 Task: Add an event  with title  Webinar: Digital Marketing Strategies, date '2023/11/01' & Select Event type as  Collective. Add location for the event as  987 Market Street, Financial District, San Francisco, USA and add a description: This webinar is designed to provide participants with valuable insights into effective digital marketing strategies. It covers a wide range of topics, including search engine optimization (SEO), social media marketing, content marketing, email marketing, paid advertising, and more.Create an event link  http-webinardigitalmarketingstrategiescom & Select the event color as  Blue. , logged in from the account softage.1@softage.netand send the event invitation to softage.6@softage.net and softage.7@softage.net
Action: Mouse moved to (986, 288)
Screenshot: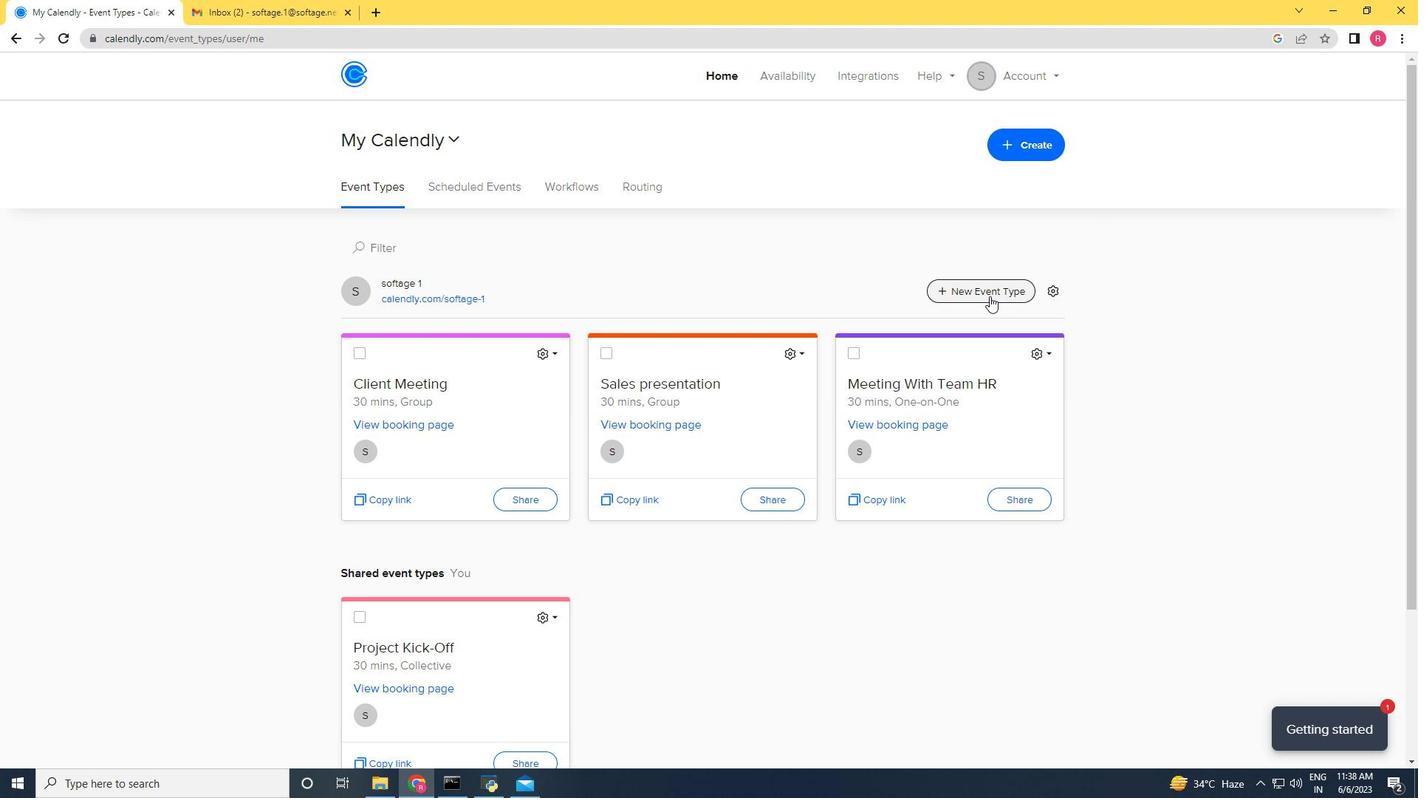 
Action: Mouse pressed left at (986, 288)
Screenshot: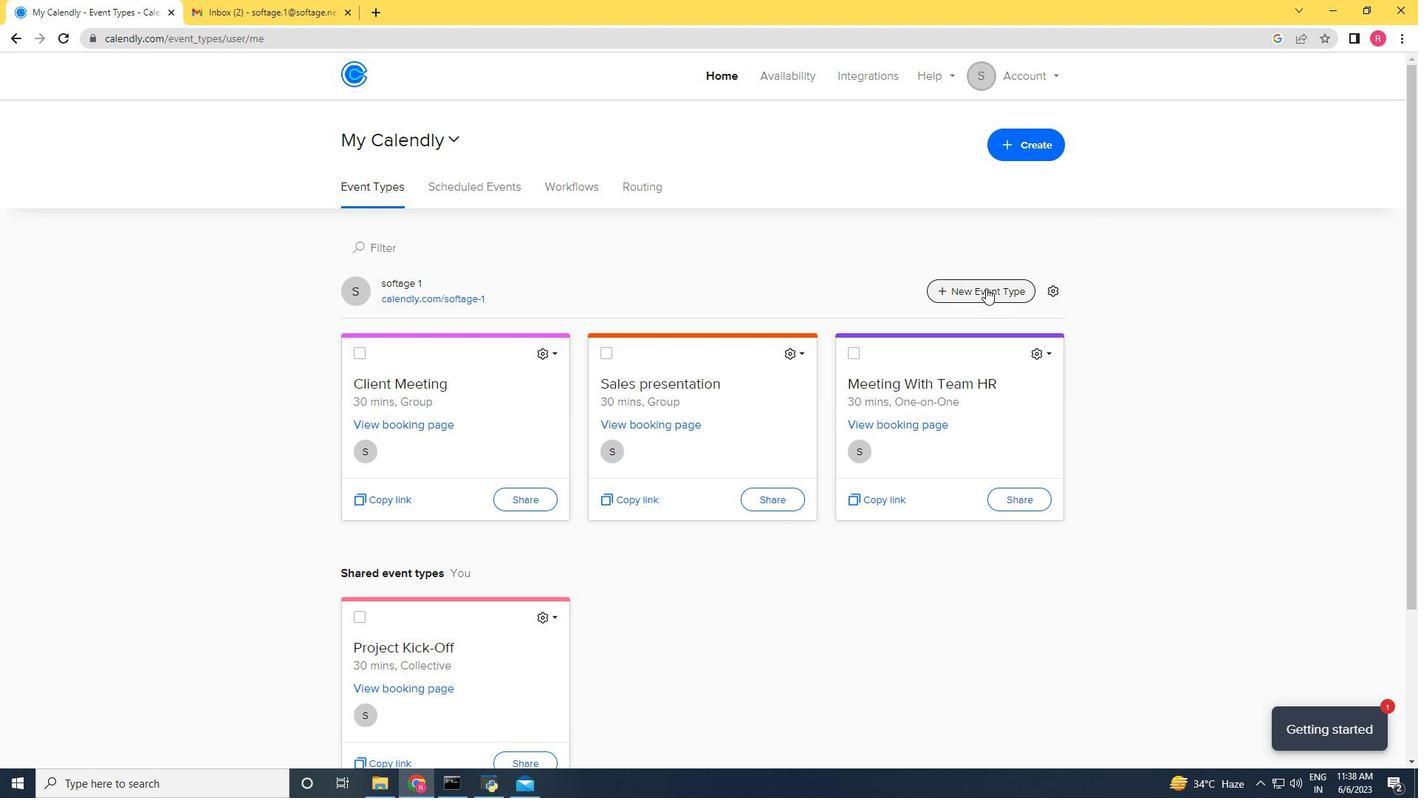 
Action: Mouse moved to (677, 447)
Screenshot: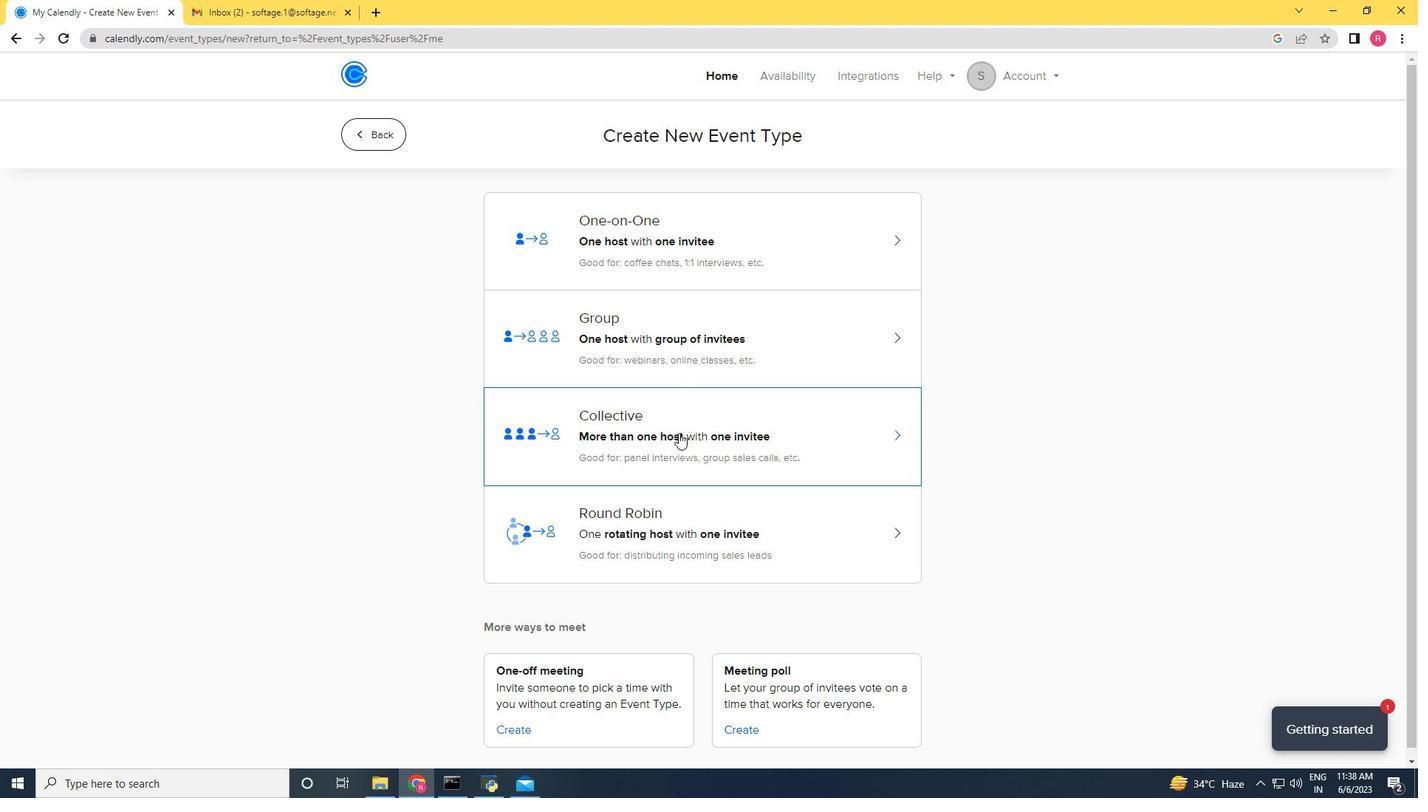 
Action: Mouse pressed left at (677, 447)
Screenshot: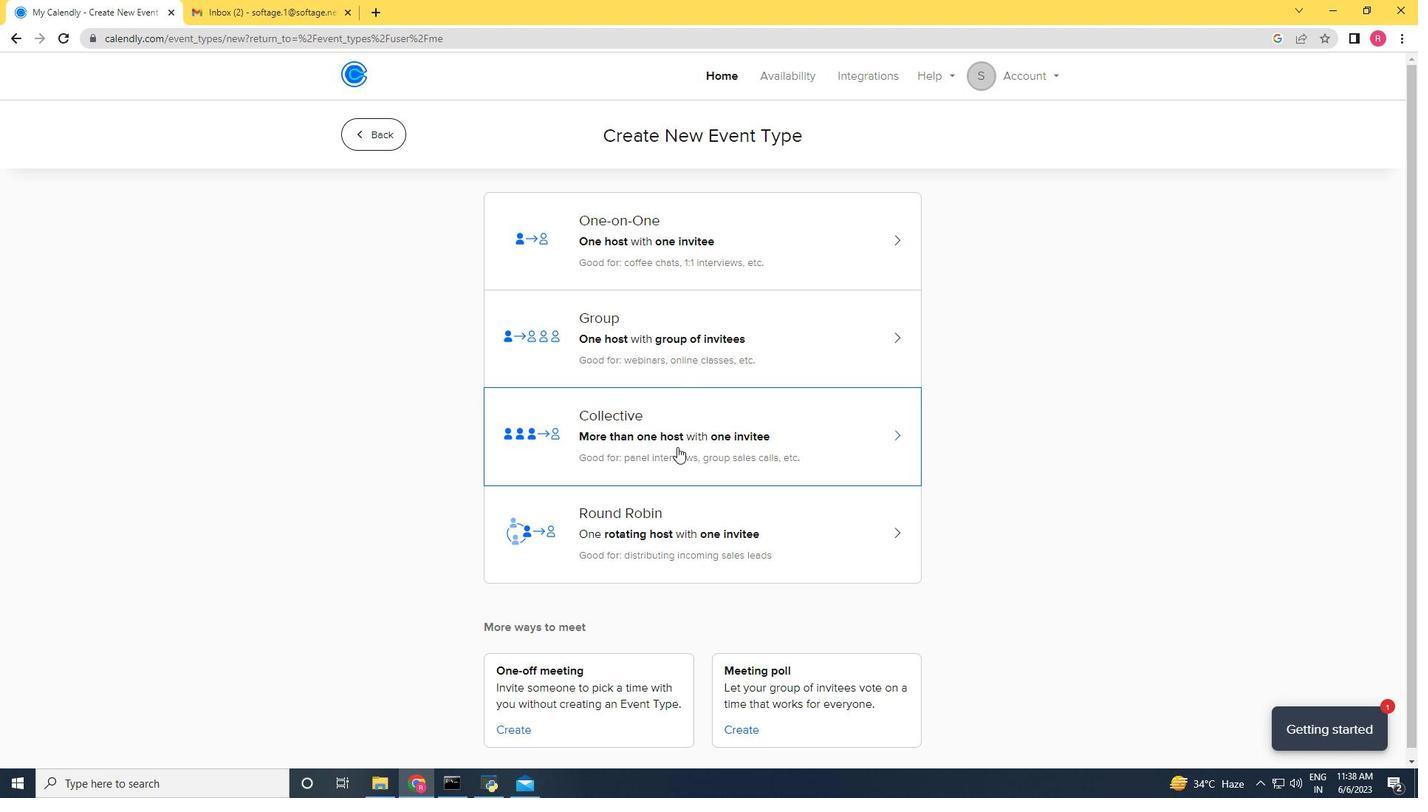 
Action: Mouse moved to (657, 245)
Screenshot: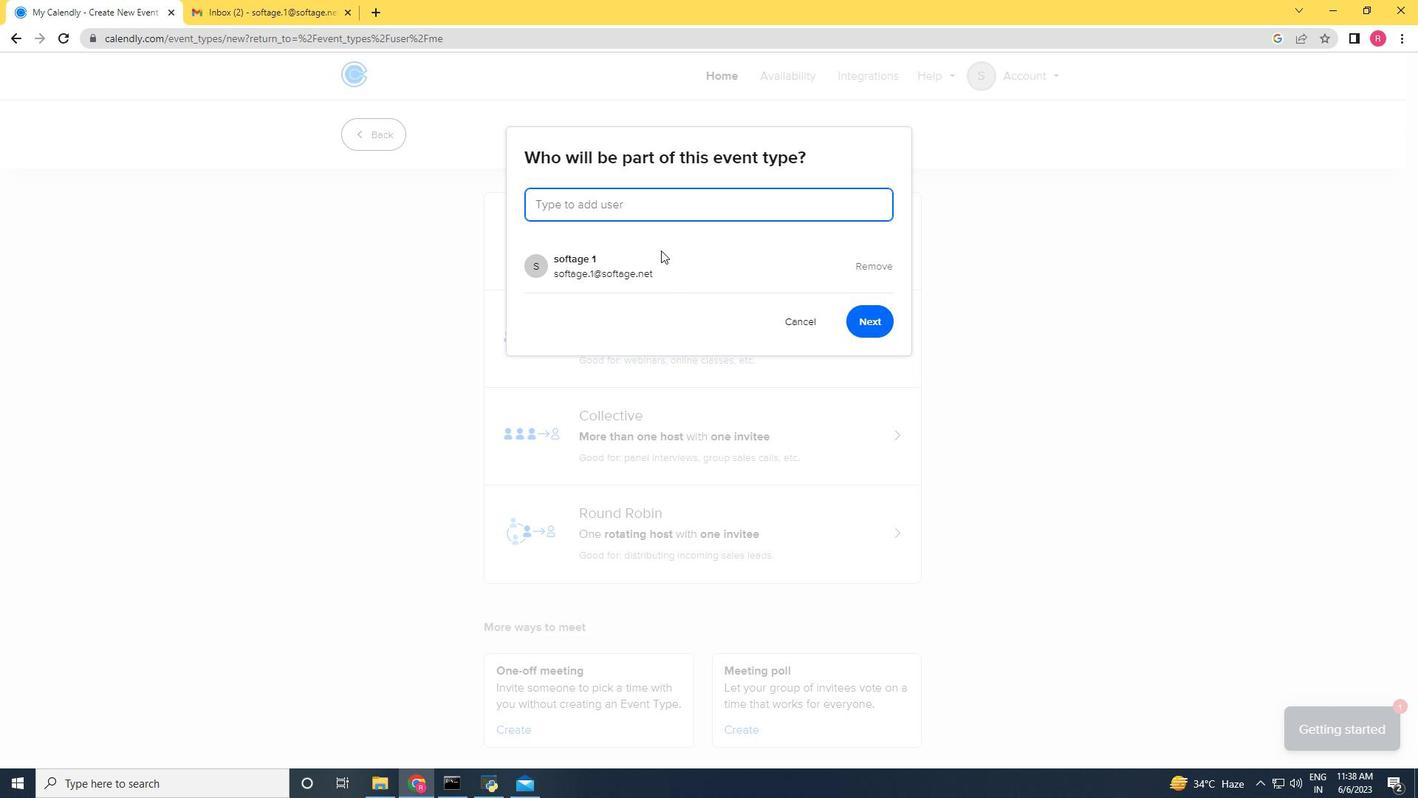 
Action: Key pressed softage.6
Screenshot: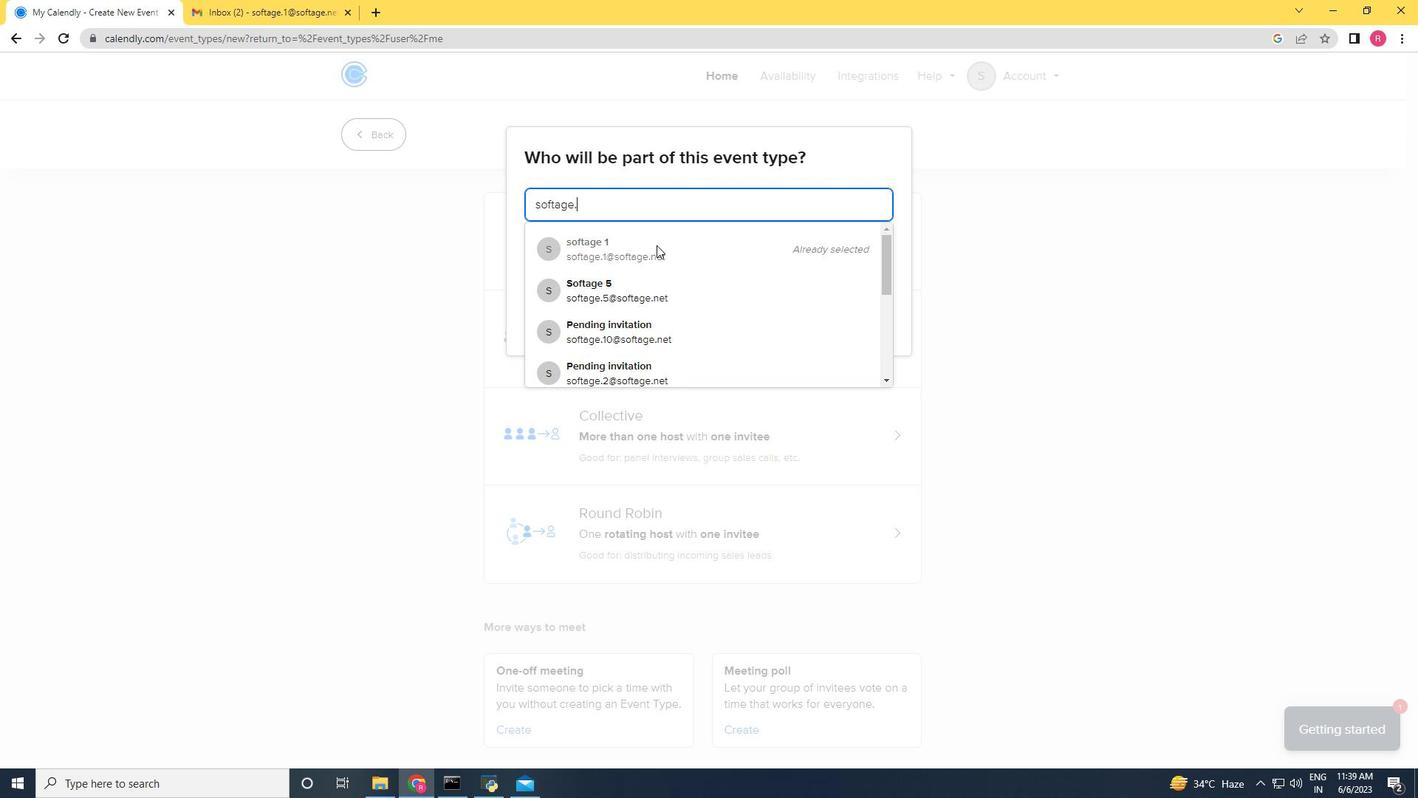 
Action: Mouse moved to (659, 246)
Screenshot: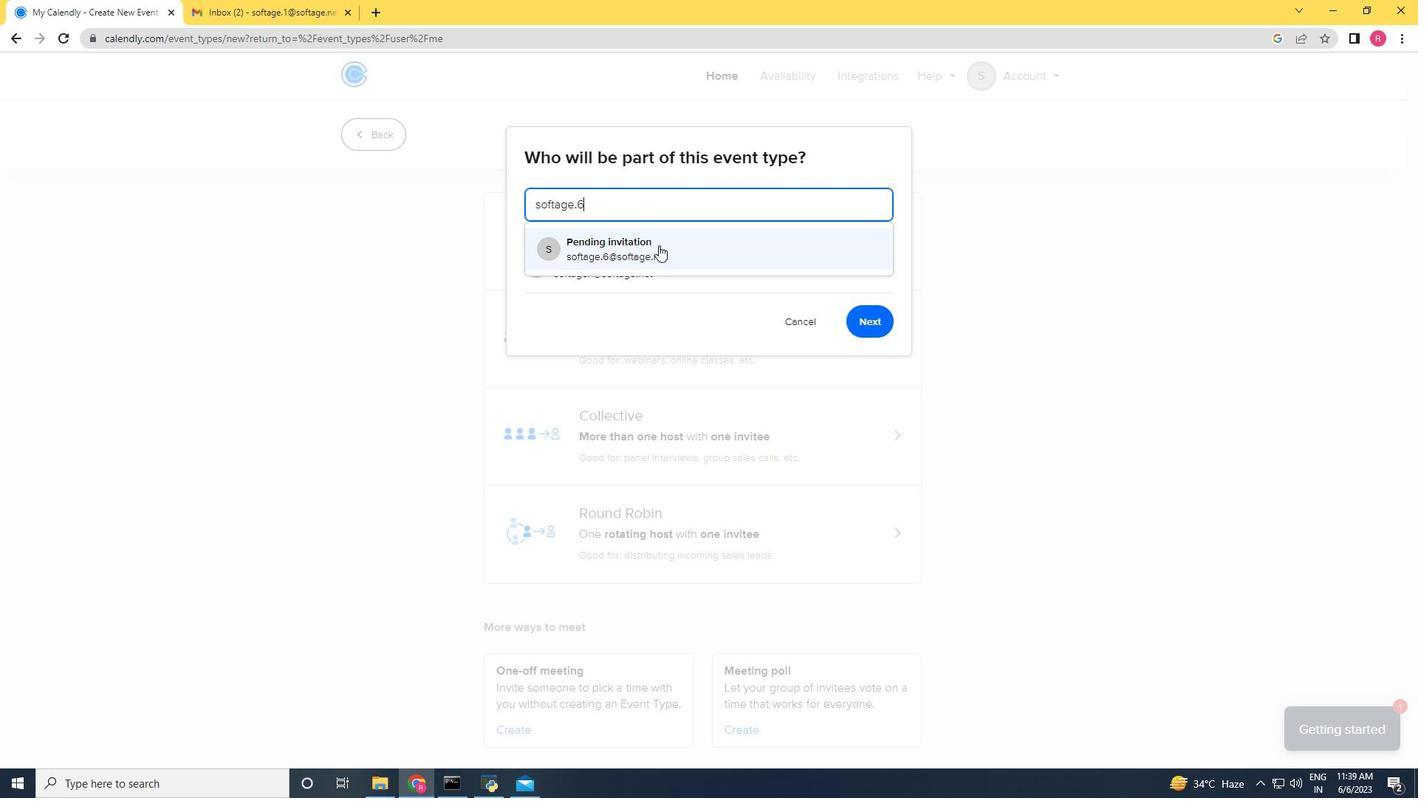 
Action: Mouse pressed left at (659, 246)
Screenshot: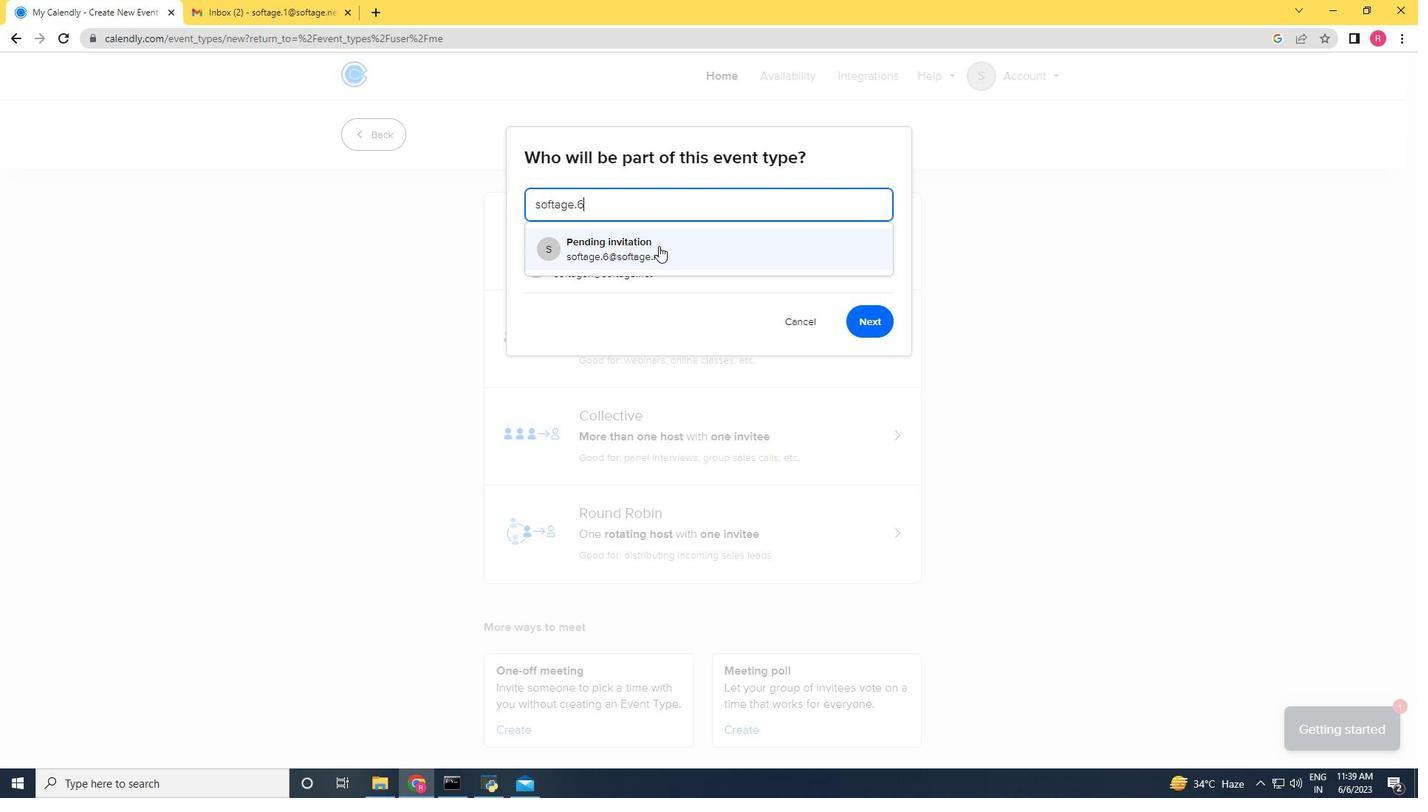 
Action: Mouse moved to (760, 357)
Screenshot: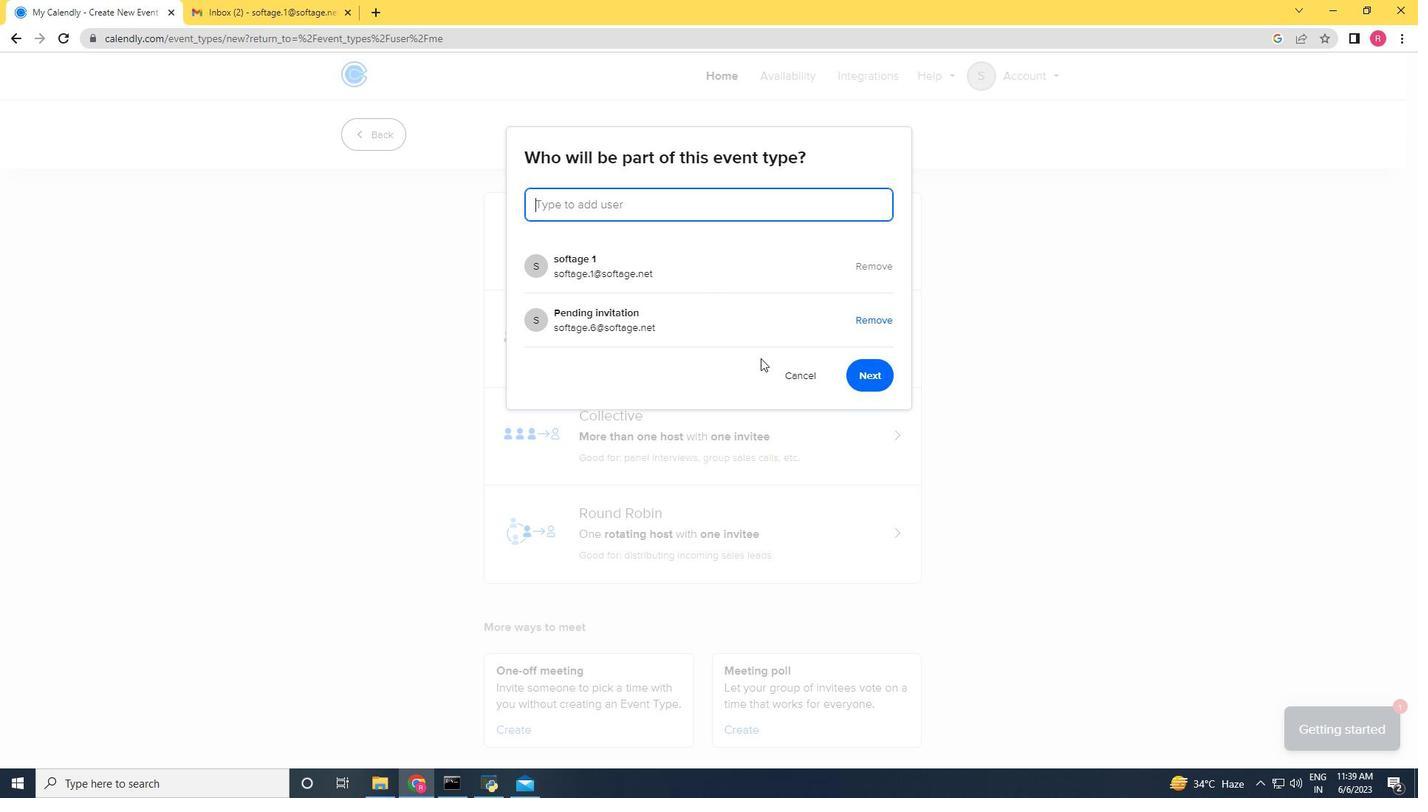
Action: Key pressed softage.7
Screenshot: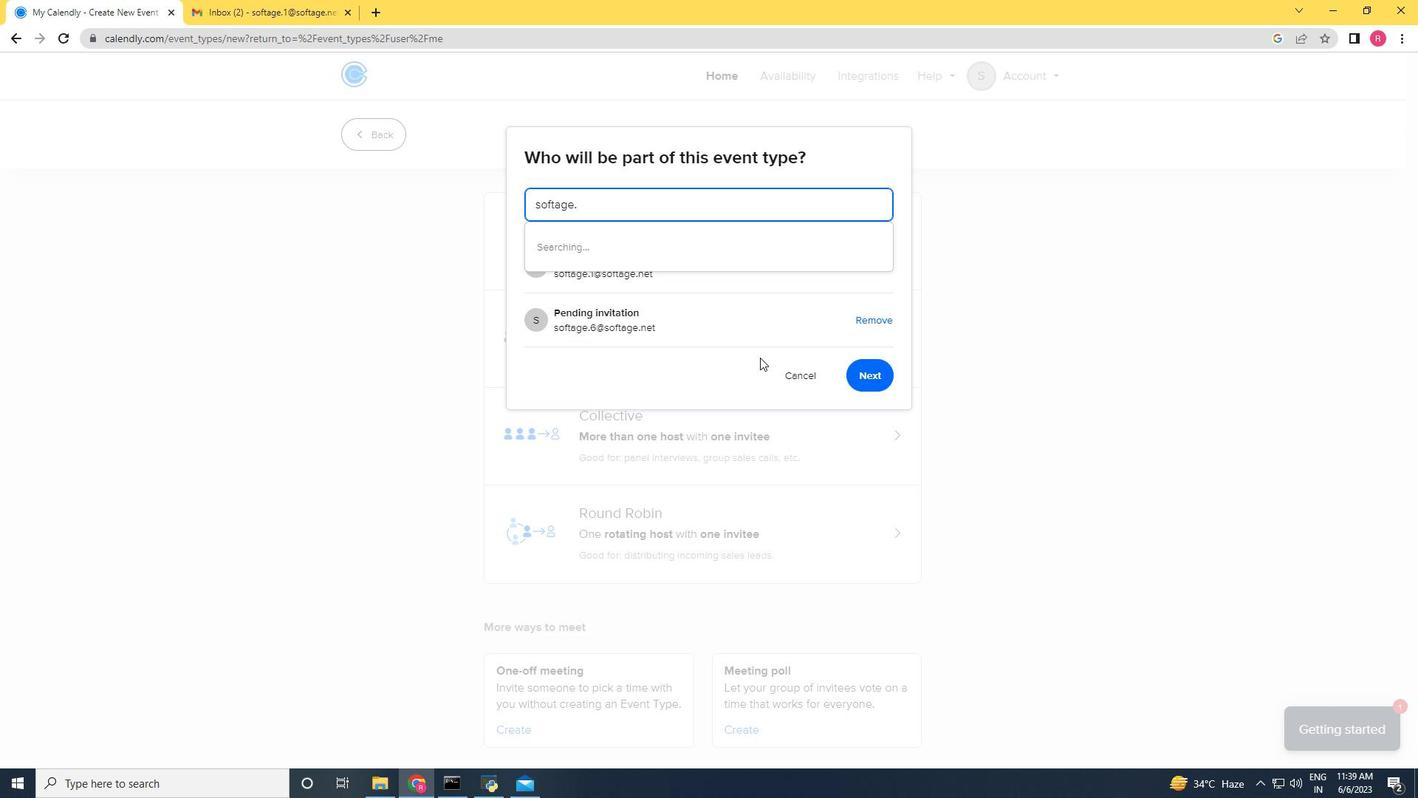 
Action: Mouse moved to (662, 262)
Screenshot: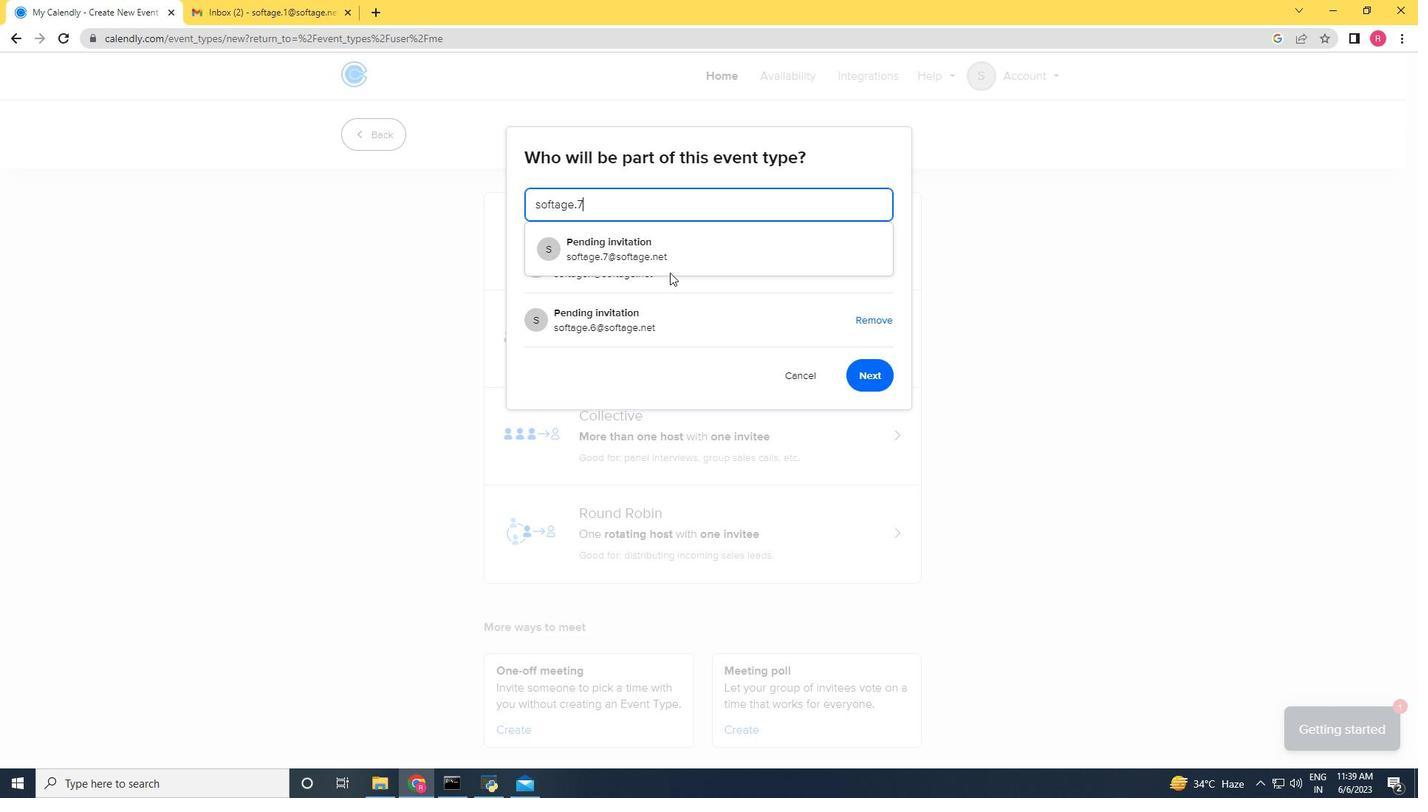 
Action: Mouse pressed left at (662, 262)
Screenshot: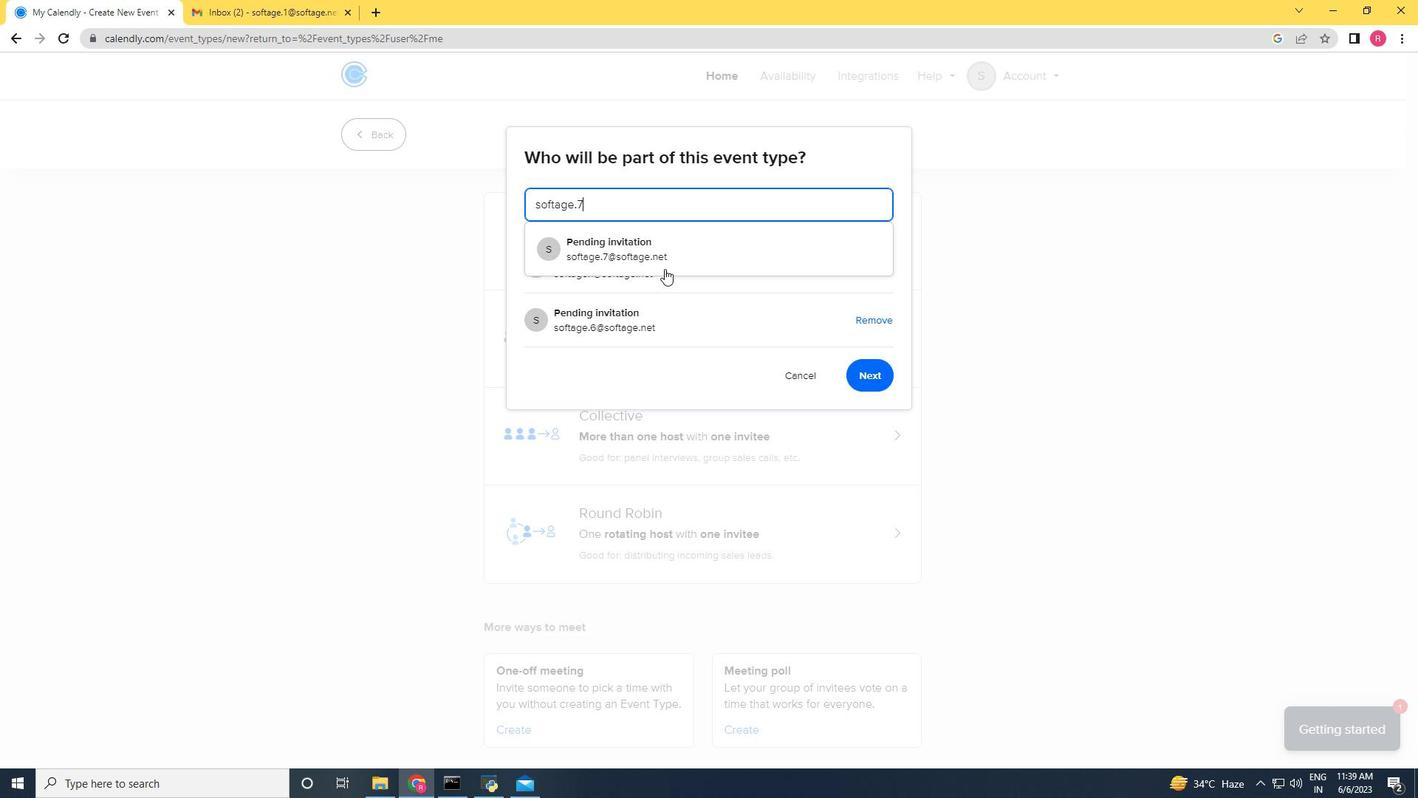 
Action: Mouse moved to (864, 433)
Screenshot: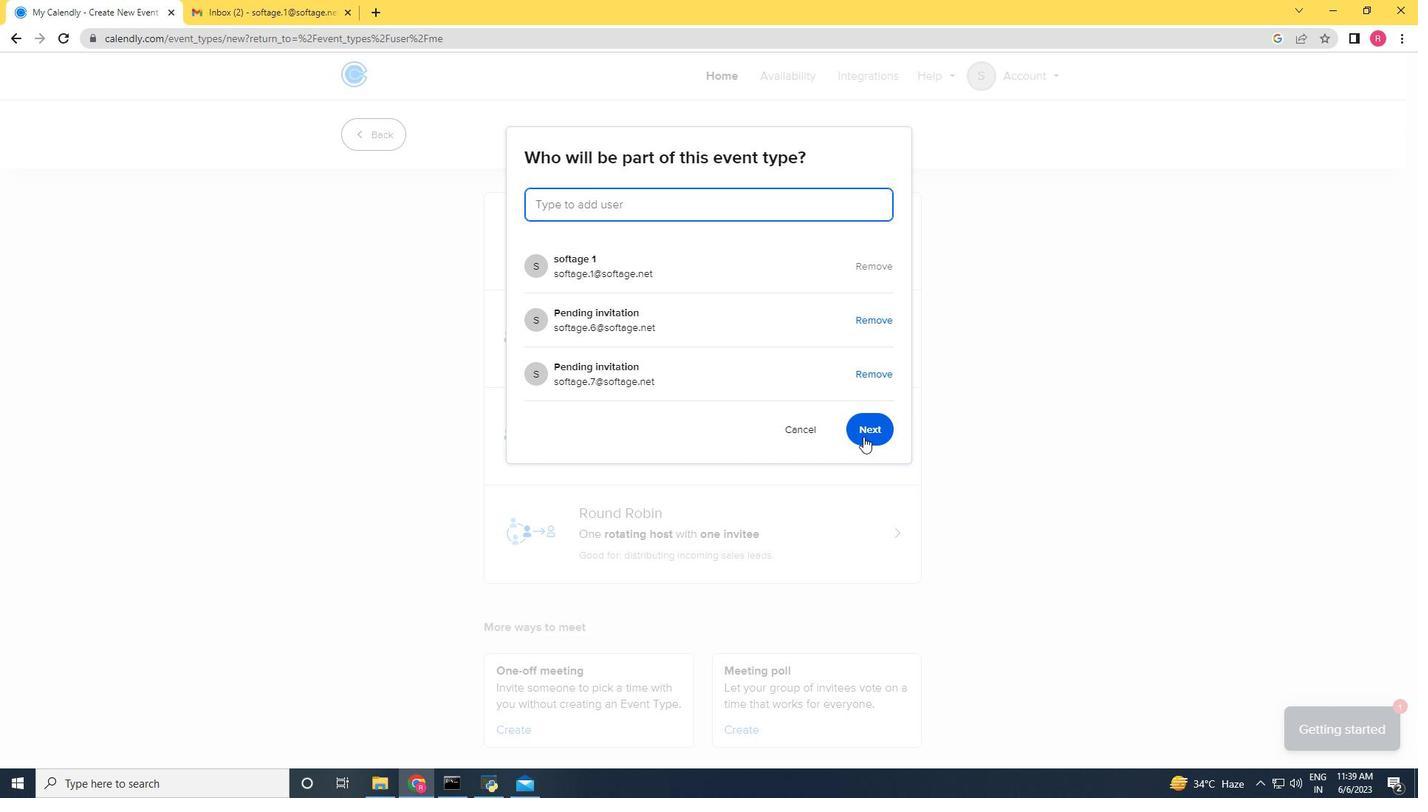 
Action: Mouse pressed left at (864, 433)
Screenshot: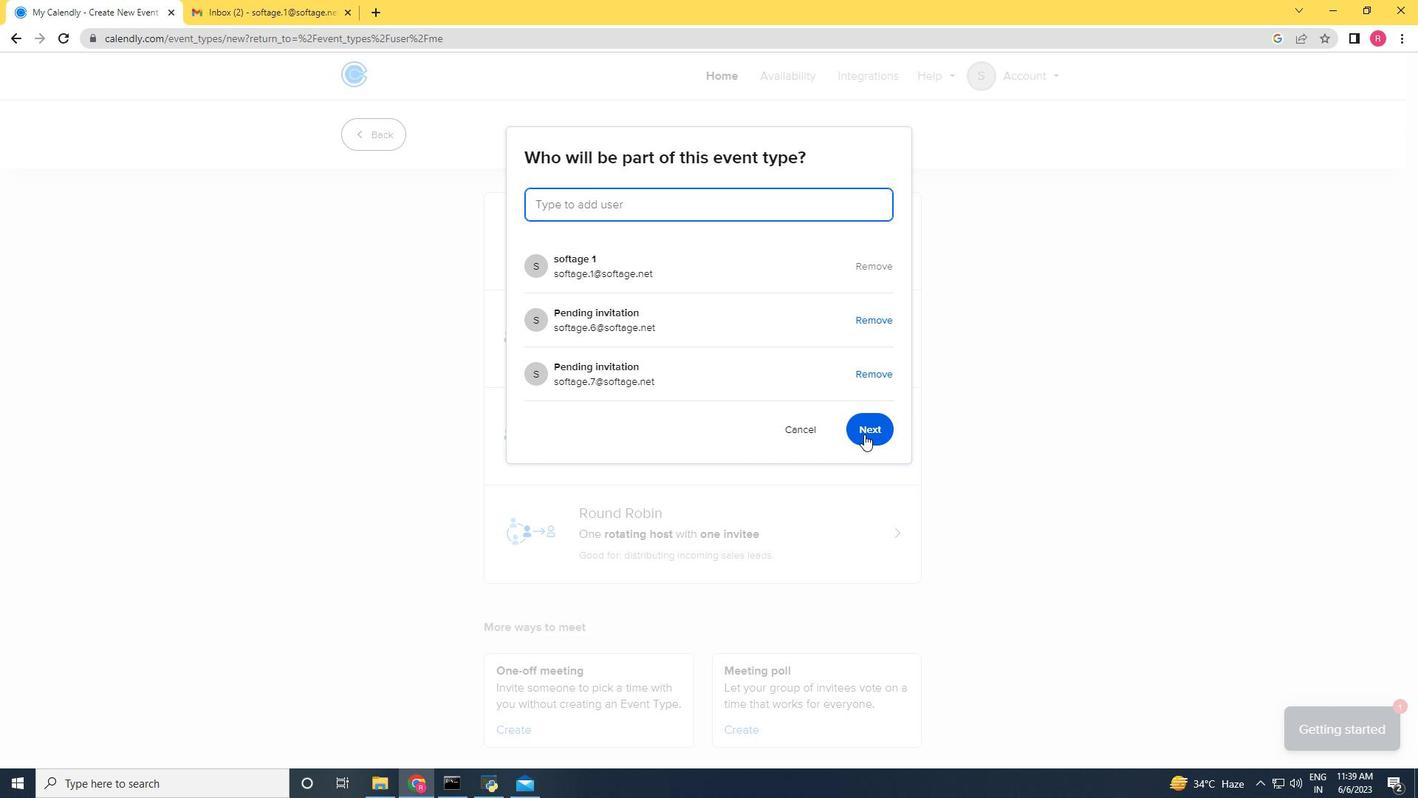 
Action: Mouse moved to (794, 384)
Screenshot: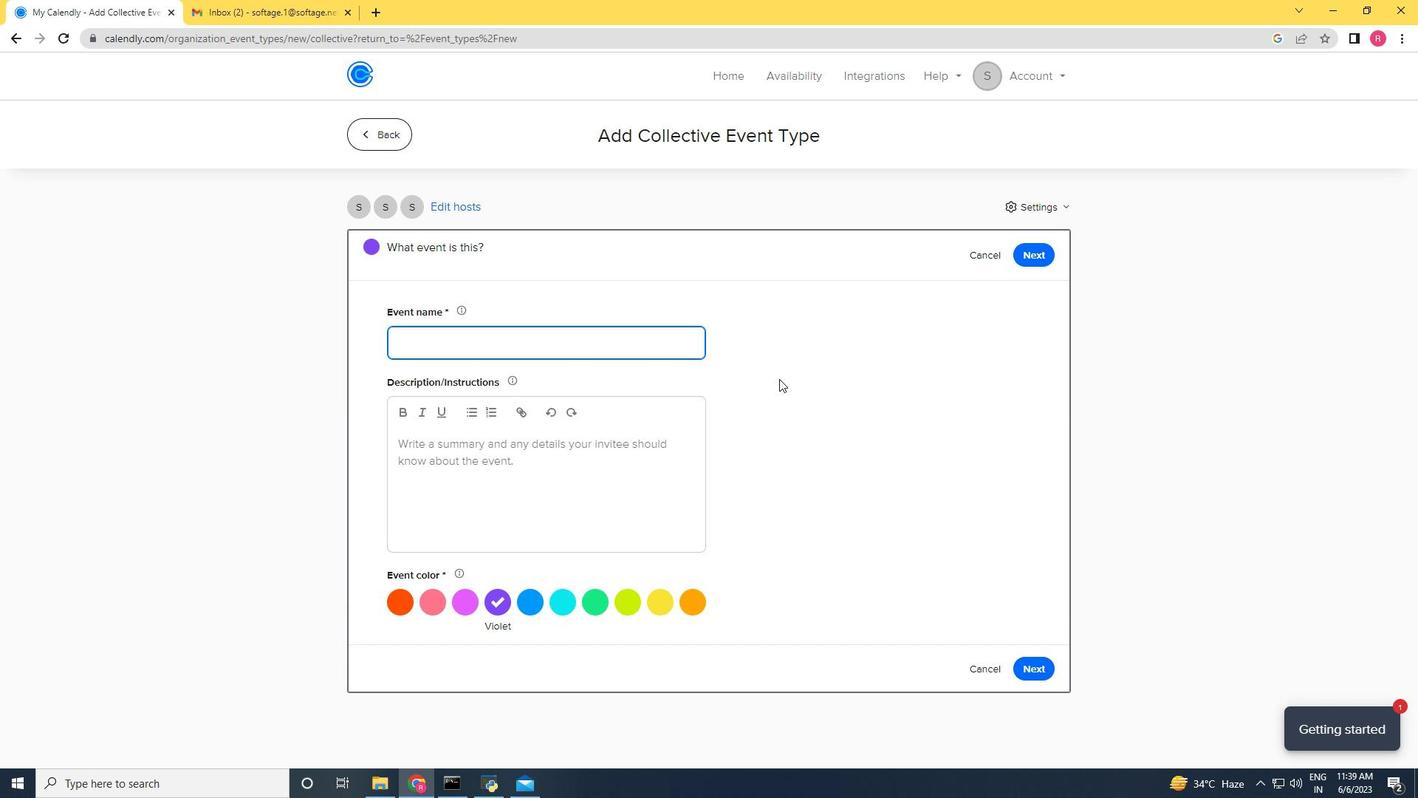 
Action: Key pressed <Key.shift><Key.shift><Key.shift><Key.shift><Key.shift><Key.shift><Key.shift><Key.shift><Key.shift><Key.shift><Key.shift><Key.shift><Key.shift><Key.shift>D<Key.backspace><Key.shift>Webinar;<Key.backspace><Key.shift_r>:<Key.space><Key.shift>Digital<Key.space><Key.shift>Markey<Key.backspace>ting<Key.space><Key.shift>Strategies
Screenshot: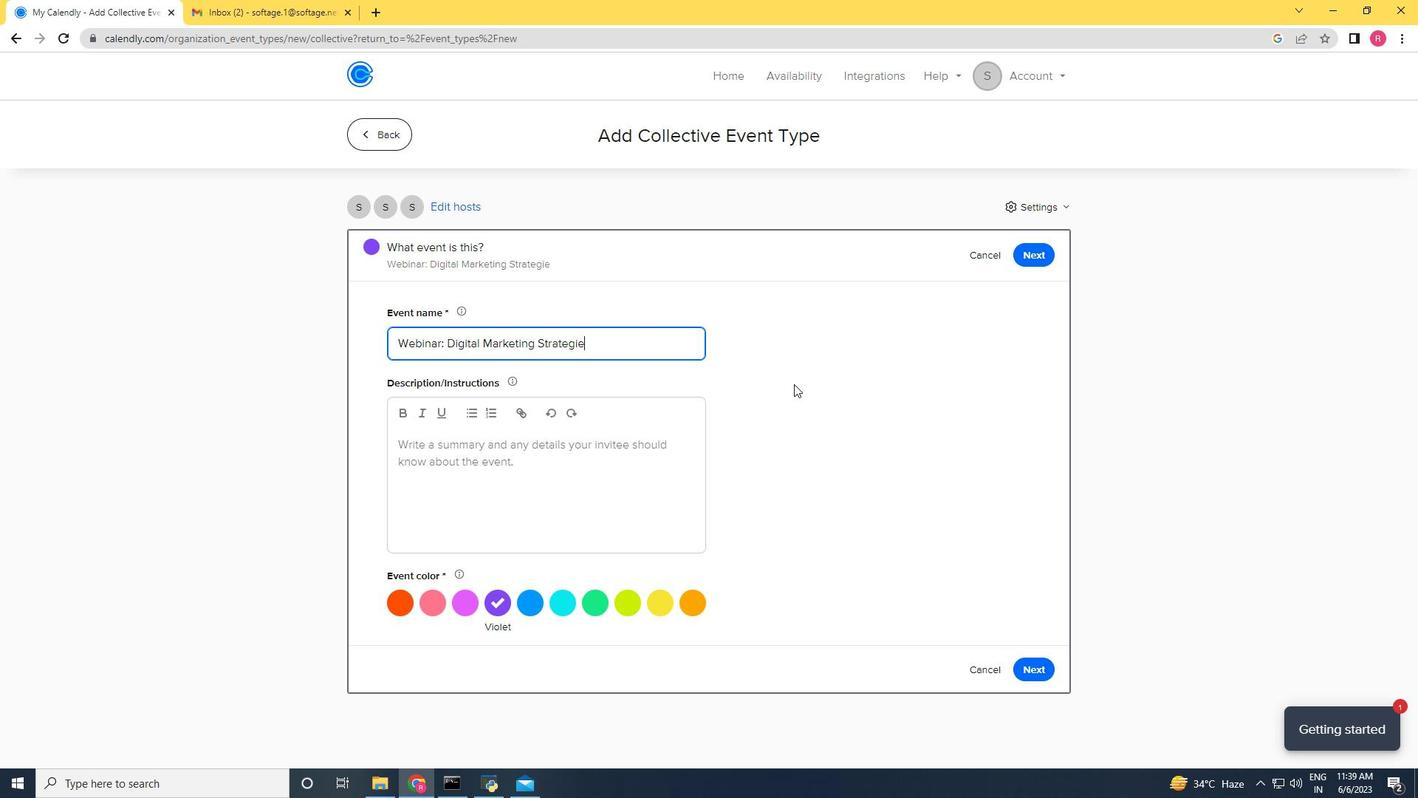 
Action: Mouse moved to (565, 478)
Screenshot: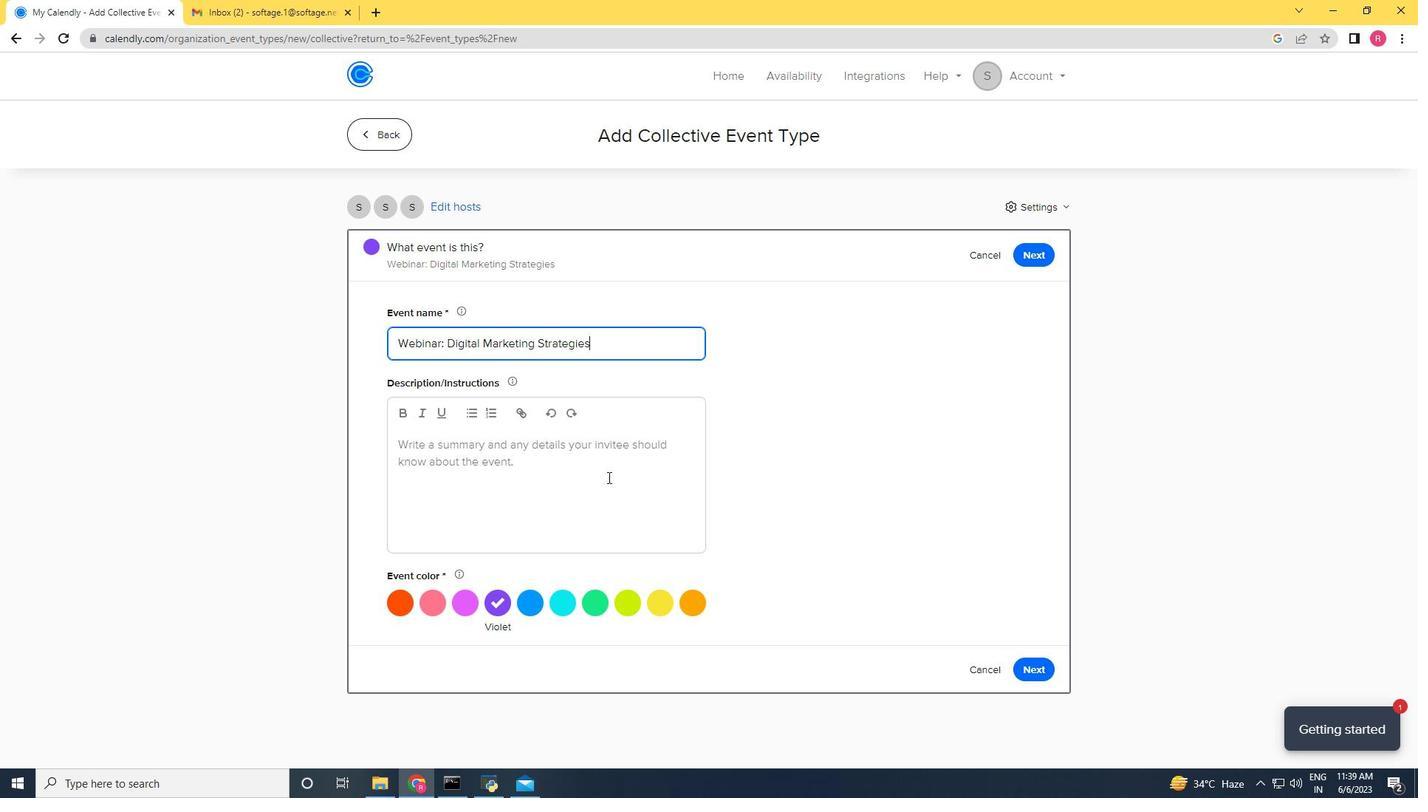 
Action: Mouse pressed left at (565, 478)
Screenshot: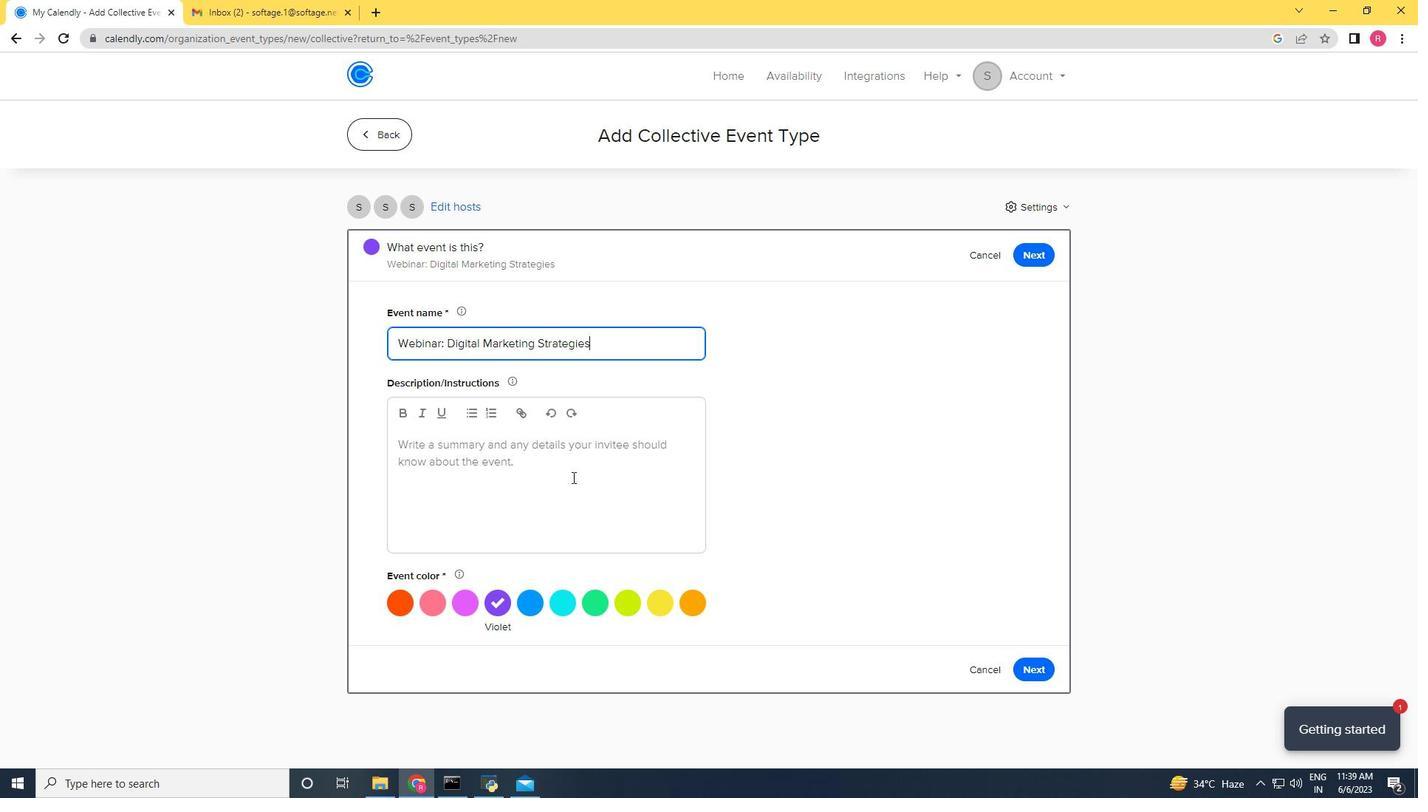 
Action: Key pressed <Key.shift>This<Key.space>webinar<Key.space>u<Key.backspace>is<Key.space>designed<Key.space>to<Key.space>provide<Key.space>partipants<Key.space><Key.backspace><Key.backspace><Key.backspace><Key.backspace><Key.backspace><Key.backspace><Key.backspace><Key.backspace><Key.backspace><Key.backspace>articipant<Key.space>with<Key.space>valuable<Key.space>insight<Key.space>into<Key.space>effective<Key.space>digital<Key.space>marketing<Key.space>strategies<Key.space><Key.backspace>.<Key.space><Key.shift>IT<Key.space><Key.backspace><Key.backspace>t<Key.space>cover<Key.space>a<Key.space>wide<Key.space>rn<Key.backspace>and<Key.backspace>ge<Key.space>of<Key.space>topics,<Key.space>includin
Screenshot: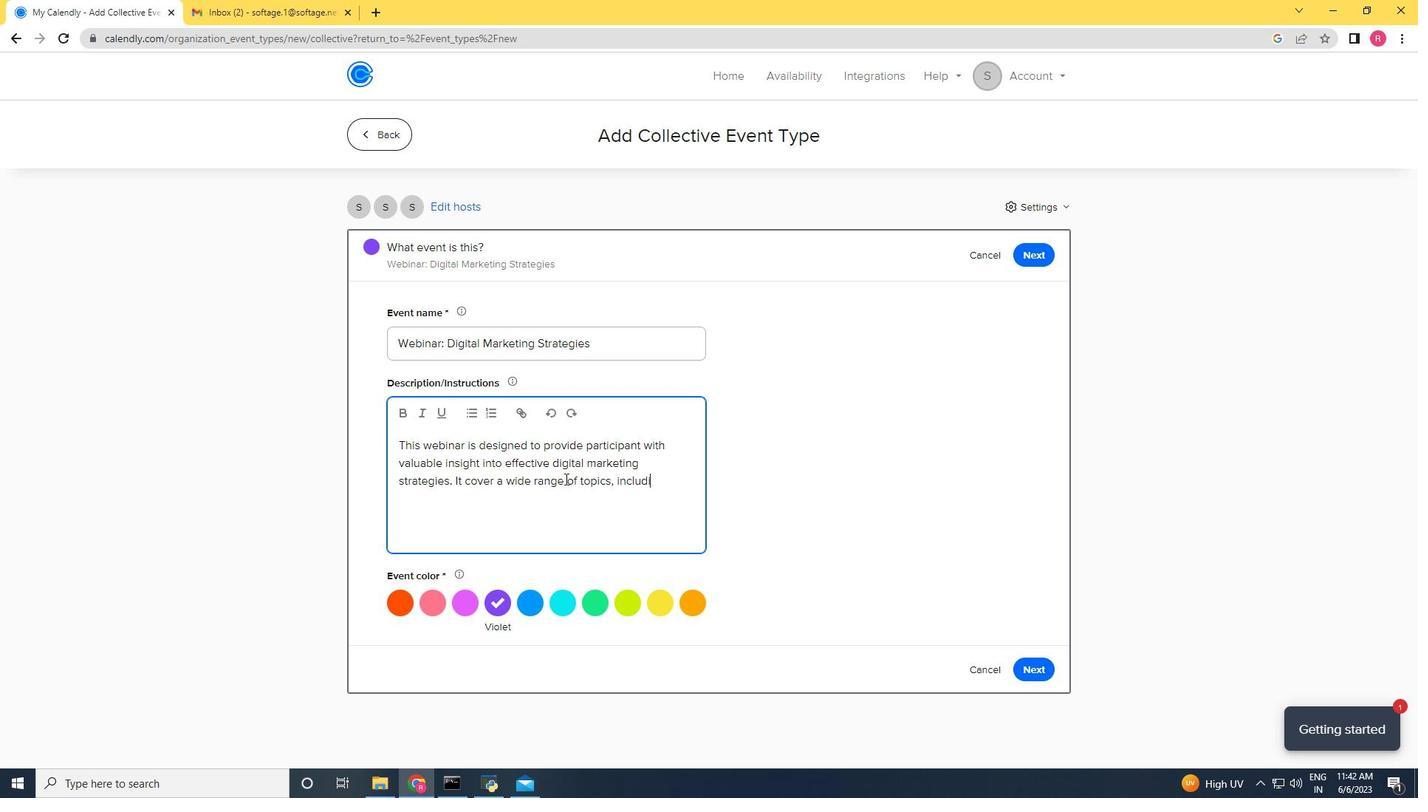 
Action: Mouse moved to (565, 478)
Screenshot: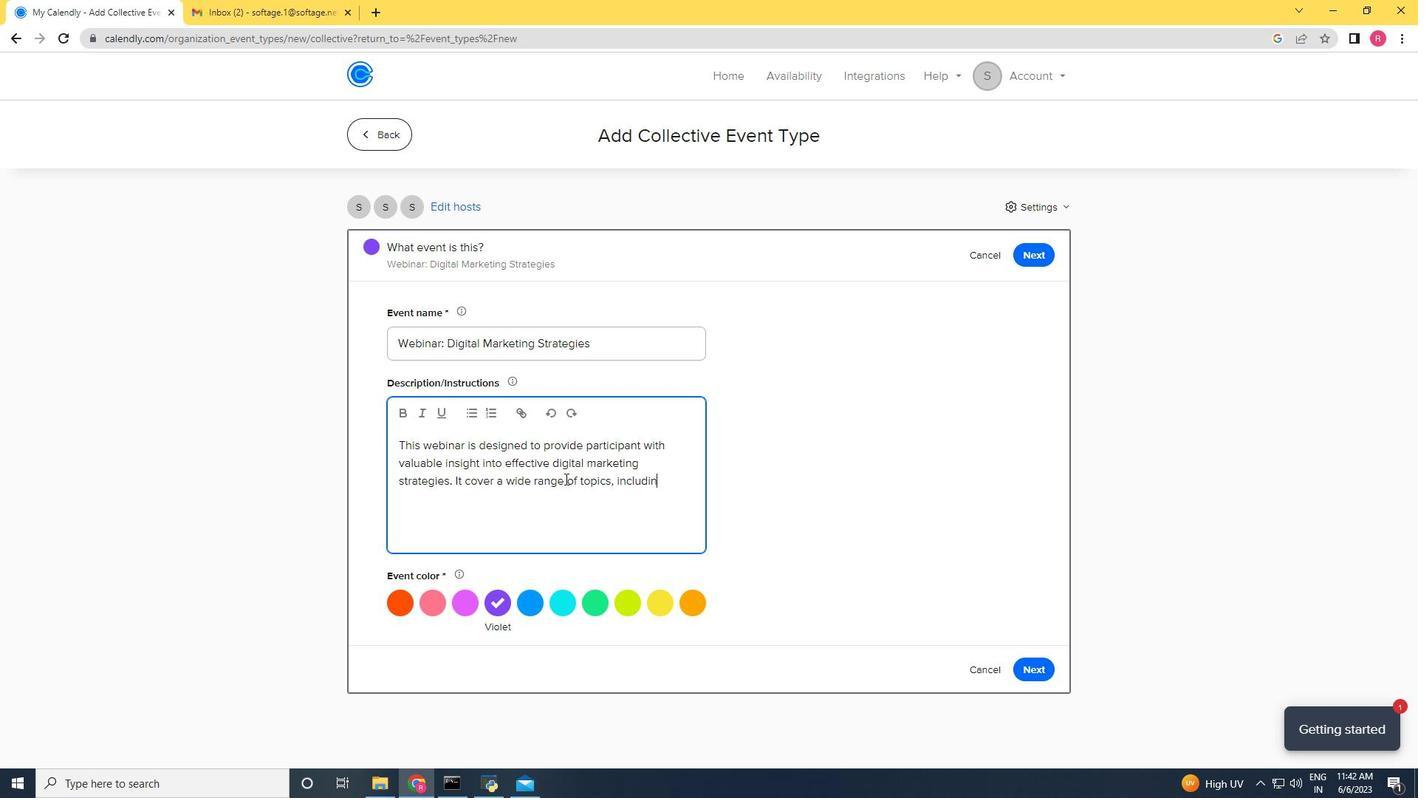 
Action: Key pressed g
Screenshot: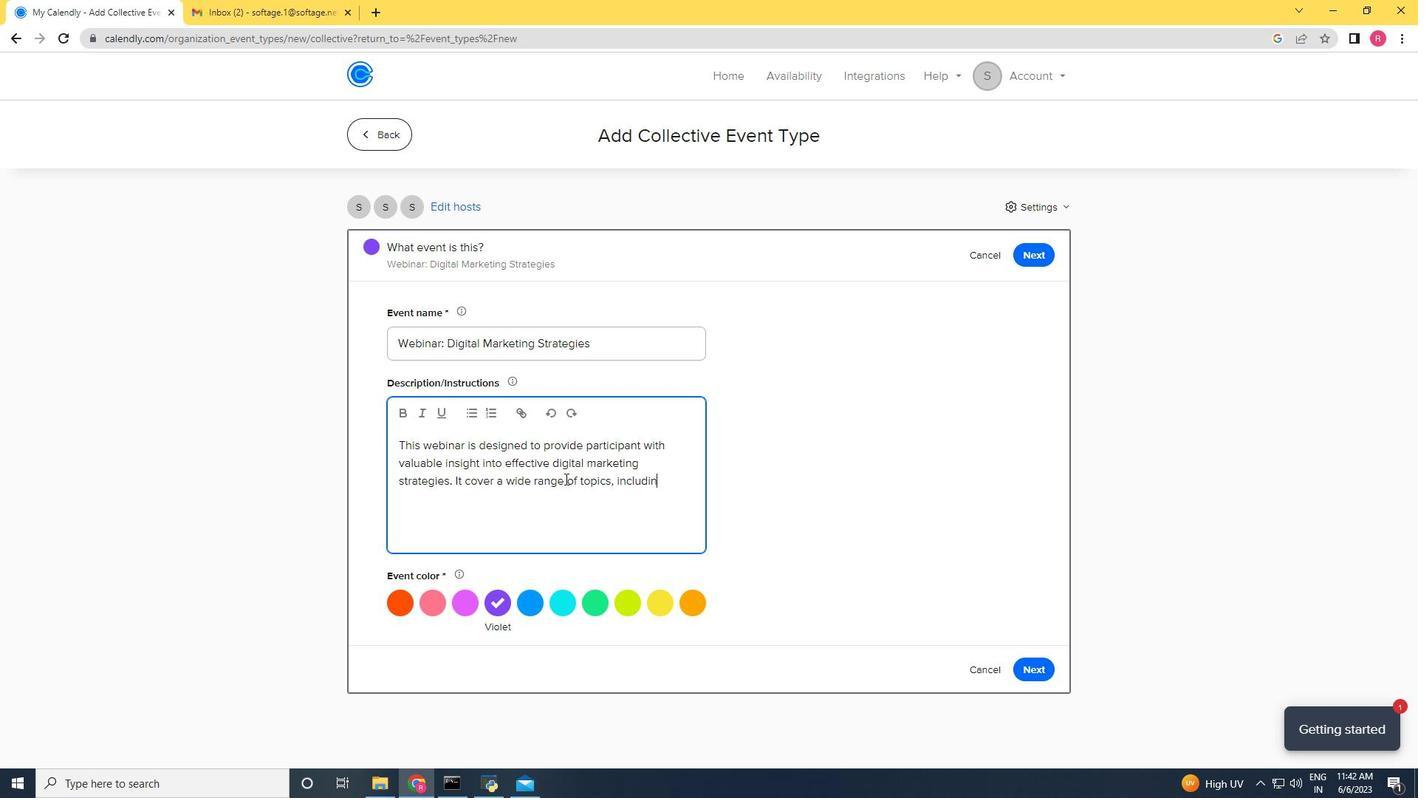 
Action: Mouse moved to (567, 478)
Screenshot: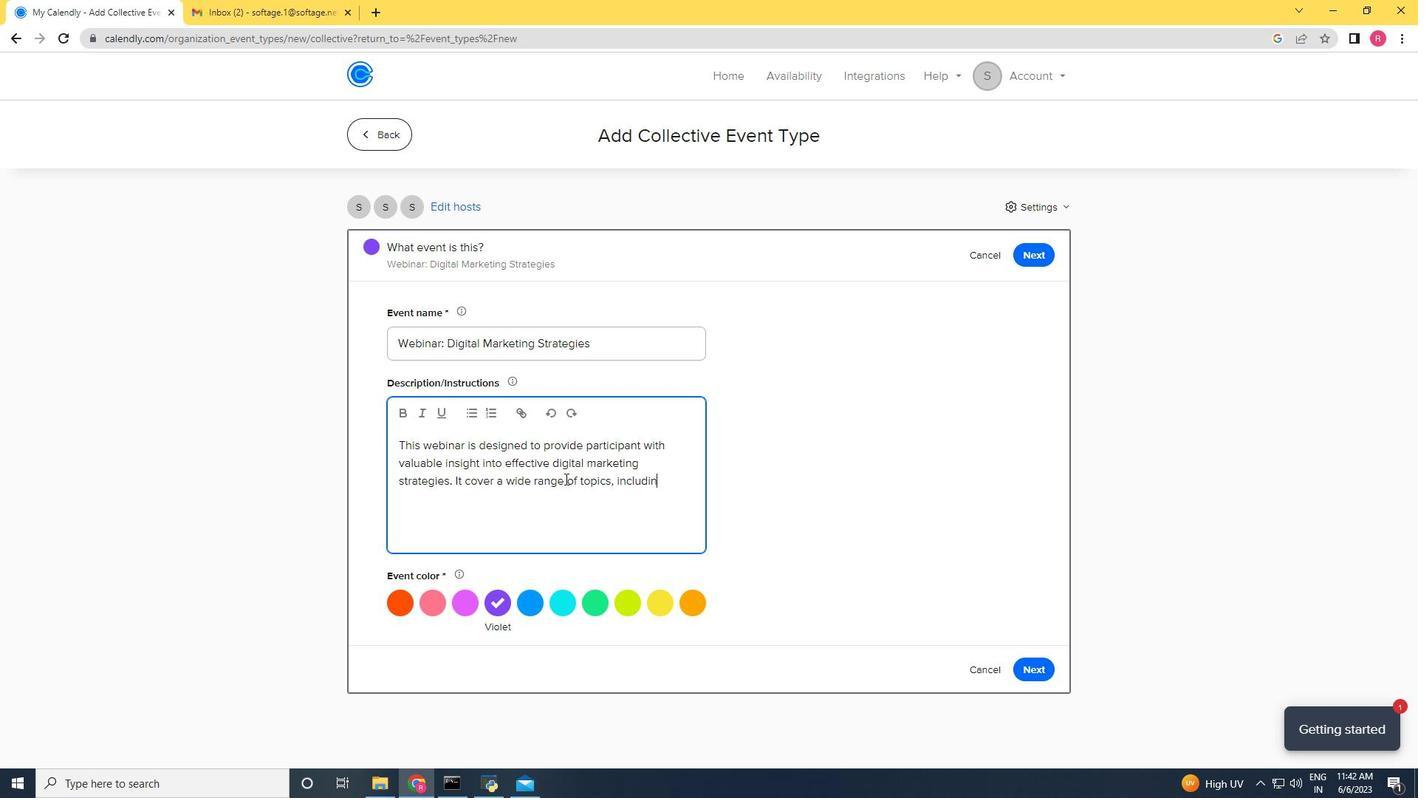 
Action: Key pressed <Key.space>searc
Screenshot: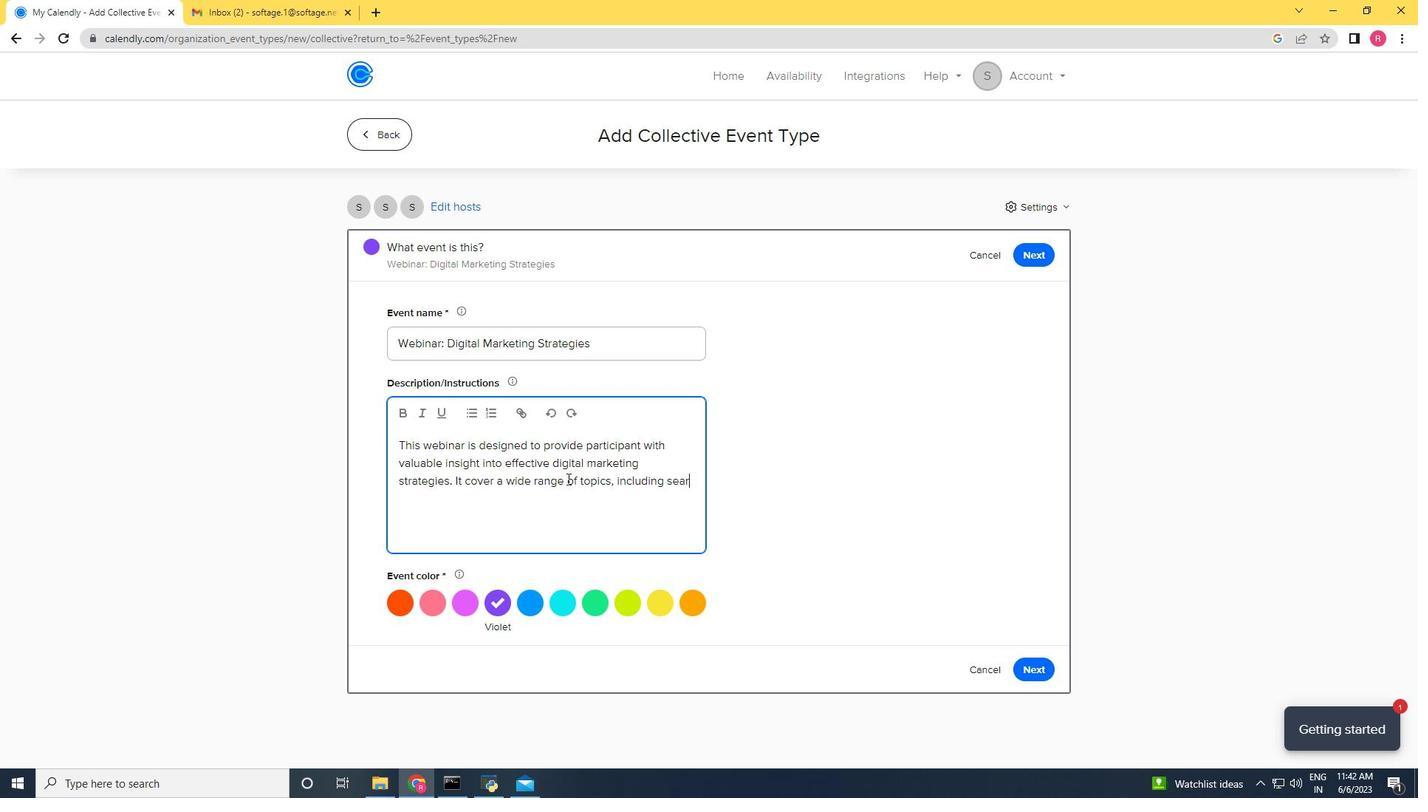 
Action: Mouse moved to (573, 478)
Screenshot: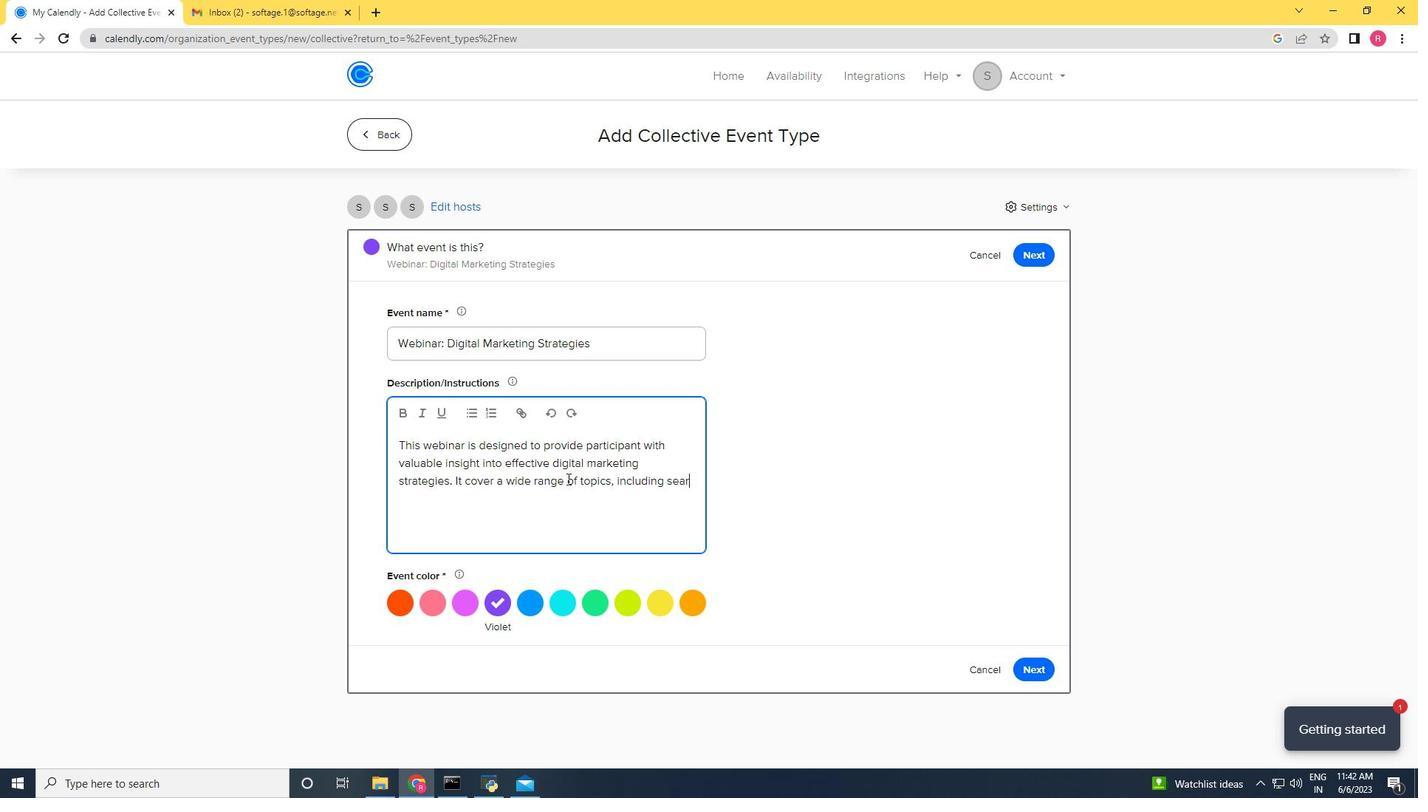 
Action: Key pressed h<Key.space>engine<Key.space>optimization<Key.space><Key.shift_r>(SEO)<Key.space><Key.backspace>,<Key.space>socil<Key.backspace>al<Key.space>media<Key.space>marketing<Key.space>,<Key.space>co
Screenshot: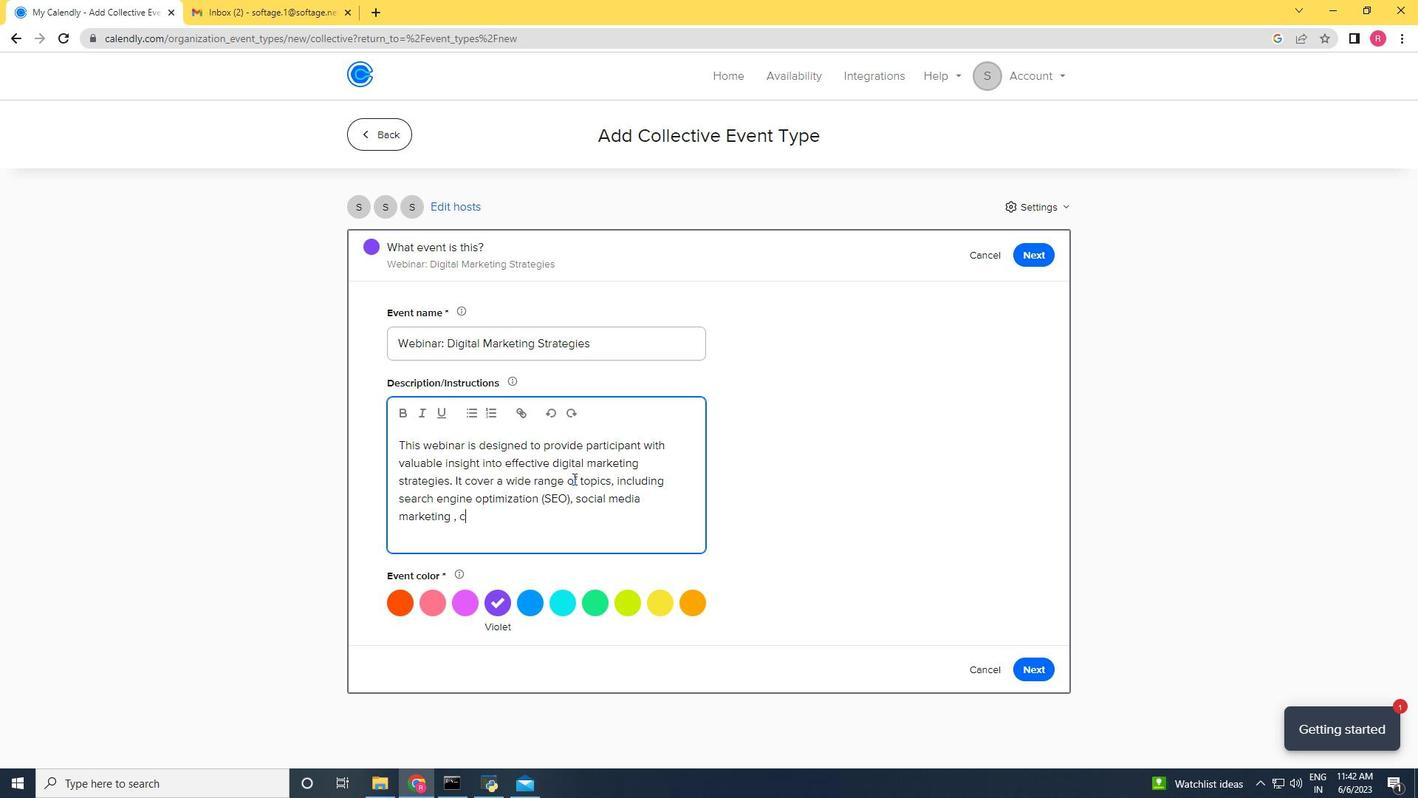 
Action: Mouse moved to (578, 478)
Screenshot: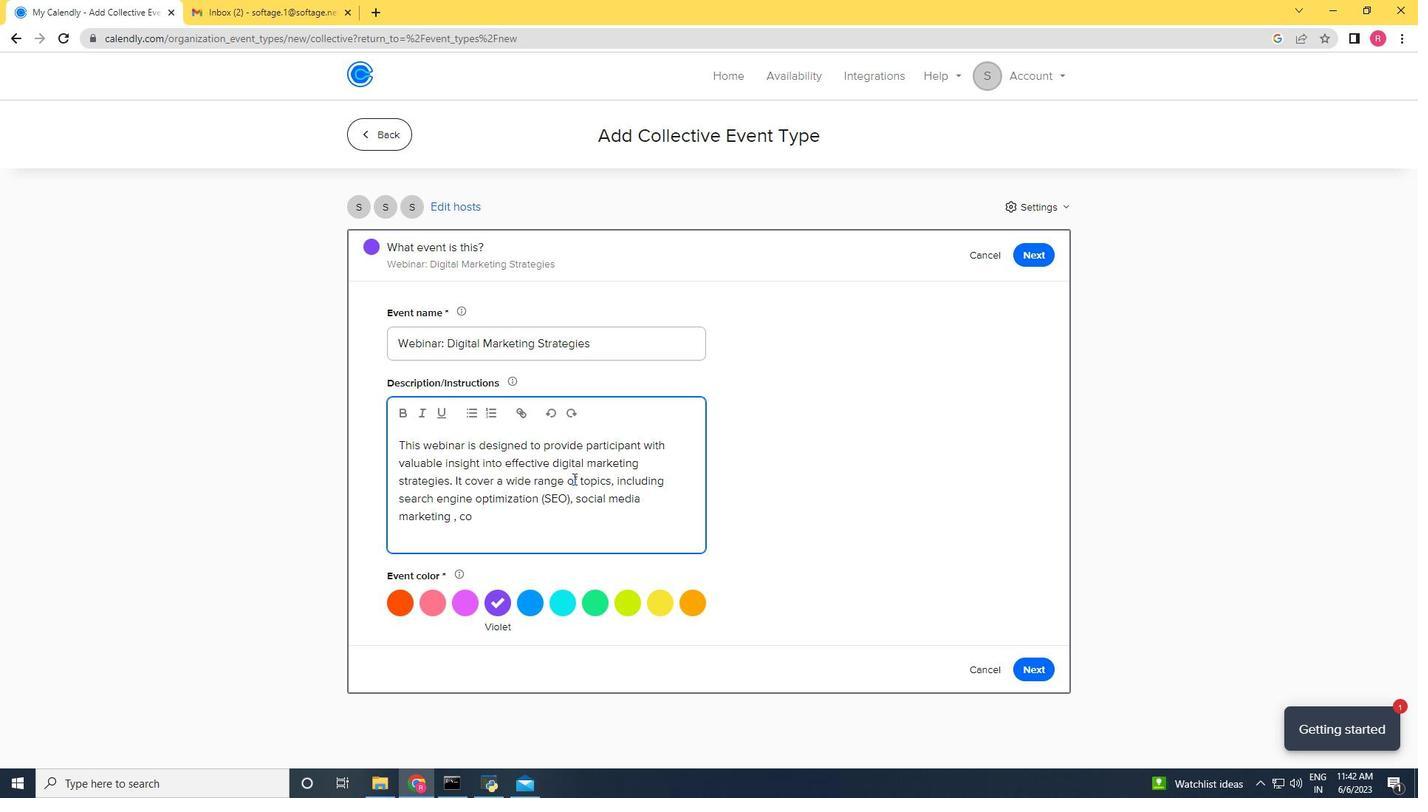 
Action: Key pressed n
Screenshot: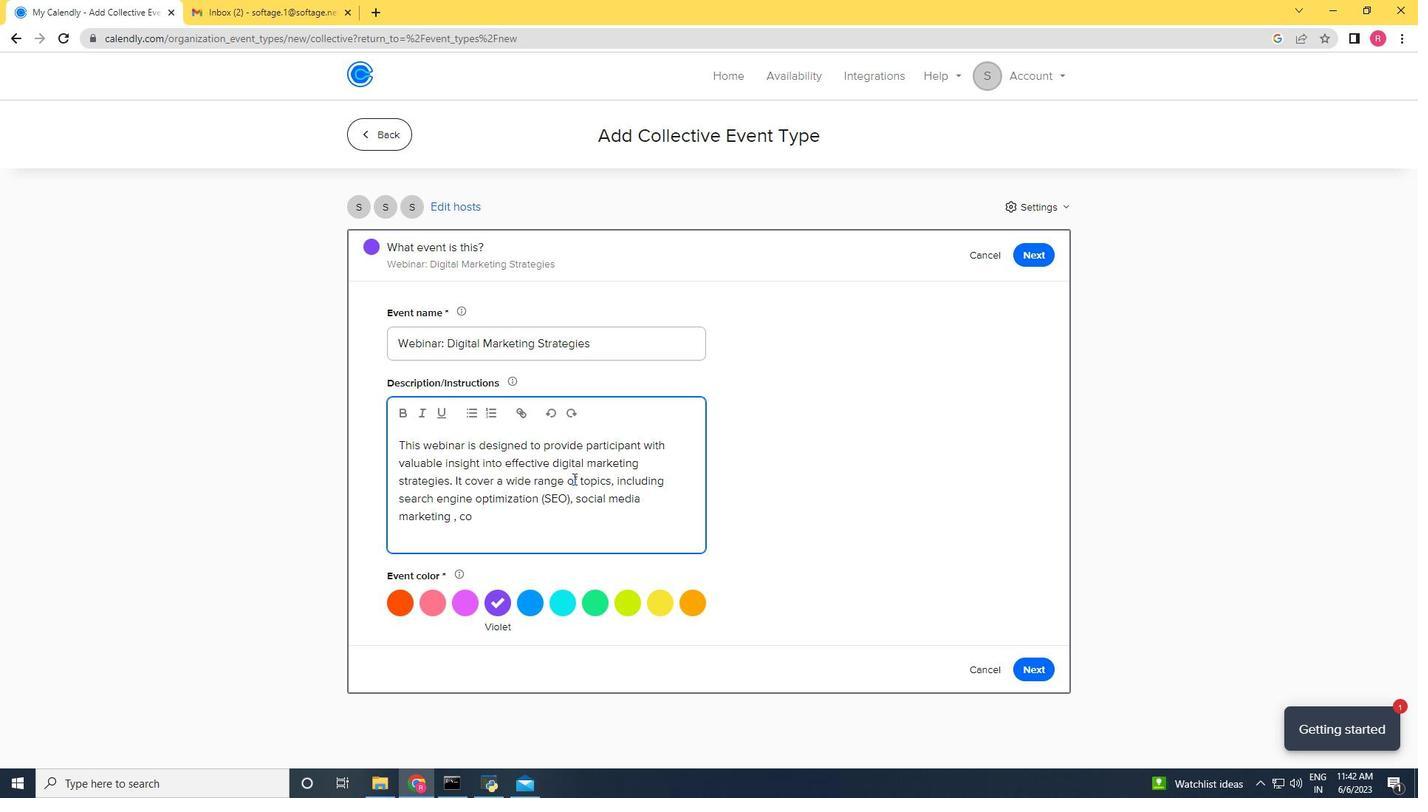 
Action: Mouse moved to (580, 477)
Screenshot: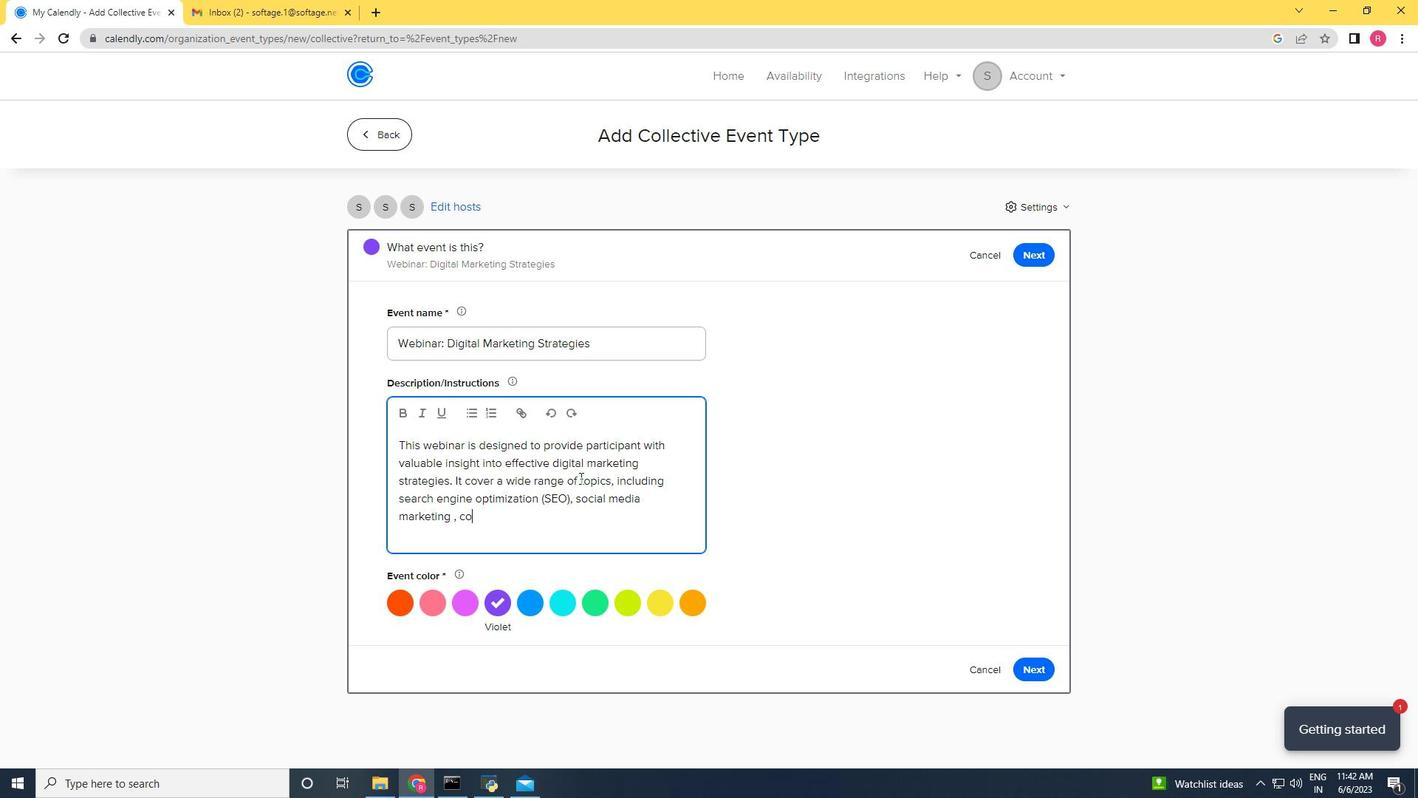 
Action: Key pressed tent<Key.space>marketing<Key.space>,<Key.space>mail
Screenshot: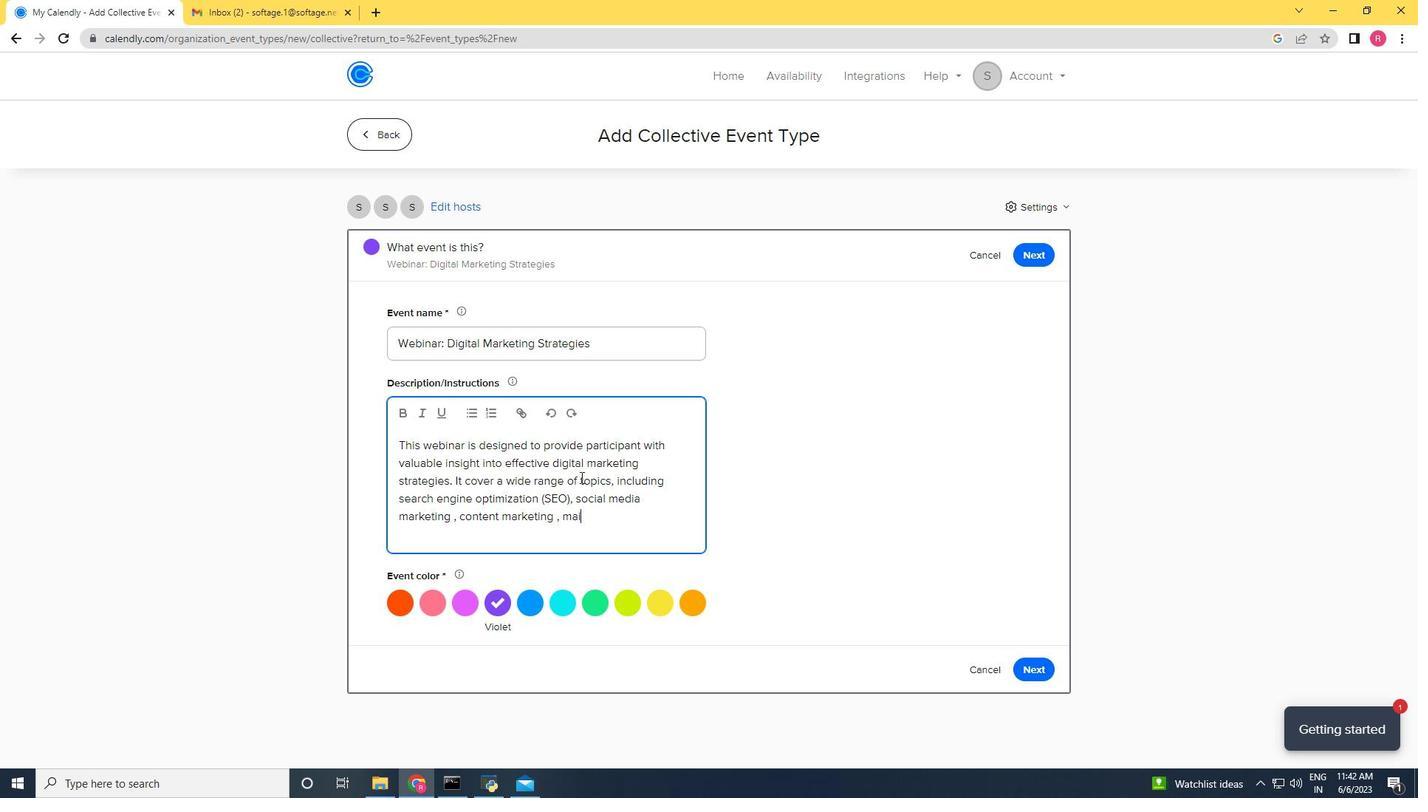 
Action: Mouse moved to (583, 476)
Screenshot: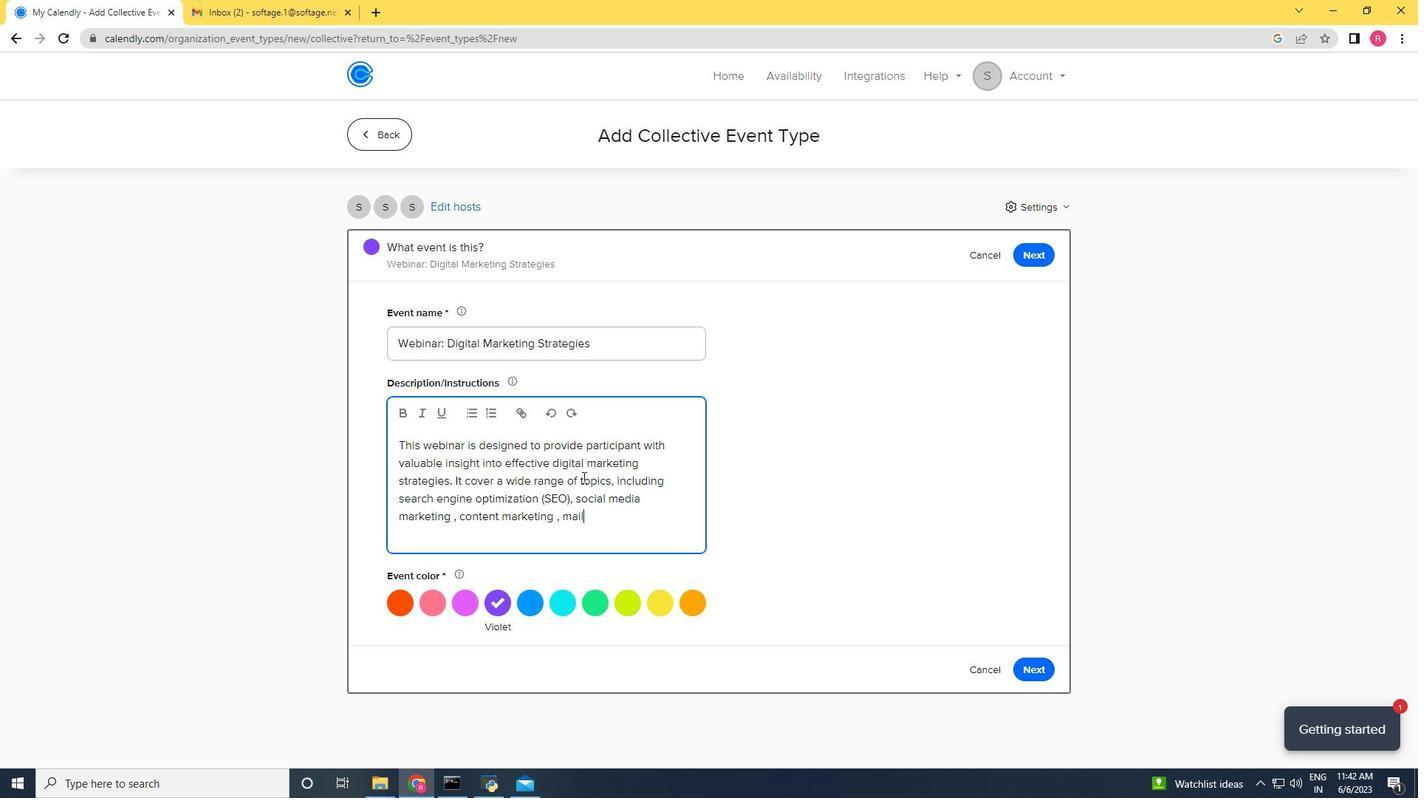 
Action: Key pressed <Key.space>
Screenshot: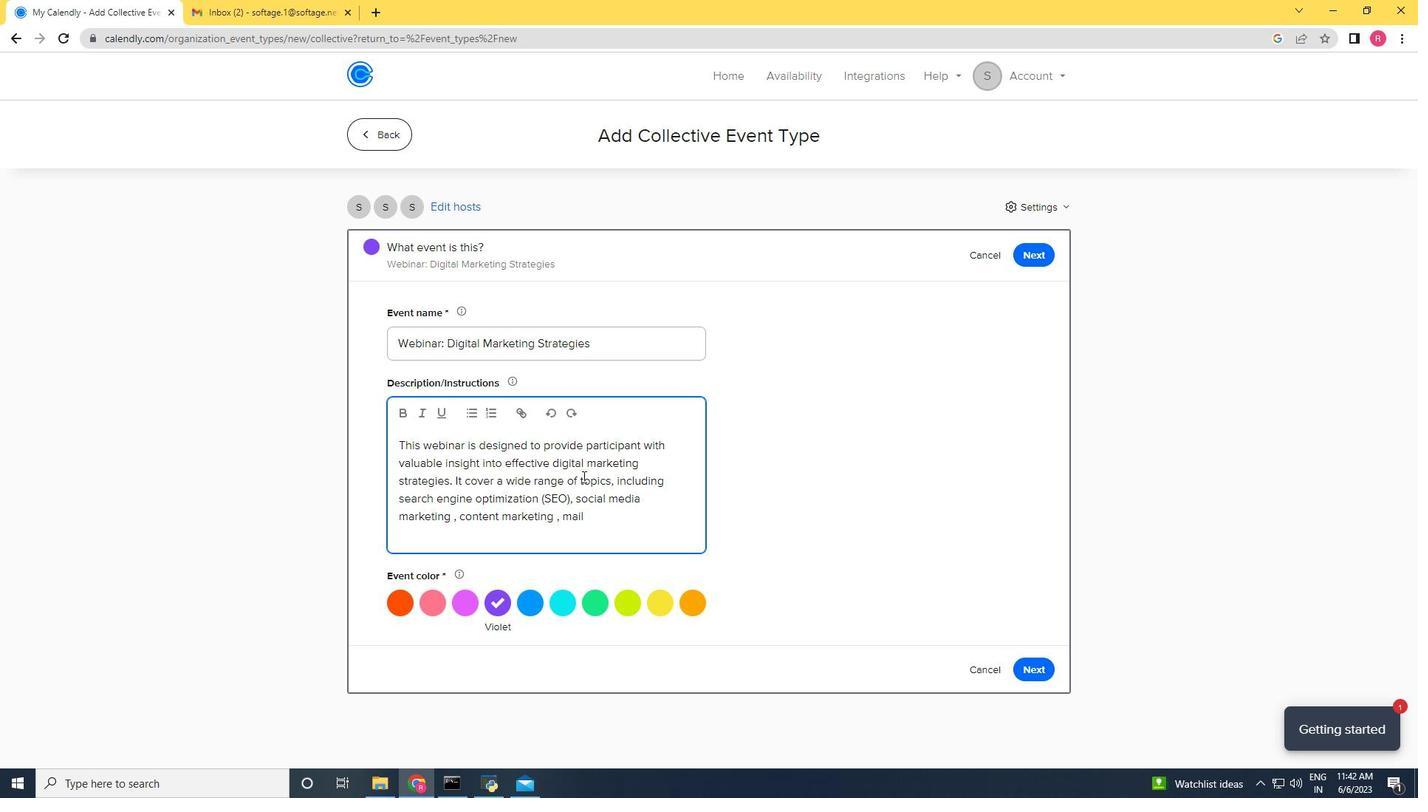 
Action: Mouse moved to (583, 476)
Screenshot: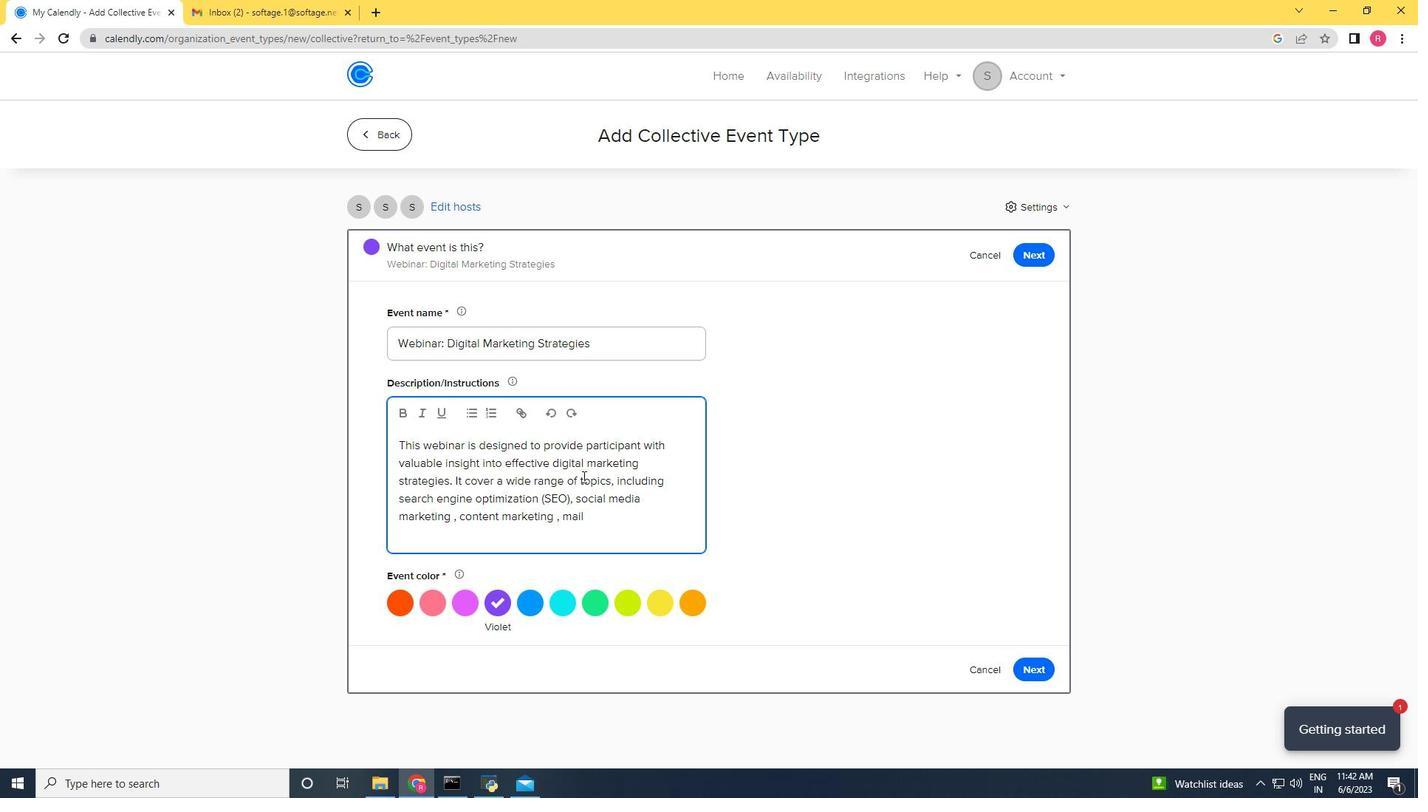 
Action: Key pressed <Key.backspace><Key.backspace><Key.backspace><Key.backspace><Key.backspace>em
Screenshot: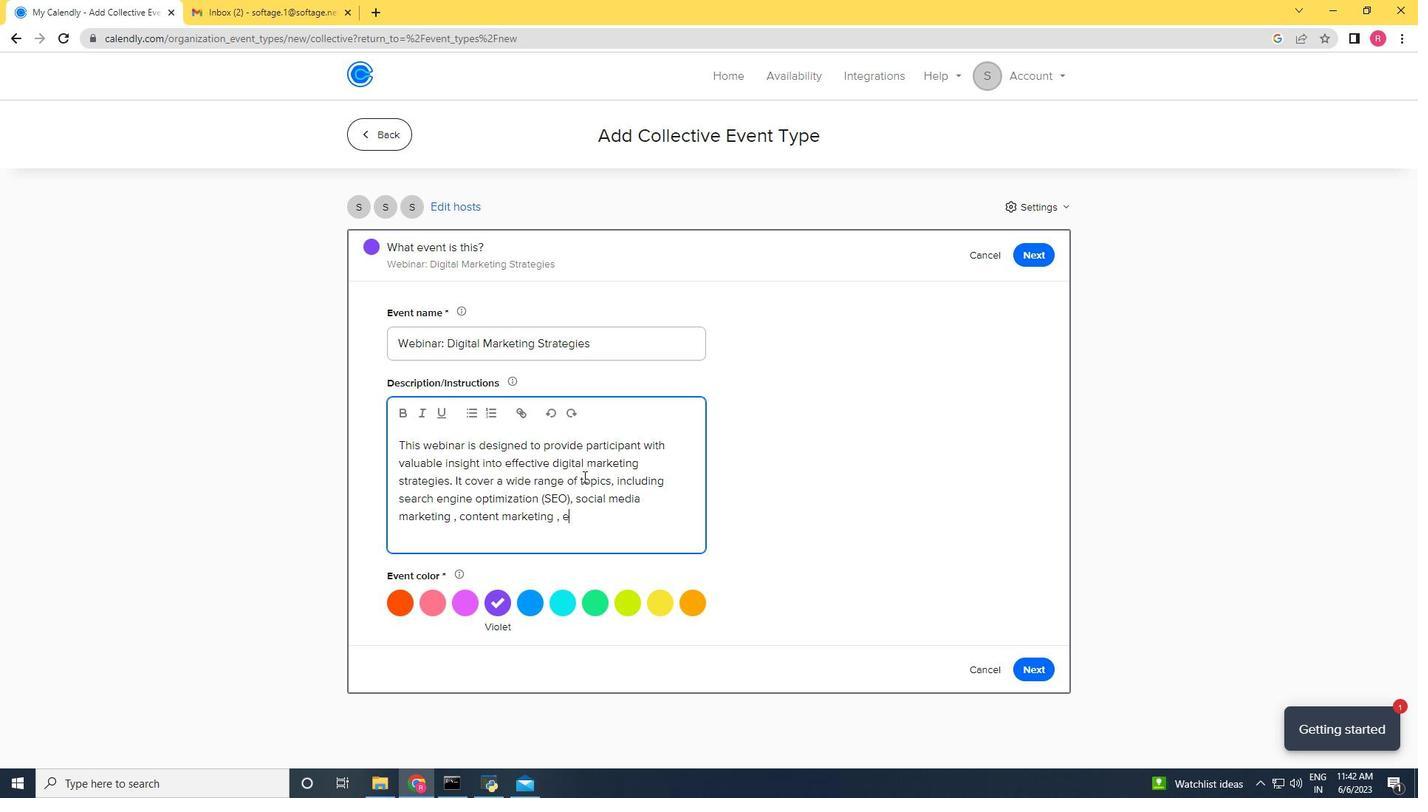 
Action: Mouse moved to (584, 476)
Screenshot: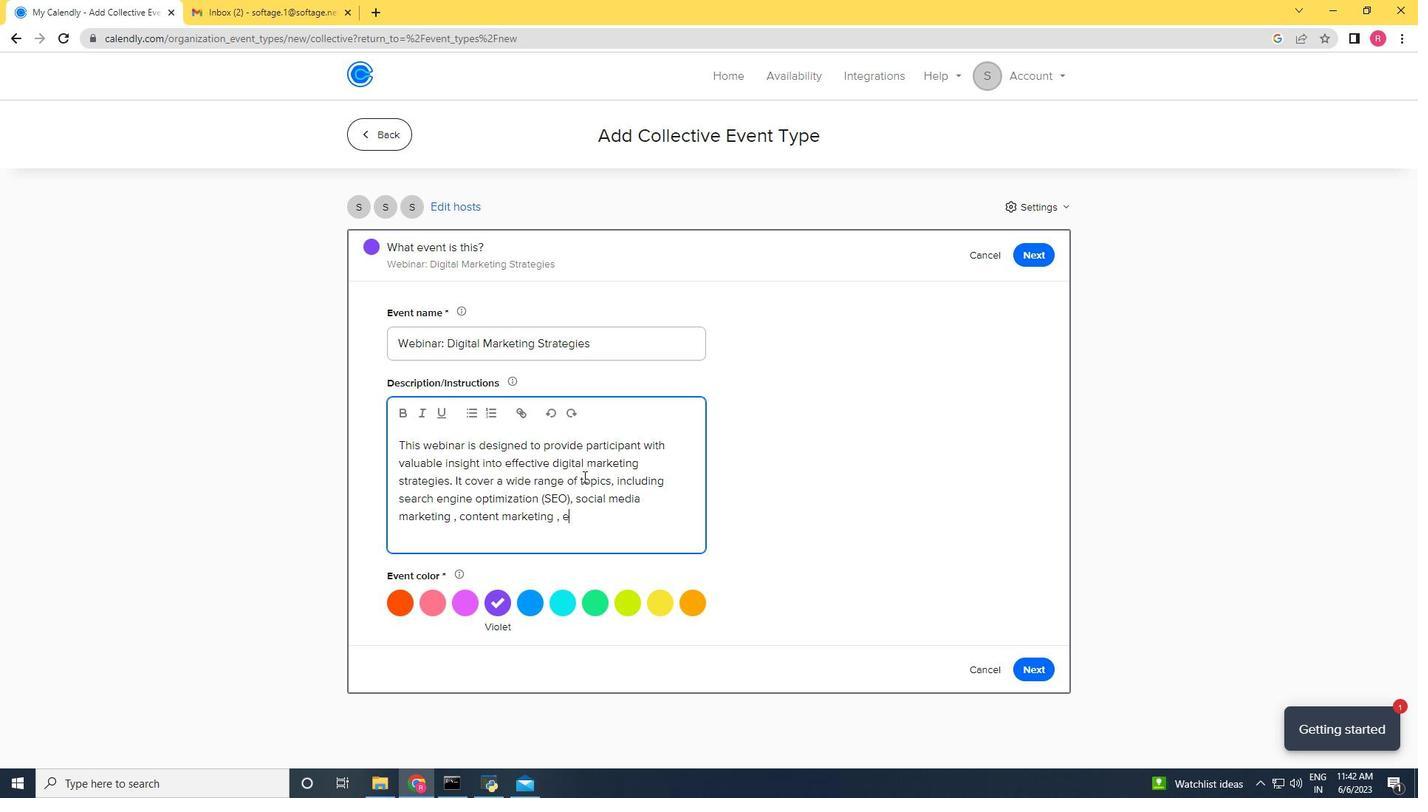 
Action: Key pressed ail
Screenshot: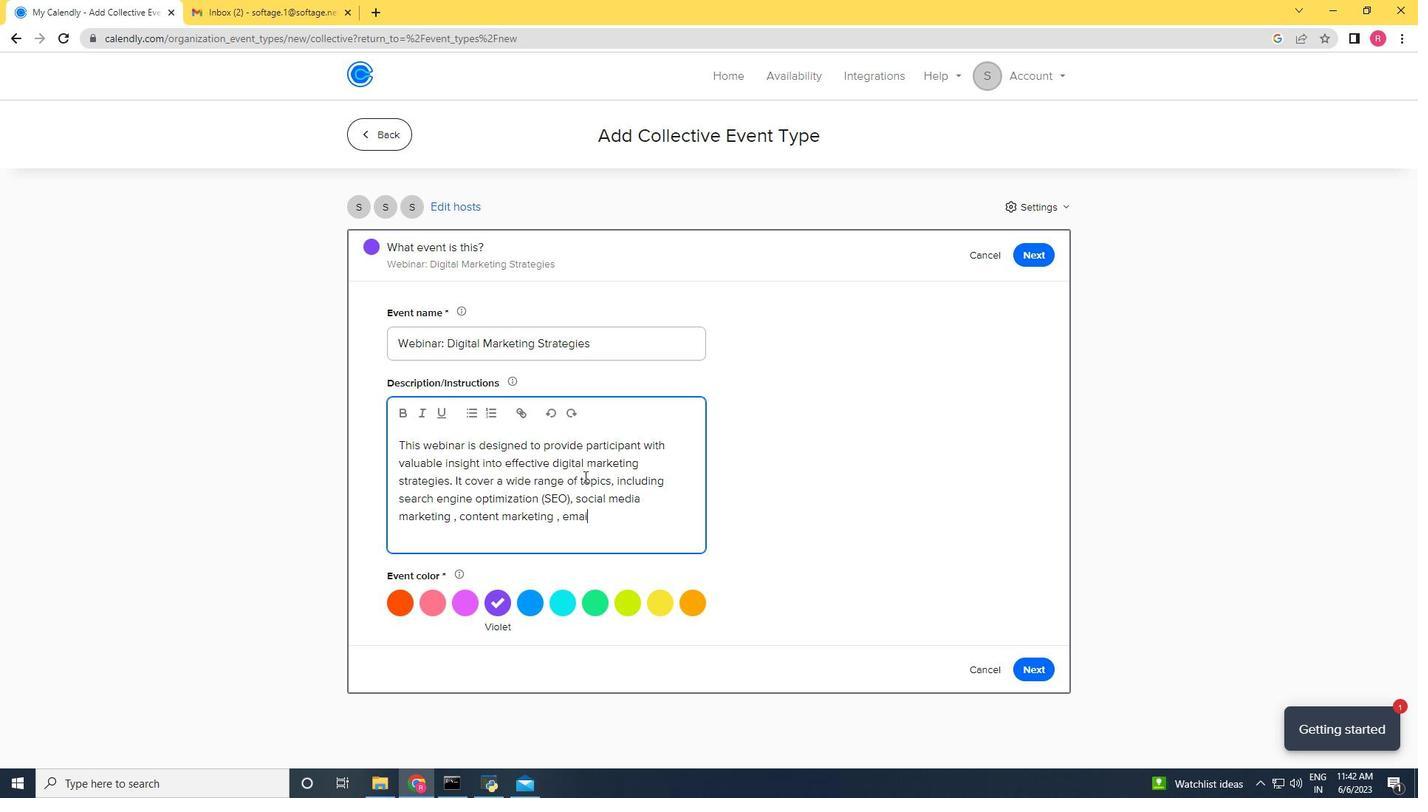 
Action: Mouse moved to (585, 476)
Screenshot: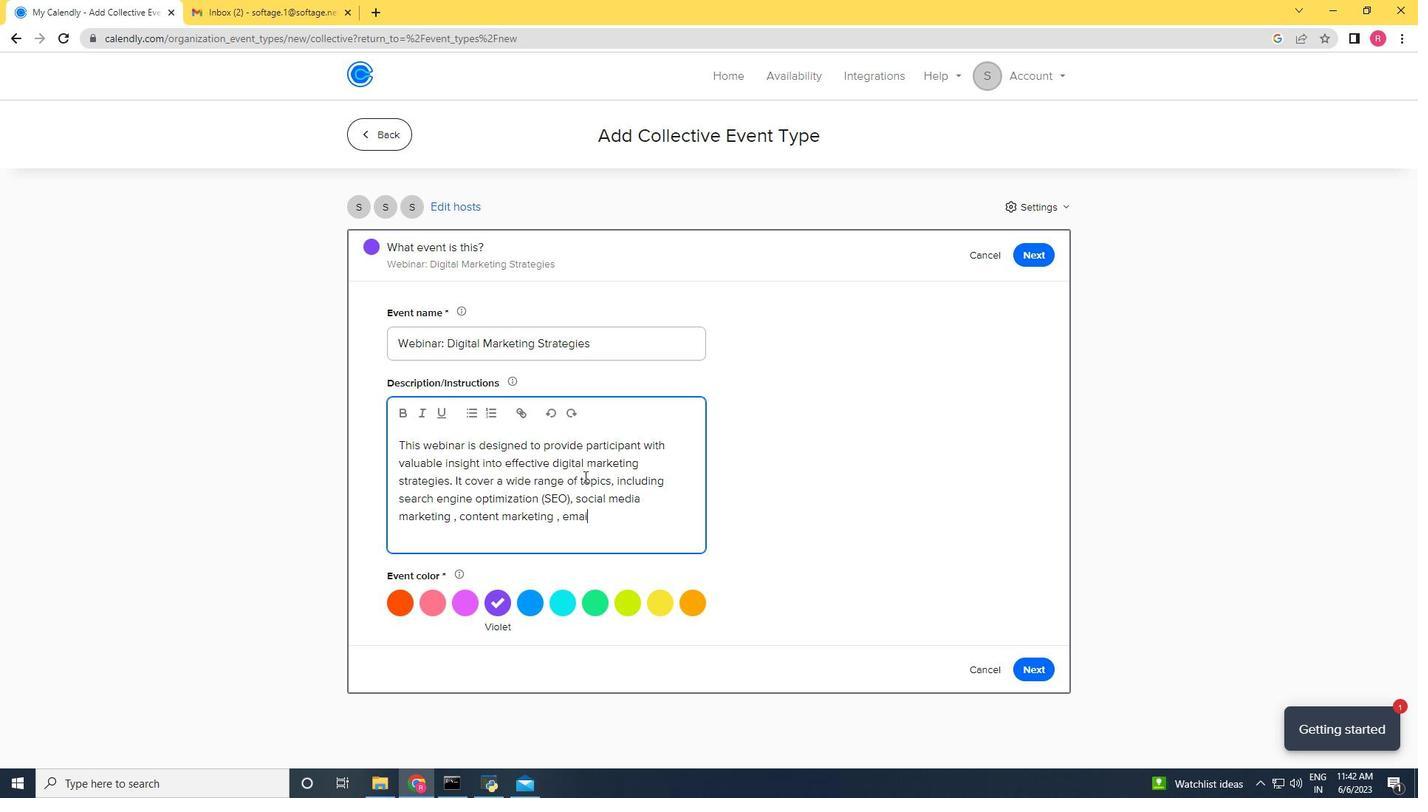 
Action: Key pressed <Key.space>
Screenshot: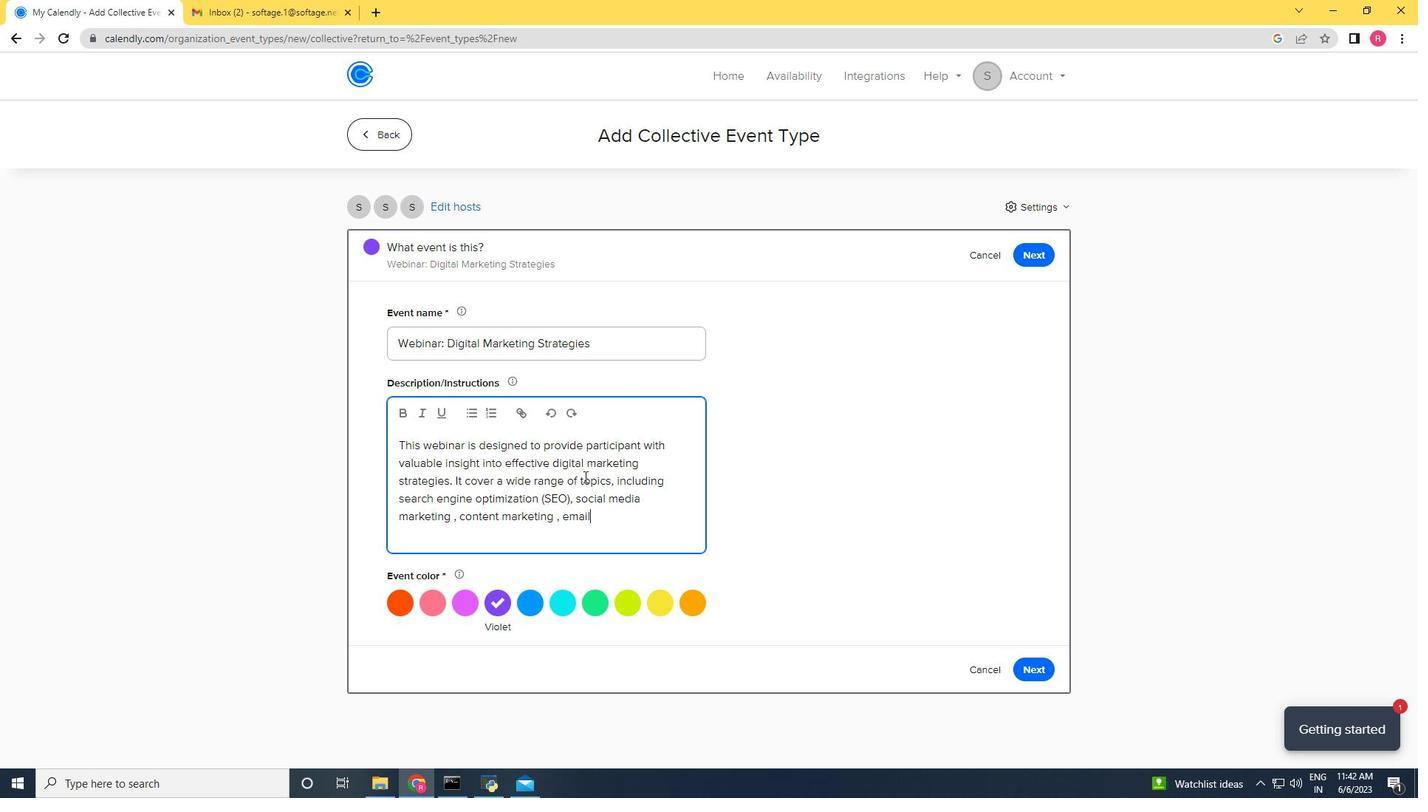 
Action: Mouse moved to (587, 476)
Screenshot: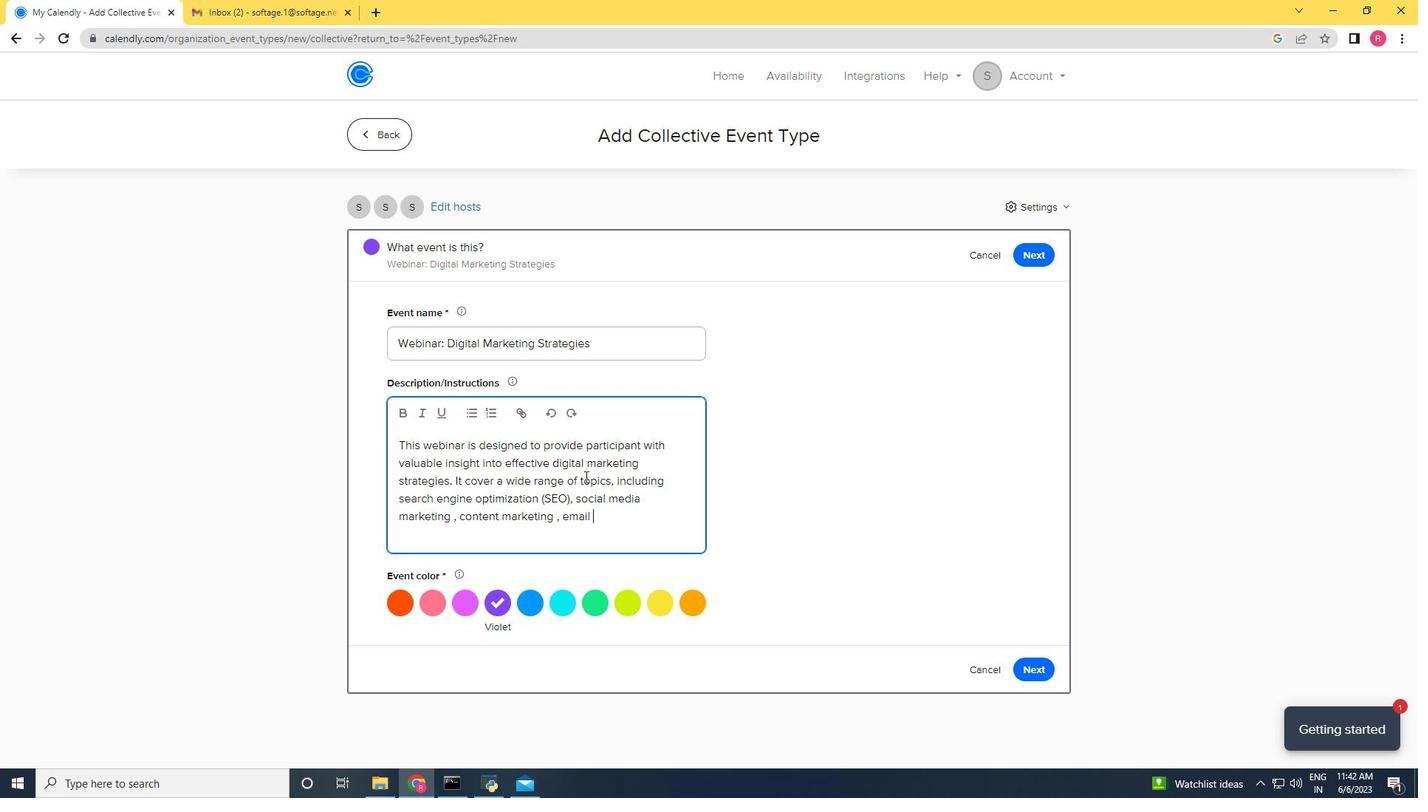
Action: Key pressed ma
Screenshot: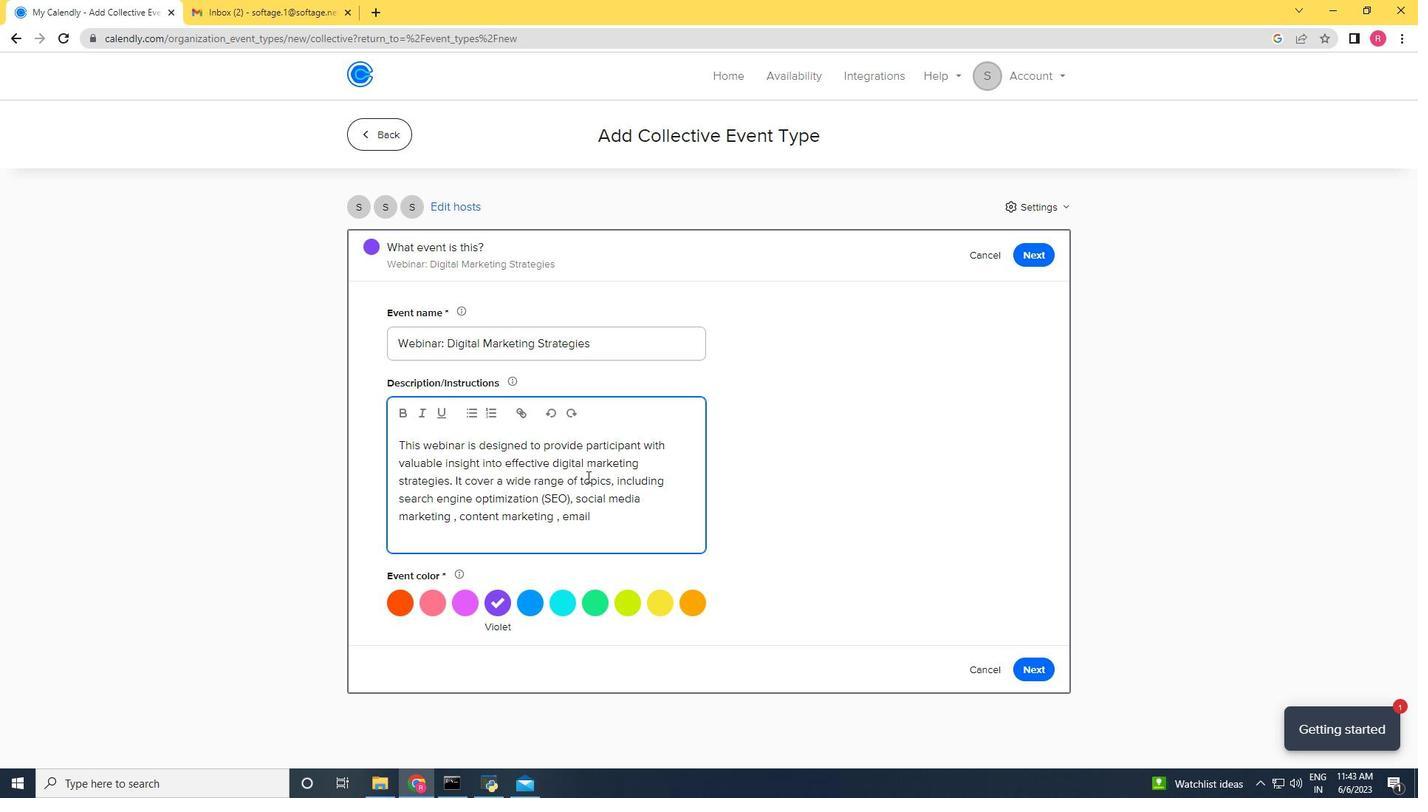 
Action: Mouse moved to (587, 476)
Screenshot: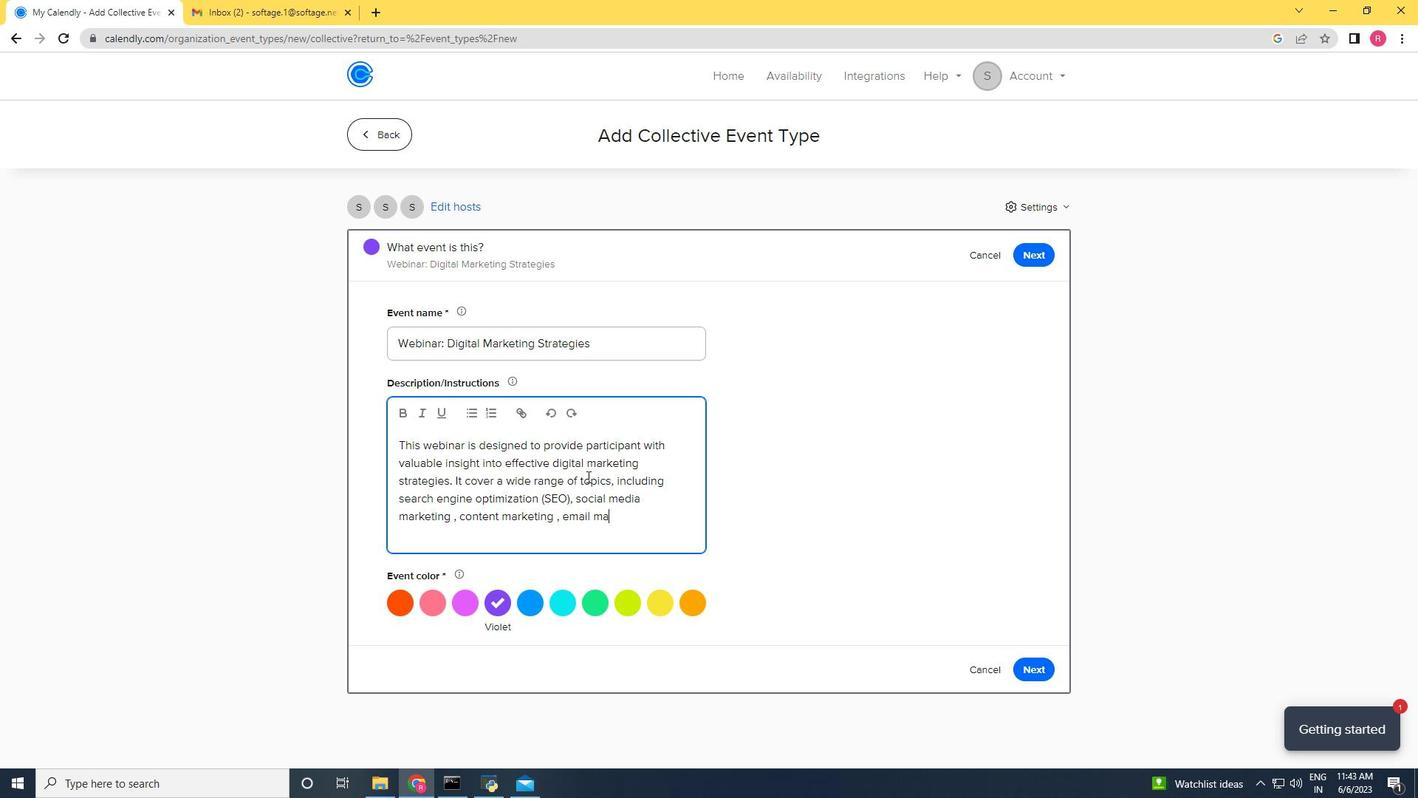 
Action: Key pressed rketing.<Key.backspace>
Screenshot: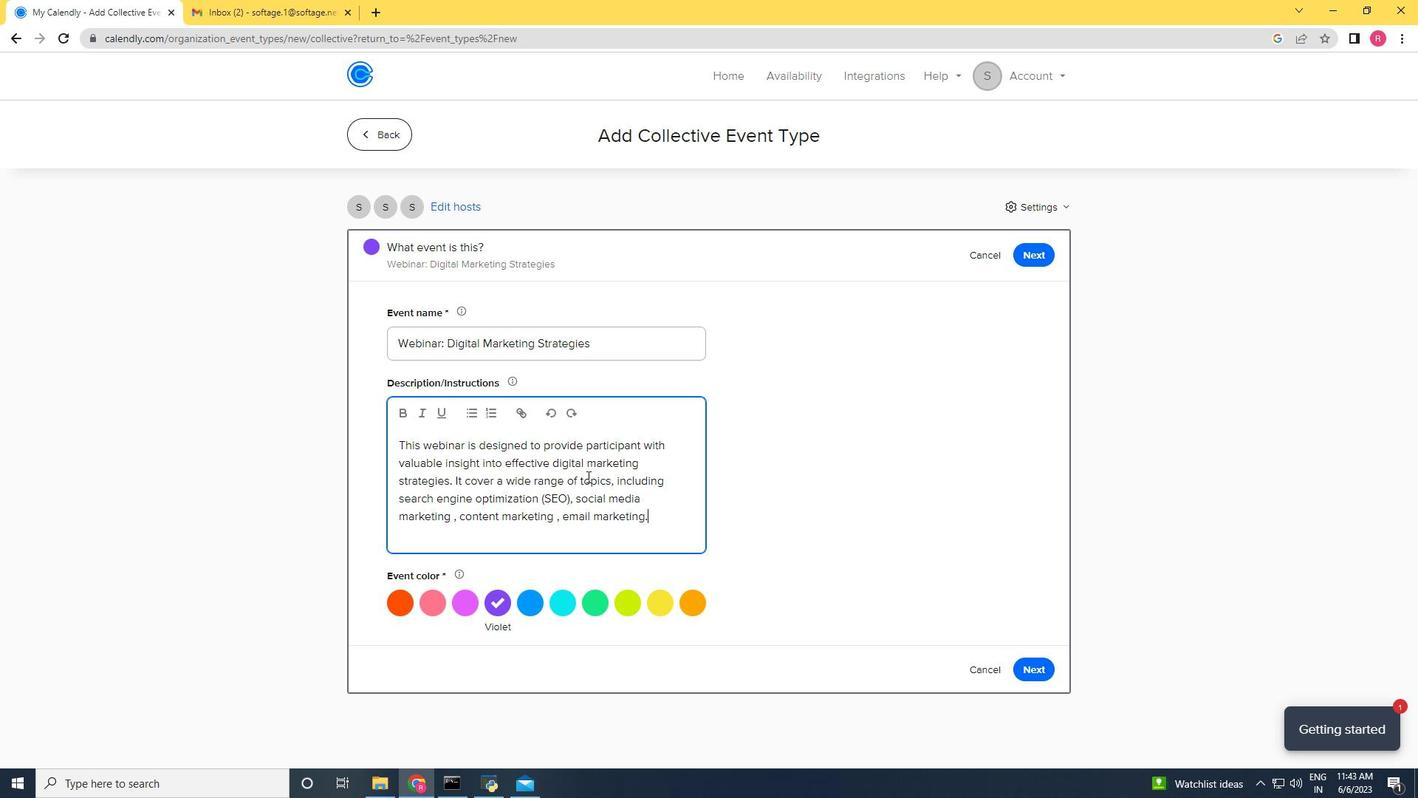 
Action: Mouse moved to (589, 475)
Screenshot: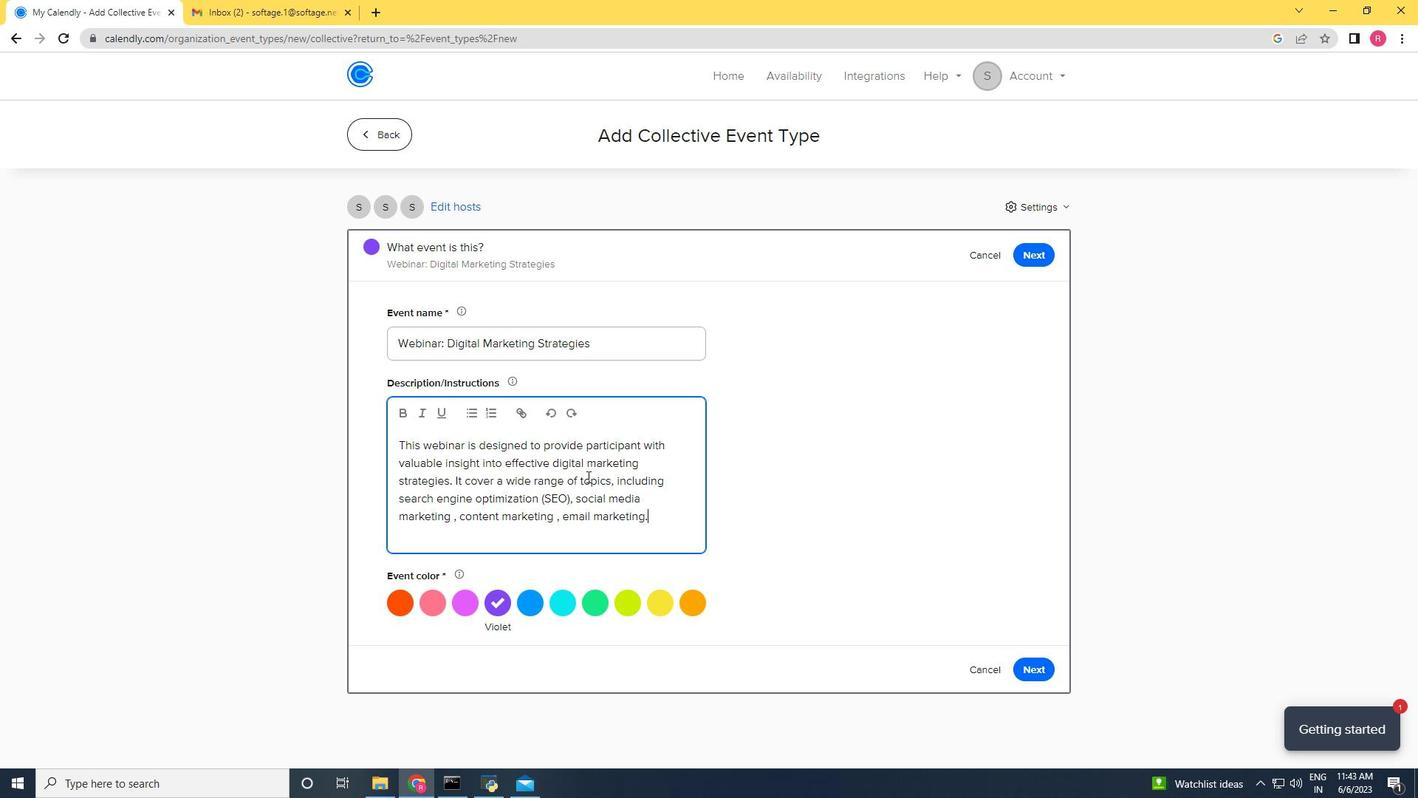 
Action: Key pressed ,<Key.space>
Screenshot: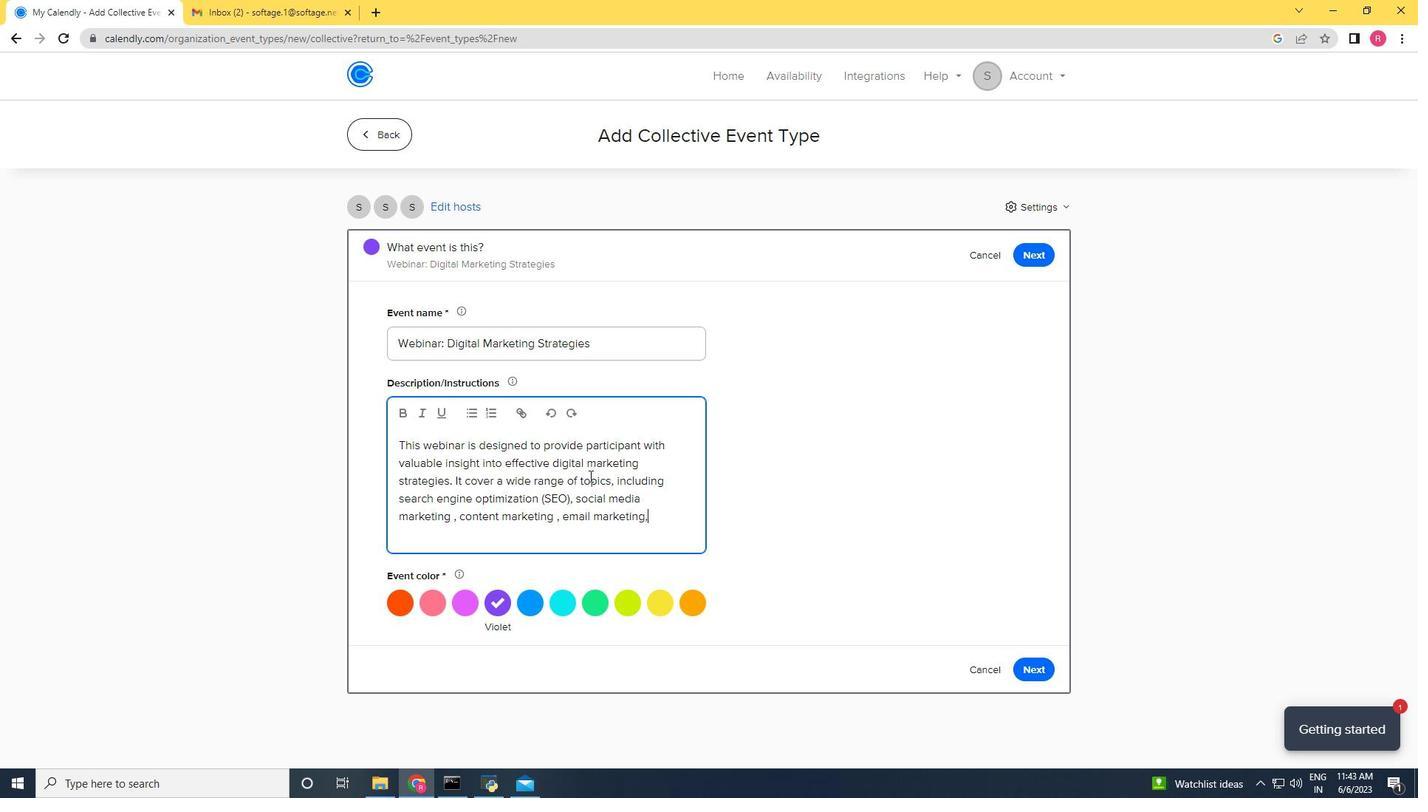 
Action: Mouse moved to (634, 468)
Screenshot: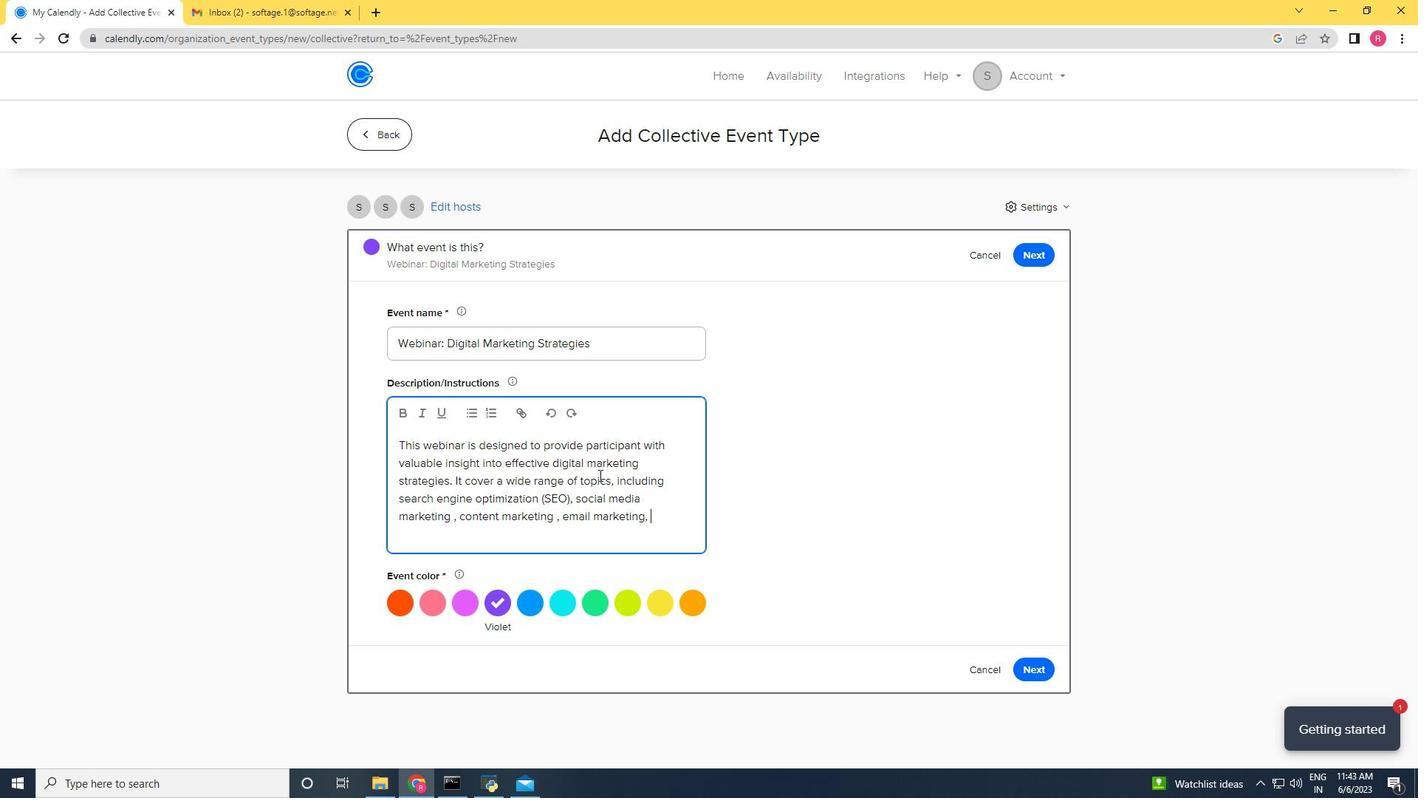 
Action: Key pressed p
Screenshot: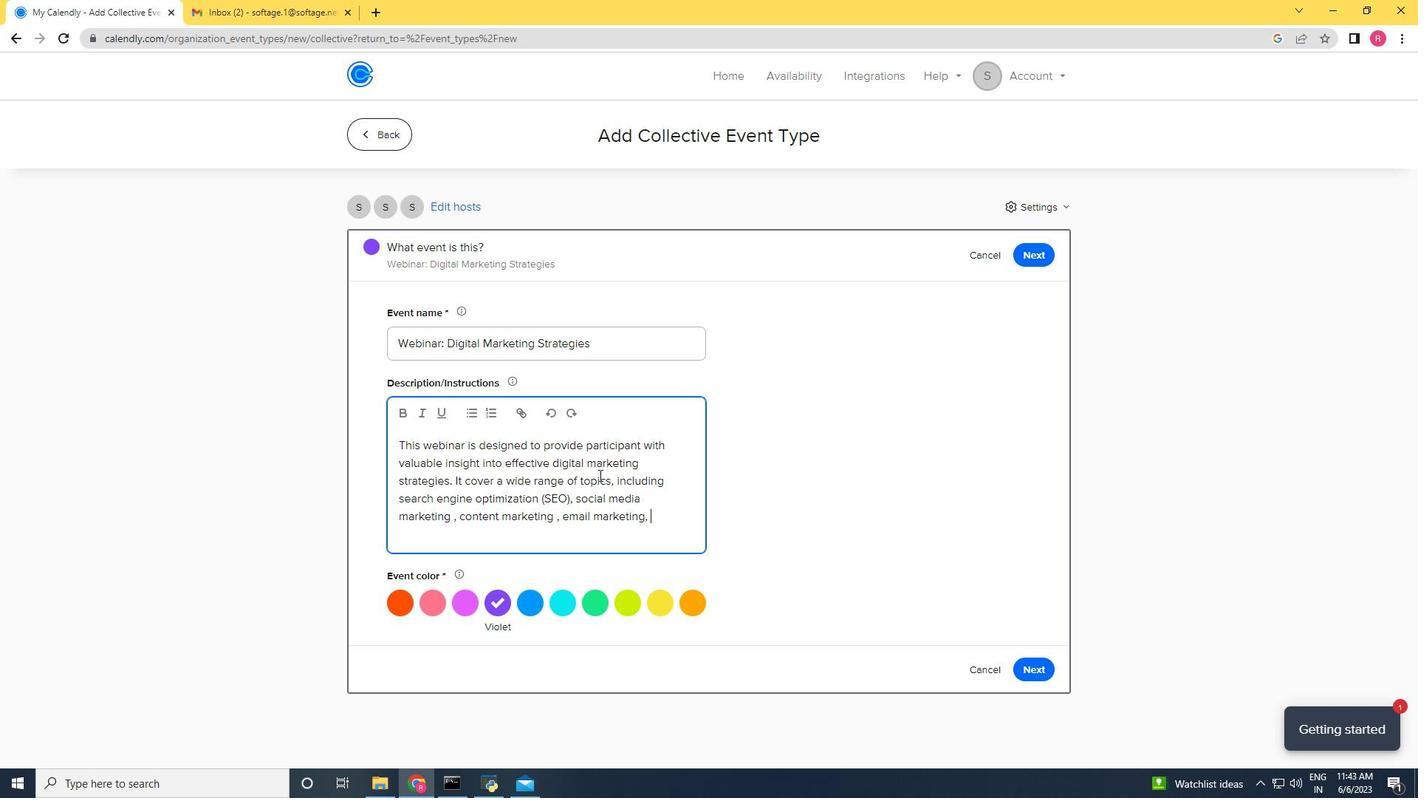 
Action: Mouse moved to (640, 467)
Screenshot: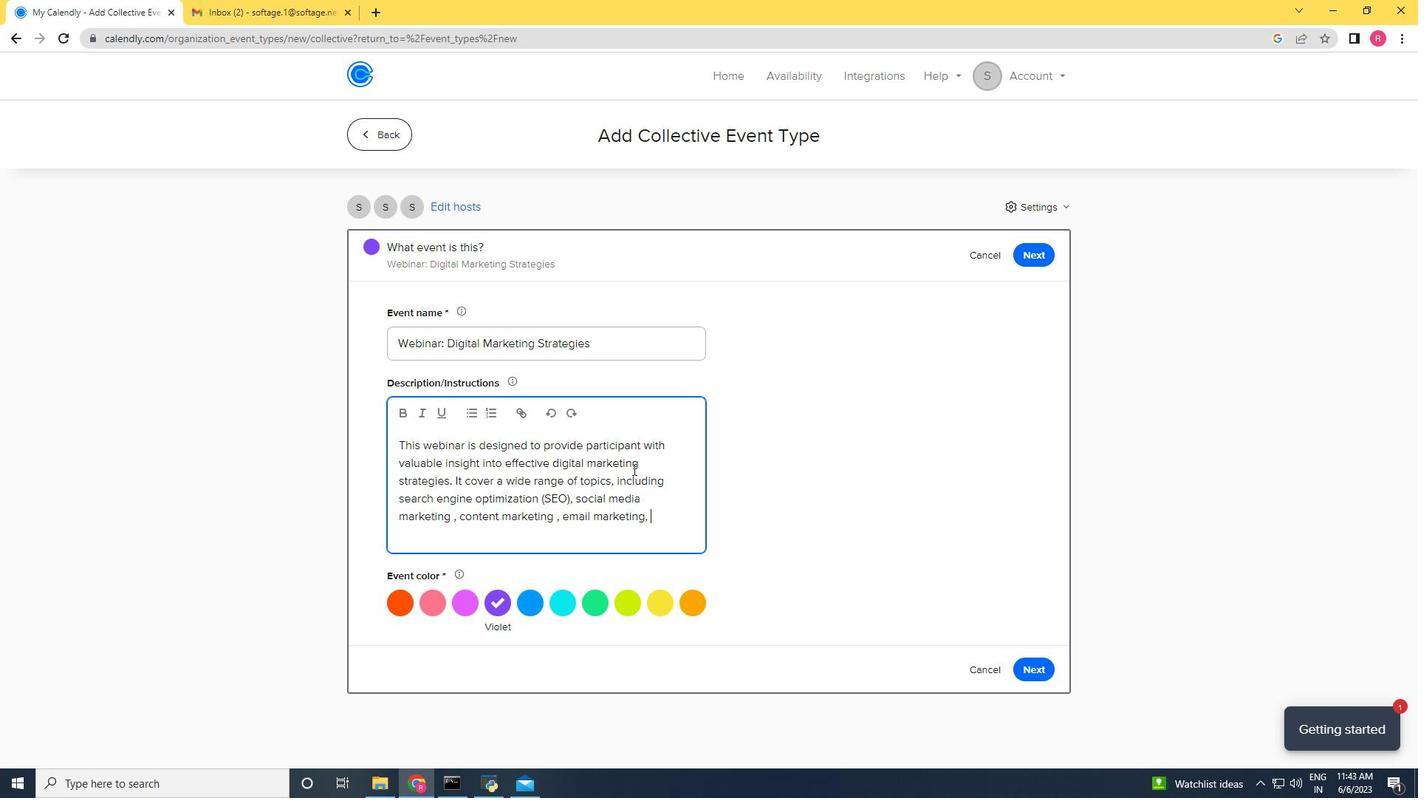 
Action: Key pressed a
Screenshot: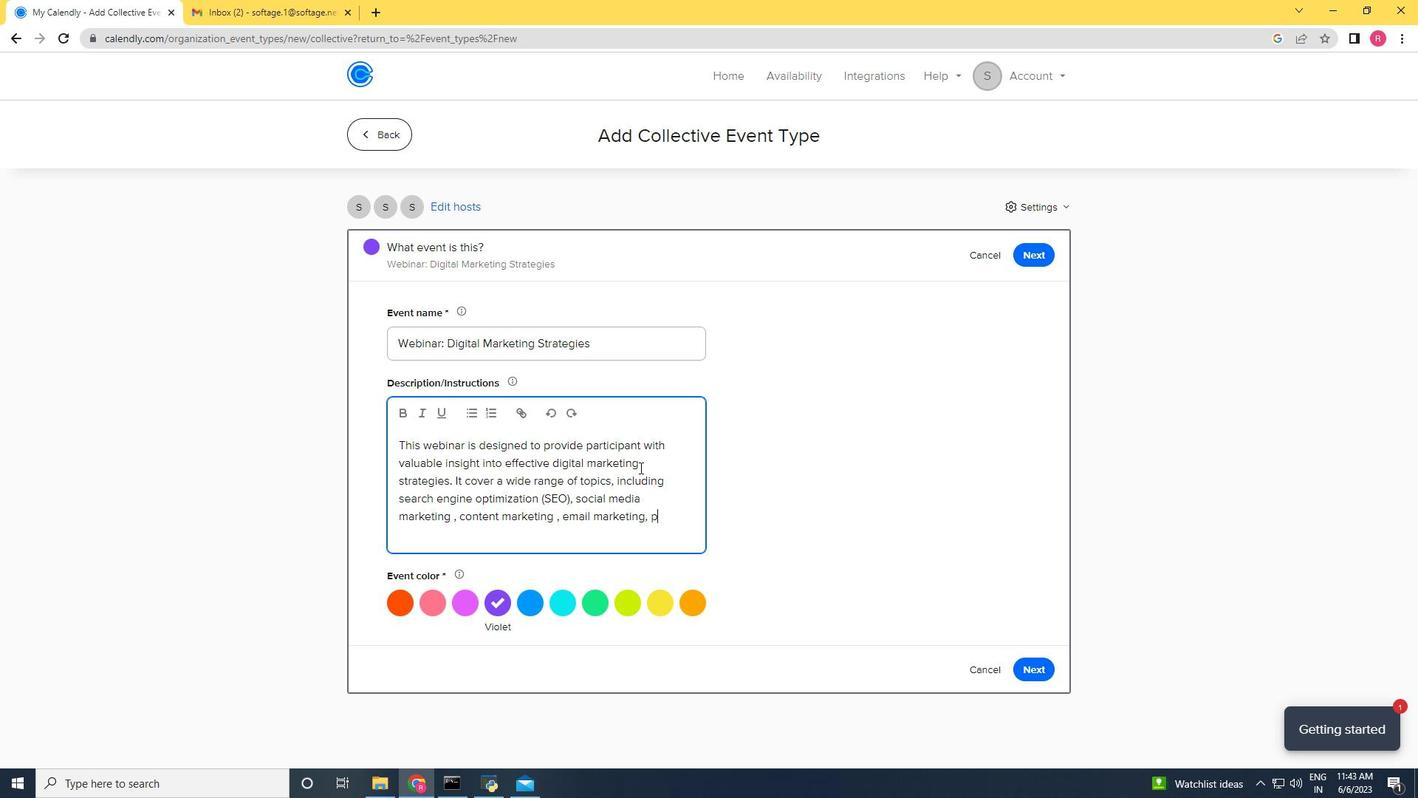 
Action: Mouse moved to (642, 467)
Screenshot: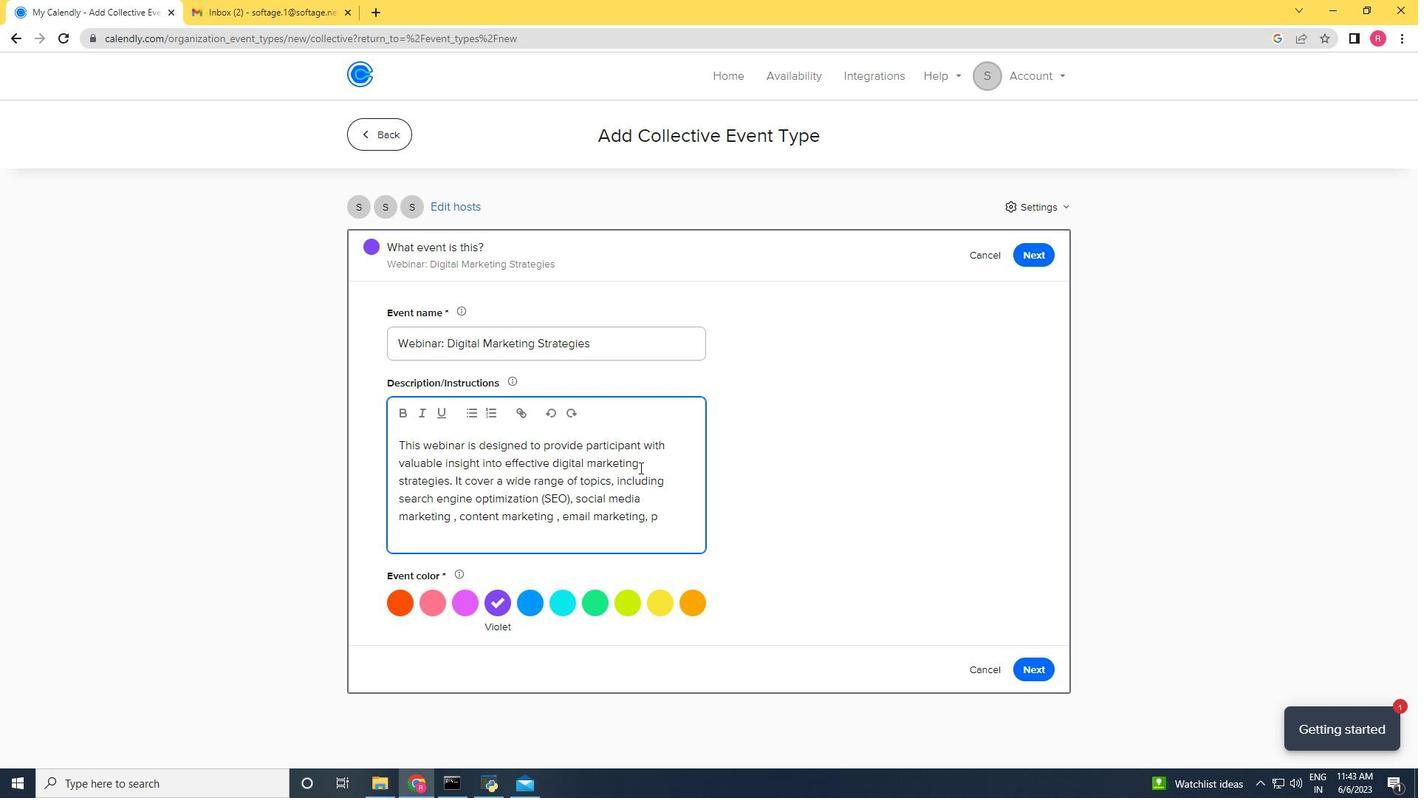 
Action: Key pressed id<Key.space>advertising,<Key.space>and<Key.space>more
Screenshot: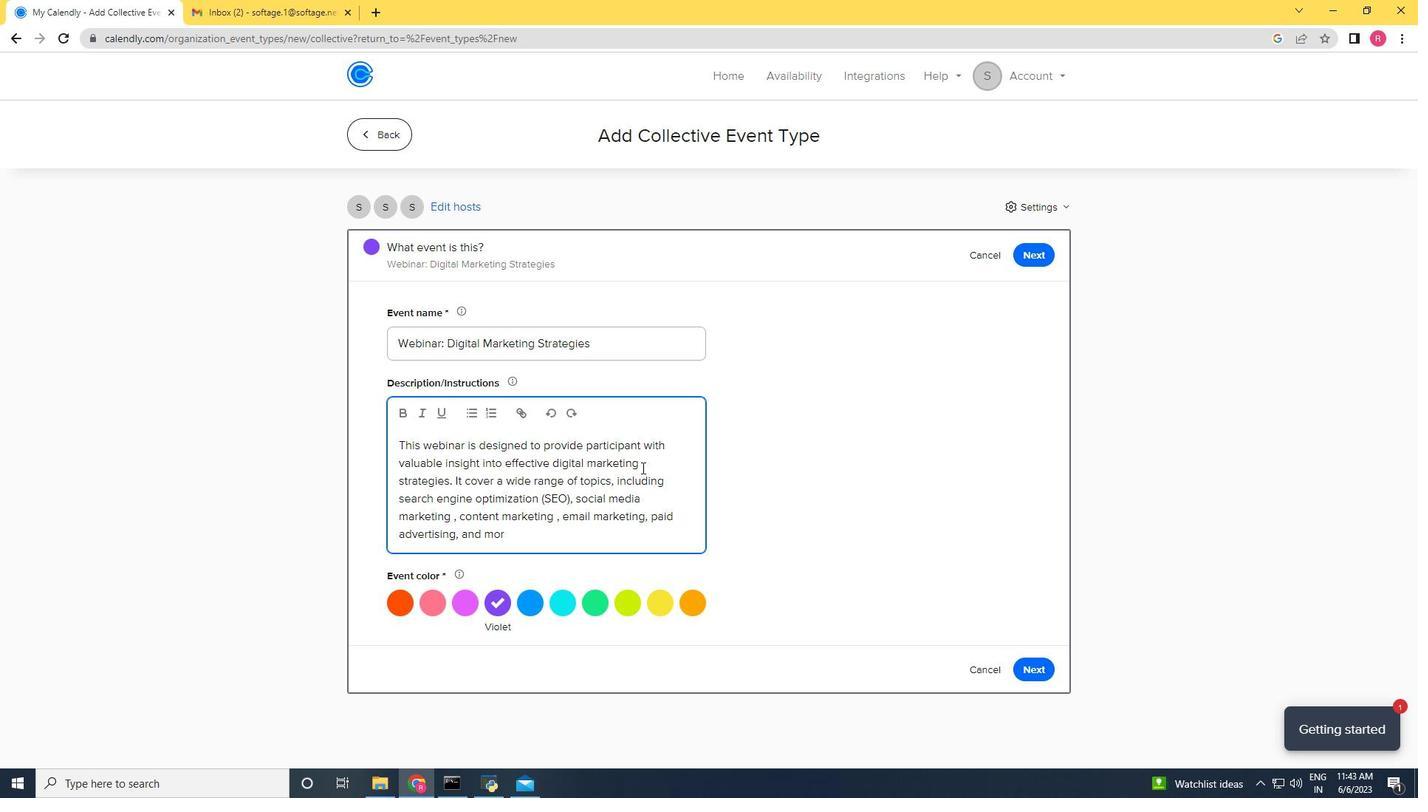 
Action: Mouse moved to (645, 467)
Screenshot: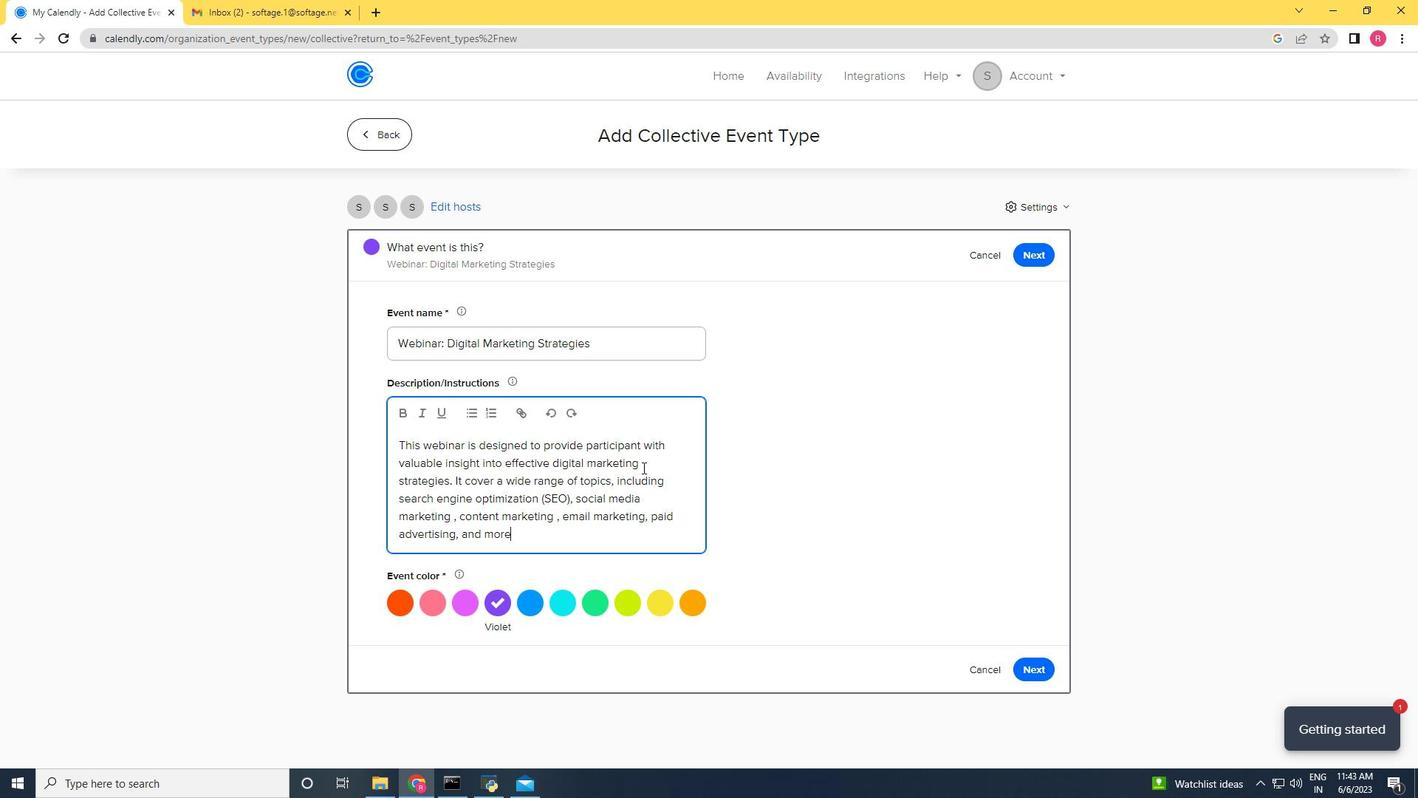 
Action: Key pressed .
Screenshot: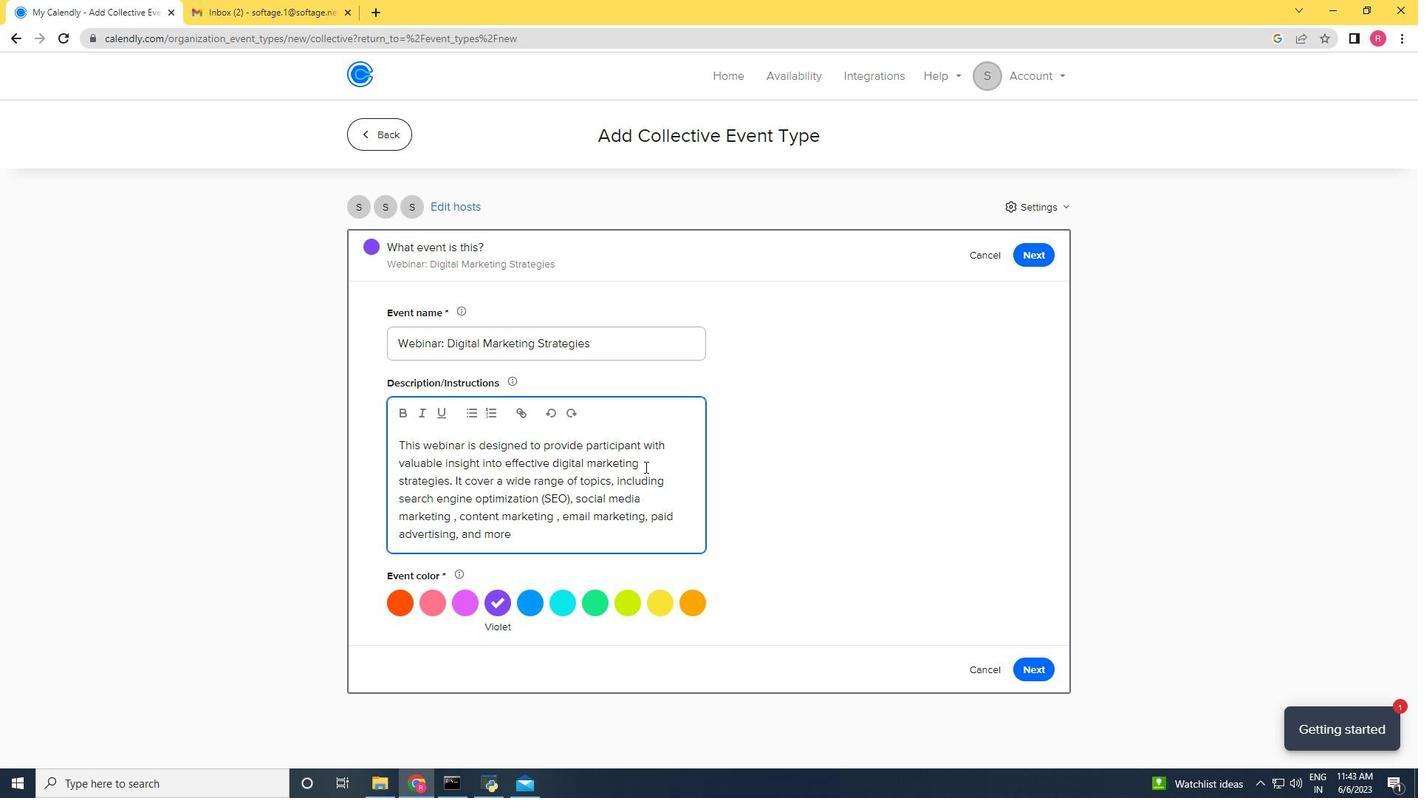 
Action: Mouse moved to (659, 540)
Screenshot: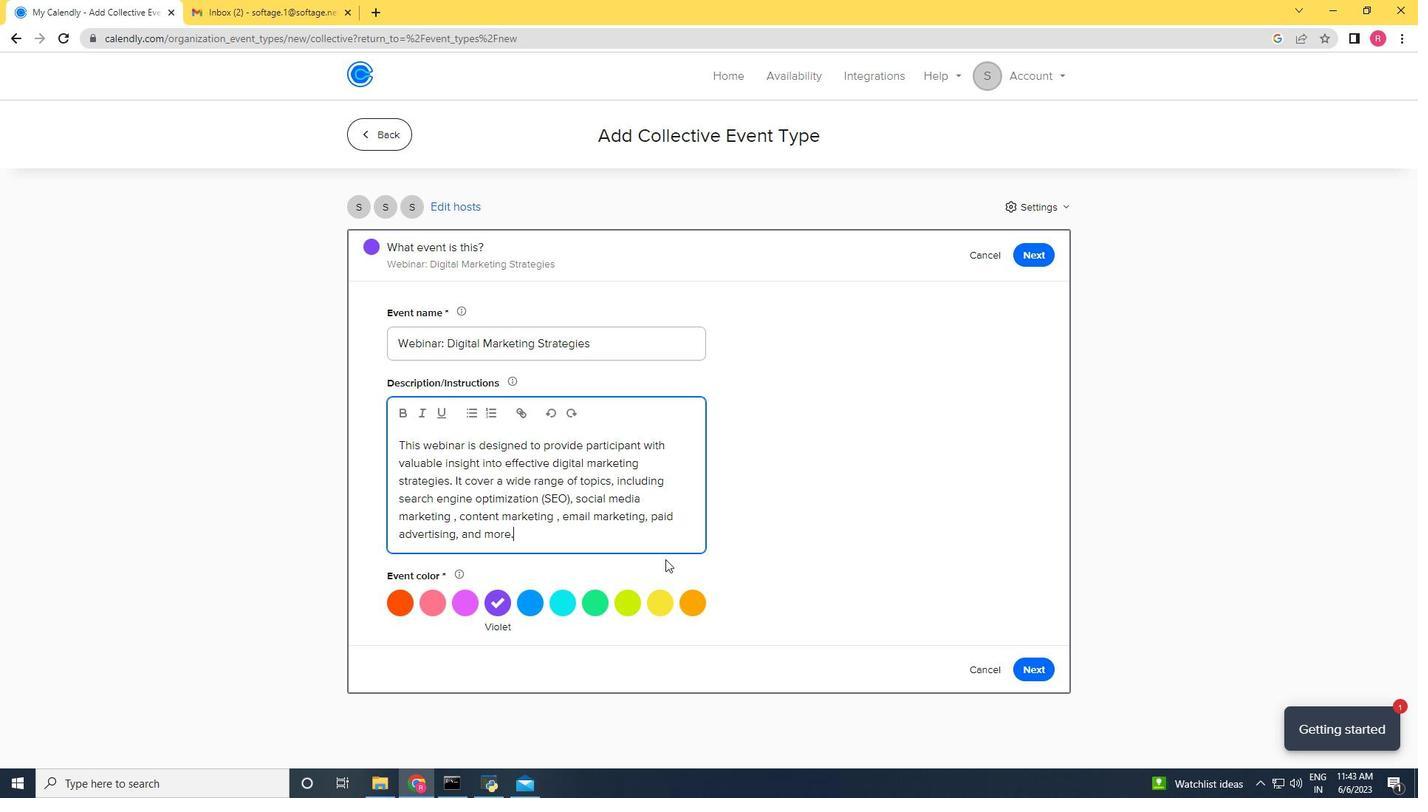 
Action: Mouse scrolled (659, 539) with delta (0, 0)
Screenshot: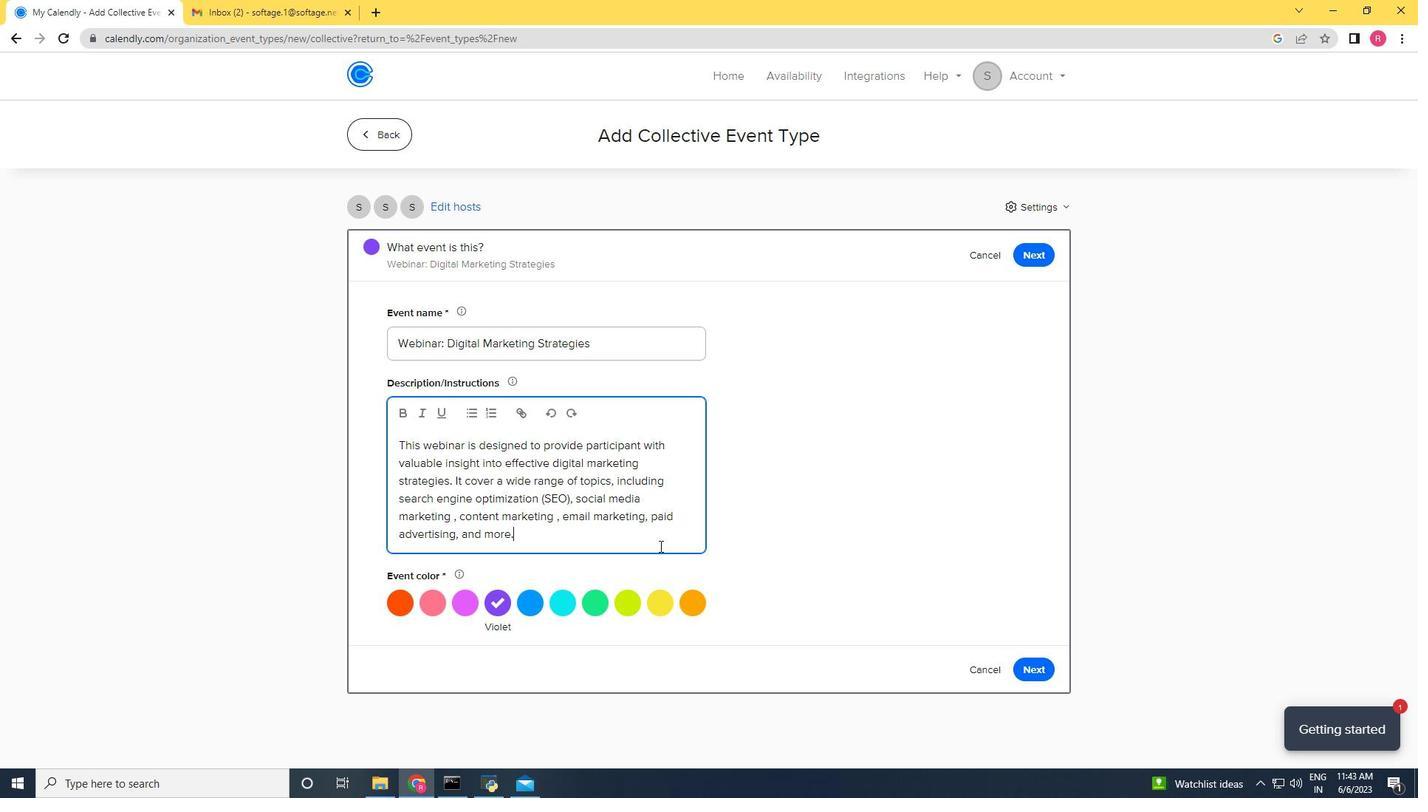 
Action: Mouse scrolled (659, 539) with delta (0, 0)
Screenshot: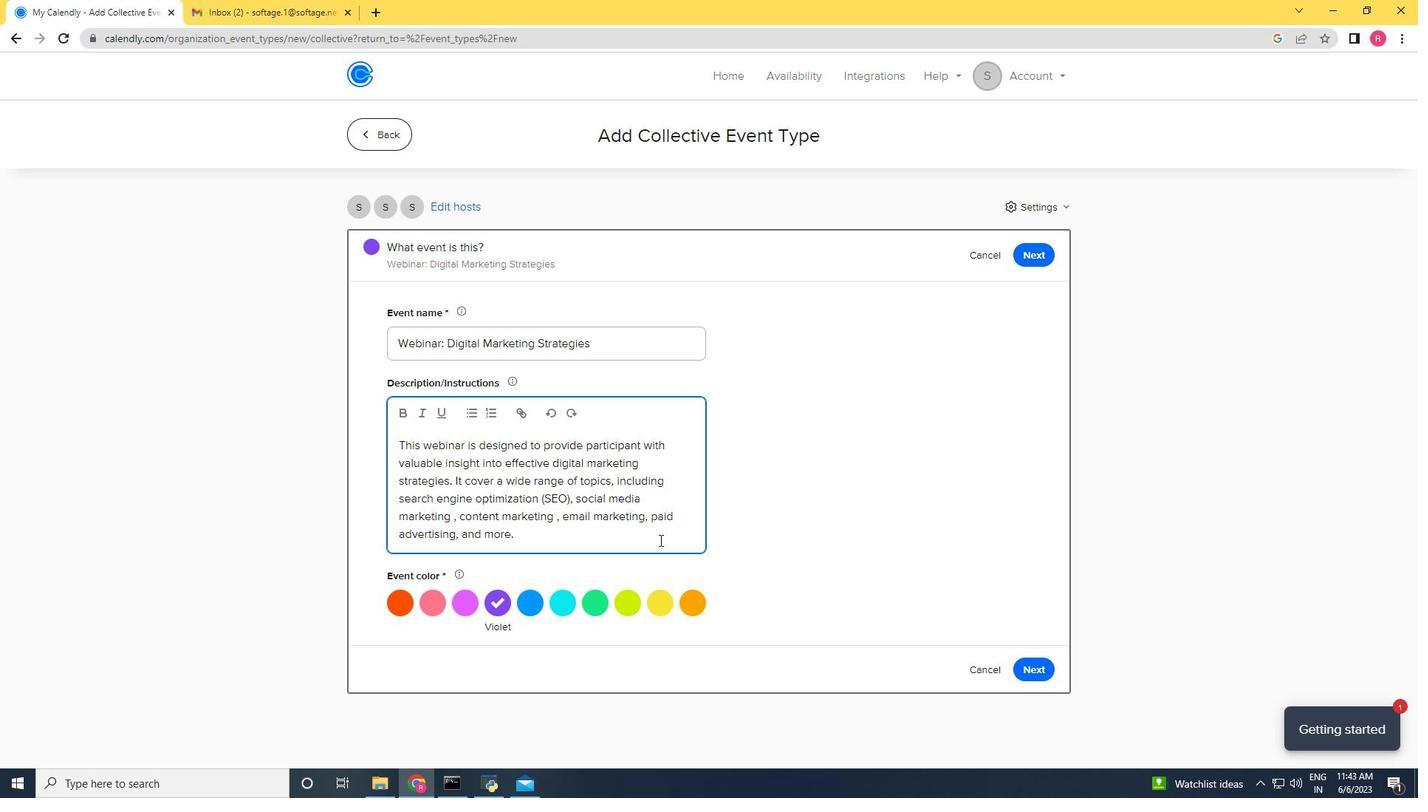 
Action: Mouse moved to (529, 598)
Screenshot: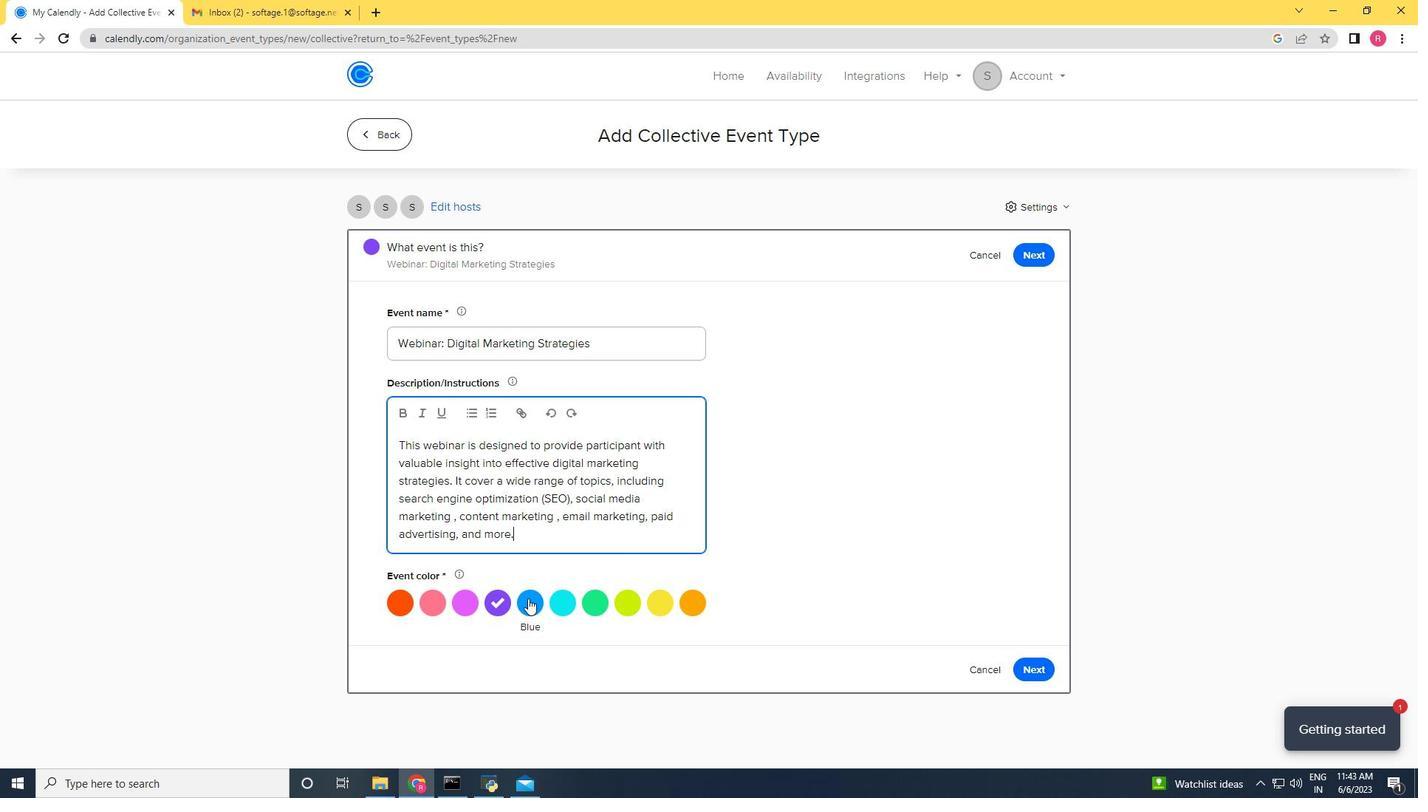 
Action: Mouse pressed left at (529, 598)
Screenshot: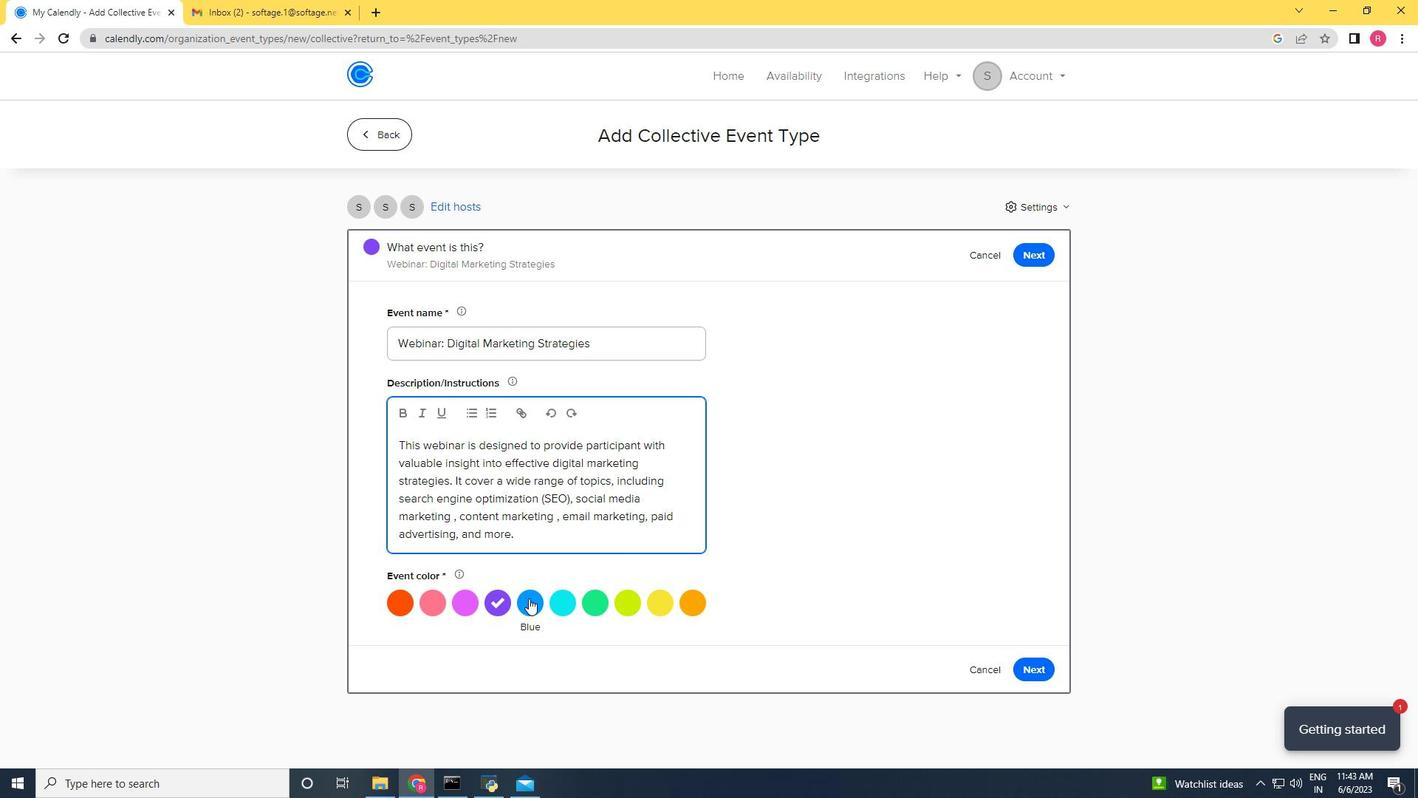 
Action: Mouse moved to (1036, 676)
Screenshot: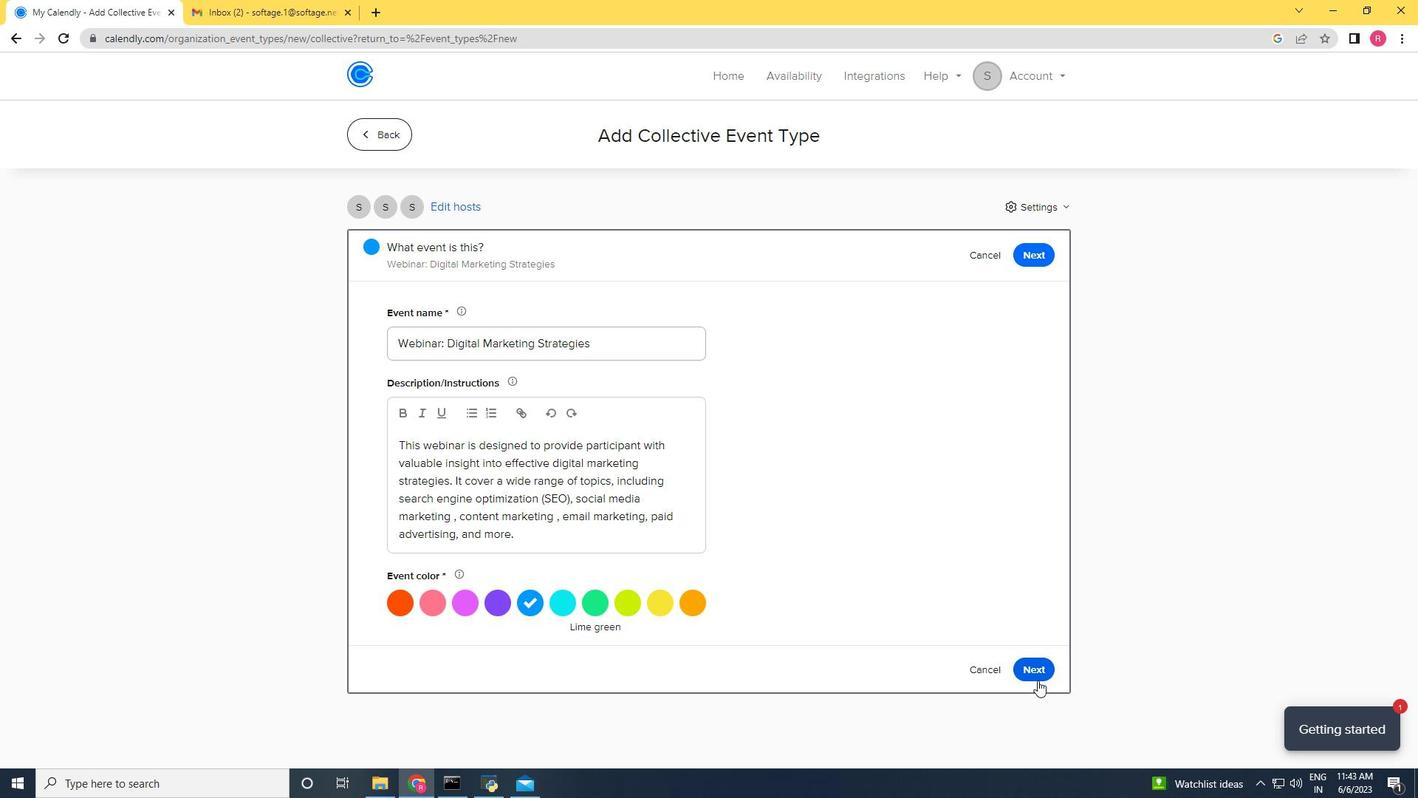 
Action: Mouse pressed left at (1036, 676)
Screenshot: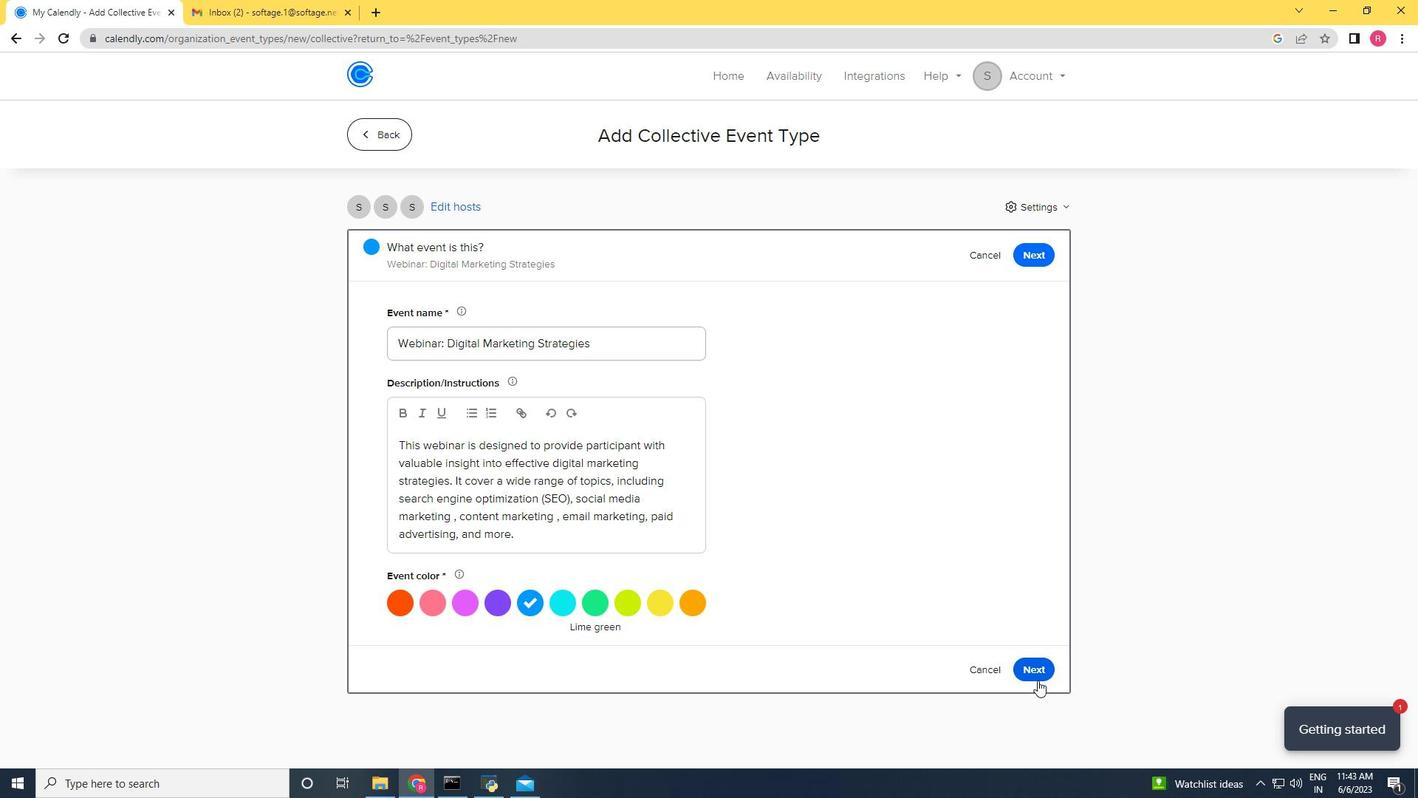 
Action: Mouse moved to (545, 433)
Screenshot: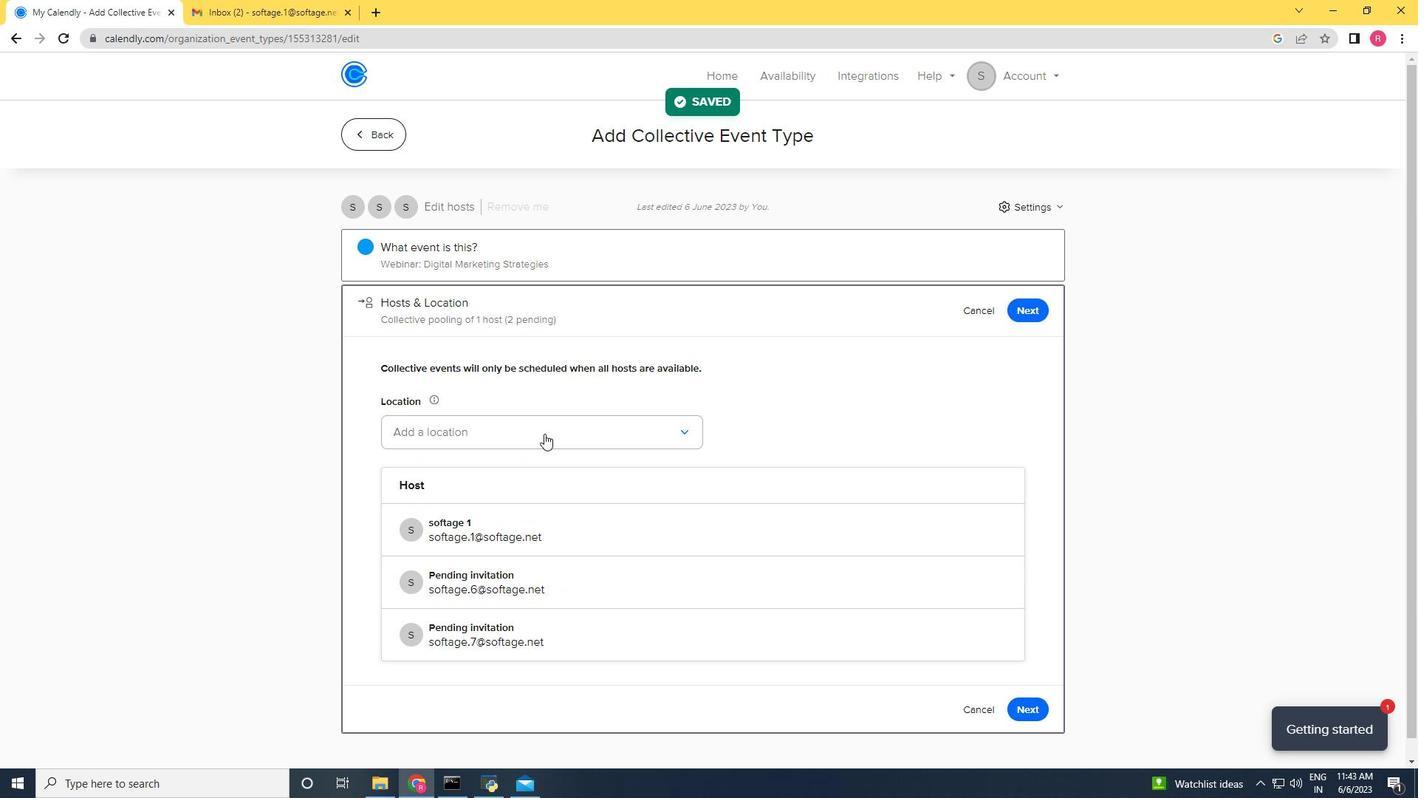 
Action: Mouse pressed left at (545, 433)
Screenshot: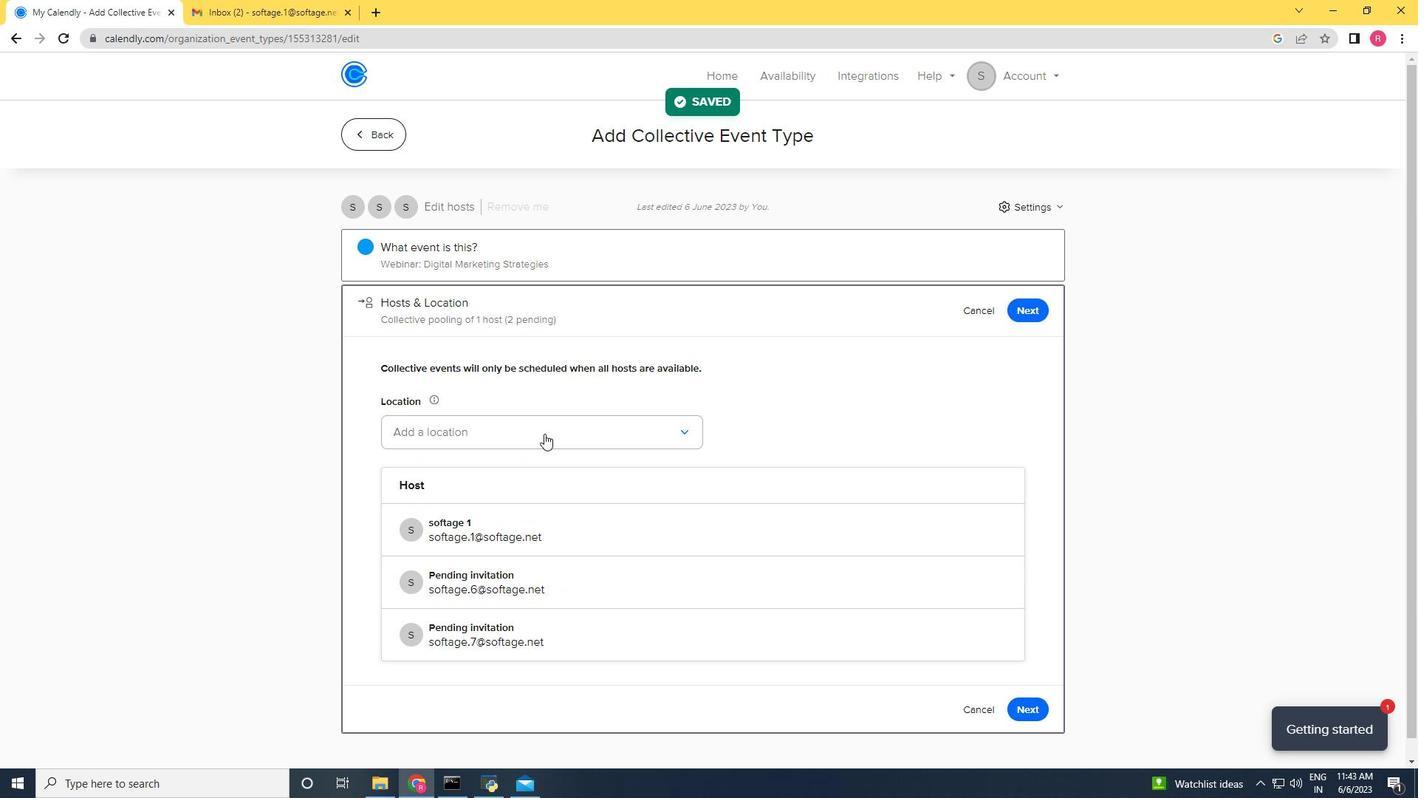 
Action: Mouse moved to (507, 477)
Screenshot: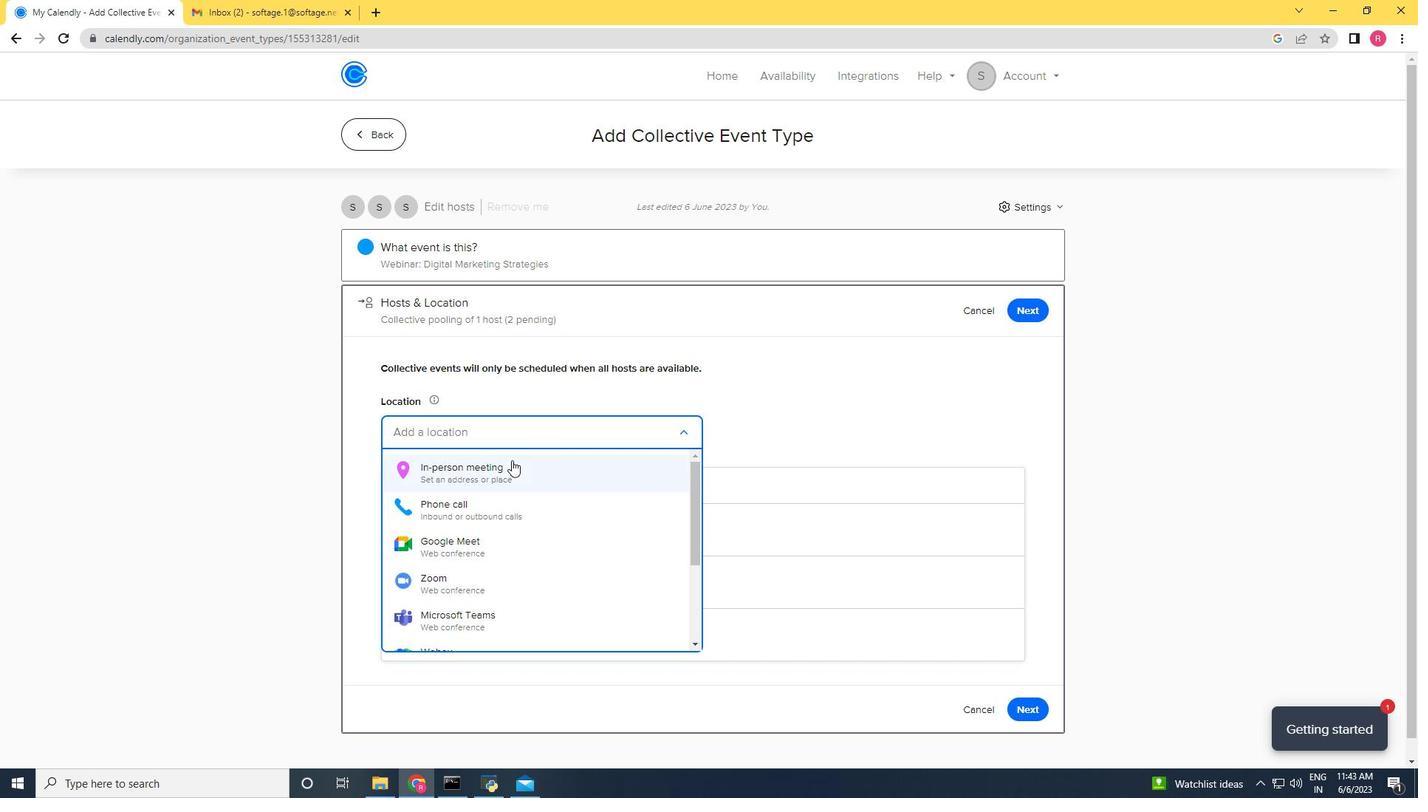 
Action: Mouse pressed left at (507, 477)
Screenshot: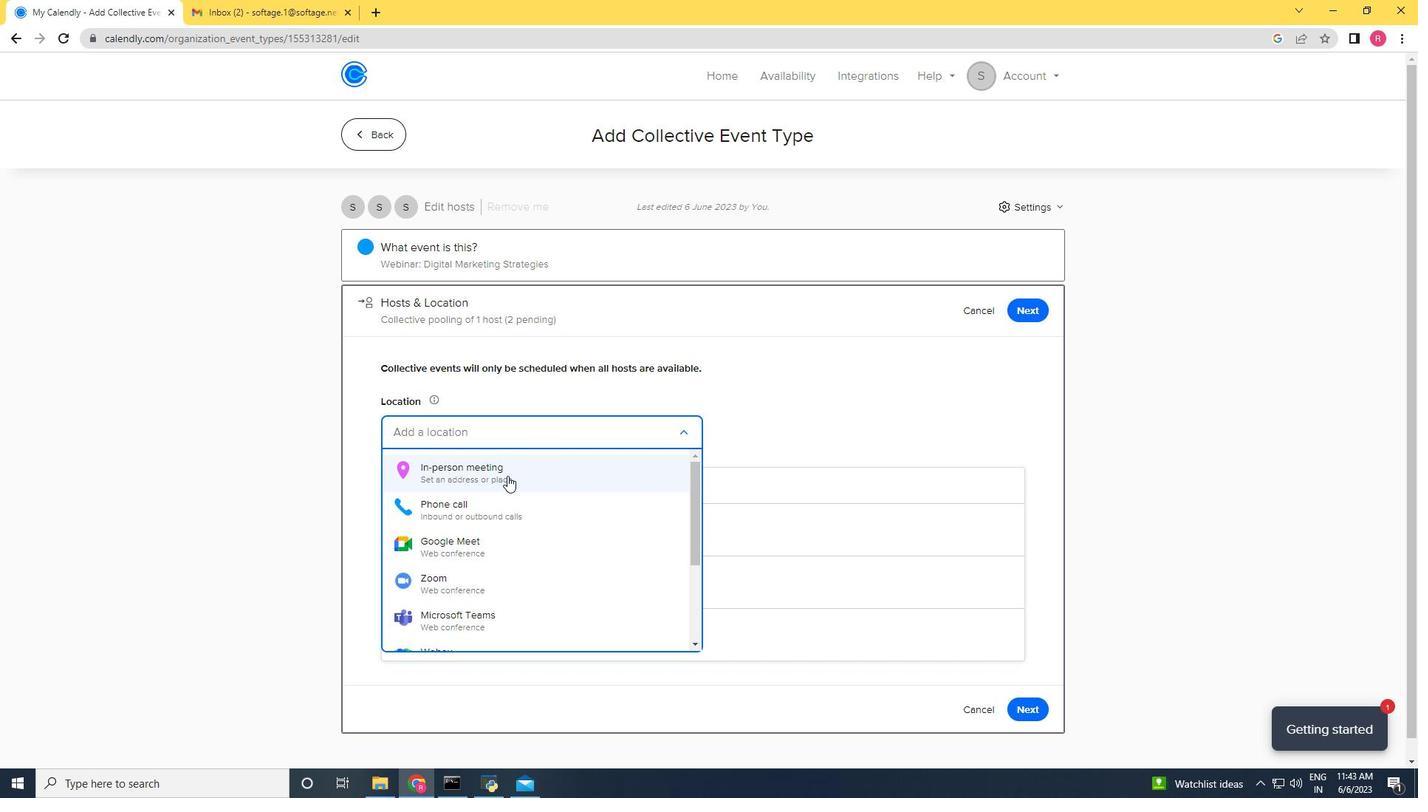 
Action: Mouse moved to (616, 250)
Screenshot: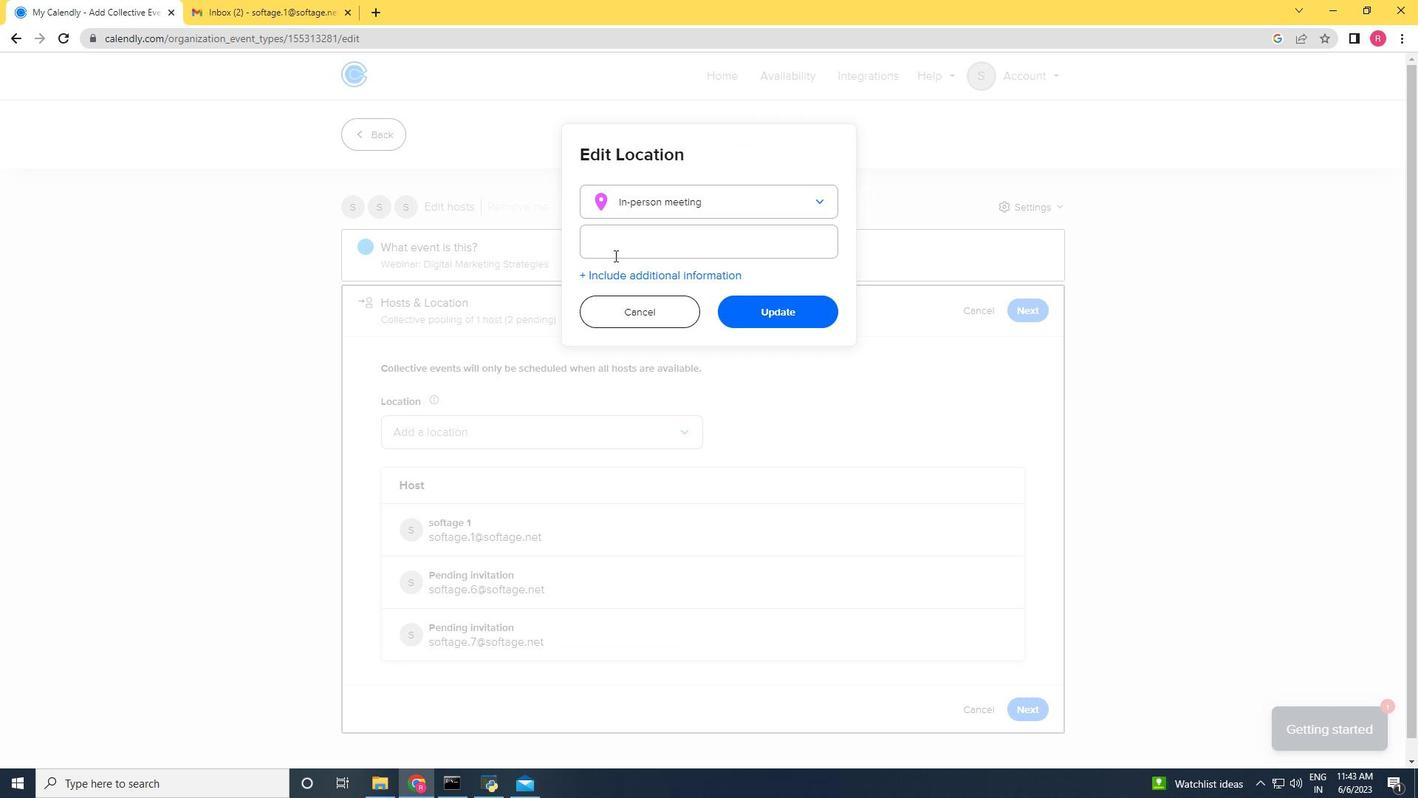 
Action: Mouse pressed left at (616, 250)
Screenshot: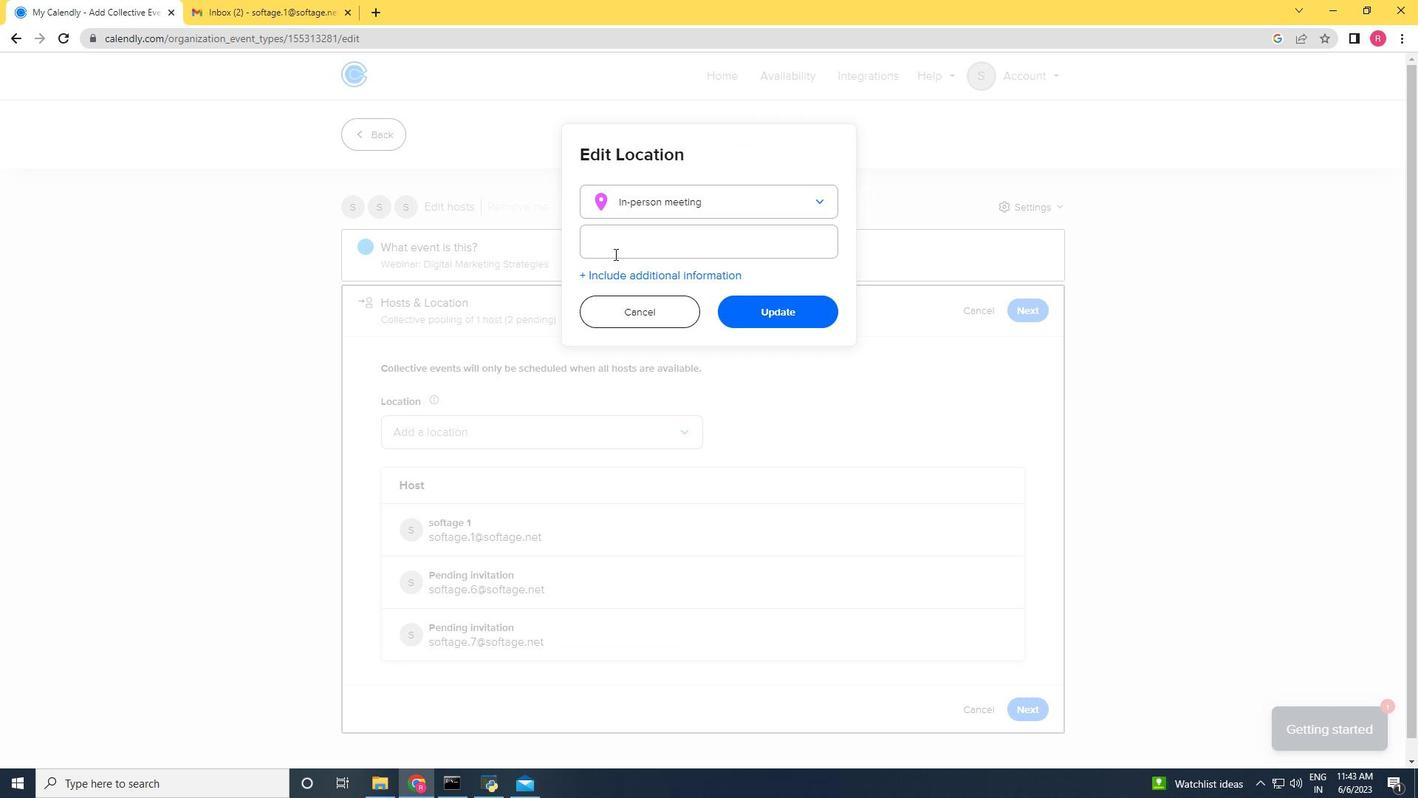 
Action: Key pressed 987<Key.space><Key.shift>Mareting<Key.space><Key.backspace><Key.backspace><Key.backspace><Key.backspace><Key.backspace><Key.backspace>keting<Key.space><Key.shift>Streey<Key.space><Key.backspace><Key.backspace>t<Key.space><Key.backspace>,<Key.space><Key.shift>Financial<Key.space><Key.shift>District,<Key.space>san<Key.space><Key.backspace><Key.backspace><Key.backspace><Key.backspace><Key.shift>San<Key.space><Key.shift>Franciso<Key.space><Key.backspace><Key.backspace><Key.backspace>sco<Key.space><Key.backspace>,<Key.space><Key.shift>USA
Screenshot: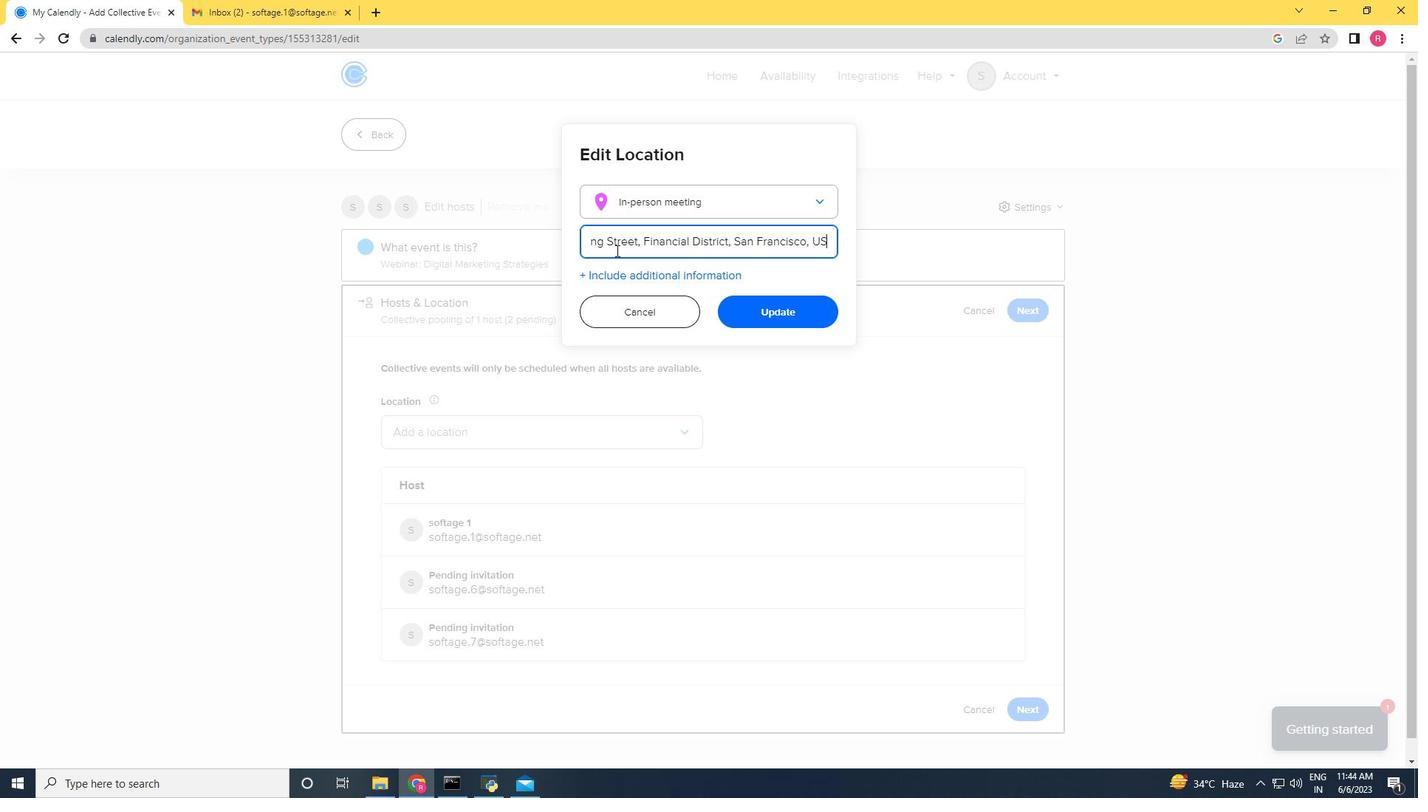 
Action: Mouse moved to (756, 314)
Screenshot: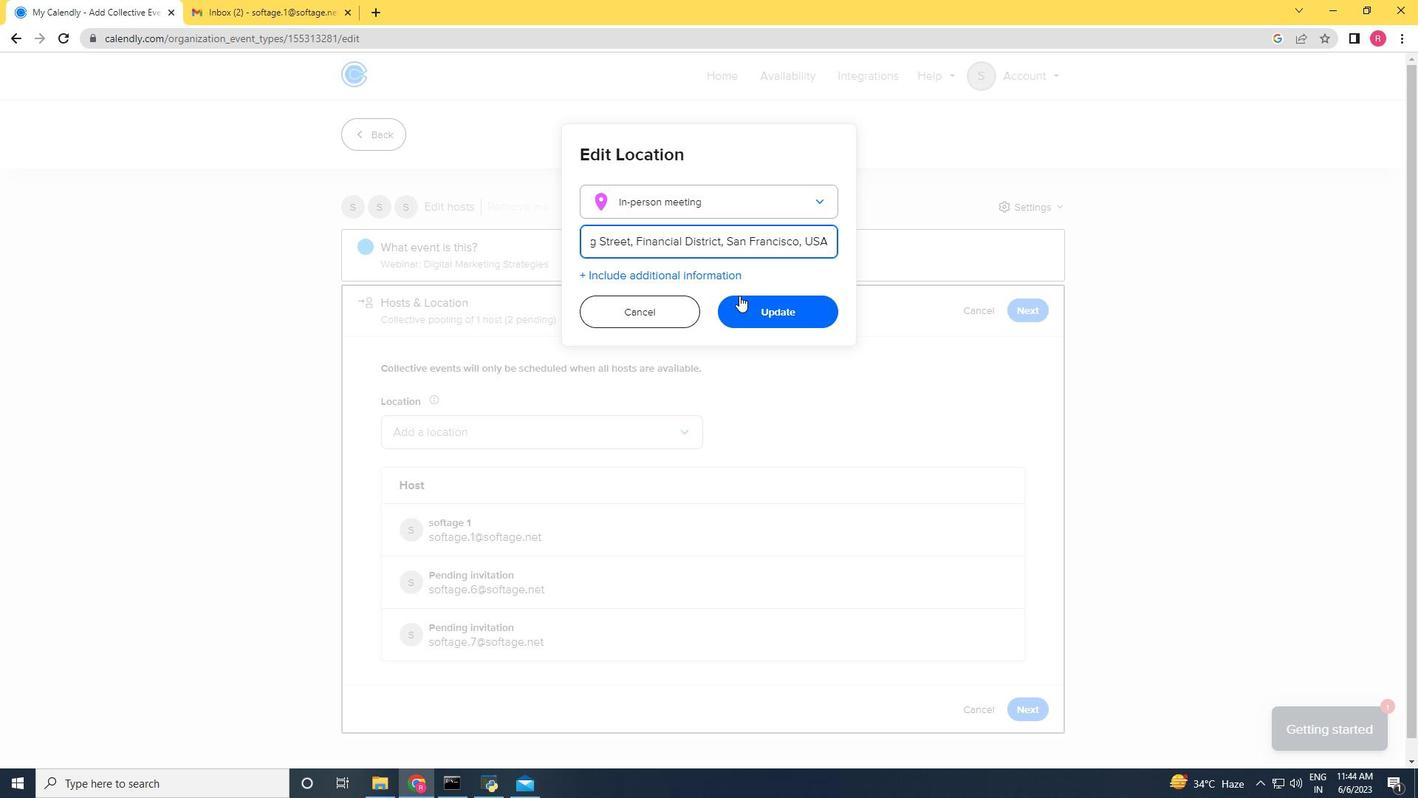 
Action: Mouse pressed left at (756, 314)
Screenshot: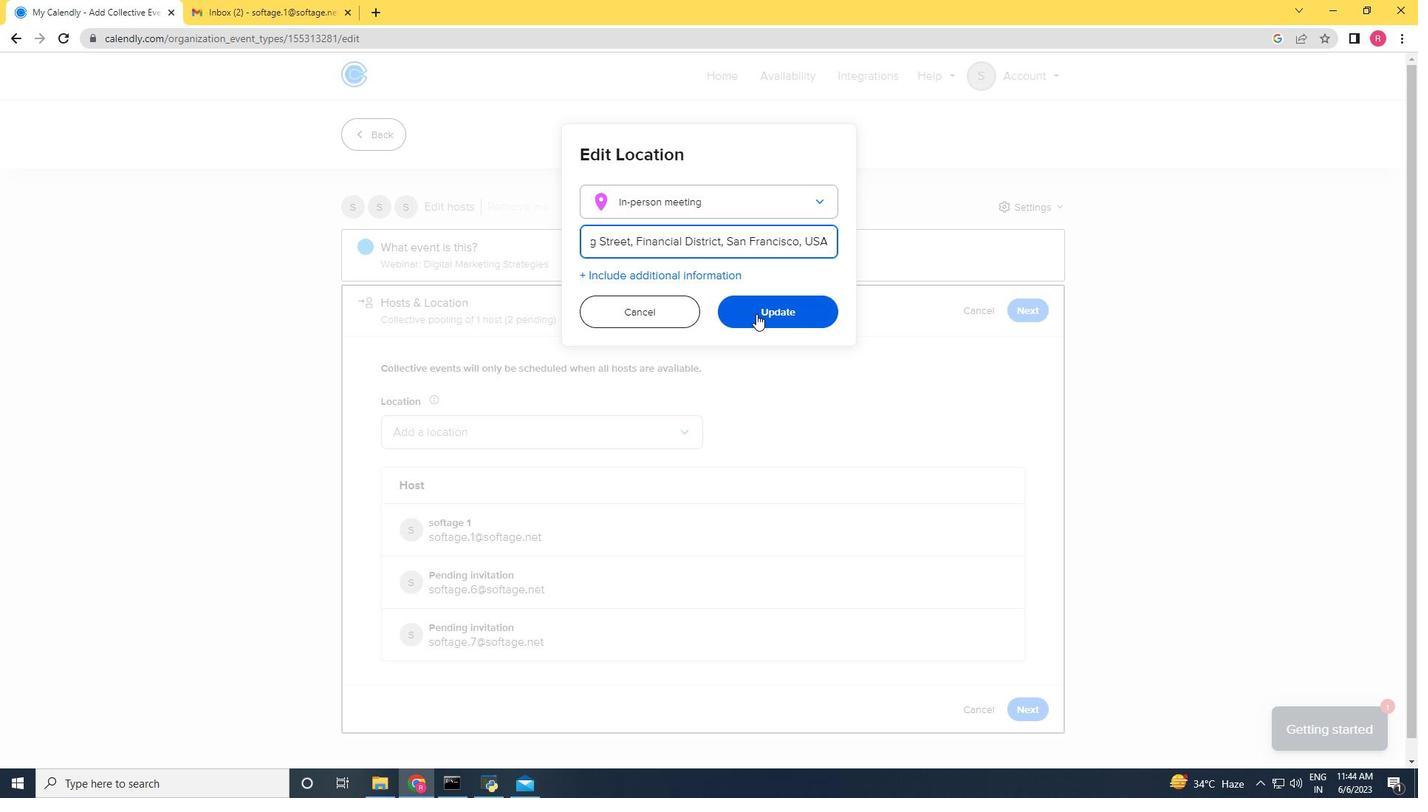 
Action: Mouse moved to (498, 586)
Screenshot: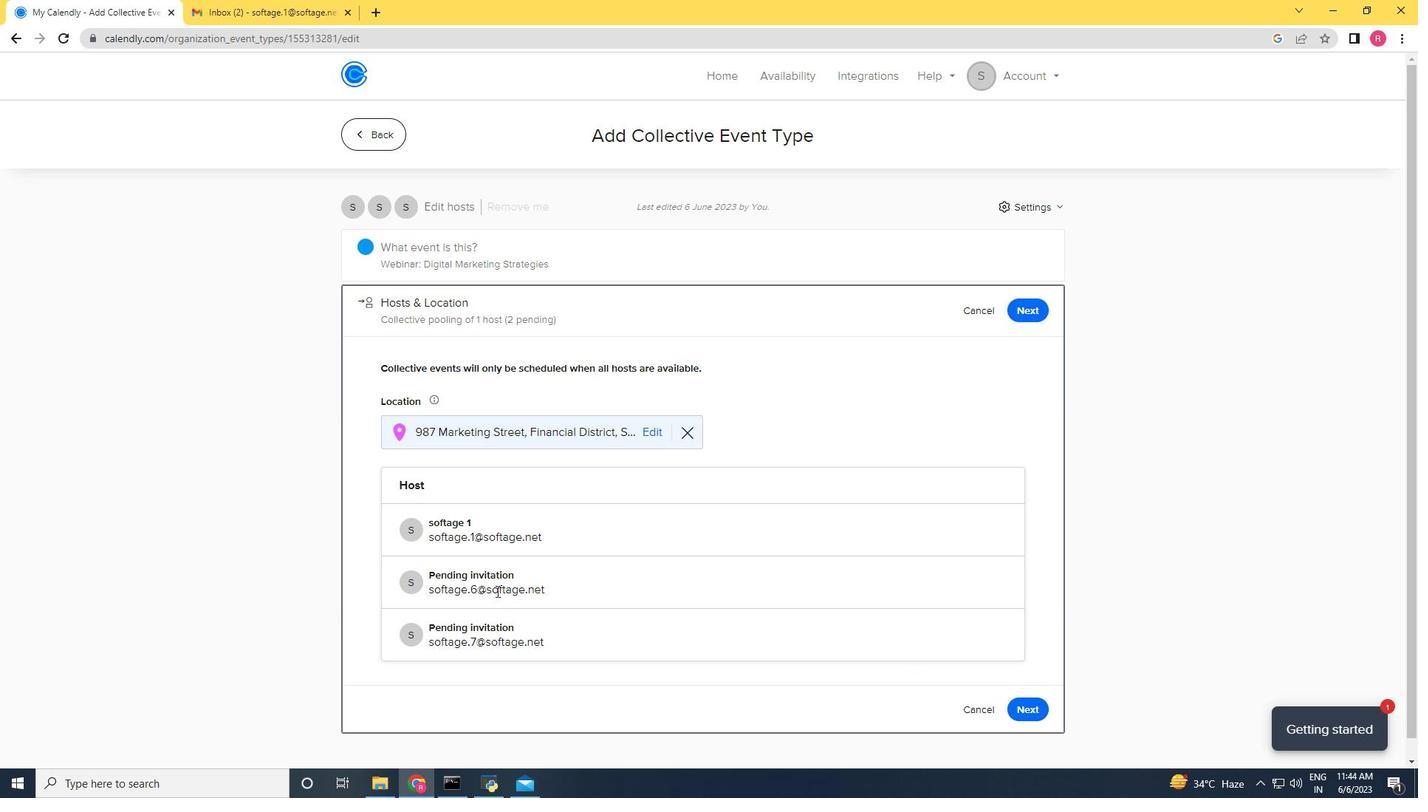 
Action: Mouse pressed left at (498, 586)
Screenshot: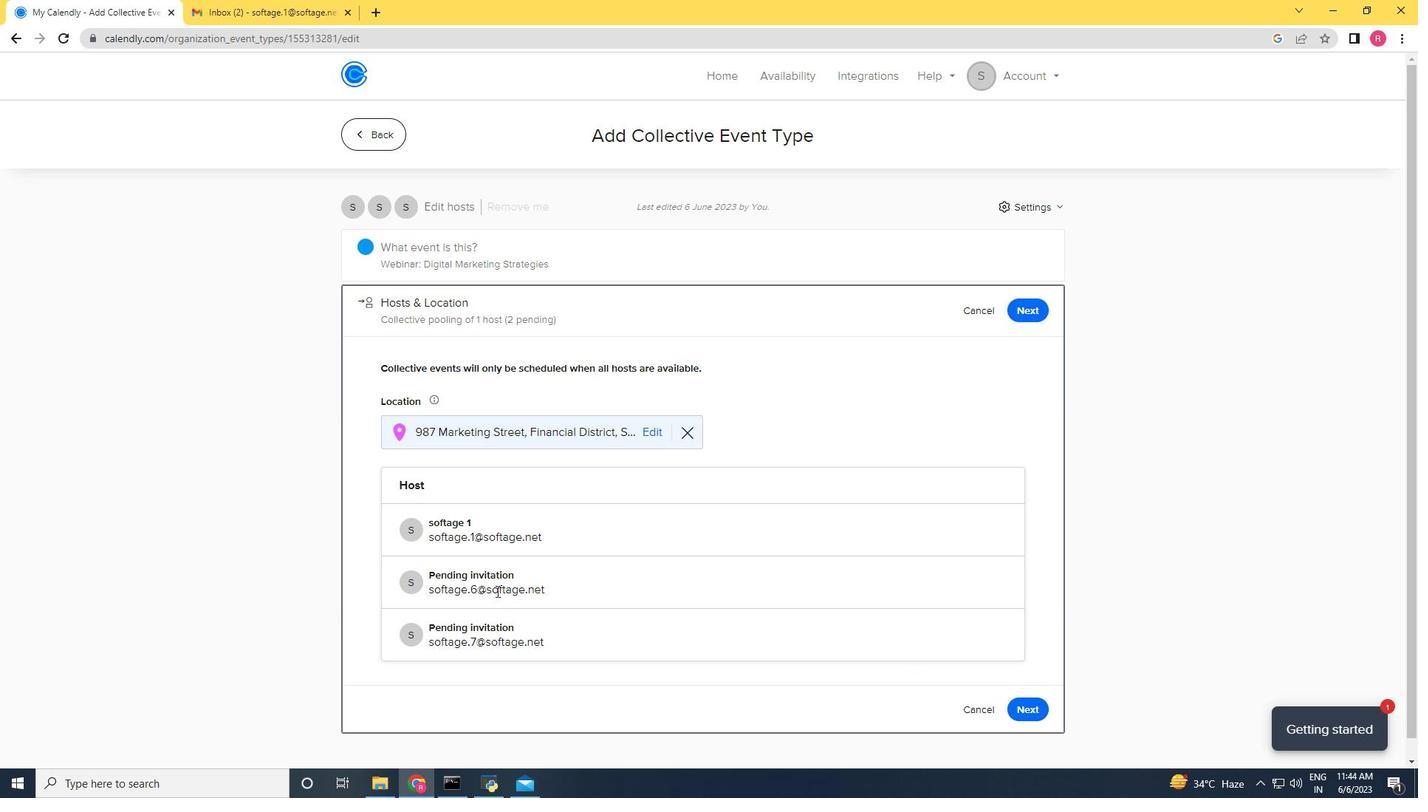 
Action: Mouse moved to (501, 617)
Screenshot: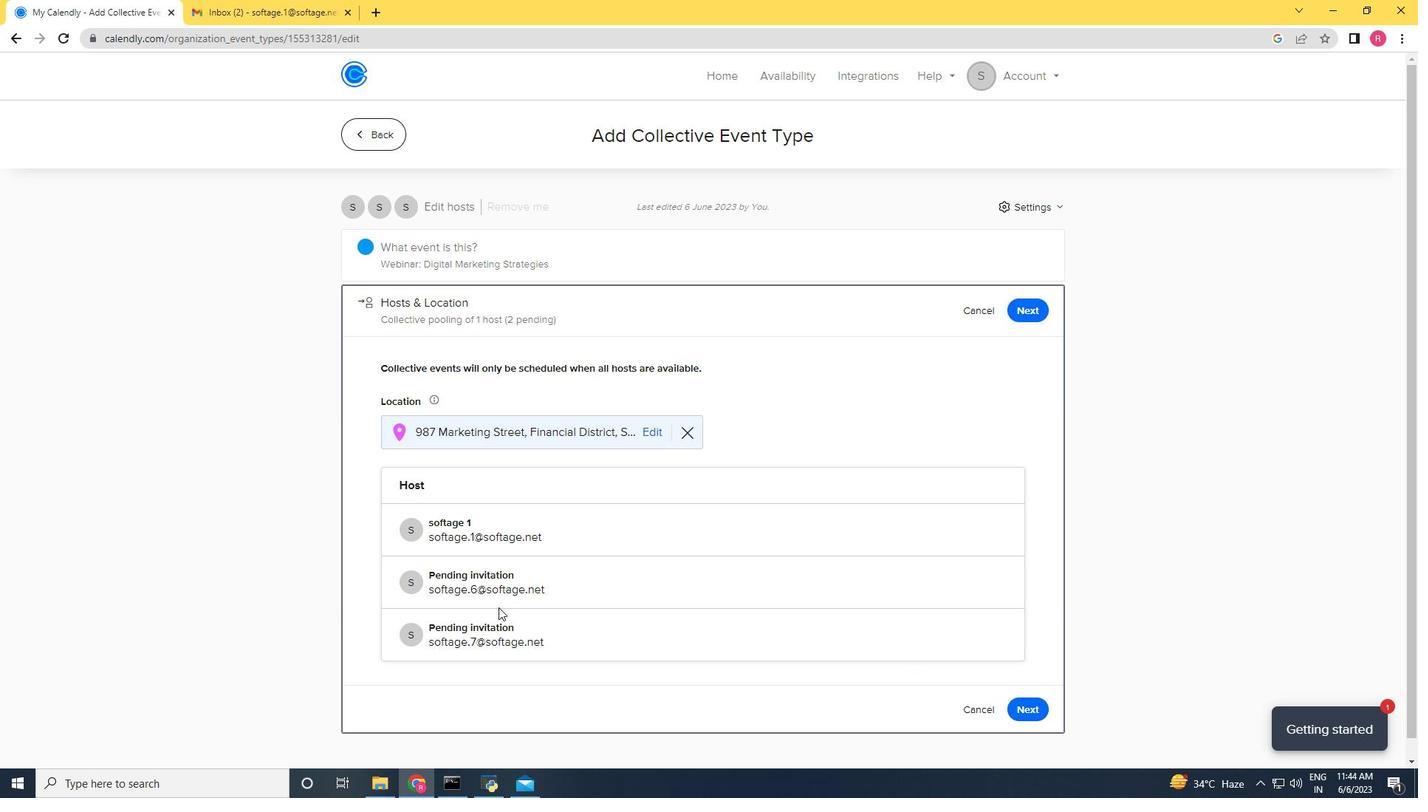 
Action: Mouse pressed left at (501, 617)
Screenshot: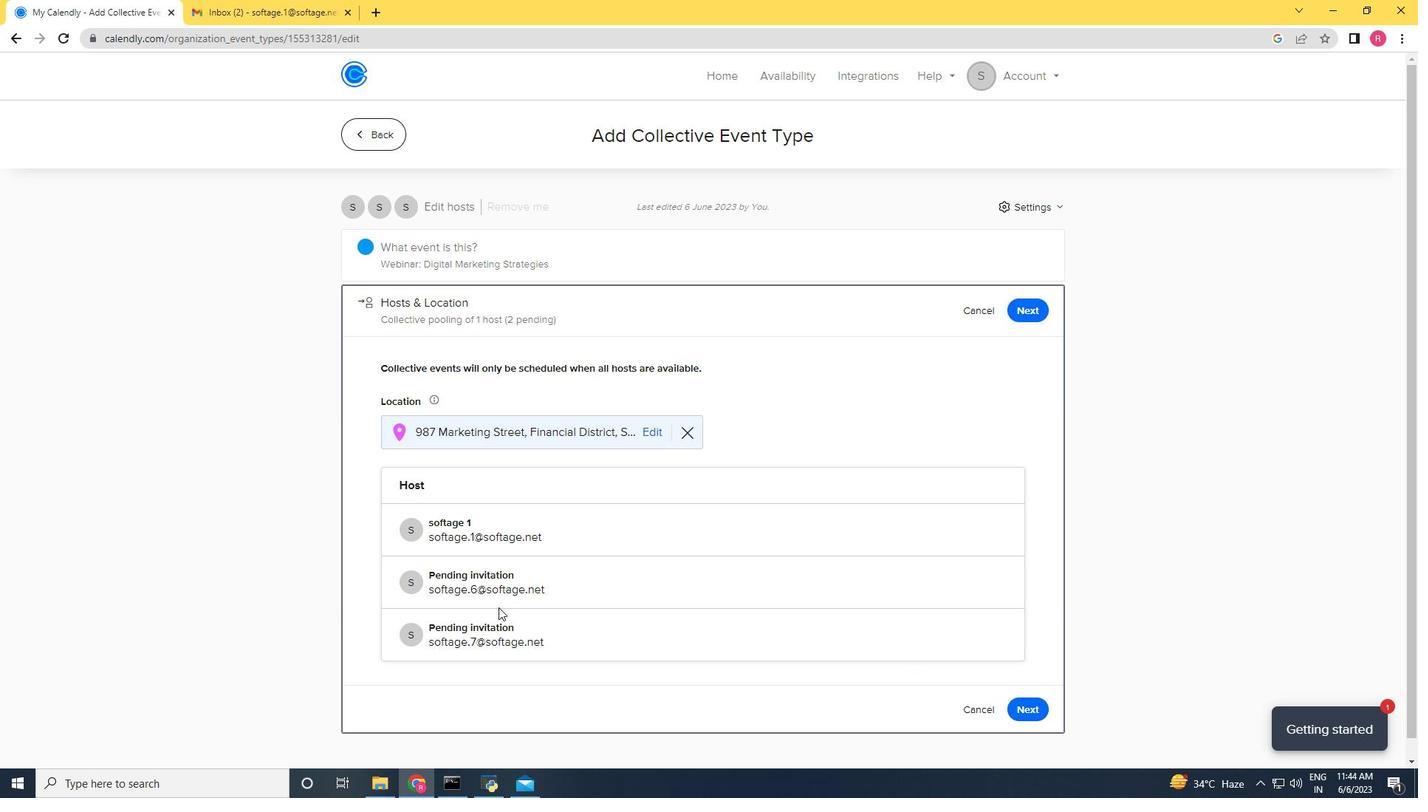 
Action: Mouse moved to (1020, 704)
Screenshot: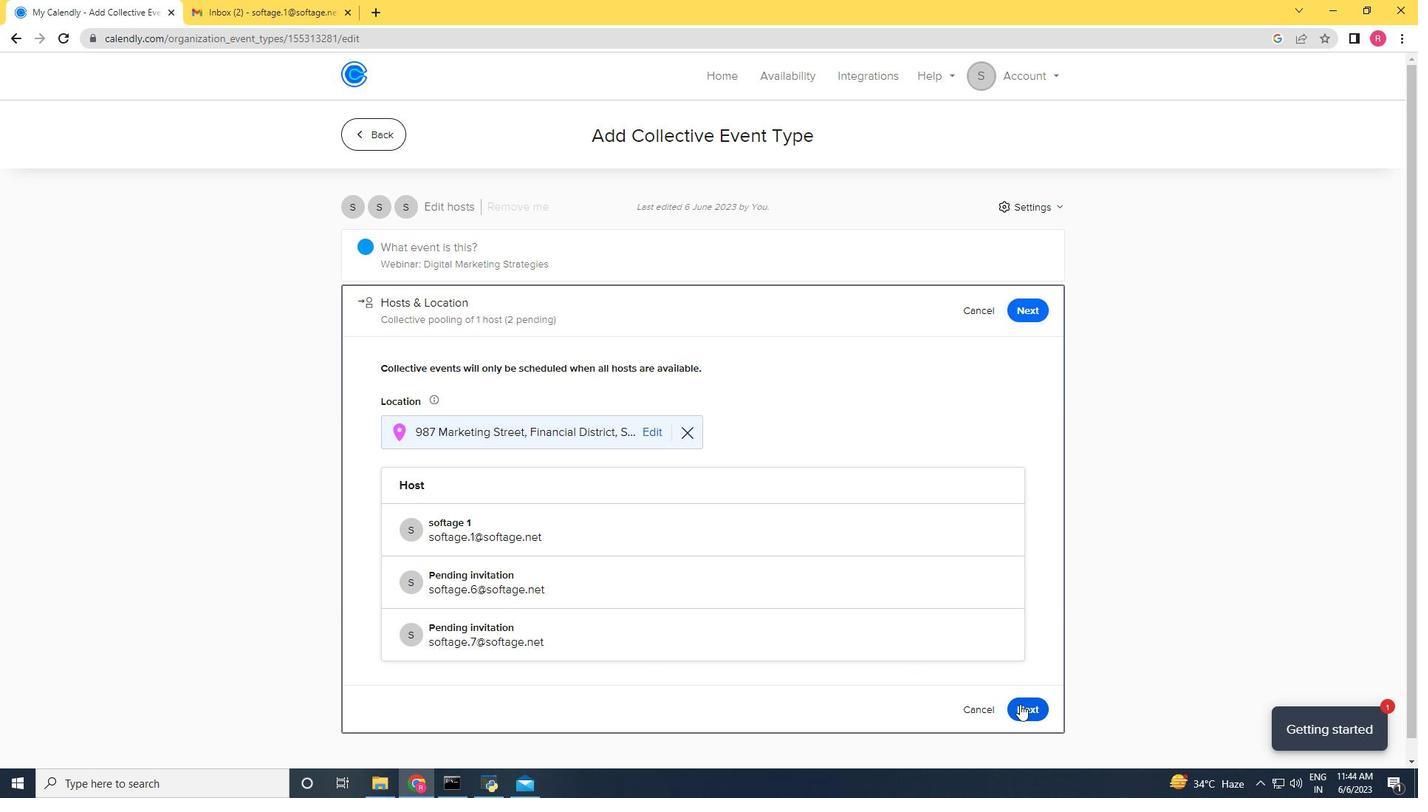 
Action: Mouse pressed left at (1020, 704)
Screenshot: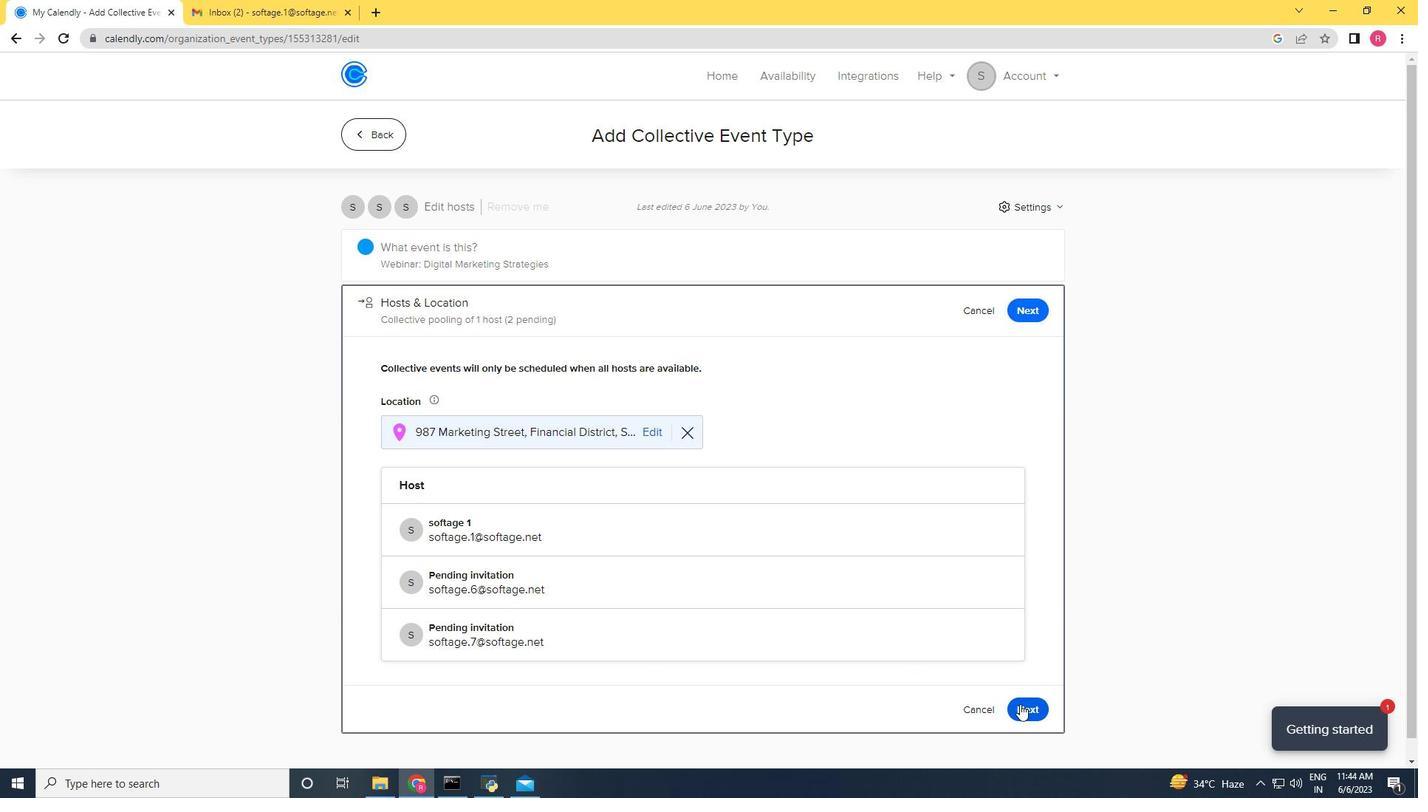 
Action: Mouse moved to (391, 533)
Screenshot: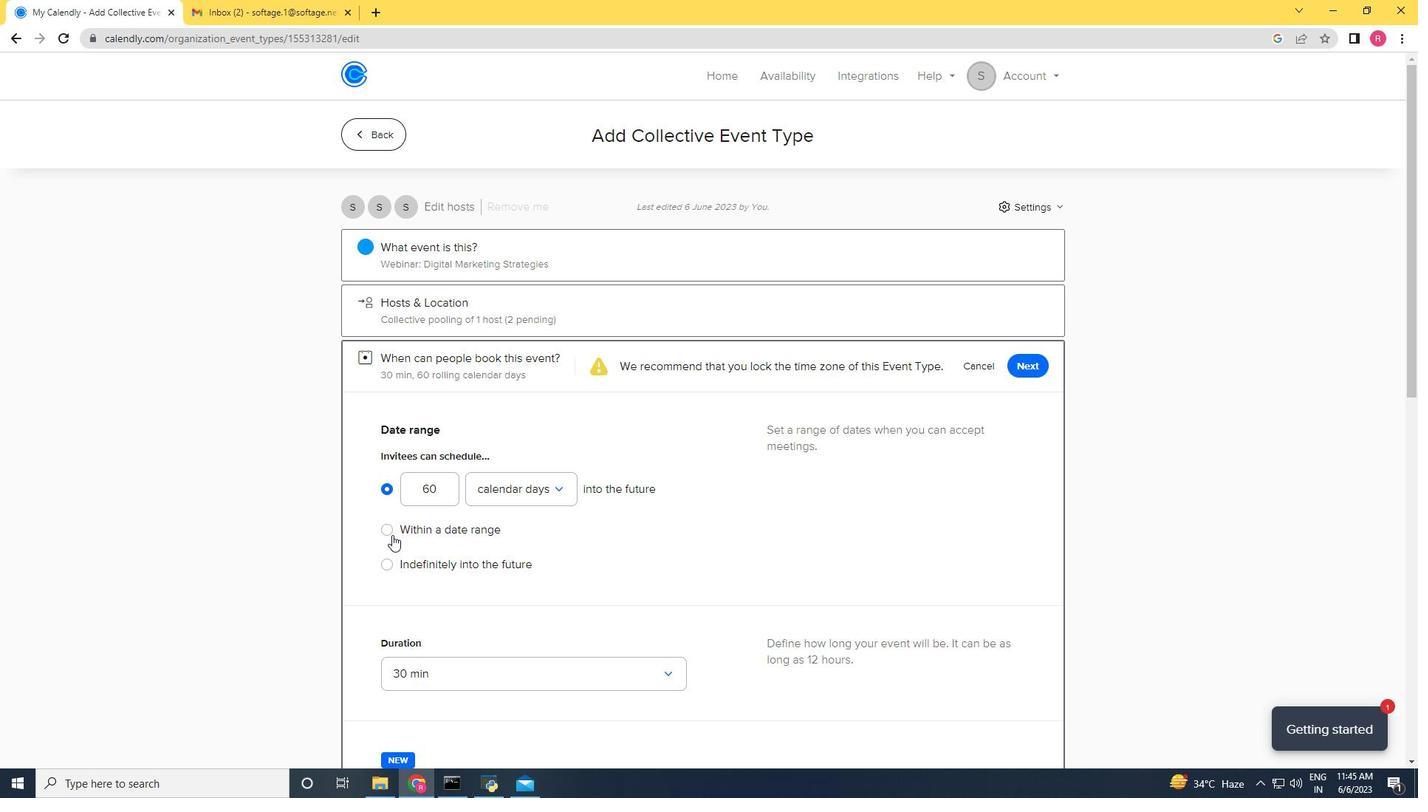 
Action: Mouse pressed left at (391, 533)
Screenshot: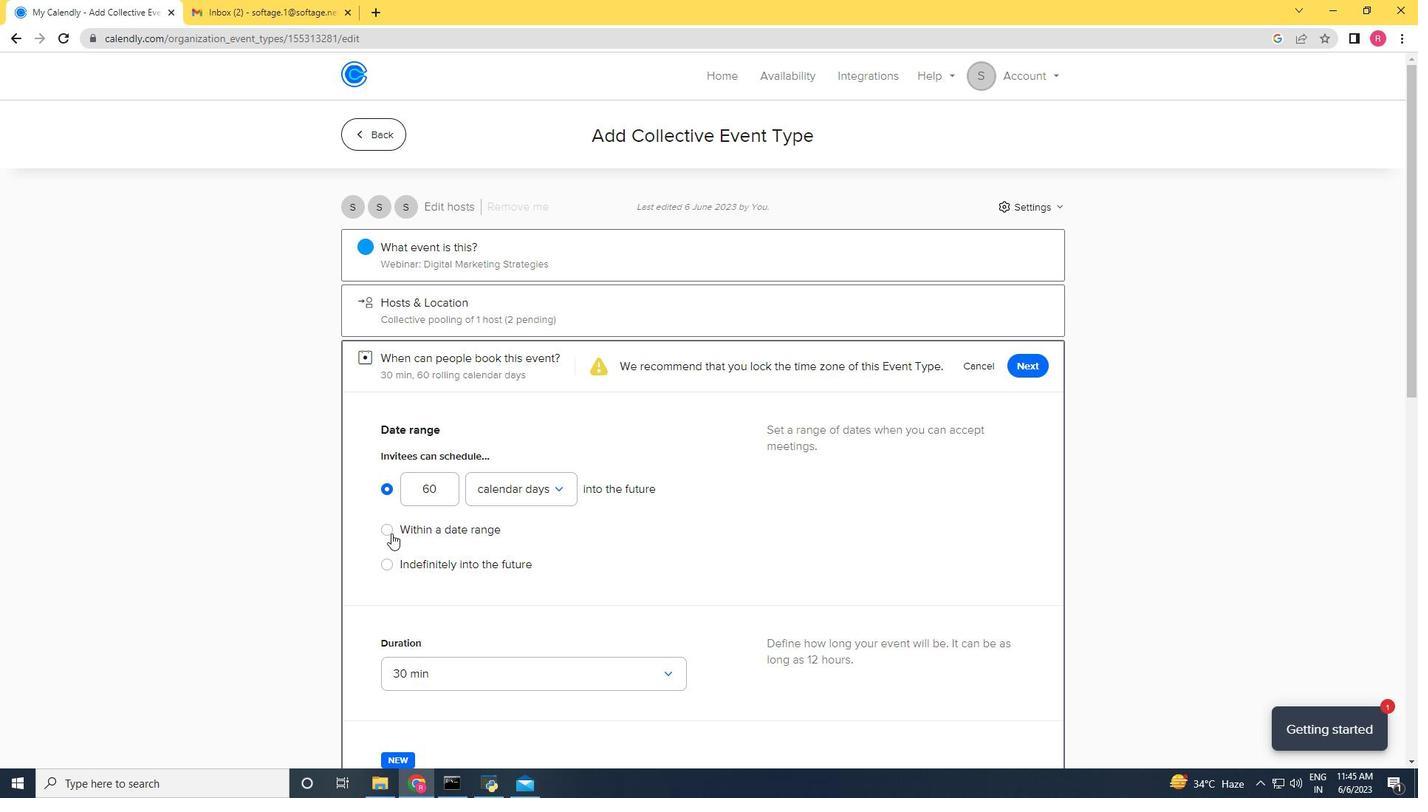 
Action: Mouse moved to (530, 535)
Screenshot: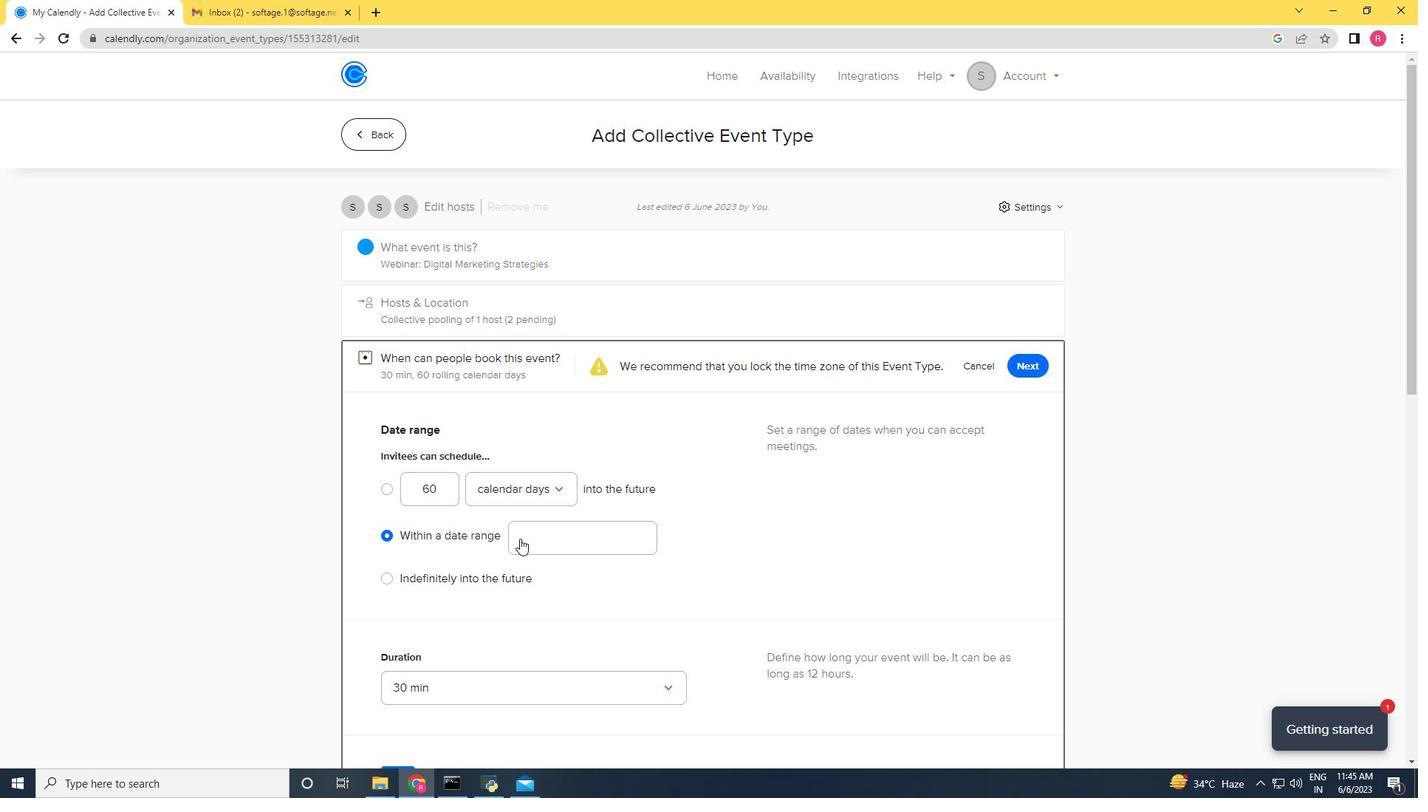 
Action: Mouse pressed left at (530, 535)
Screenshot: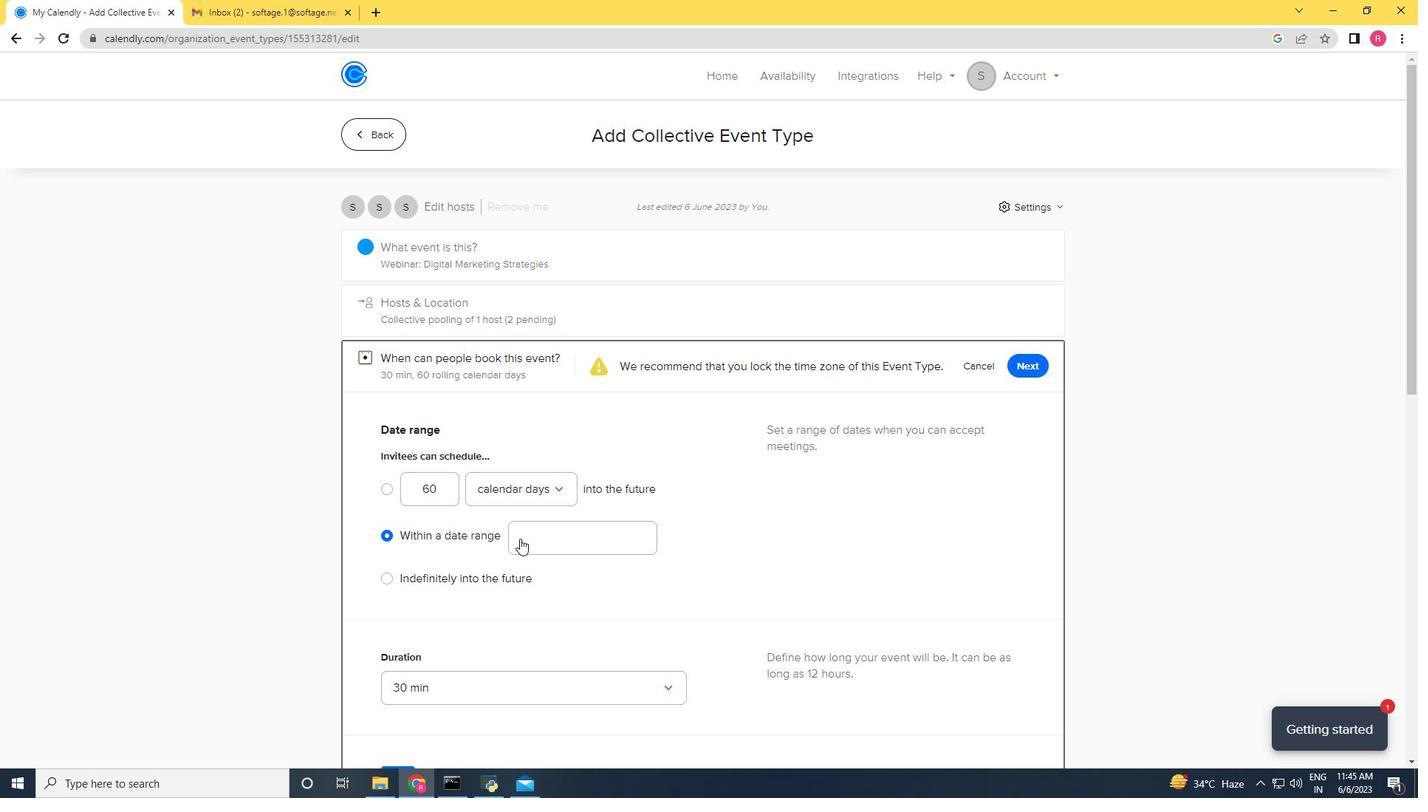 
Action: Mouse moved to (390, 576)
Screenshot: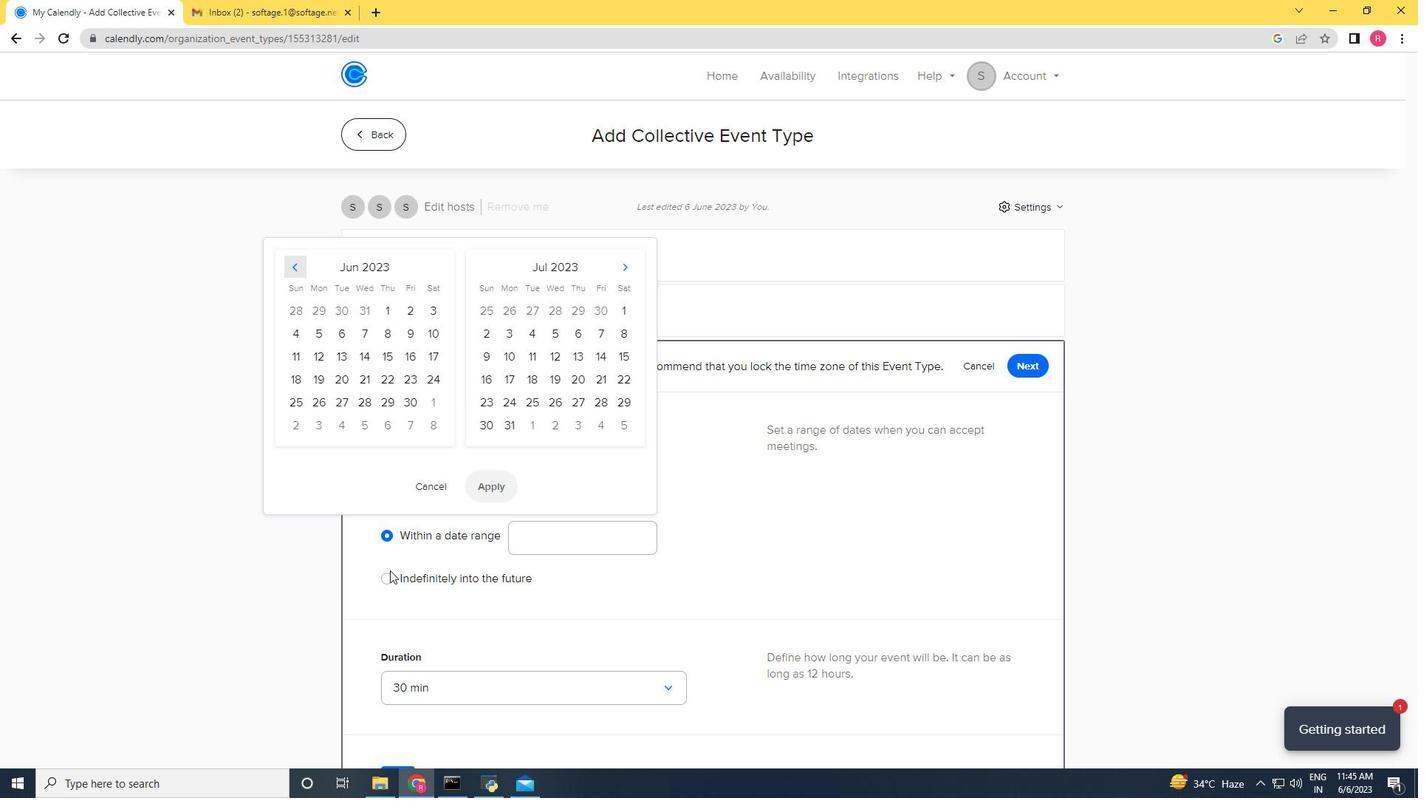 
Action: Mouse pressed left at (390, 576)
Screenshot: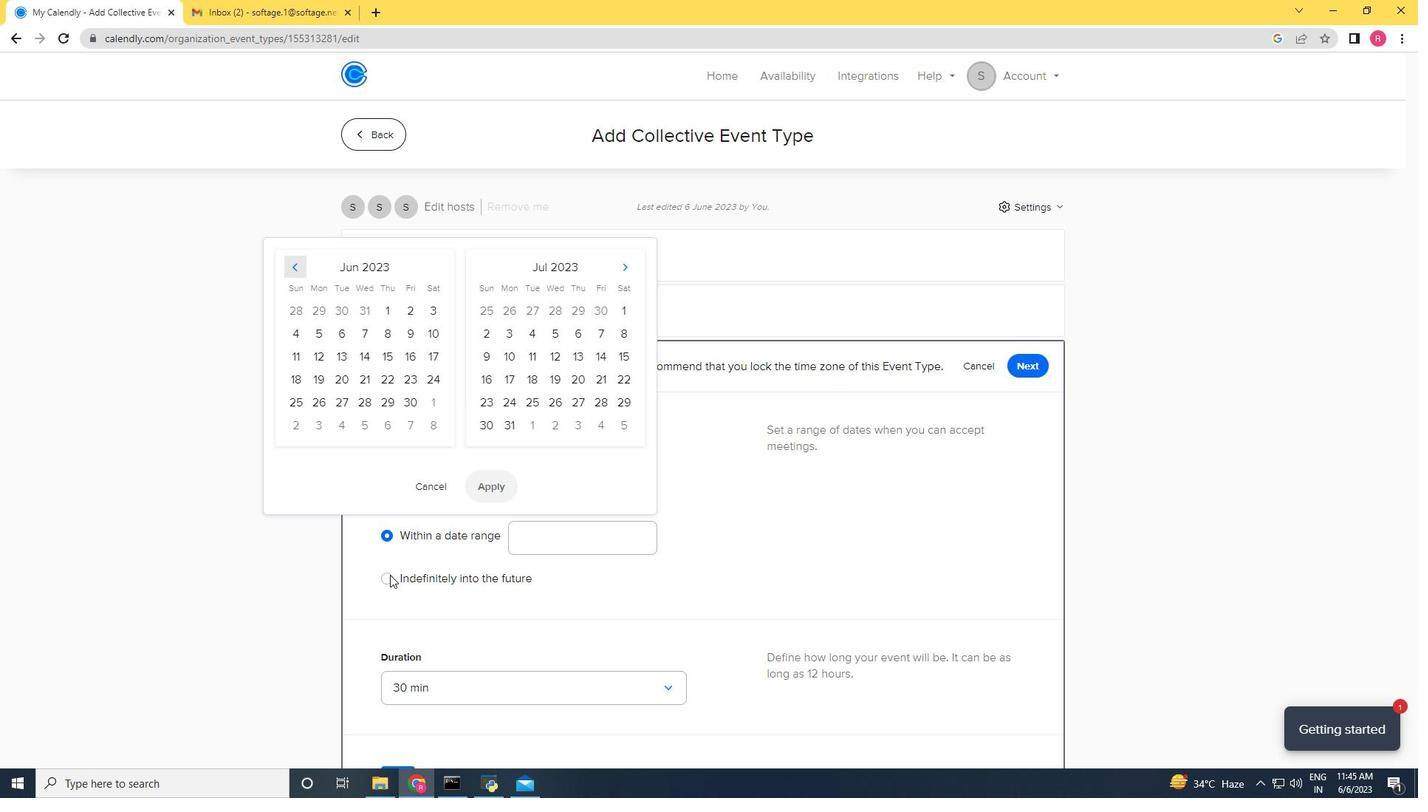 
Action: Mouse moved to (387, 581)
Screenshot: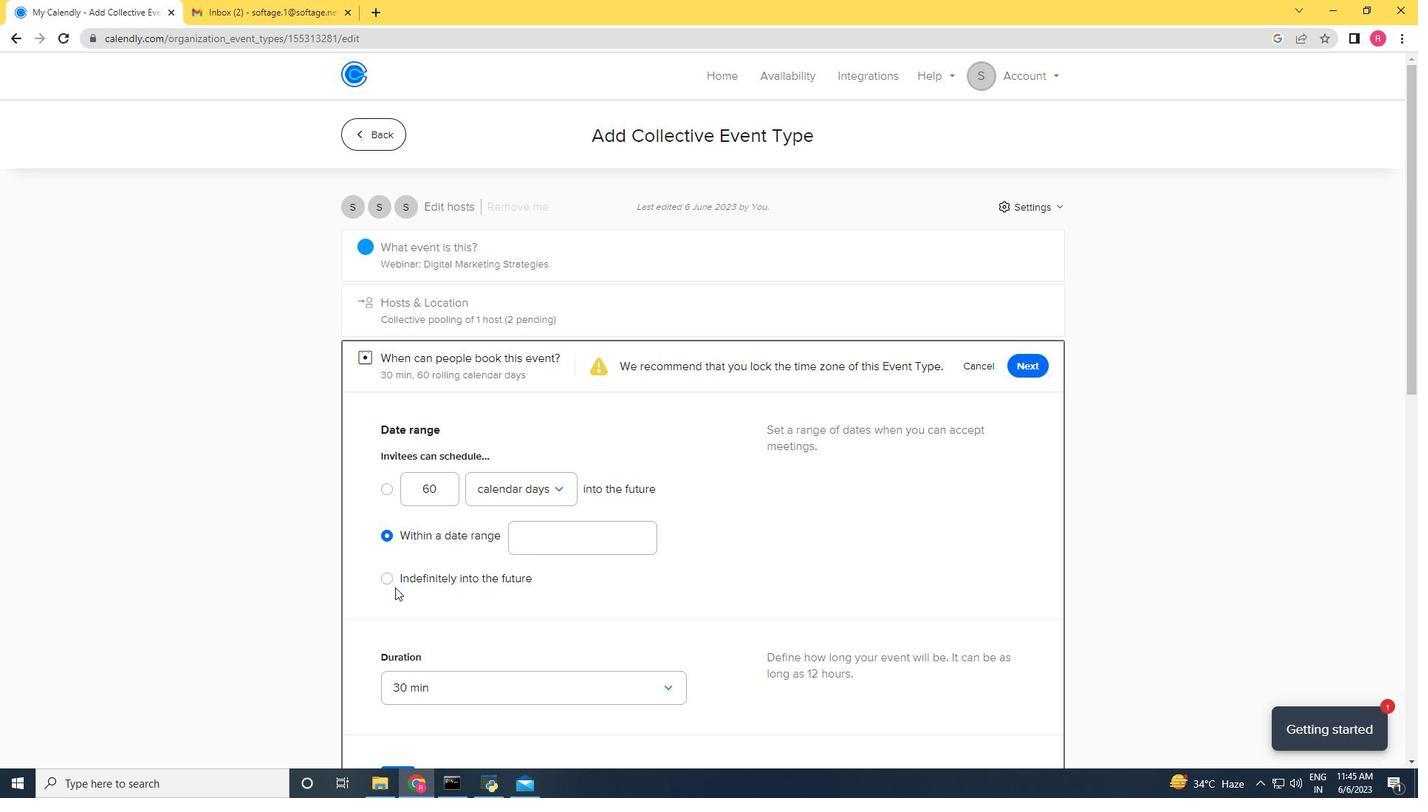 
Action: Mouse pressed left at (387, 581)
Screenshot: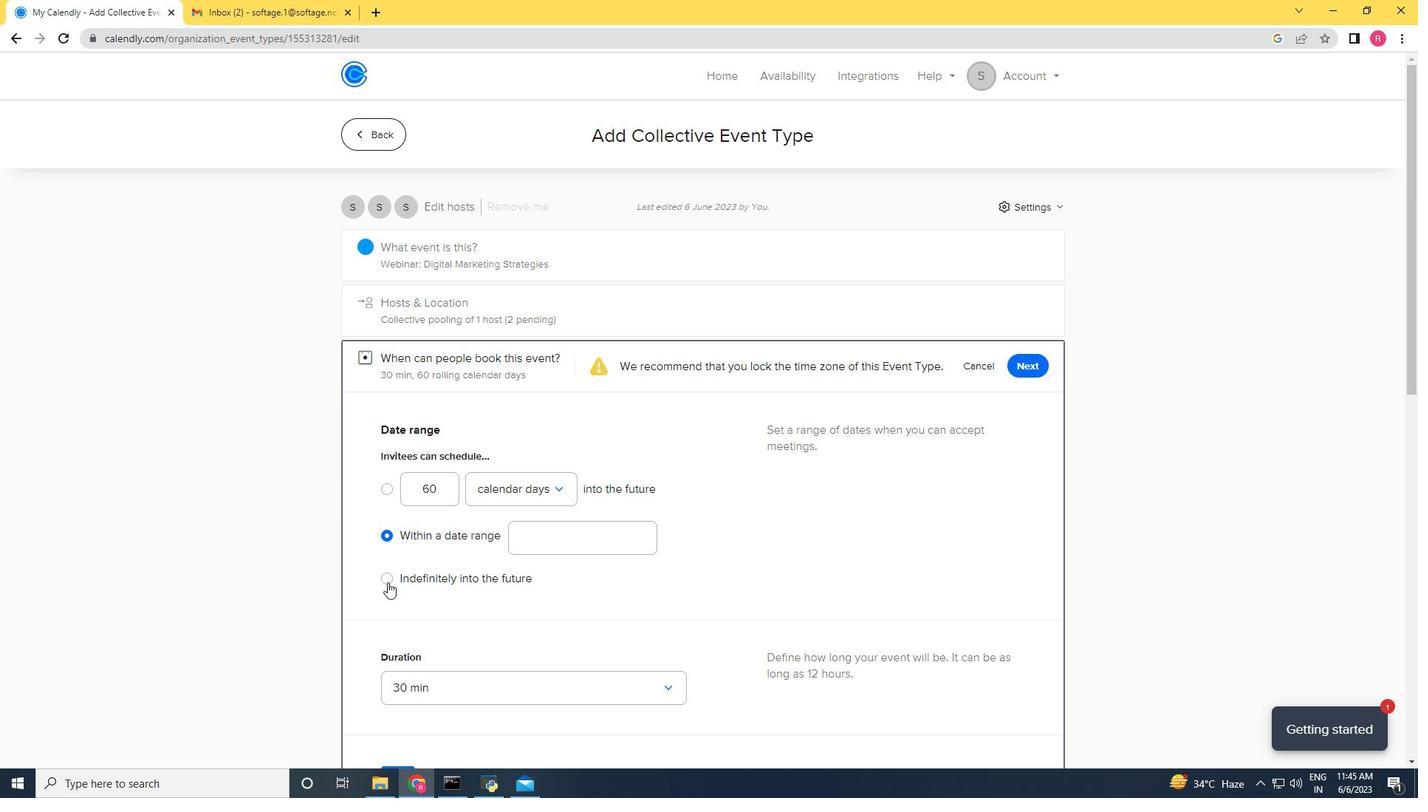 
Action: Mouse moved to (533, 504)
Screenshot: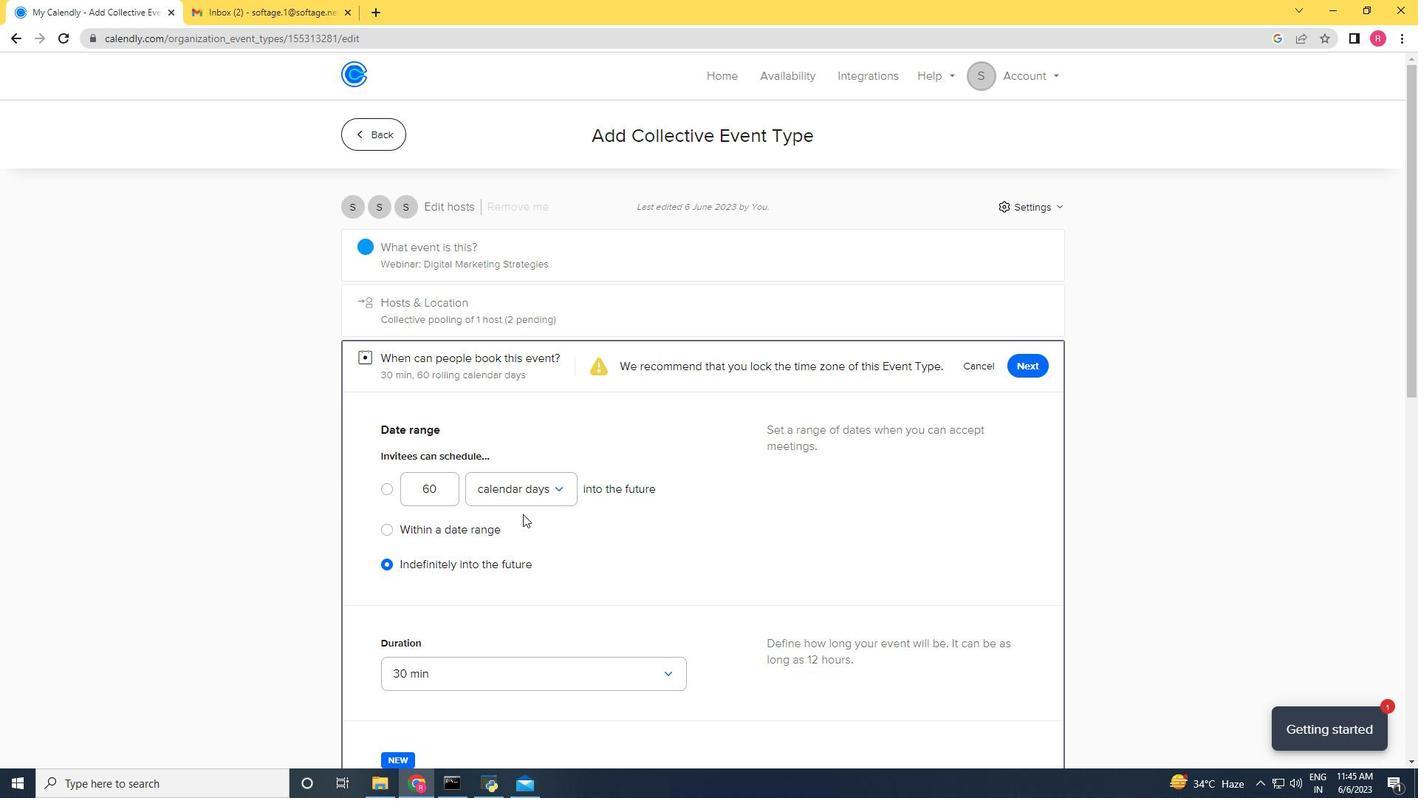 
Action: Mouse pressed left at (533, 504)
Screenshot: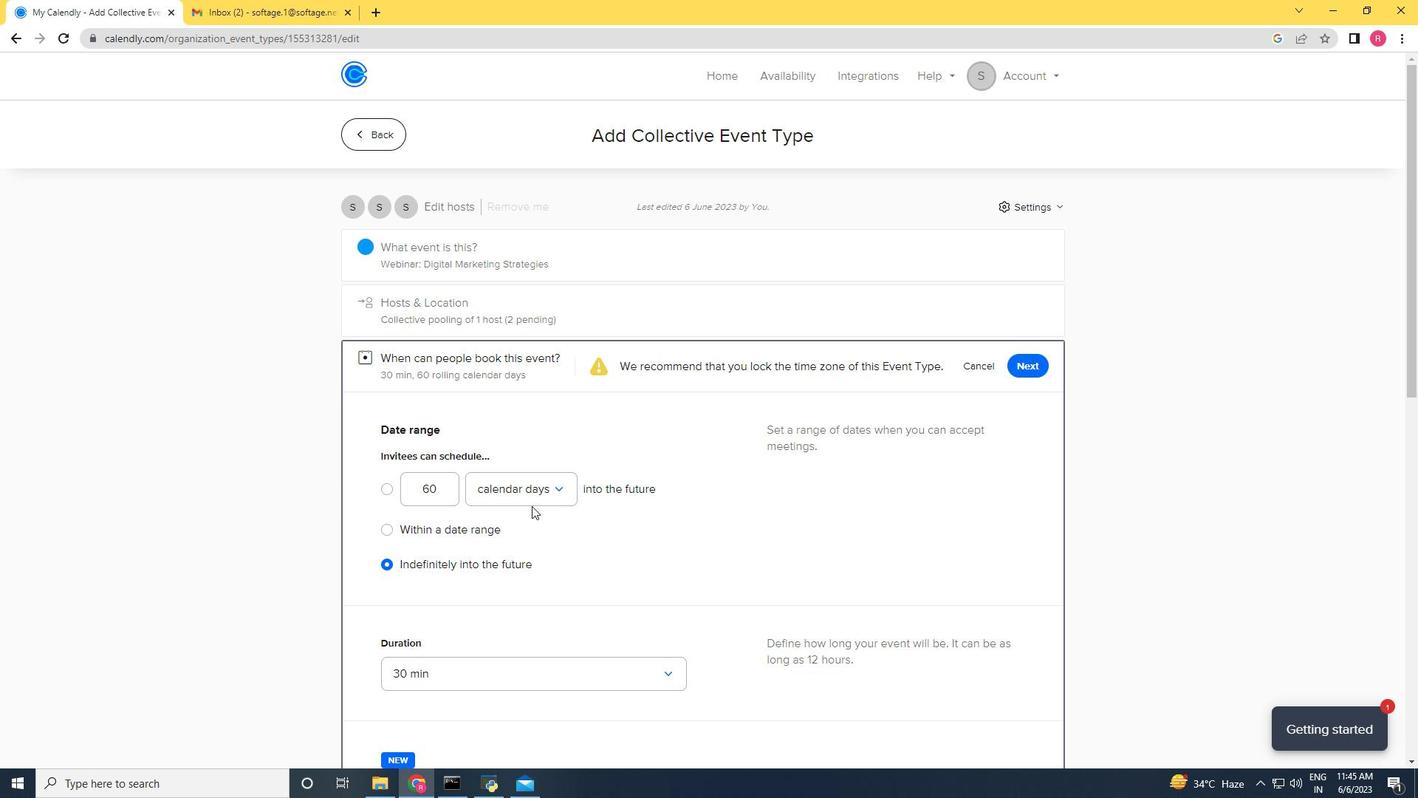 
Action: Mouse moved to (532, 501)
Screenshot: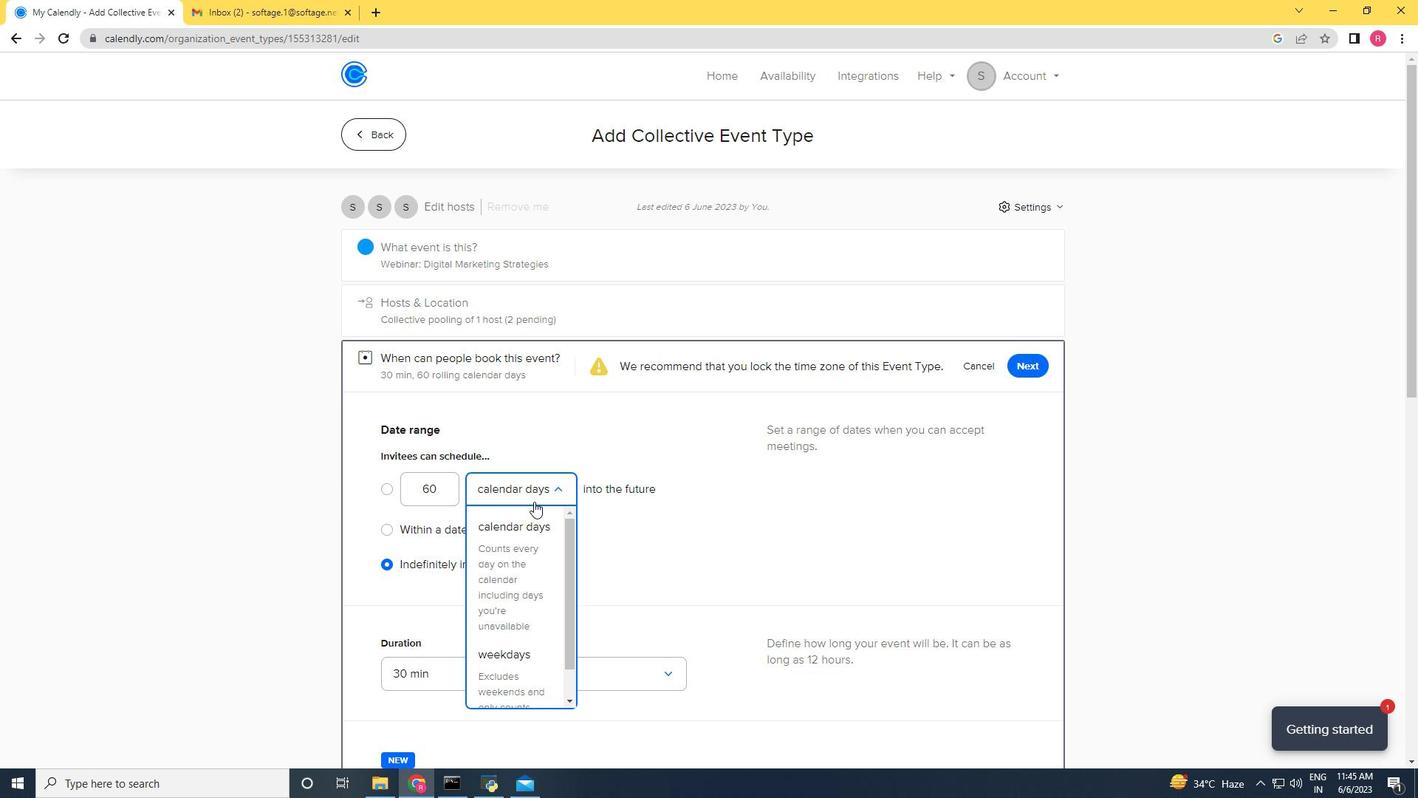 
Action: Mouse pressed left at (532, 501)
Screenshot: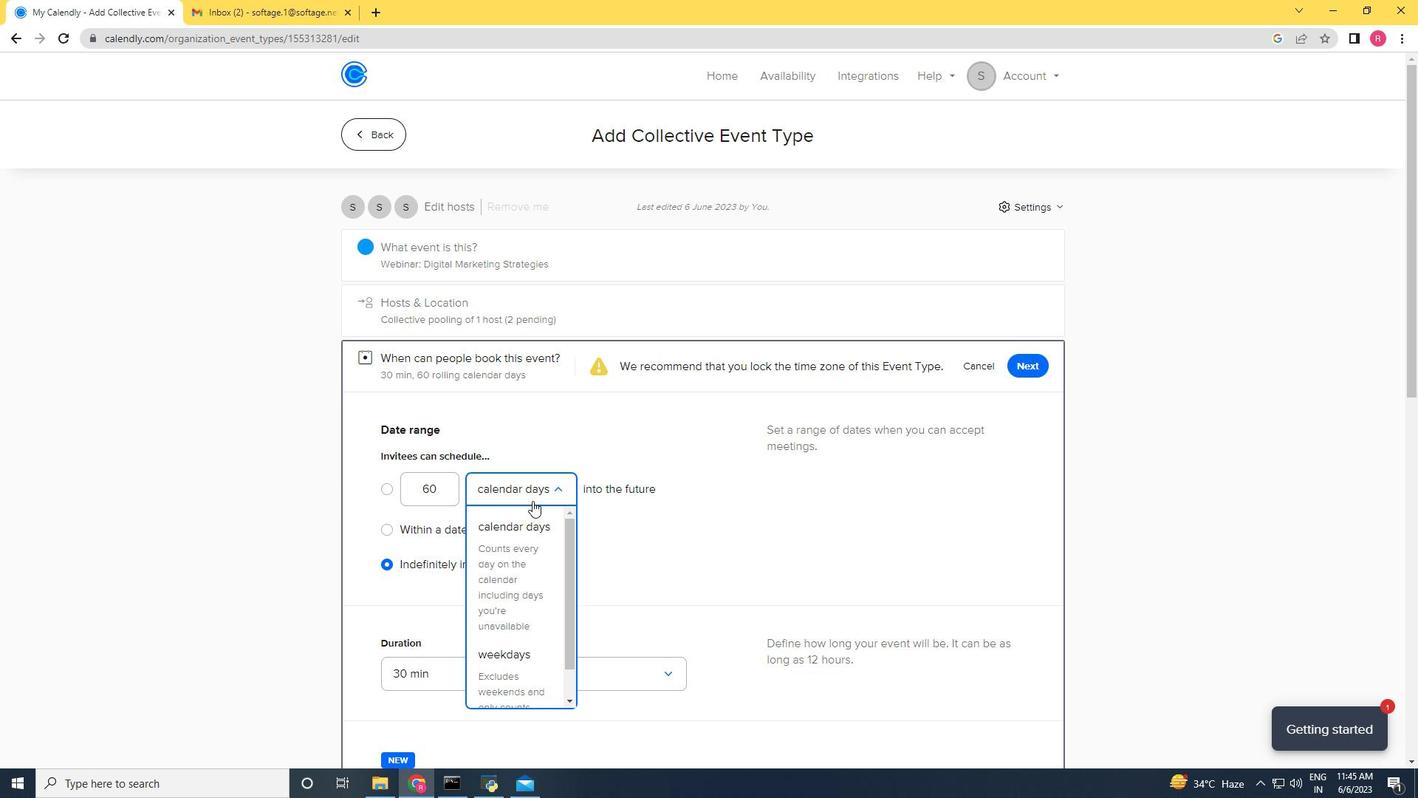 
Action: Mouse moved to (376, 532)
Screenshot: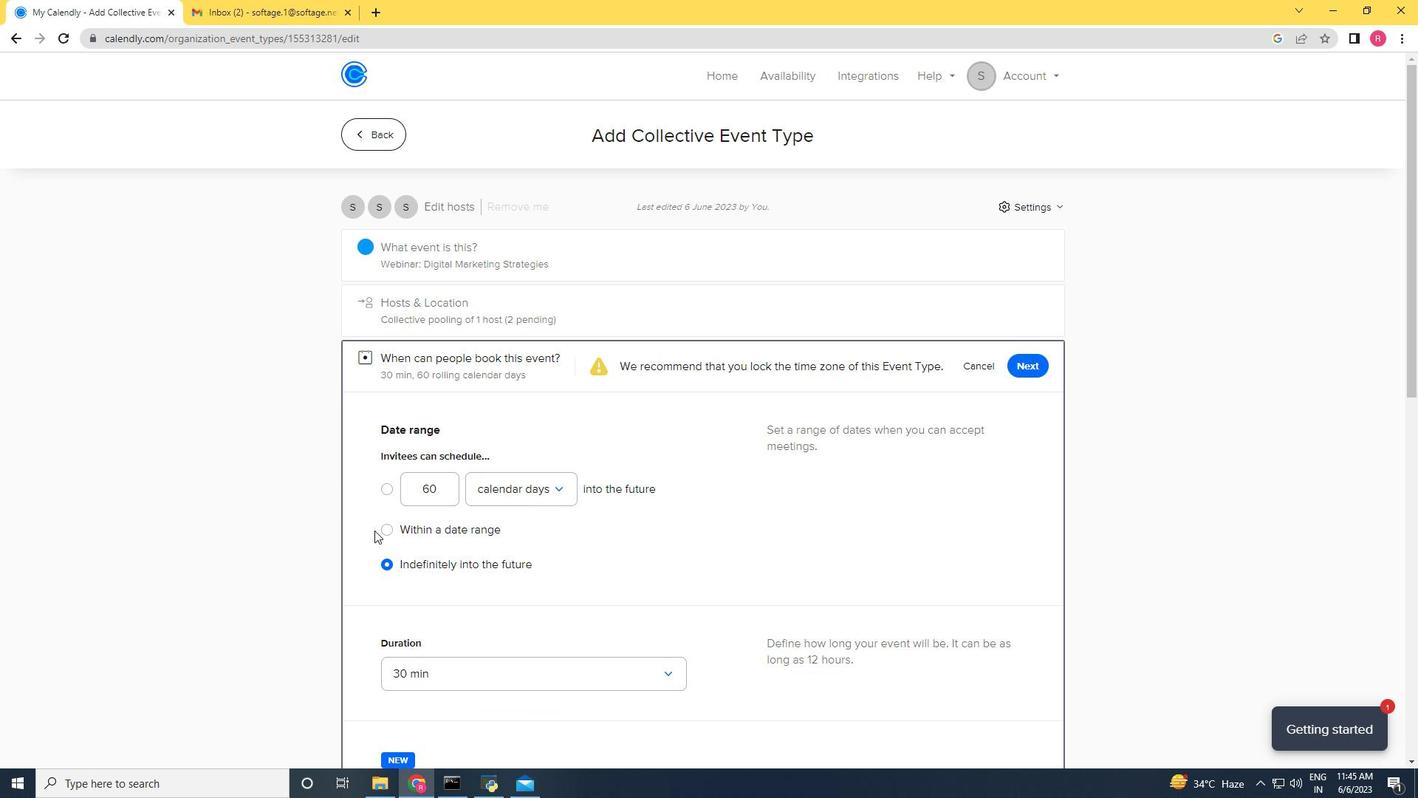 
Action: Mouse pressed left at (376, 532)
Screenshot: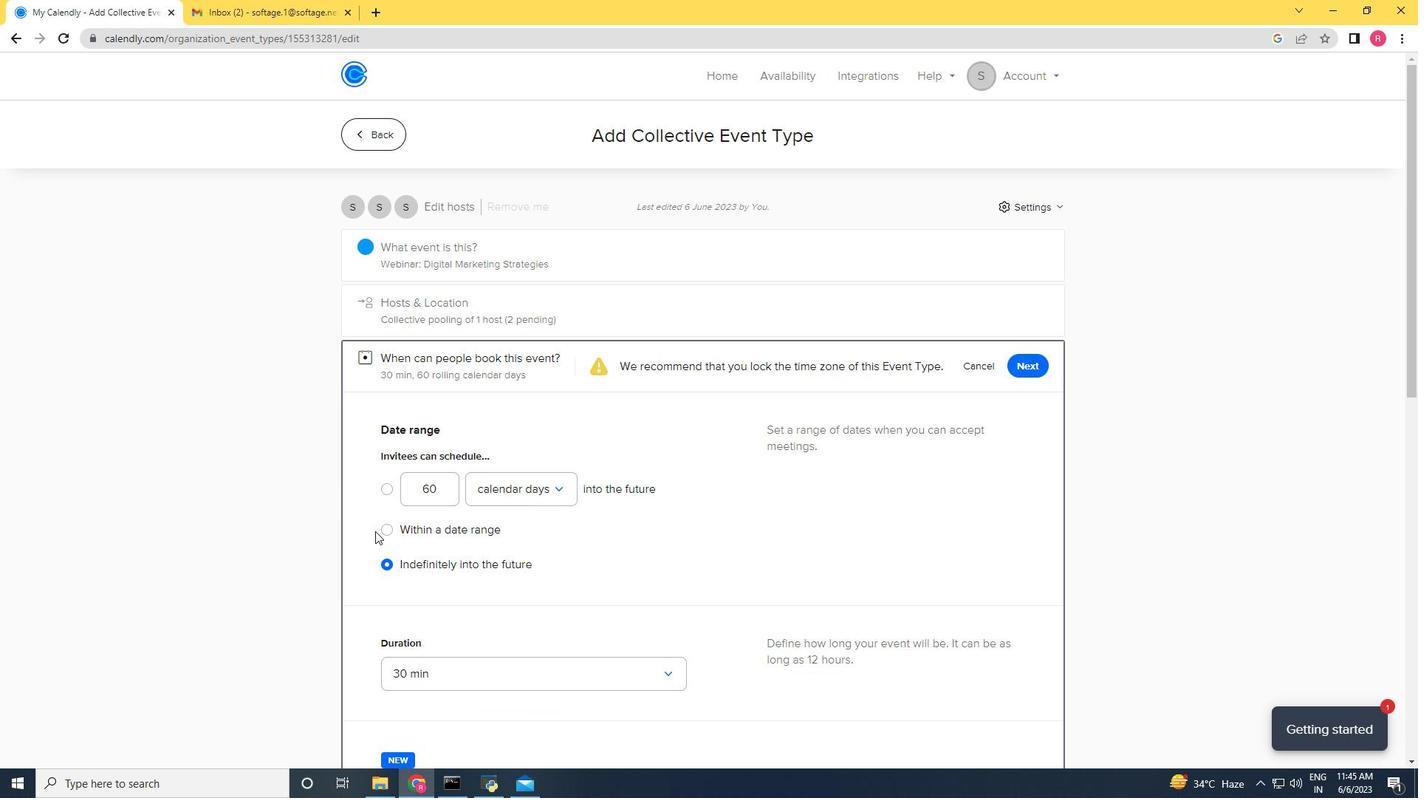 
Action: Mouse moved to (387, 529)
Screenshot: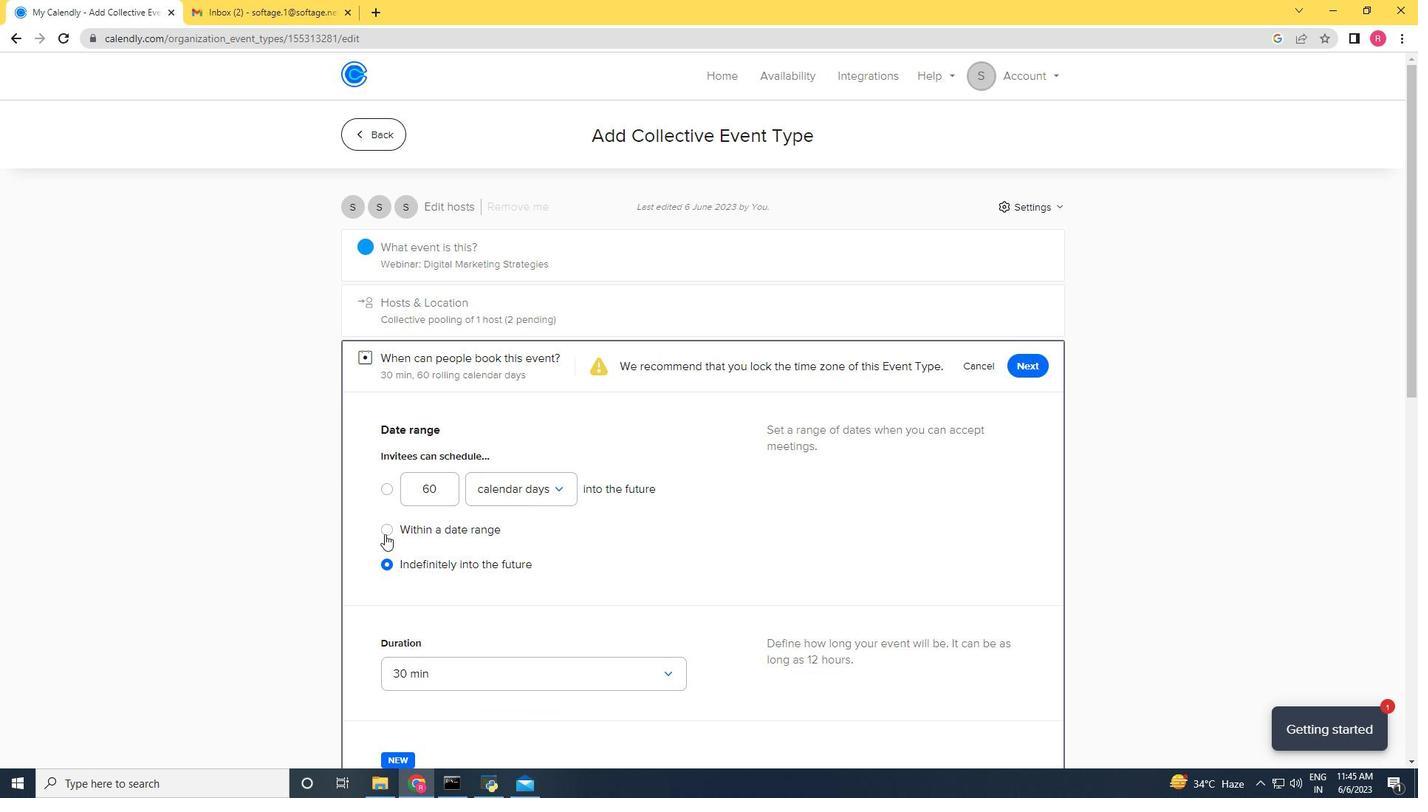 
Action: Mouse pressed left at (387, 529)
Screenshot: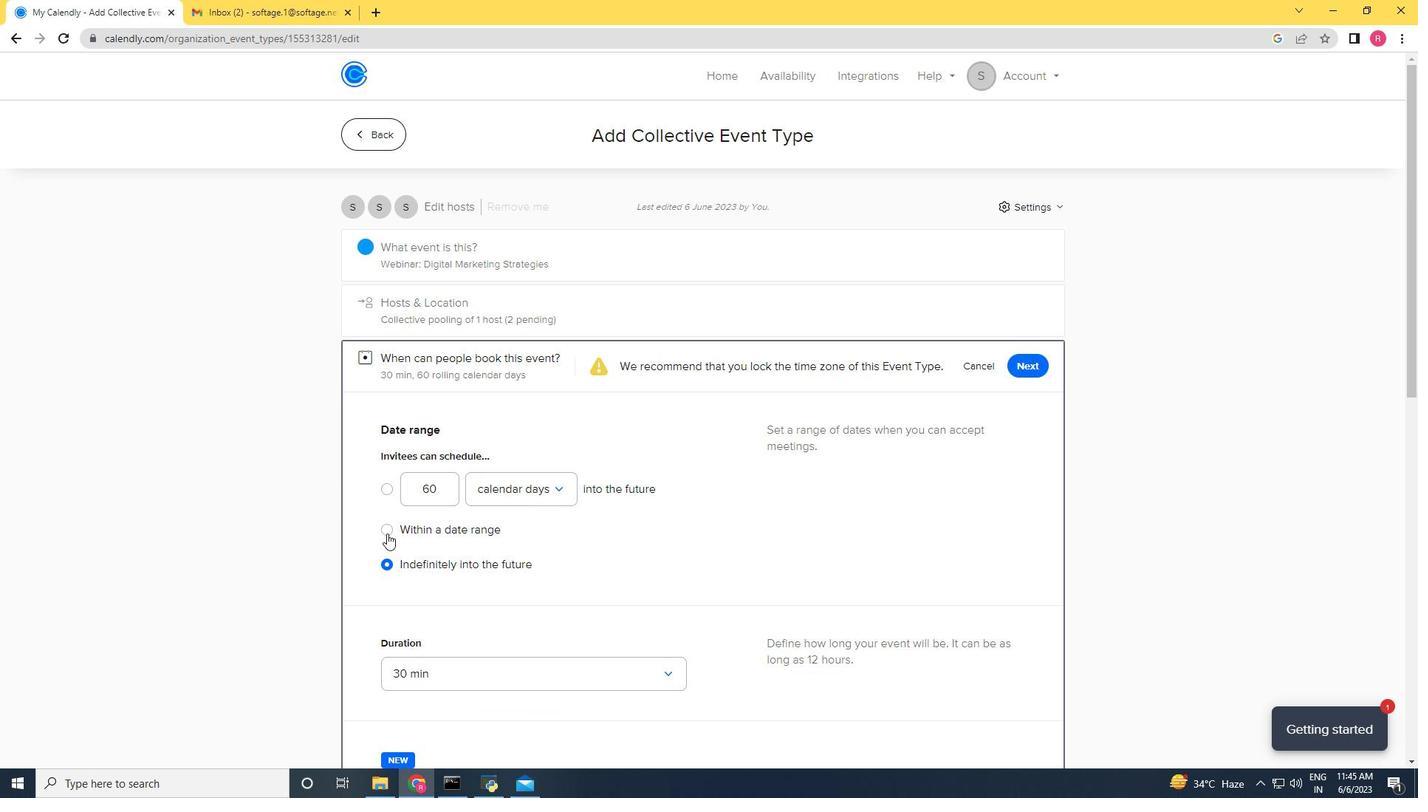 
Action: Mouse moved to (535, 537)
Screenshot: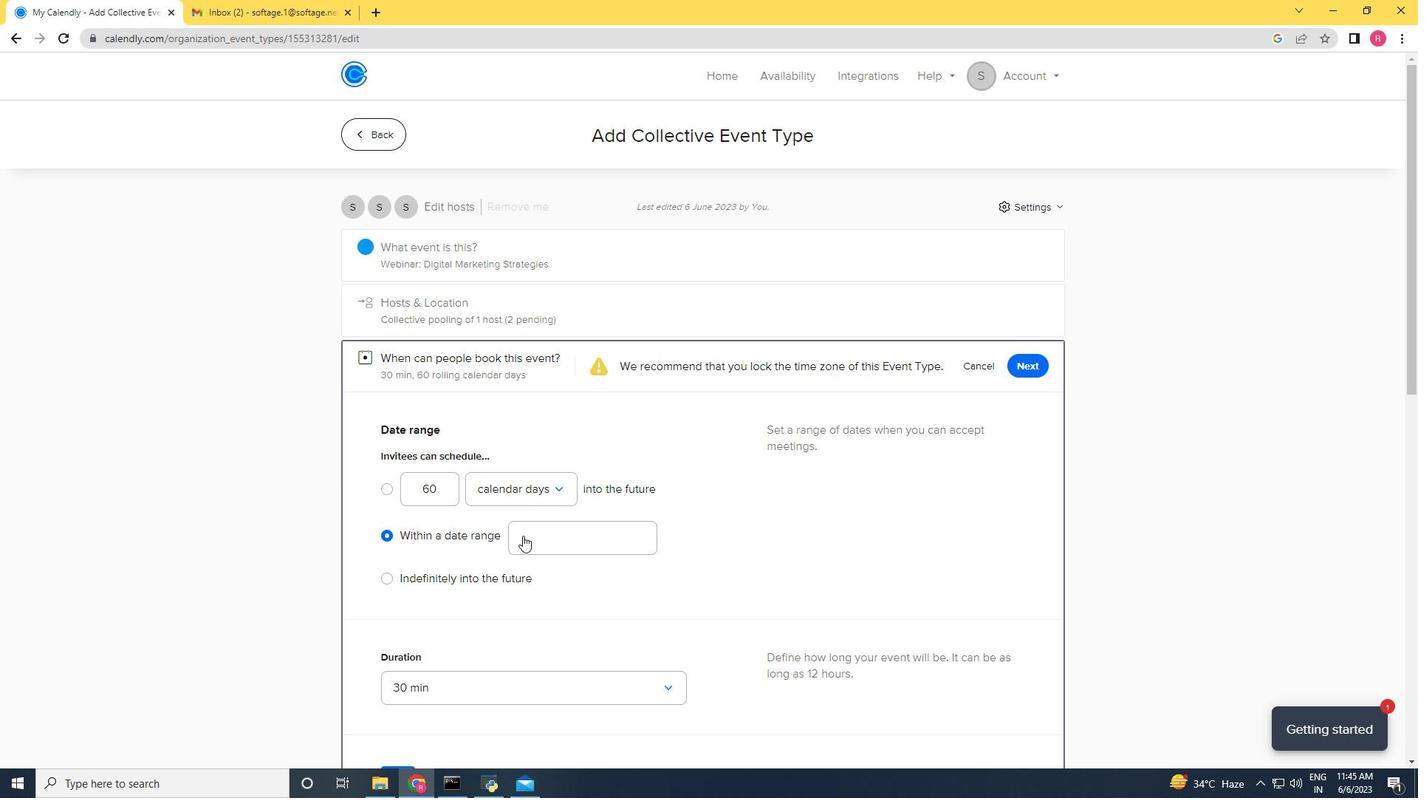 
Action: Mouse pressed left at (535, 537)
Screenshot: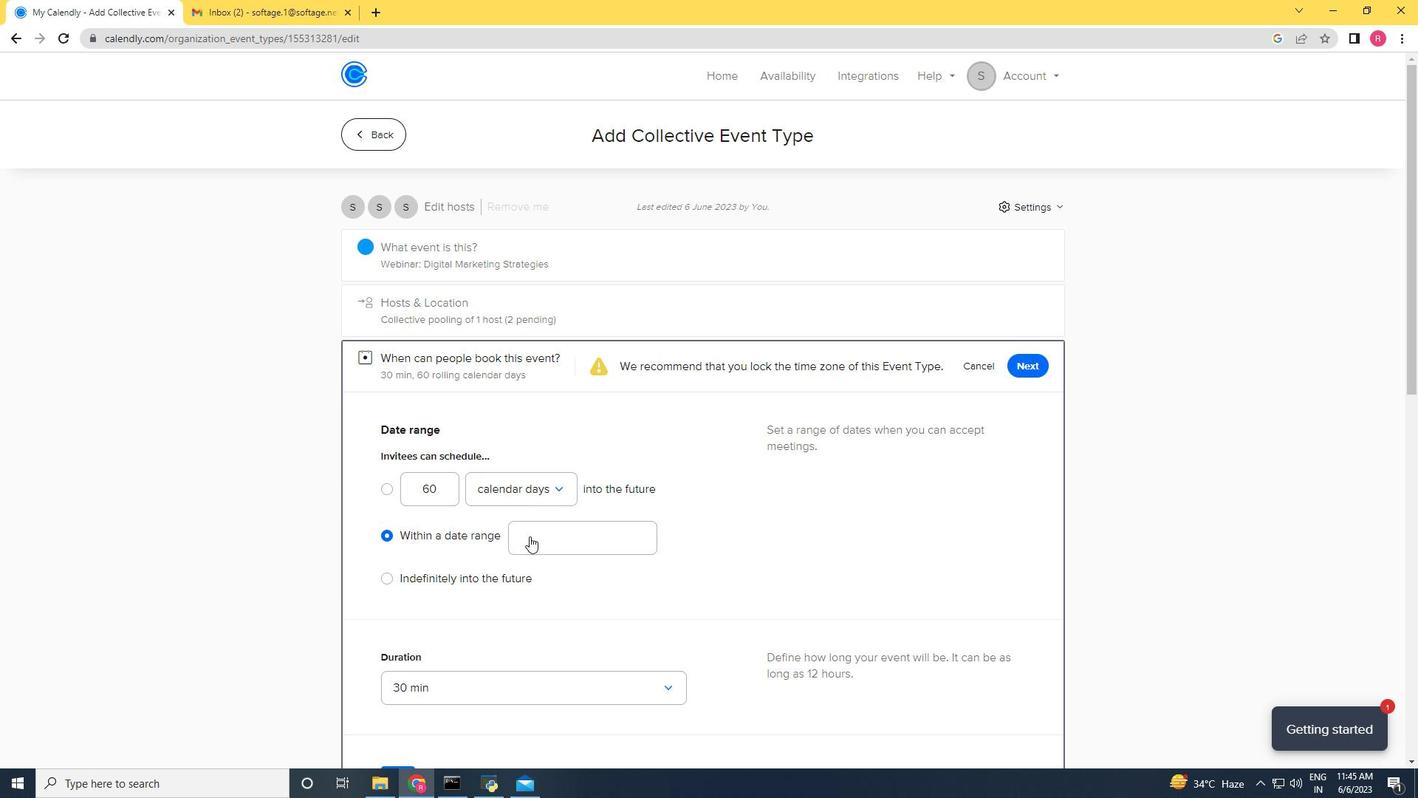 
Action: Mouse moved to (614, 274)
Screenshot: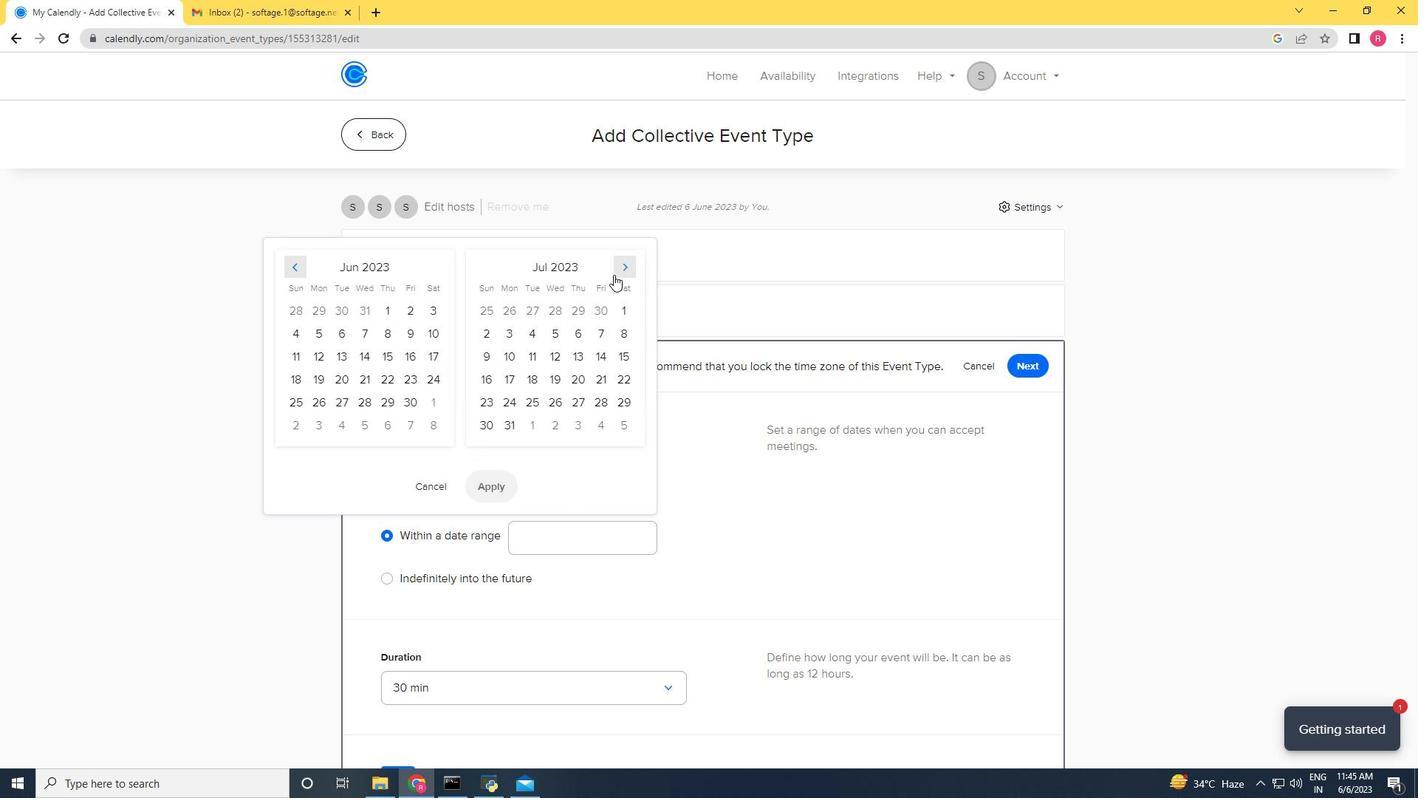 
Action: Mouse pressed left at (614, 274)
Screenshot: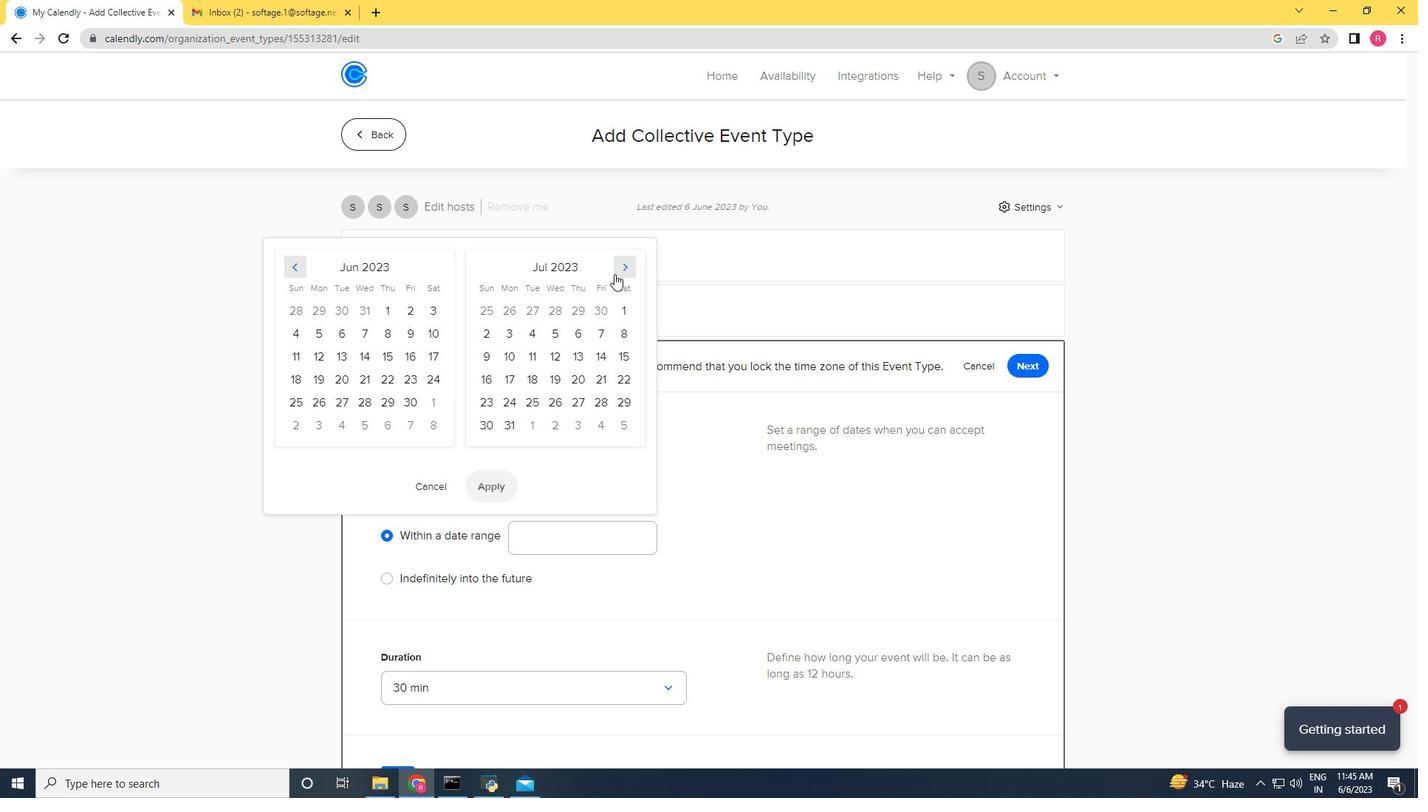 
Action: Mouse pressed left at (614, 274)
Screenshot: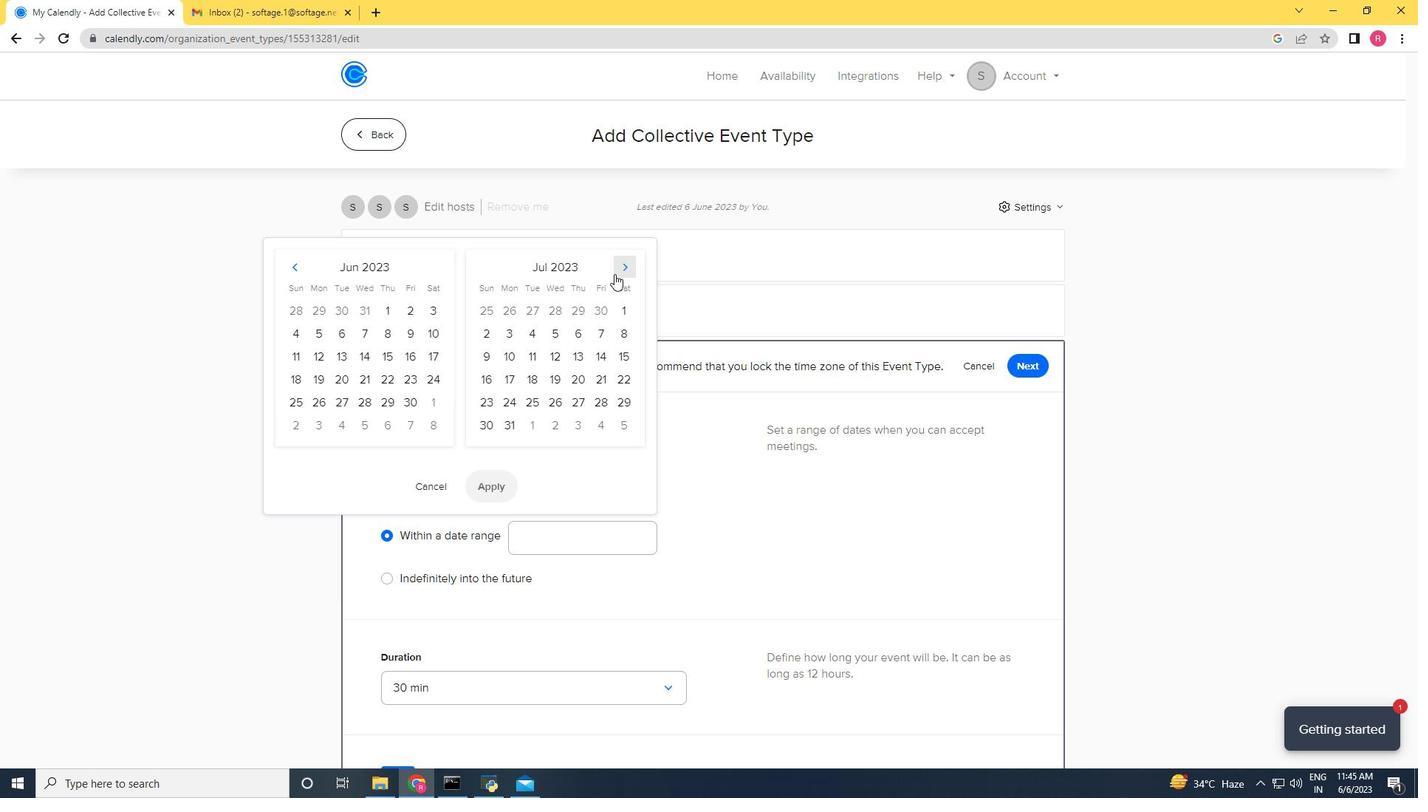 
Action: Mouse moved to (634, 268)
Screenshot: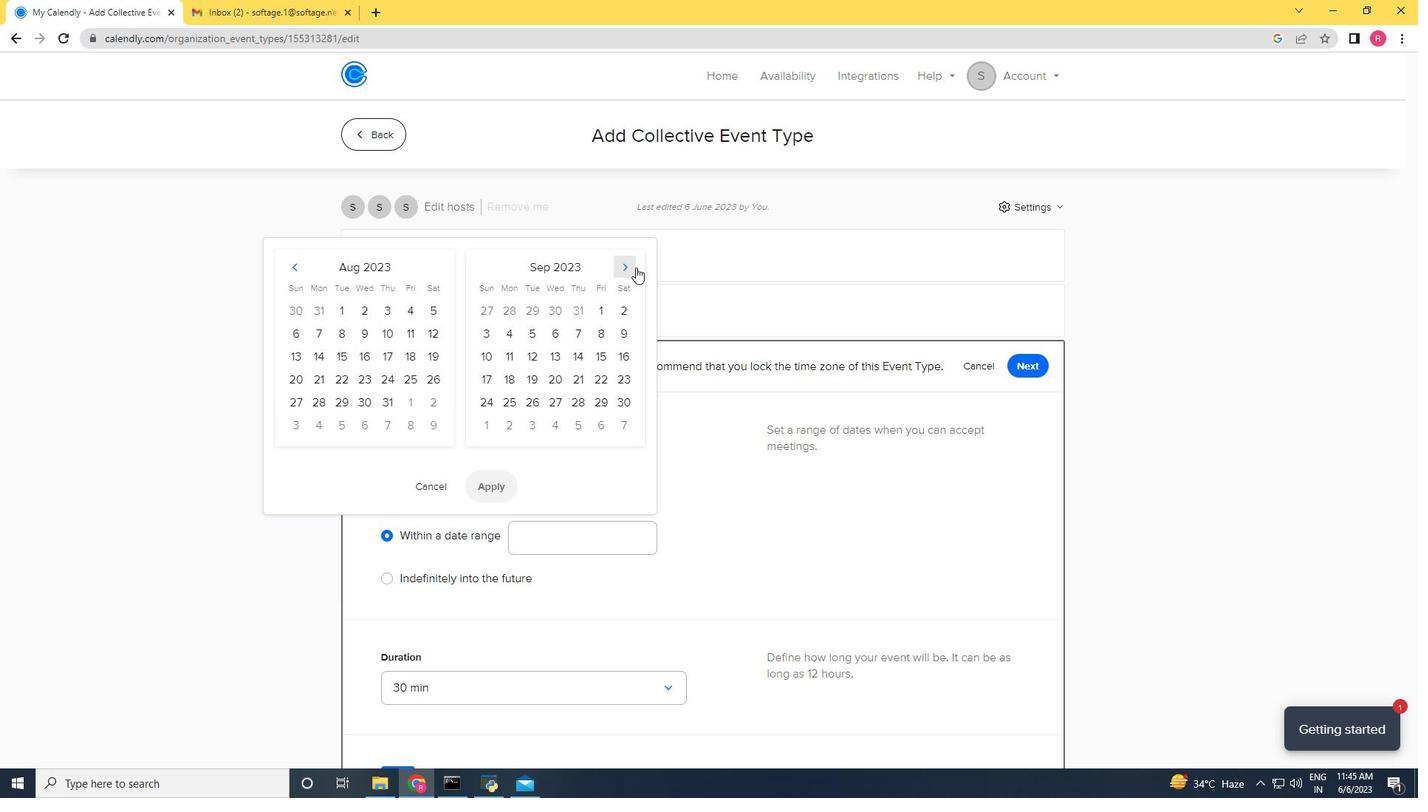 
Action: Mouse pressed left at (634, 268)
Screenshot: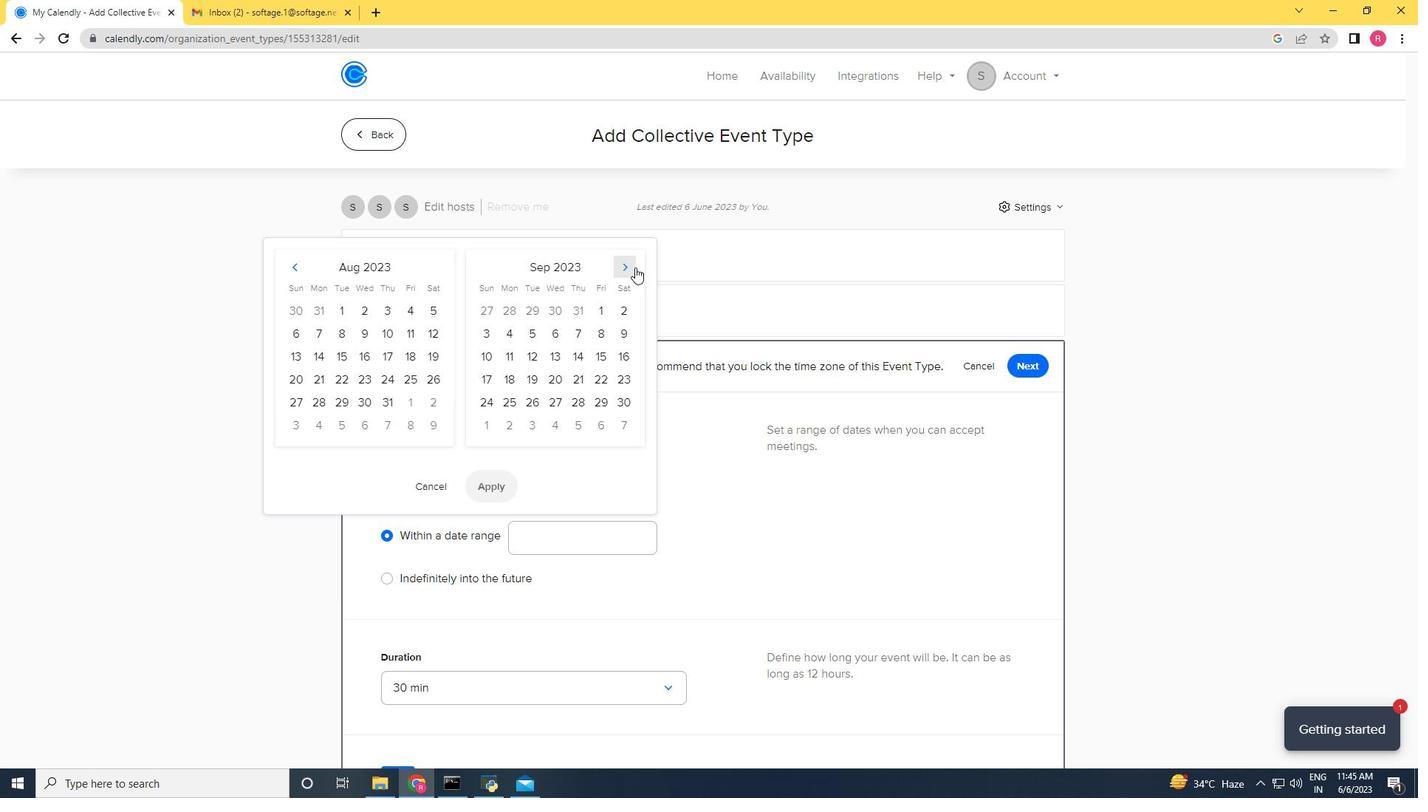 
Action: Mouse moved to (633, 269)
Screenshot: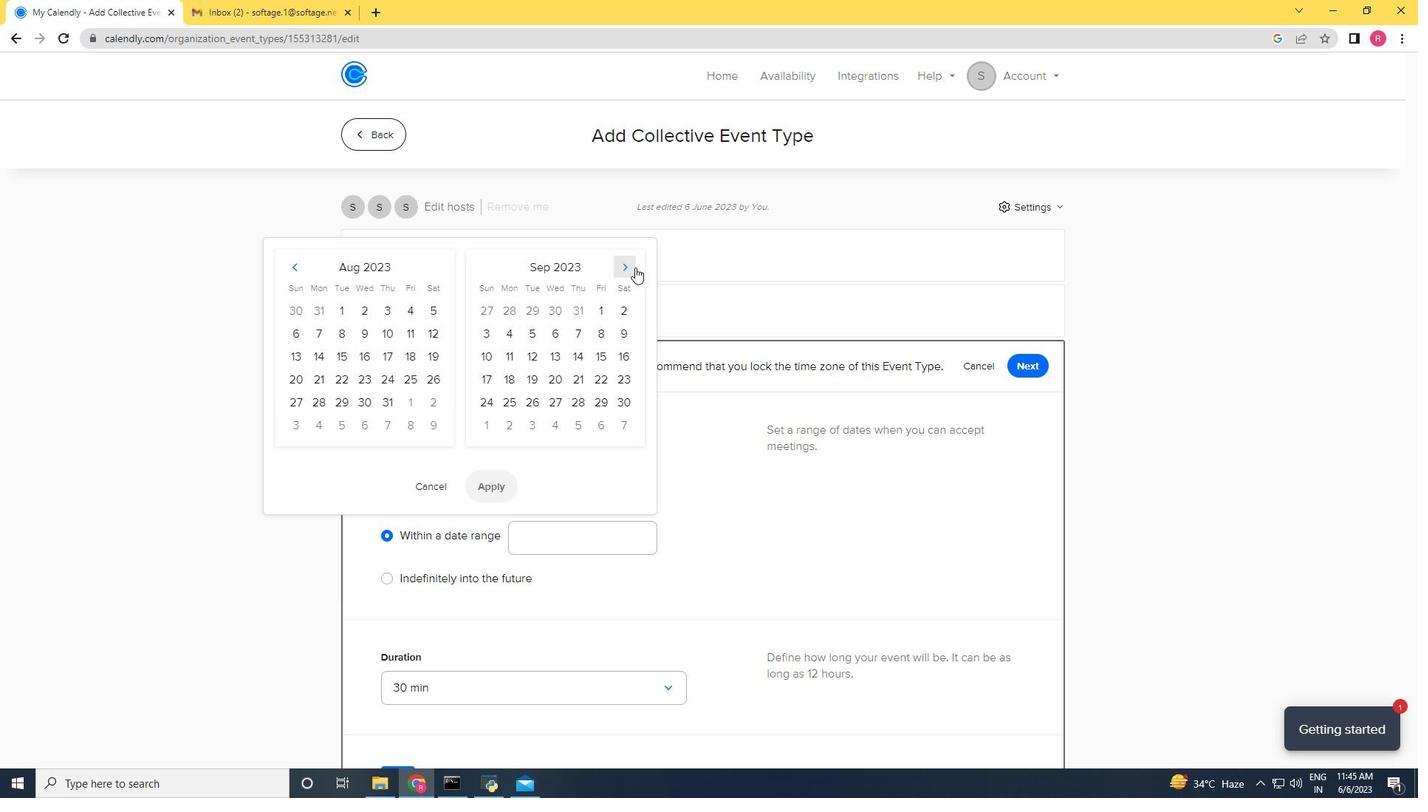 
Action: Mouse pressed left at (633, 269)
Screenshot: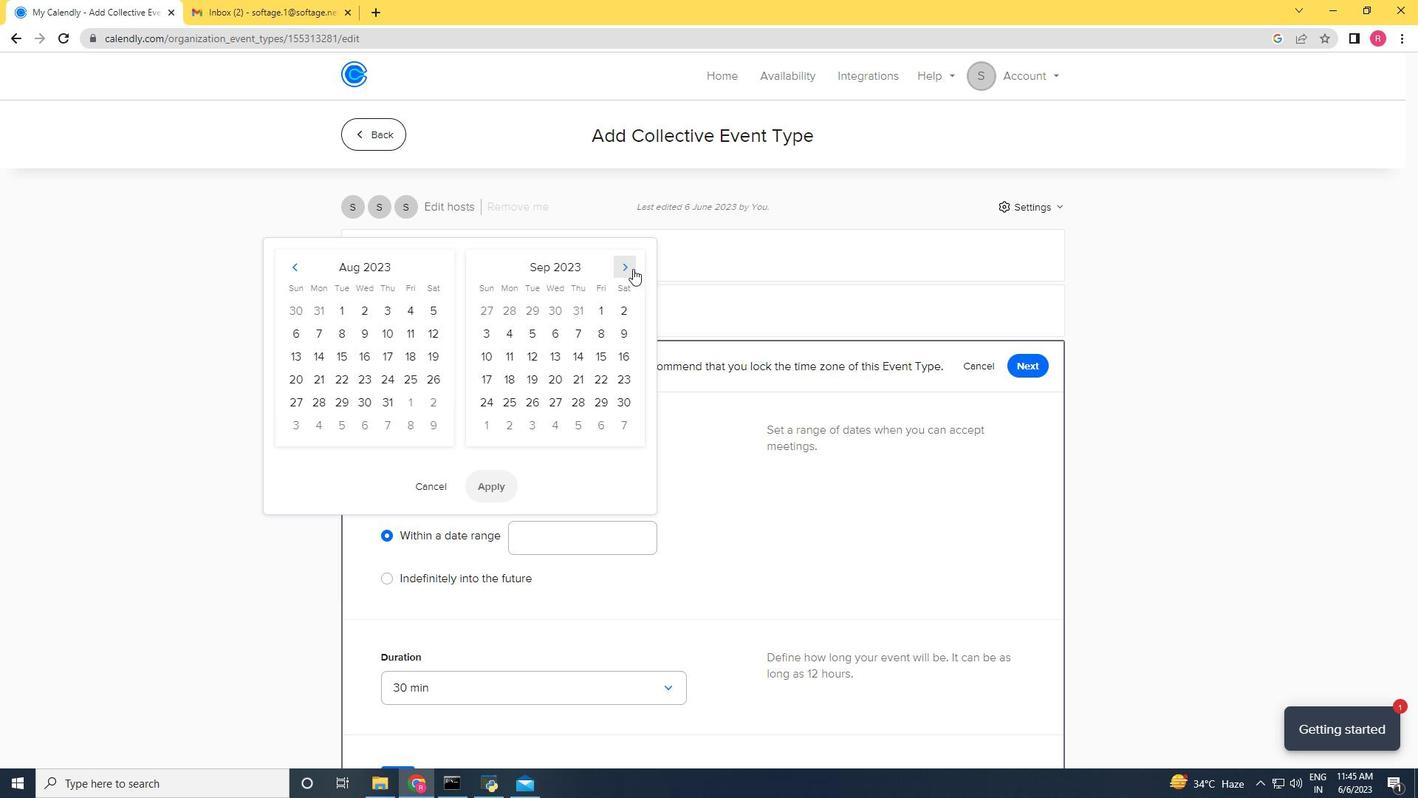 
Action: Mouse moved to (551, 306)
Screenshot: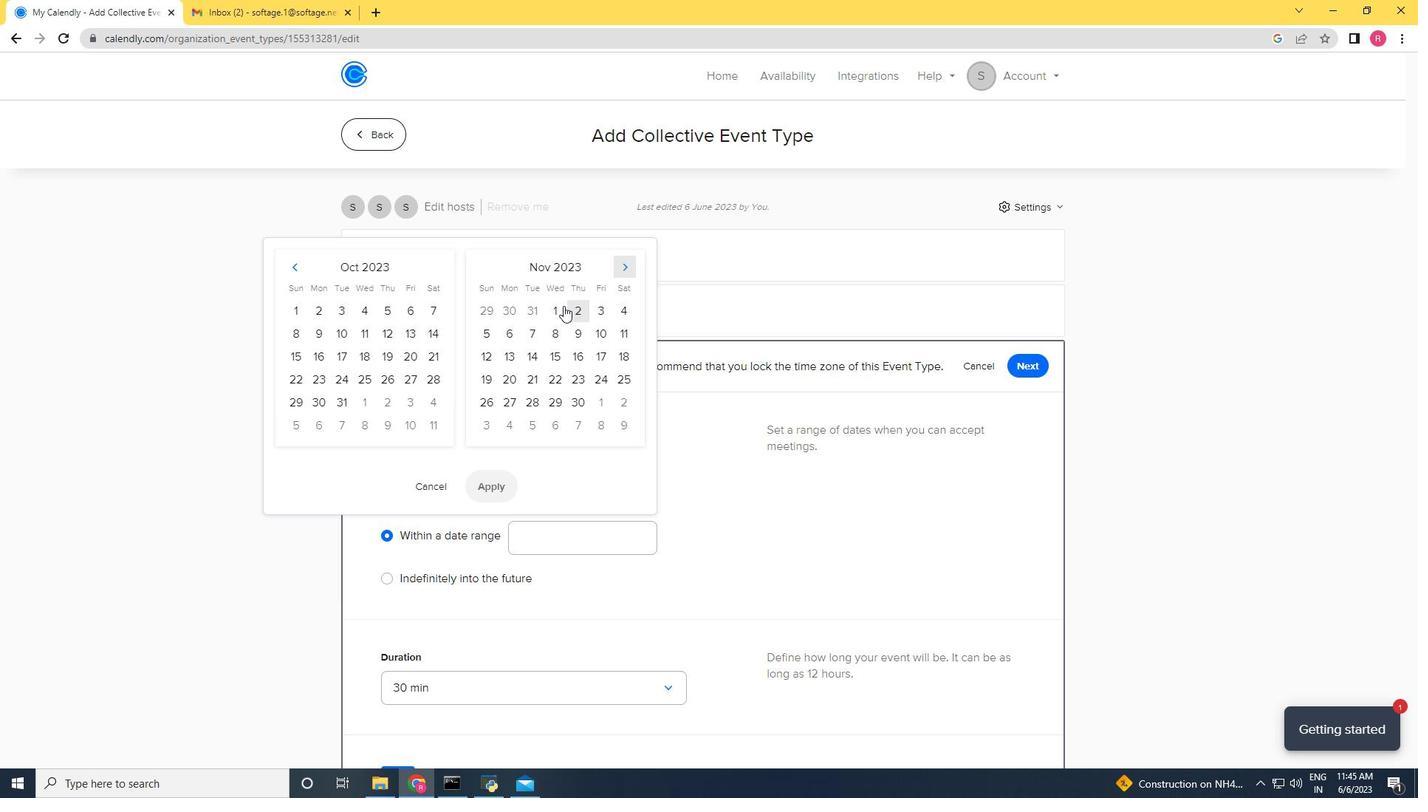 
Action: Mouse pressed left at (551, 306)
Screenshot: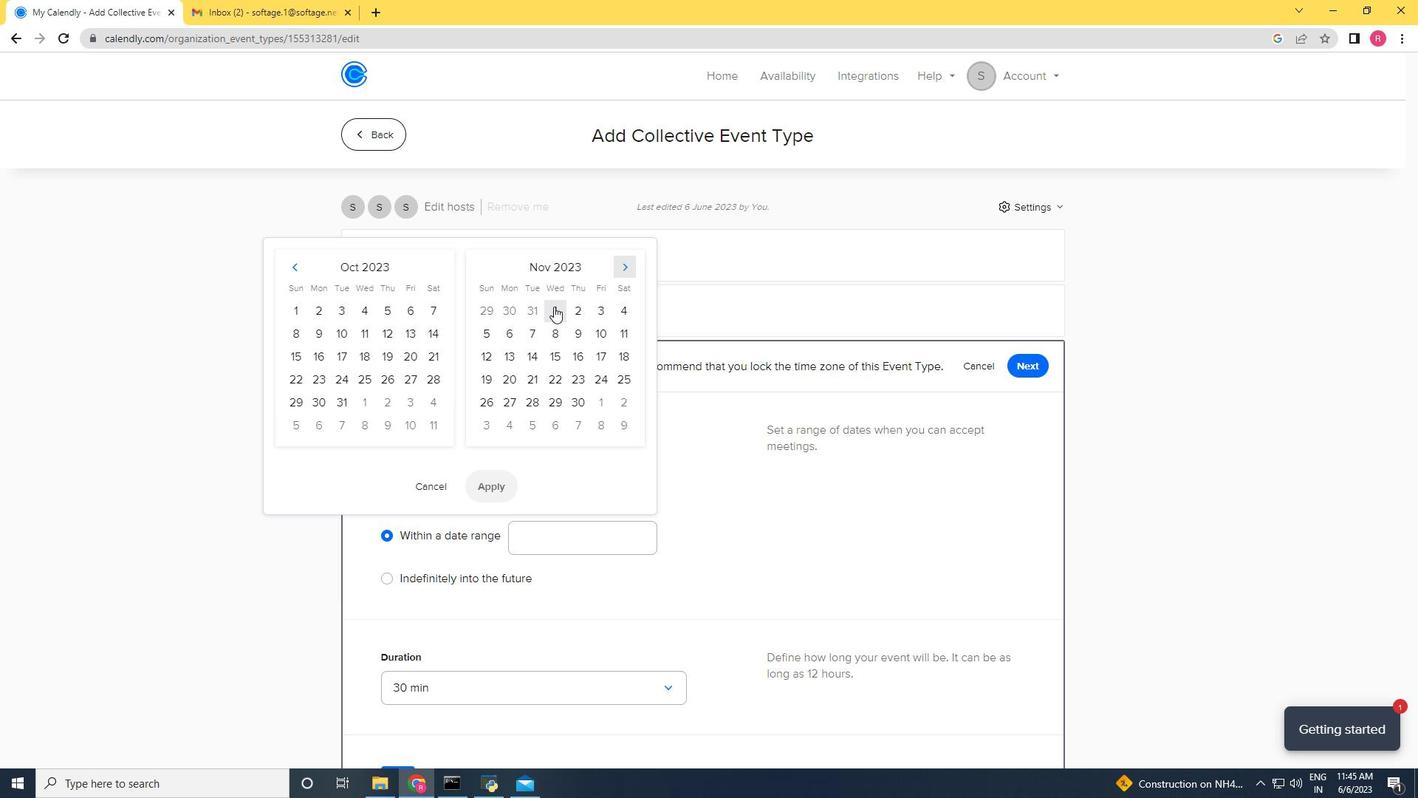 
Action: Mouse moved to (602, 317)
Screenshot: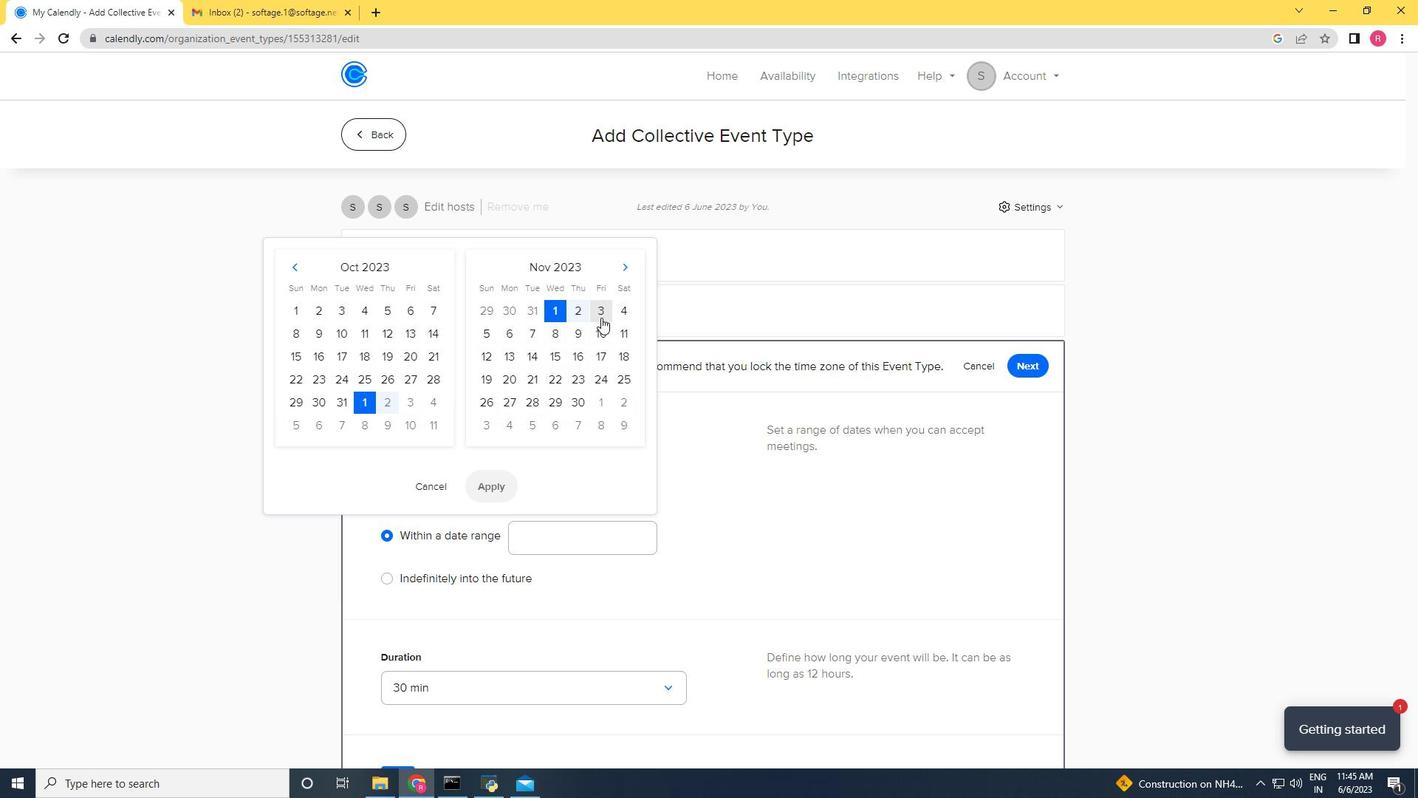 
Action: Mouse pressed left at (602, 317)
Screenshot: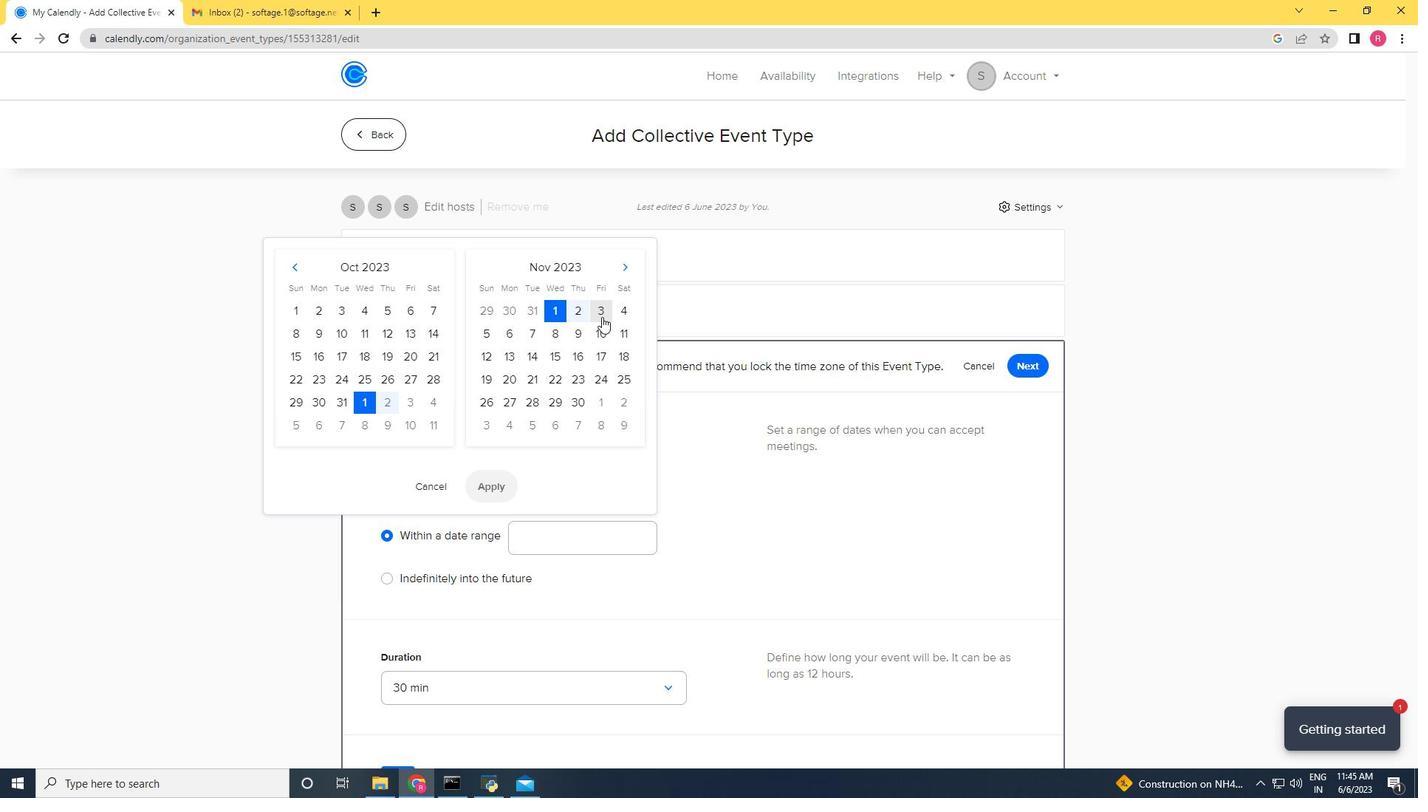 
Action: Mouse moved to (617, 270)
Screenshot: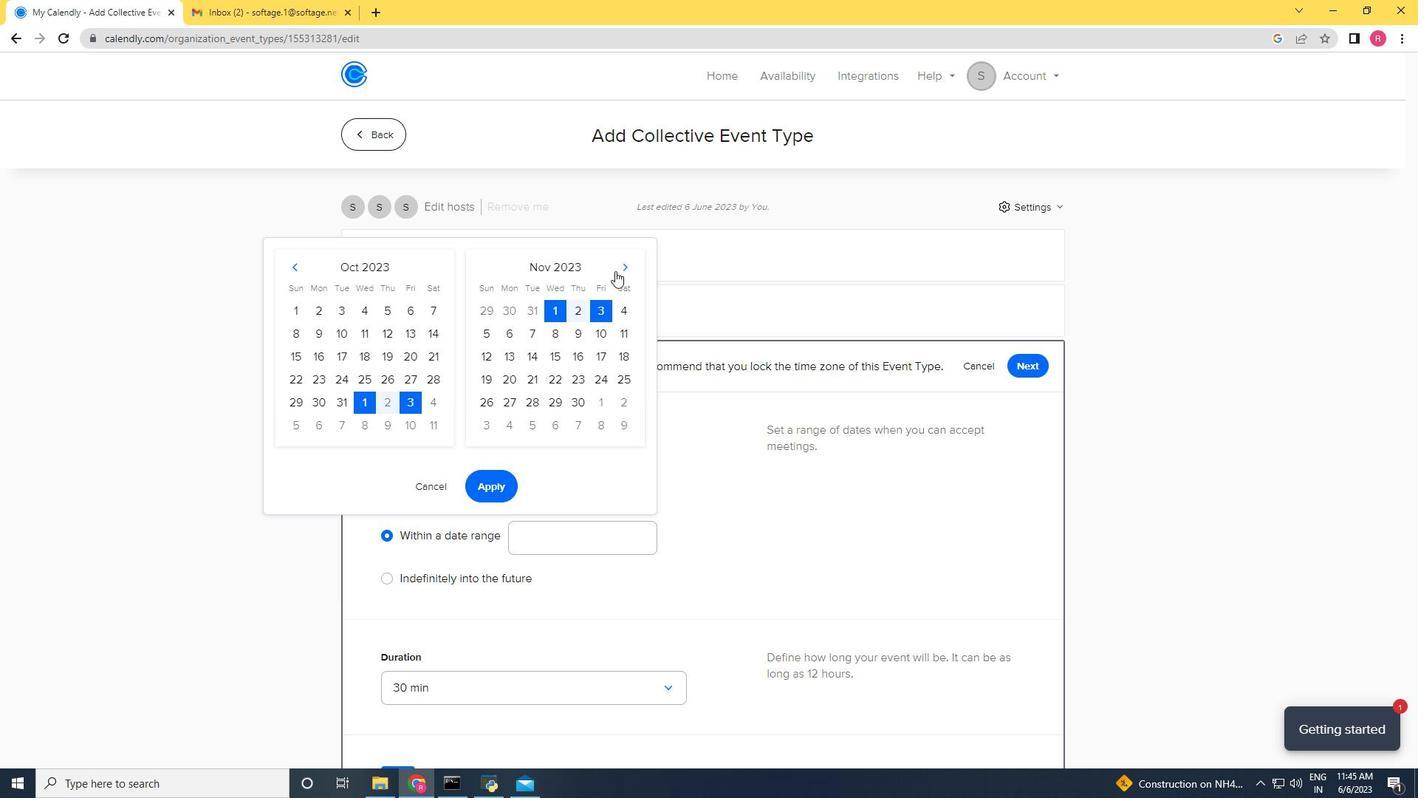 
Action: Mouse pressed left at (617, 270)
Screenshot: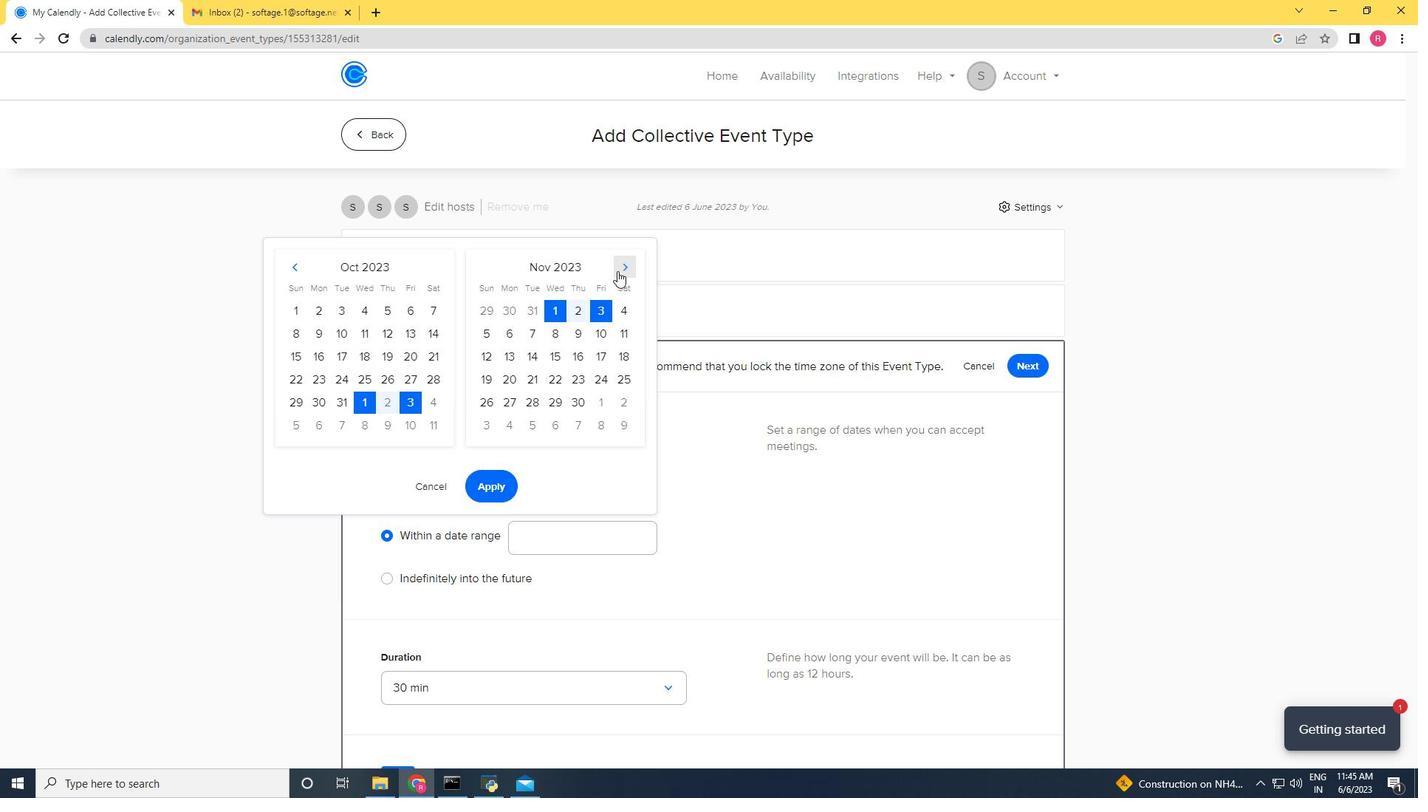 
Action: Mouse moved to (487, 481)
Screenshot: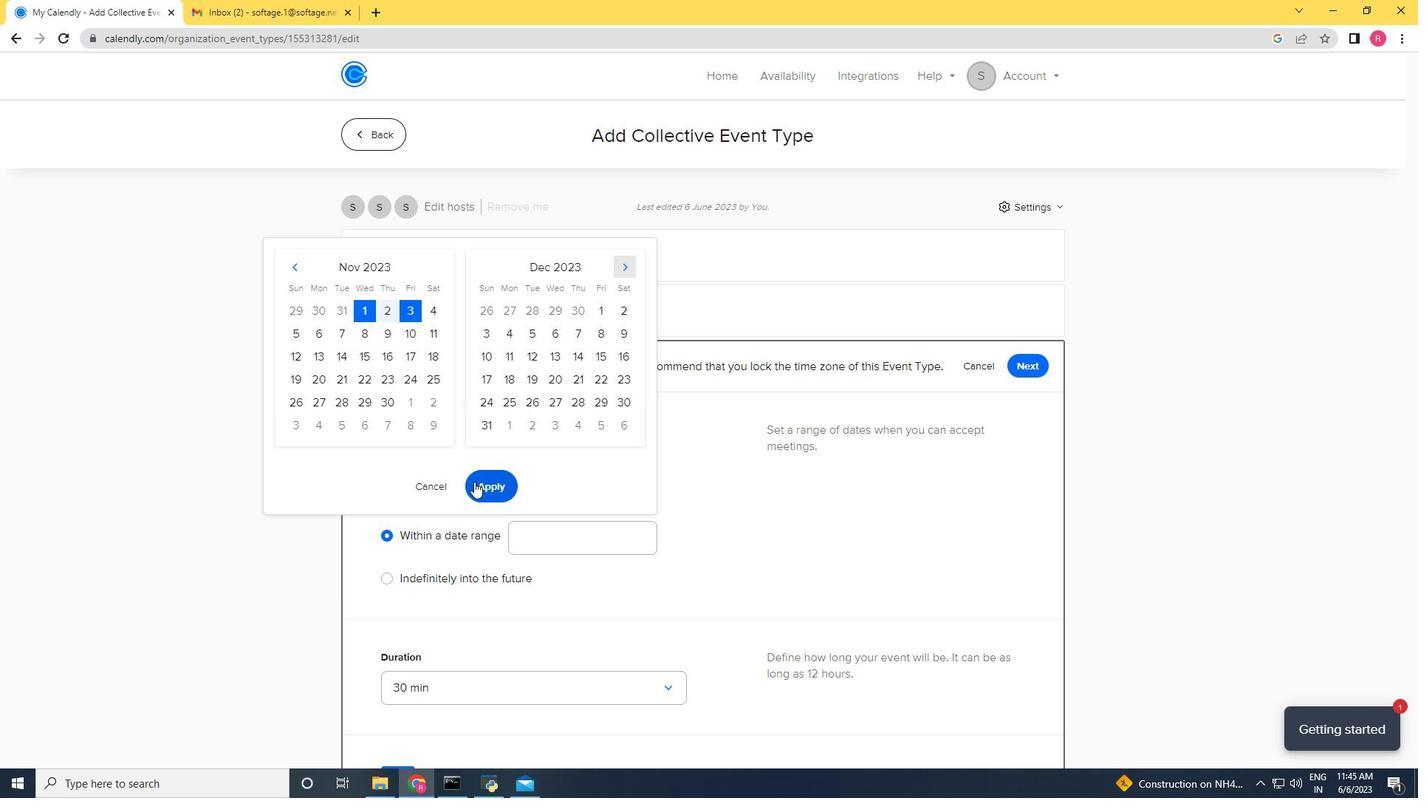 
Action: Mouse pressed left at (487, 481)
Screenshot: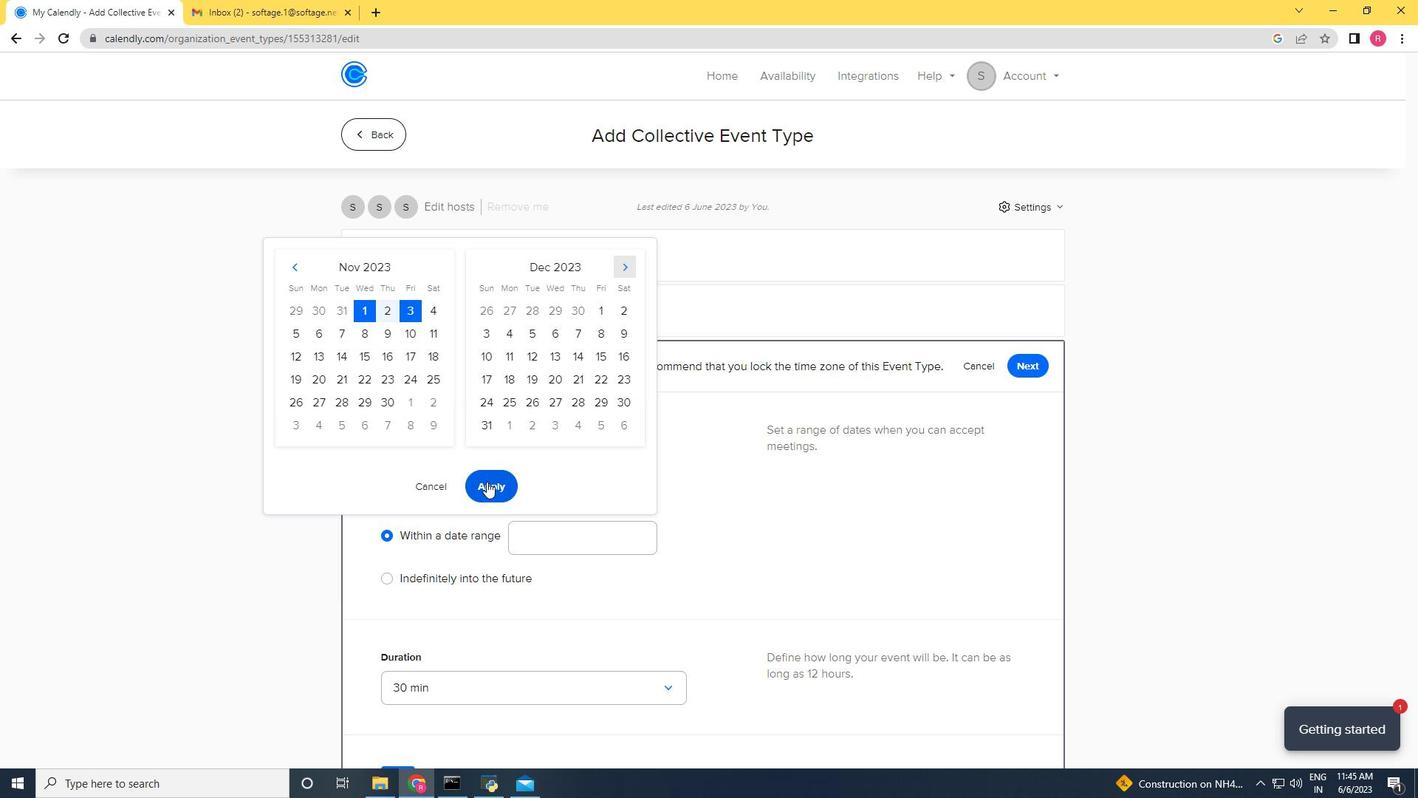 
Action: Mouse moved to (559, 612)
Screenshot: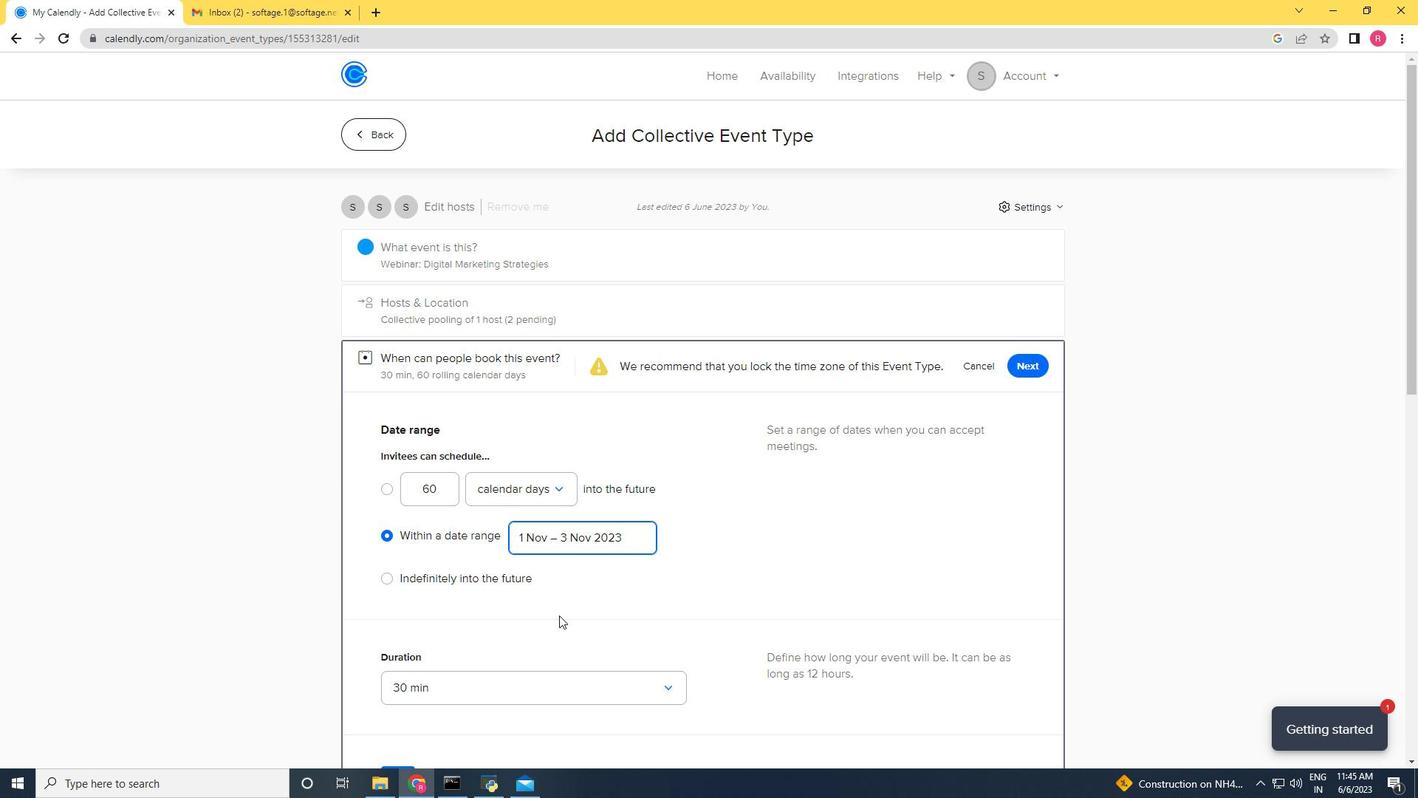 
Action: Mouse scrolled (559, 611) with delta (0, 0)
Screenshot: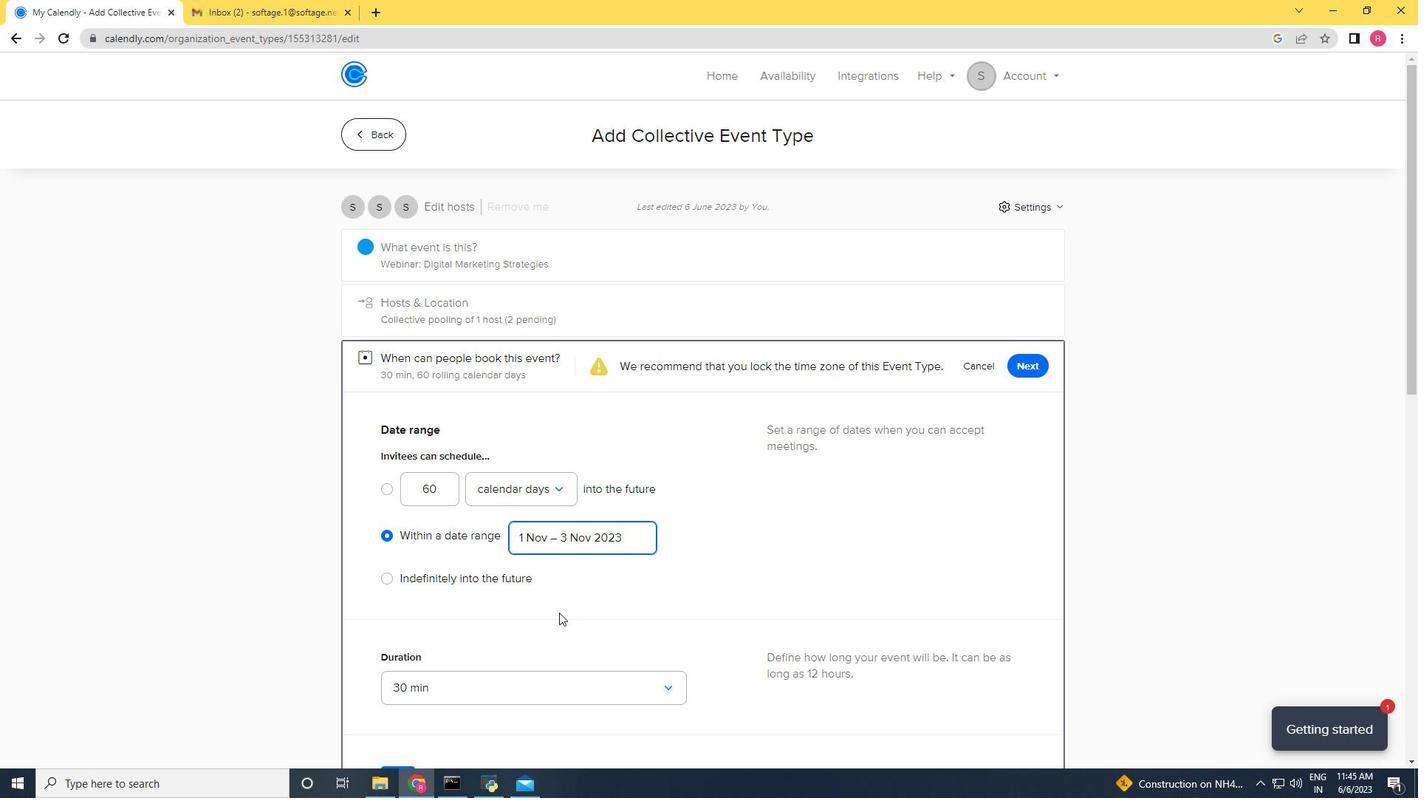 
Action: Mouse scrolled (559, 611) with delta (0, 0)
Screenshot: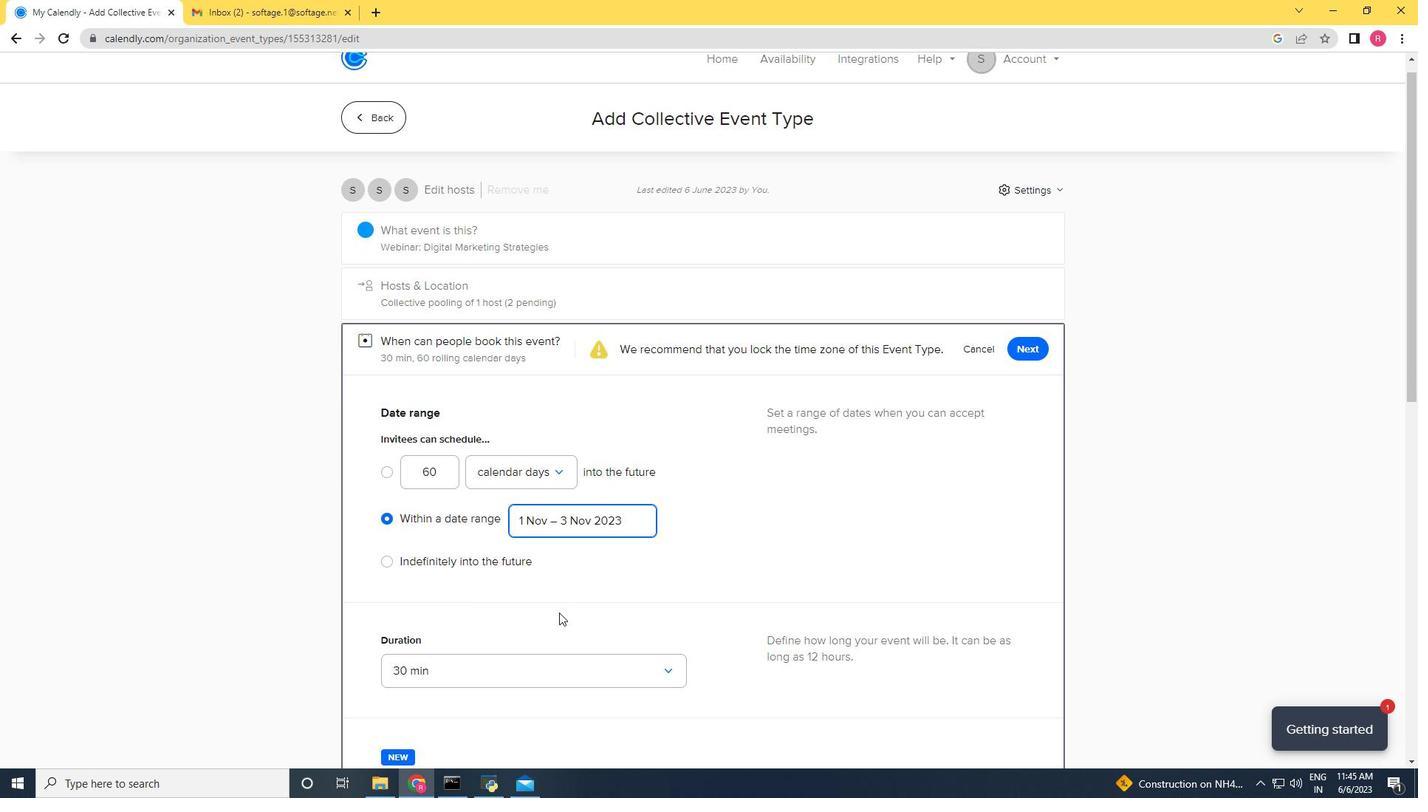 
Action: Mouse moved to (658, 544)
Screenshot: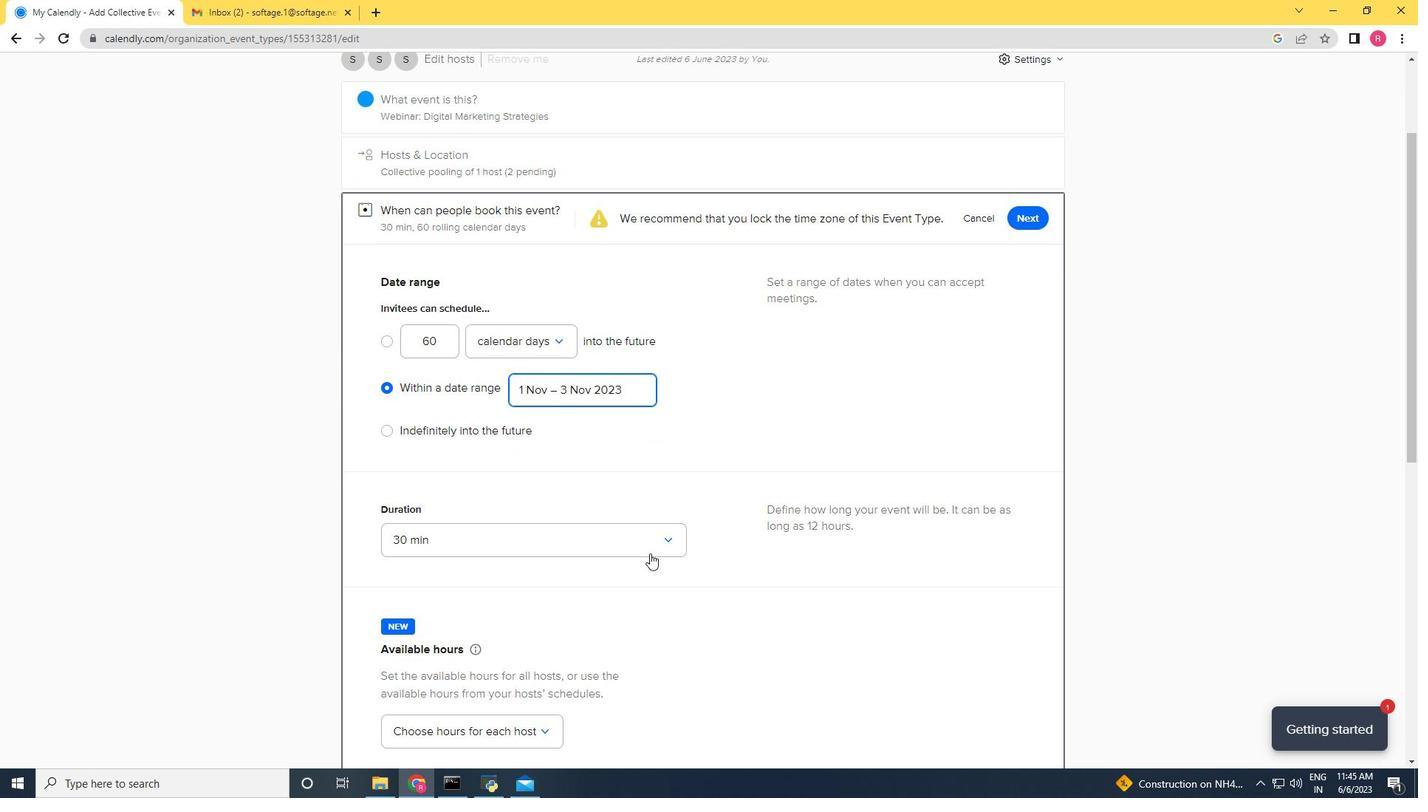 
Action: Mouse pressed left at (658, 544)
Screenshot: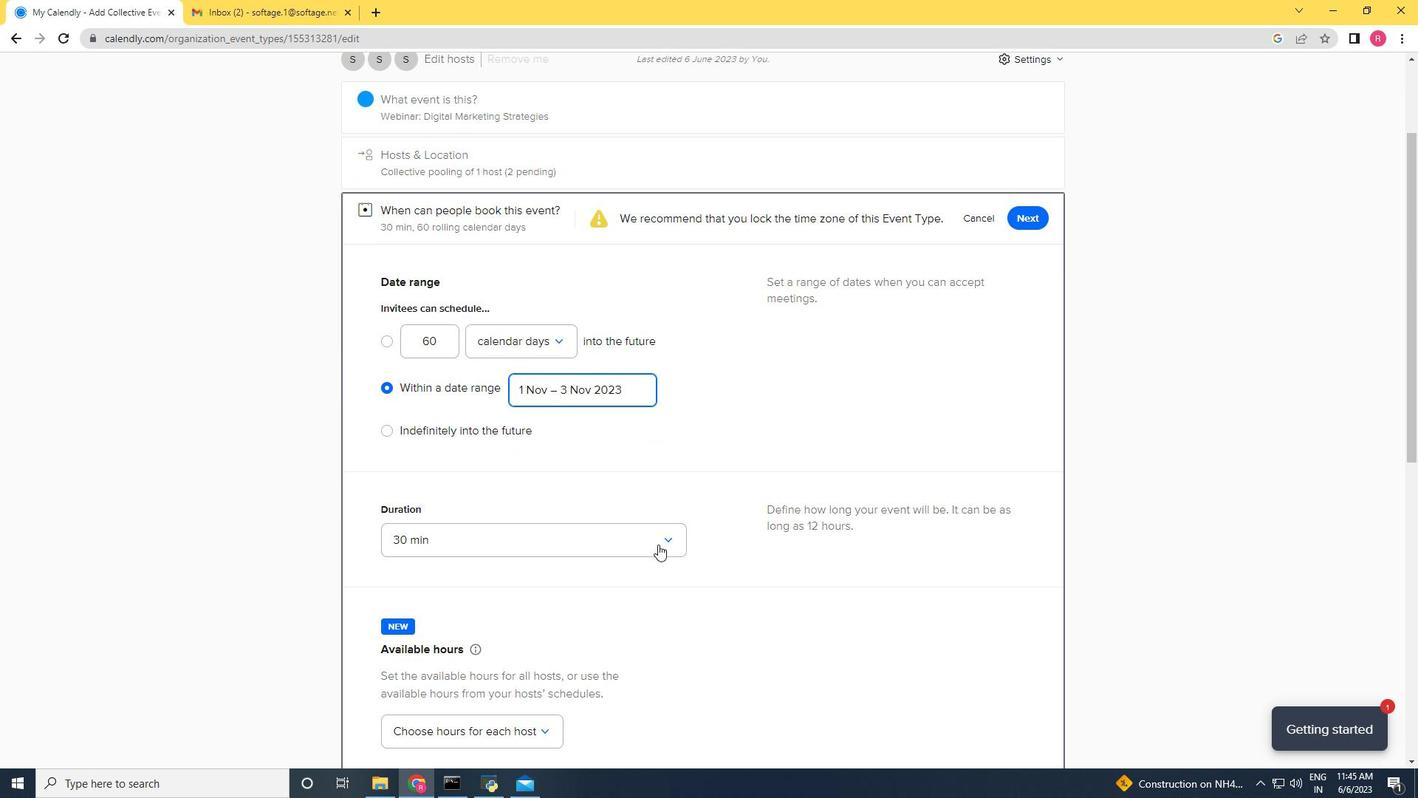 
Action: Mouse moved to (658, 544)
Screenshot: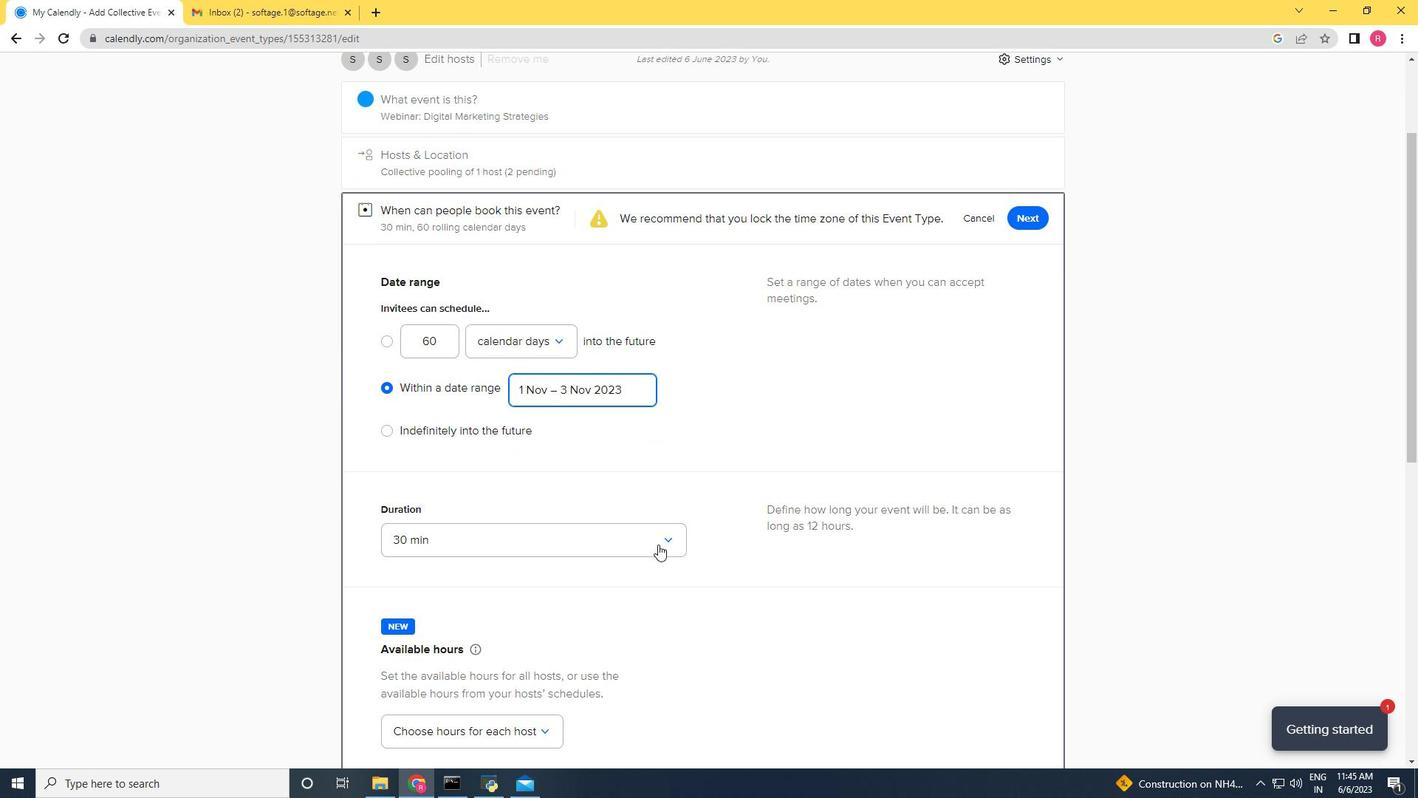 
Action: Mouse pressed left at (658, 544)
Screenshot: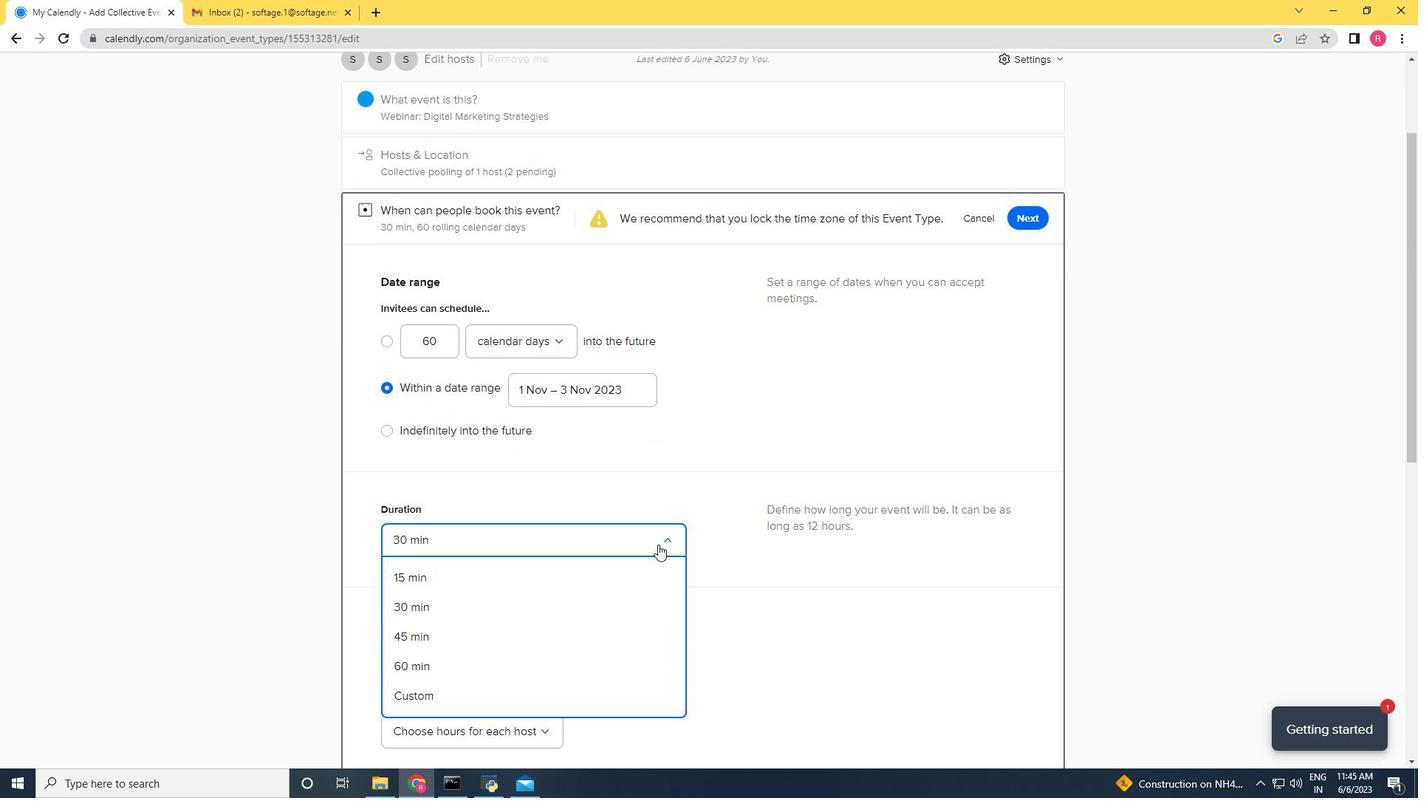 
Action: Mouse moved to (659, 583)
Screenshot: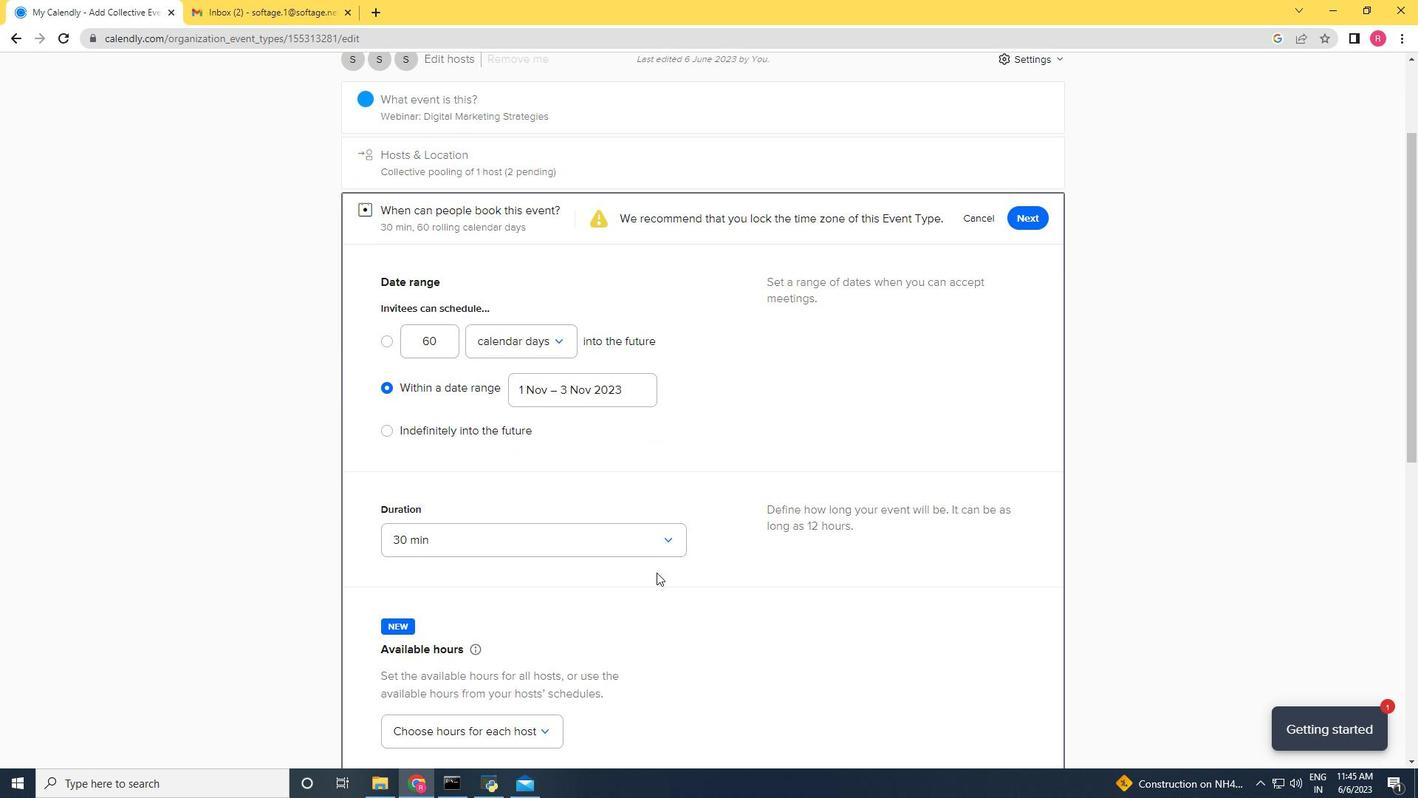 
Action: Mouse scrolled (659, 582) with delta (0, 0)
Screenshot: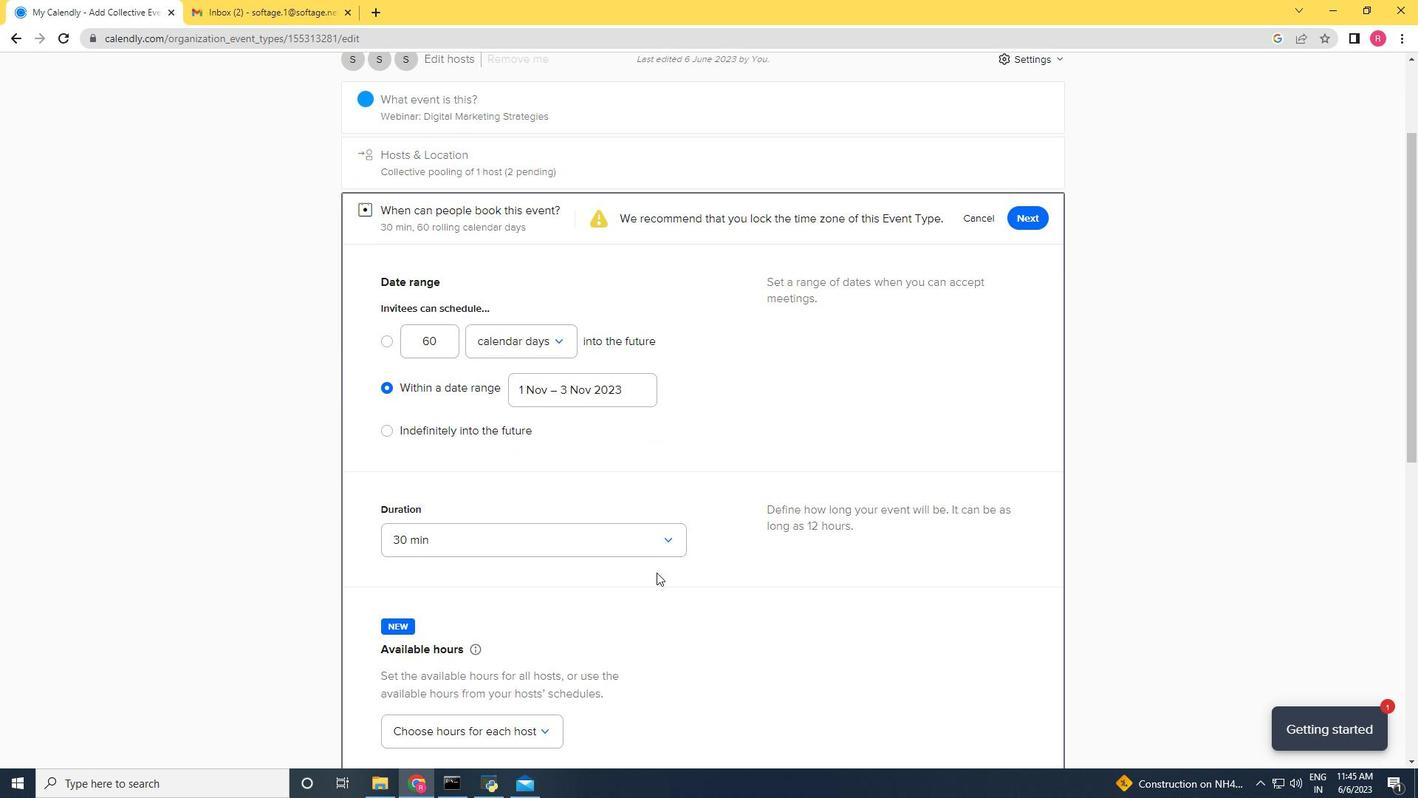 
Action: Mouse moved to (659, 584)
Screenshot: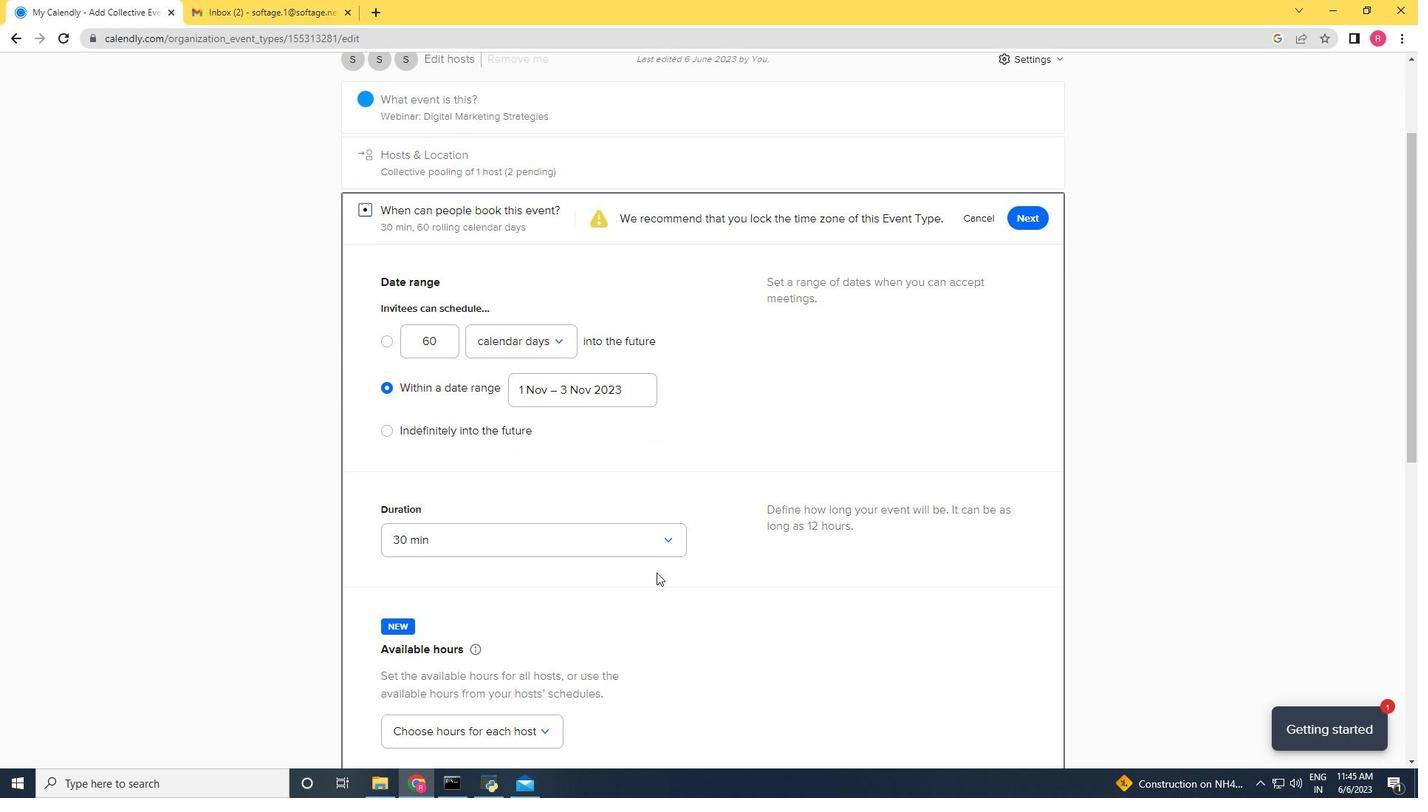 
Action: Mouse scrolled (659, 583) with delta (0, 0)
Screenshot: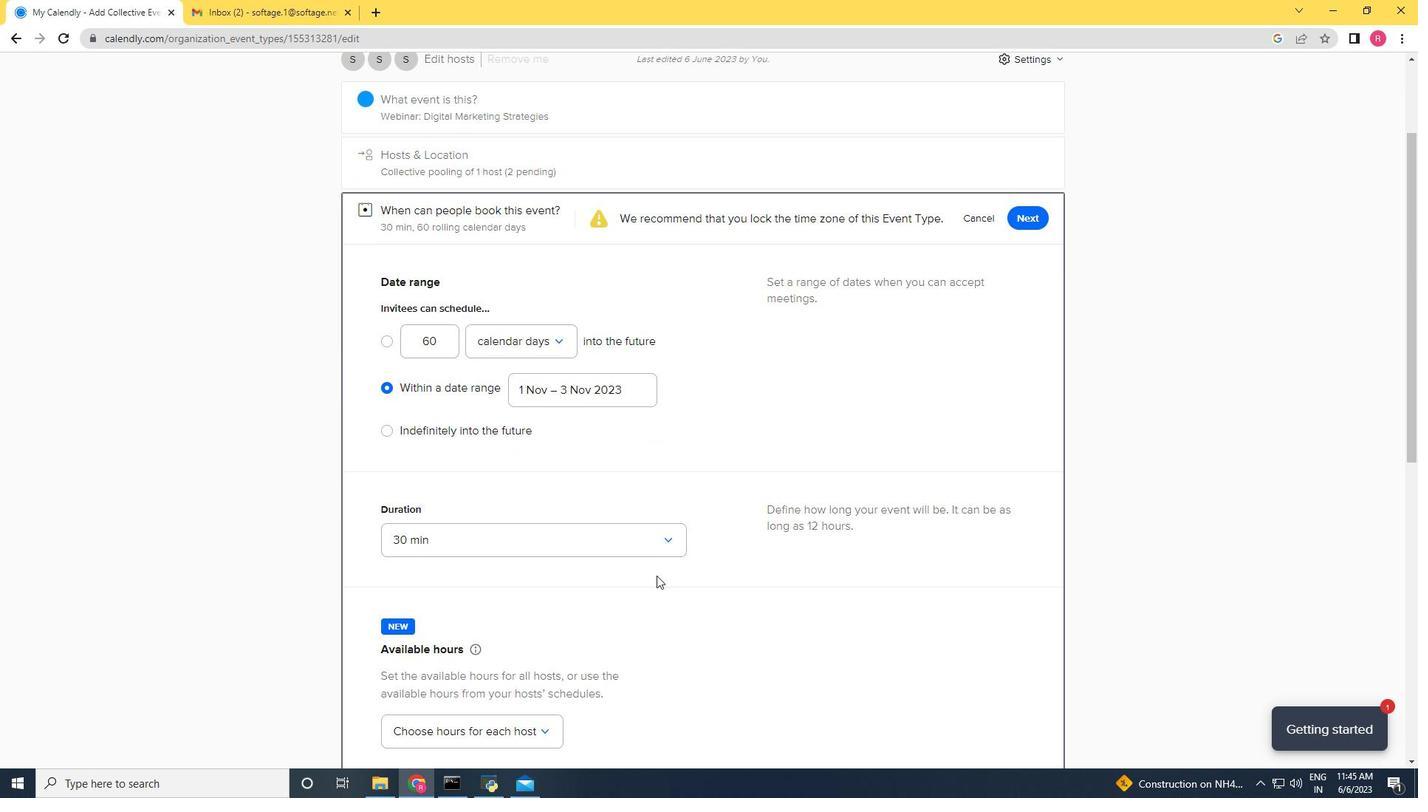 
Action: Mouse moved to (547, 594)
Screenshot: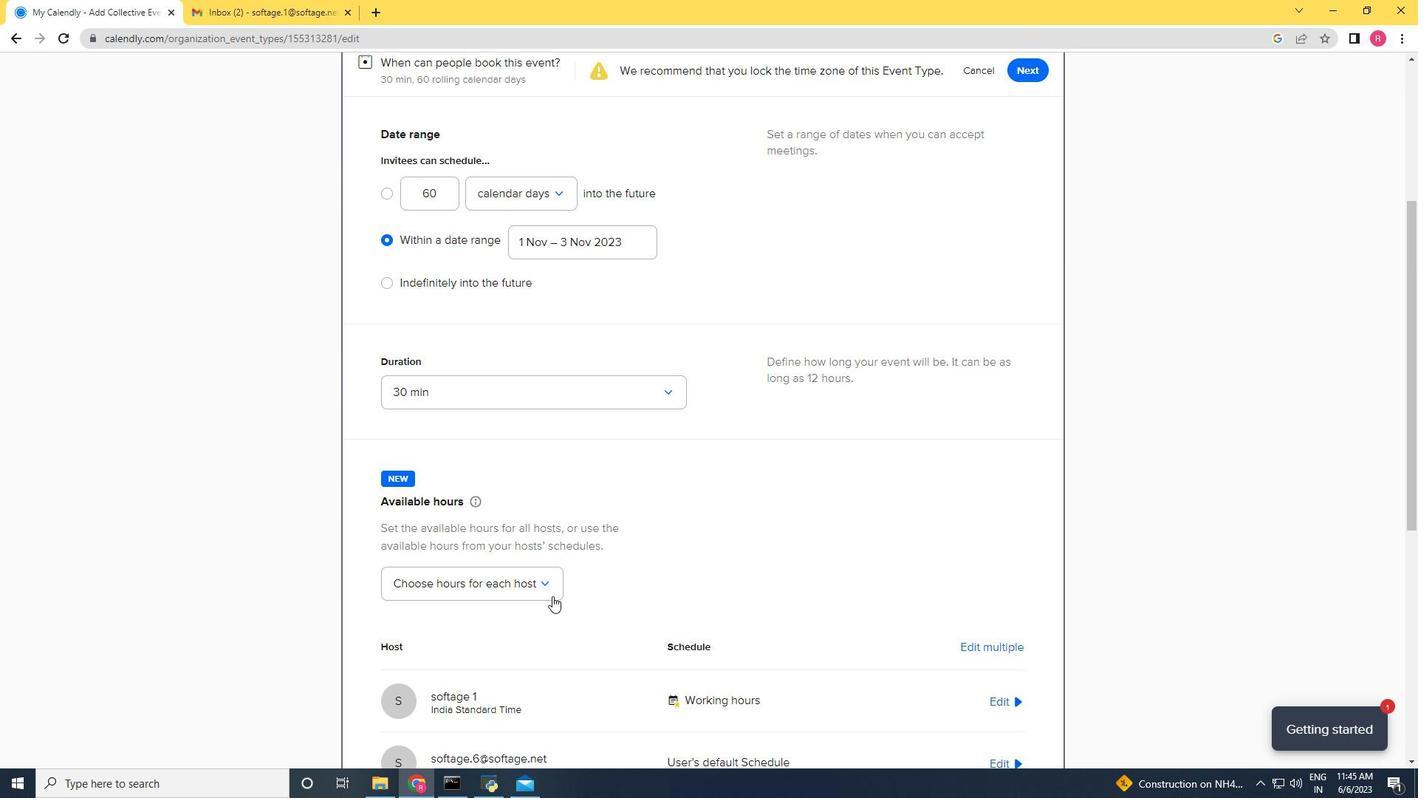 
Action: Mouse pressed left at (547, 594)
Screenshot: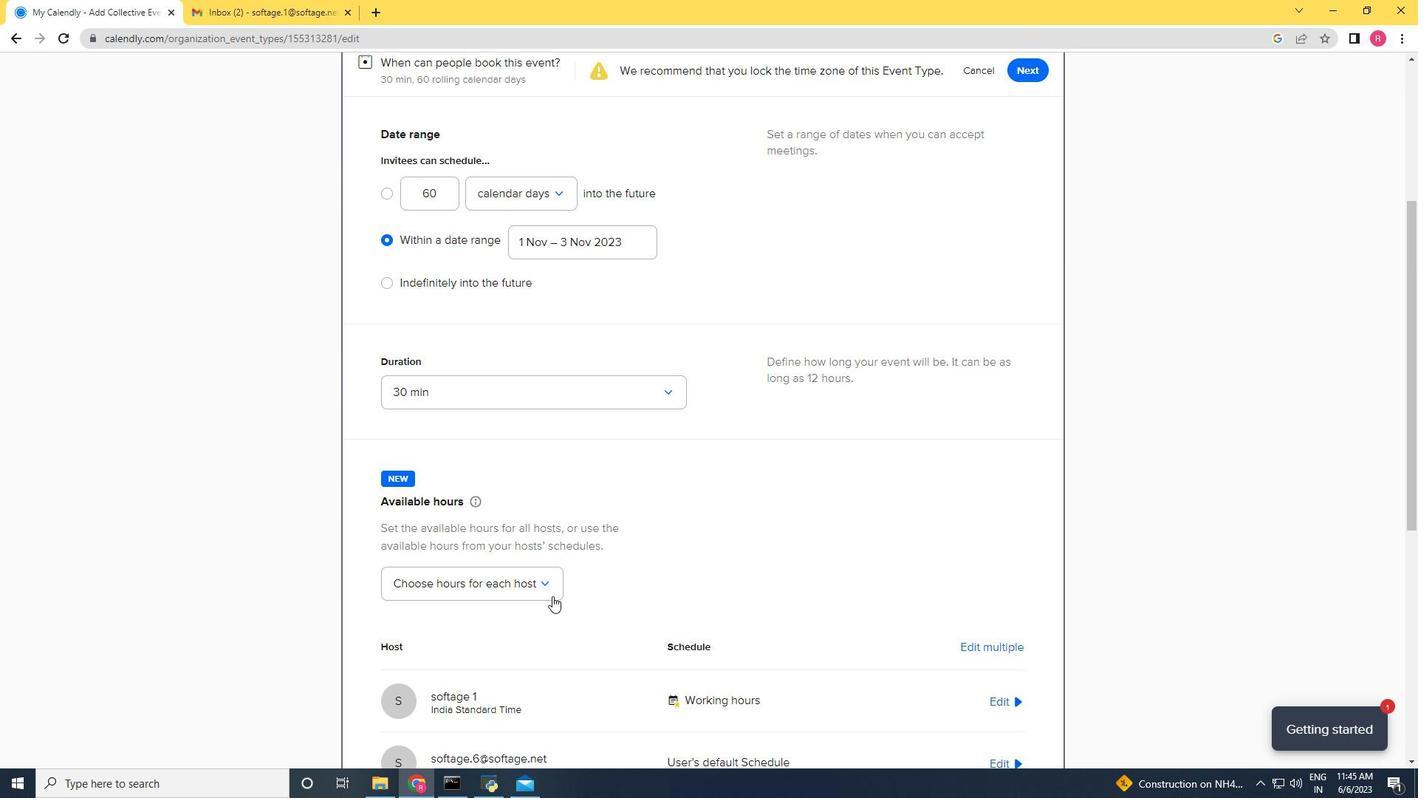 
Action: Mouse moved to (547, 594)
Screenshot: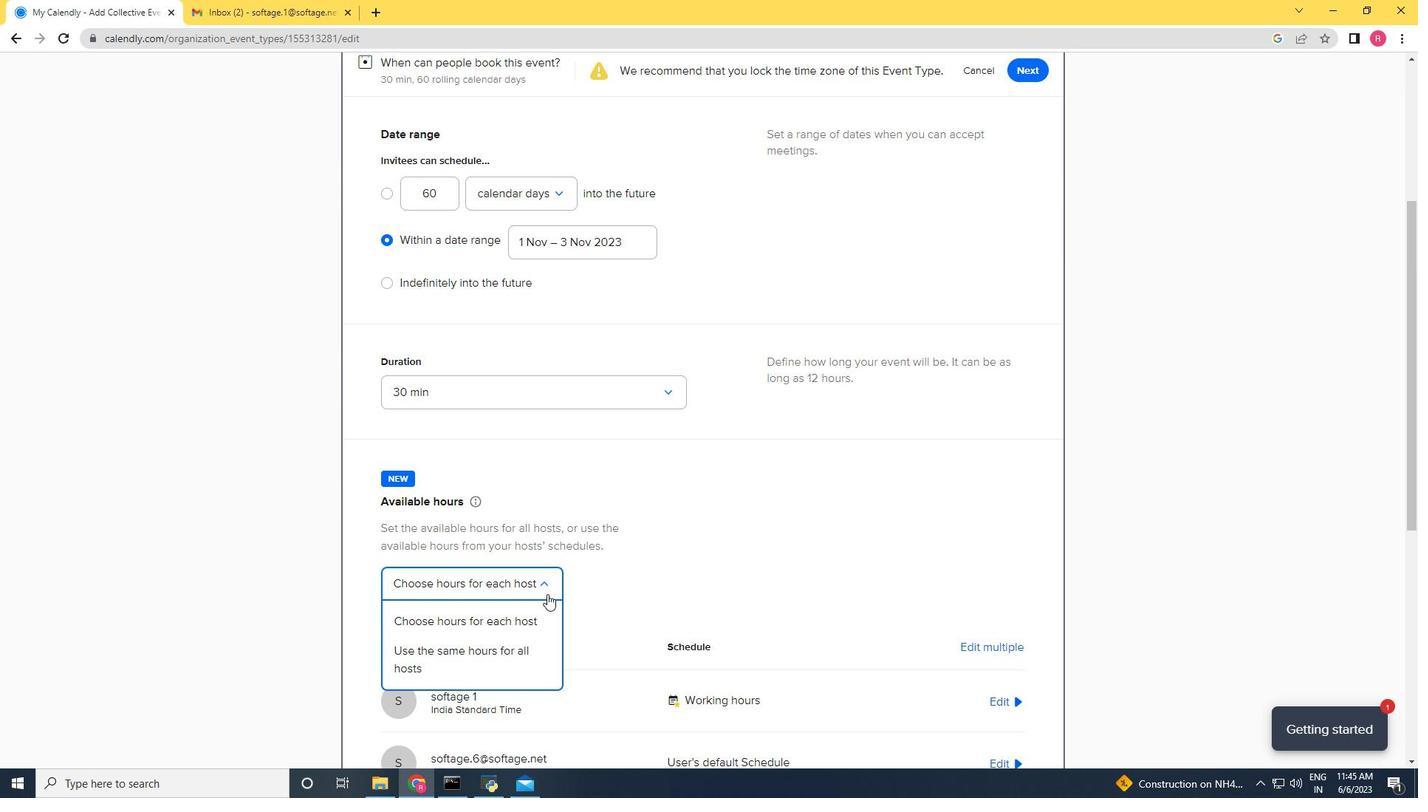 
Action: Mouse pressed left at (547, 594)
Screenshot: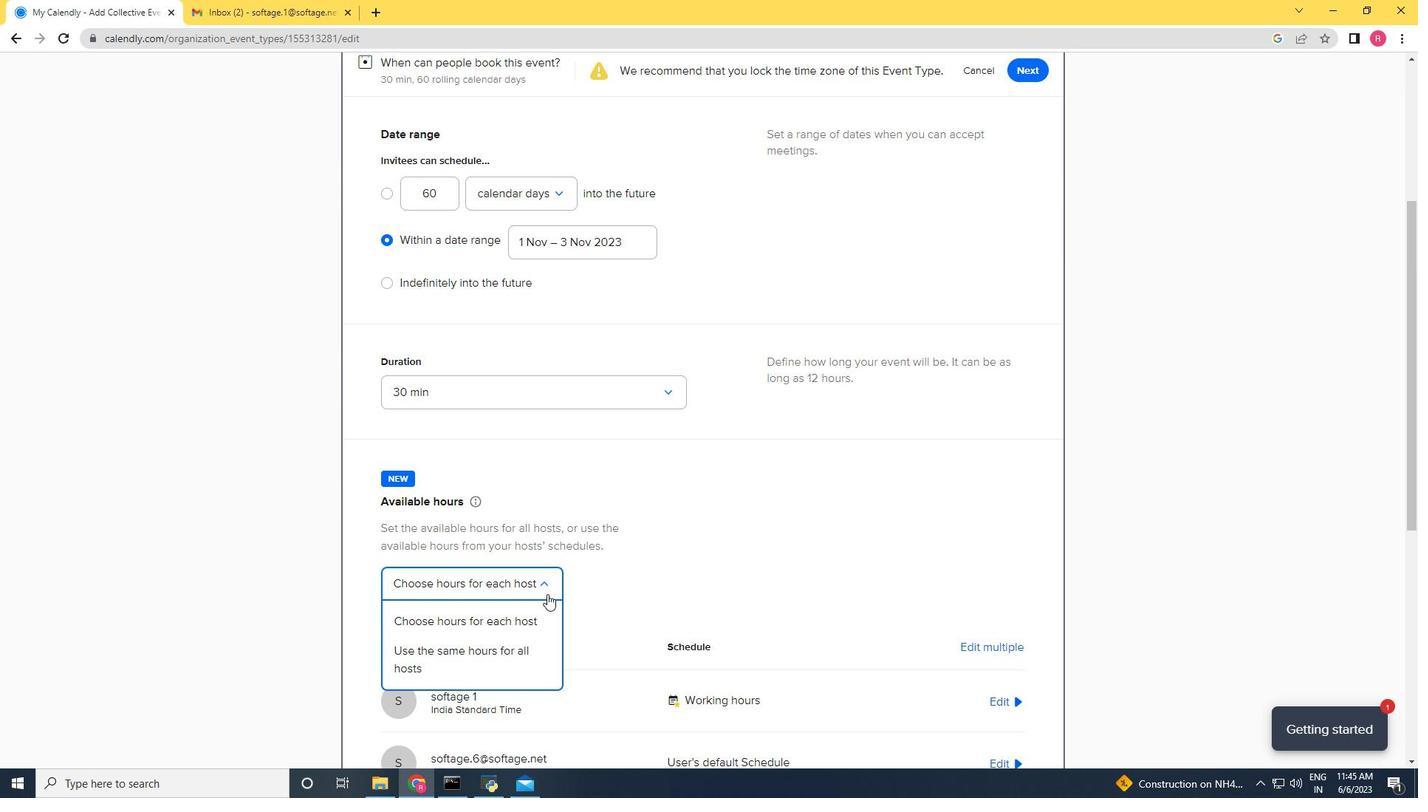 
Action: Mouse moved to (598, 609)
Screenshot: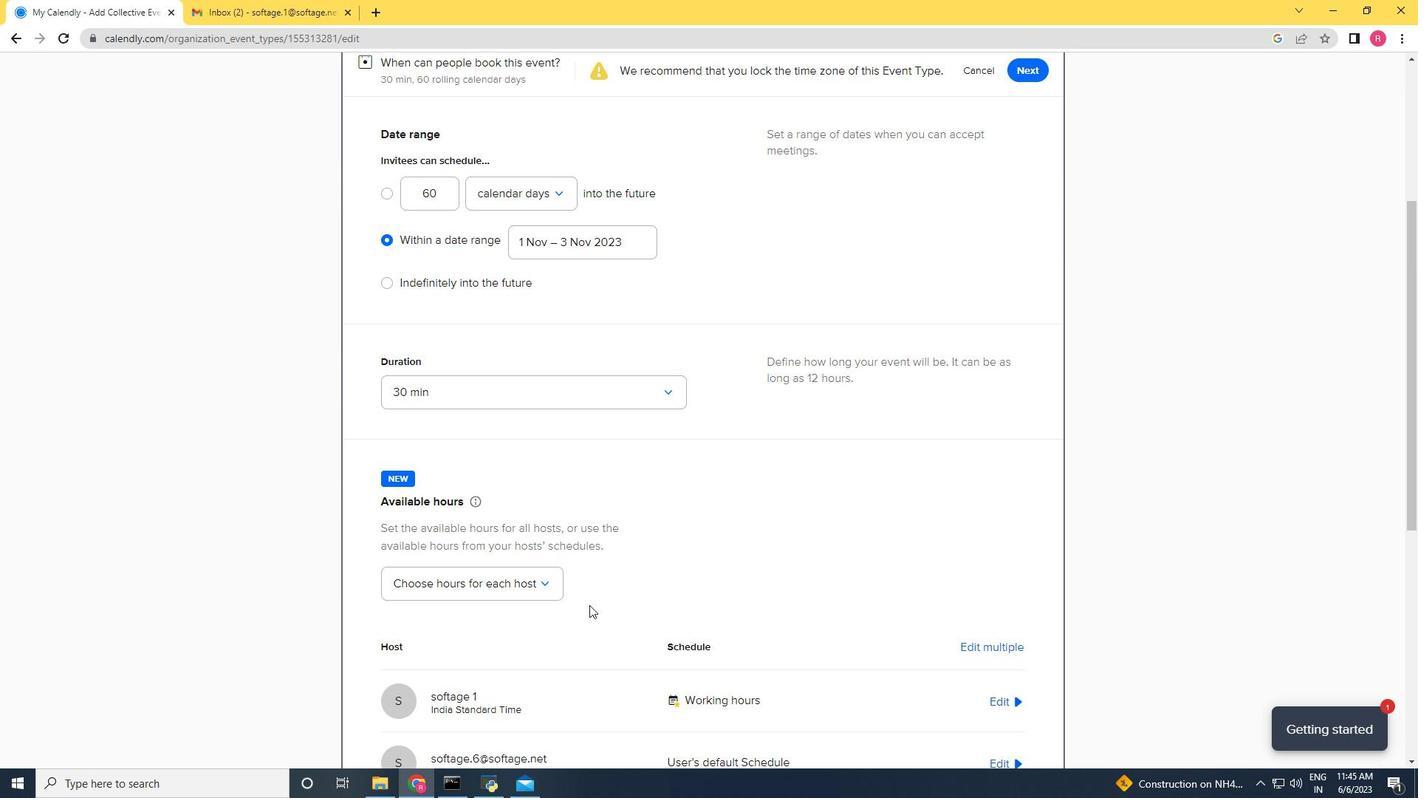 
Action: Mouse scrolled (598, 608) with delta (0, 0)
Screenshot: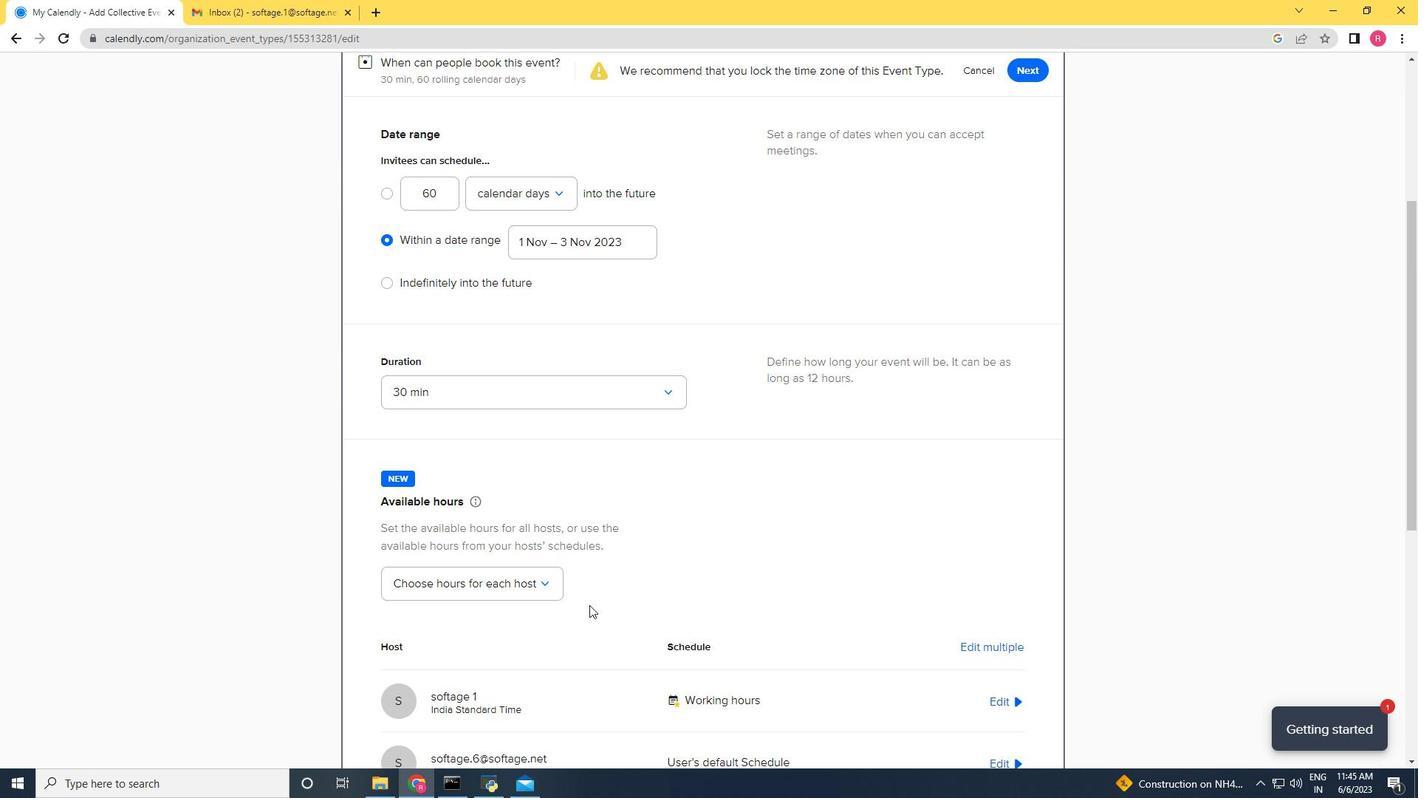 
Action: Mouse moved to (600, 611)
Screenshot: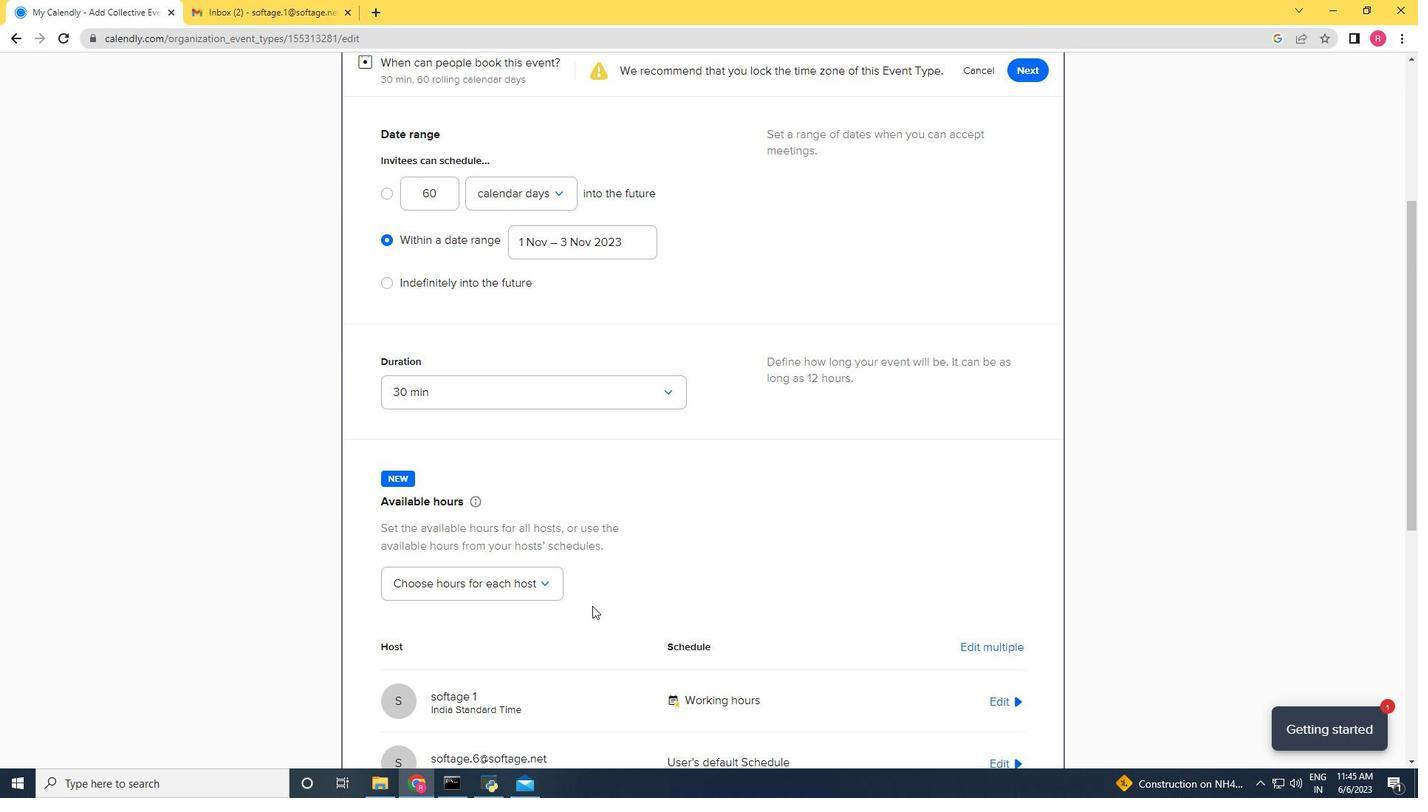 
Action: Mouse scrolled (600, 610) with delta (0, 0)
Screenshot: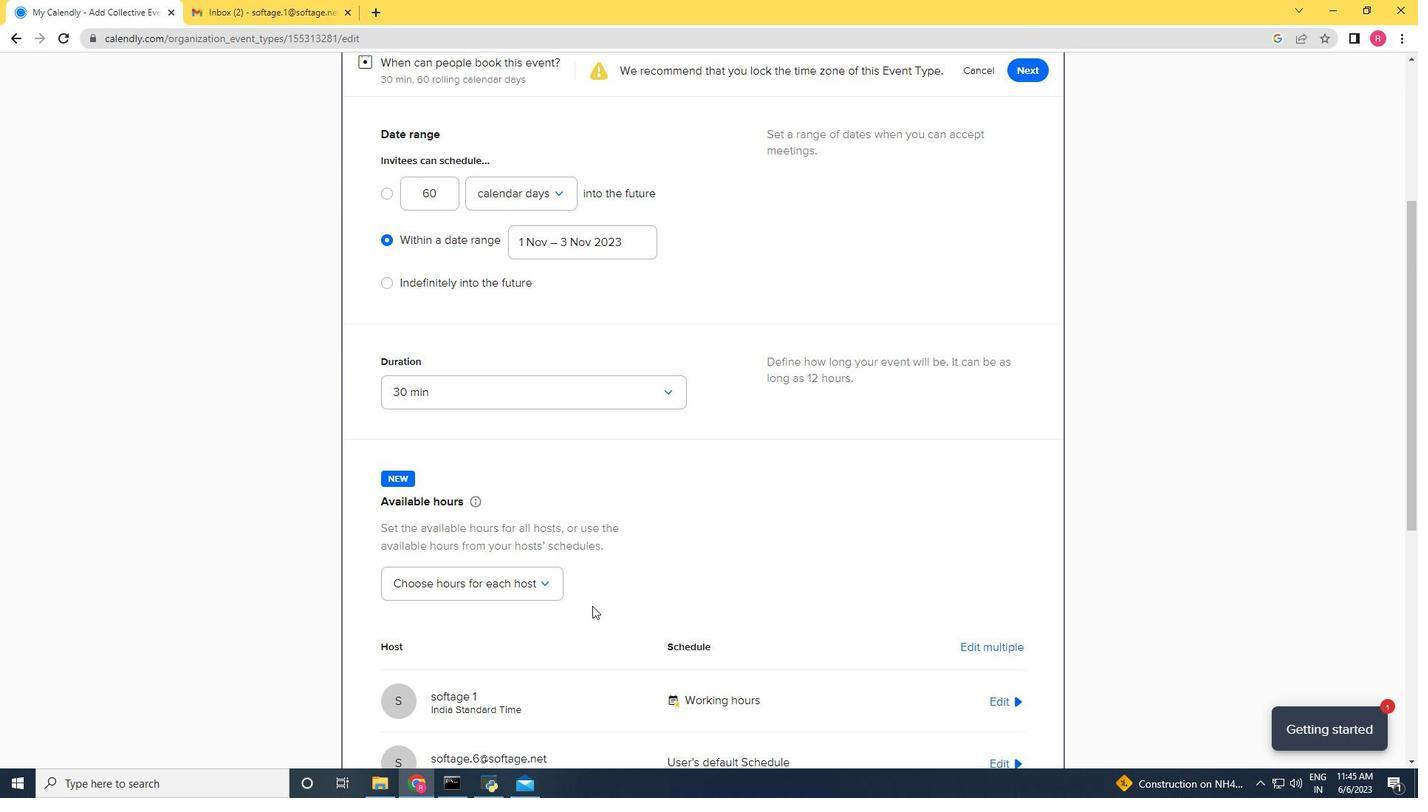 
Action: Mouse moved to (601, 611)
Screenshot: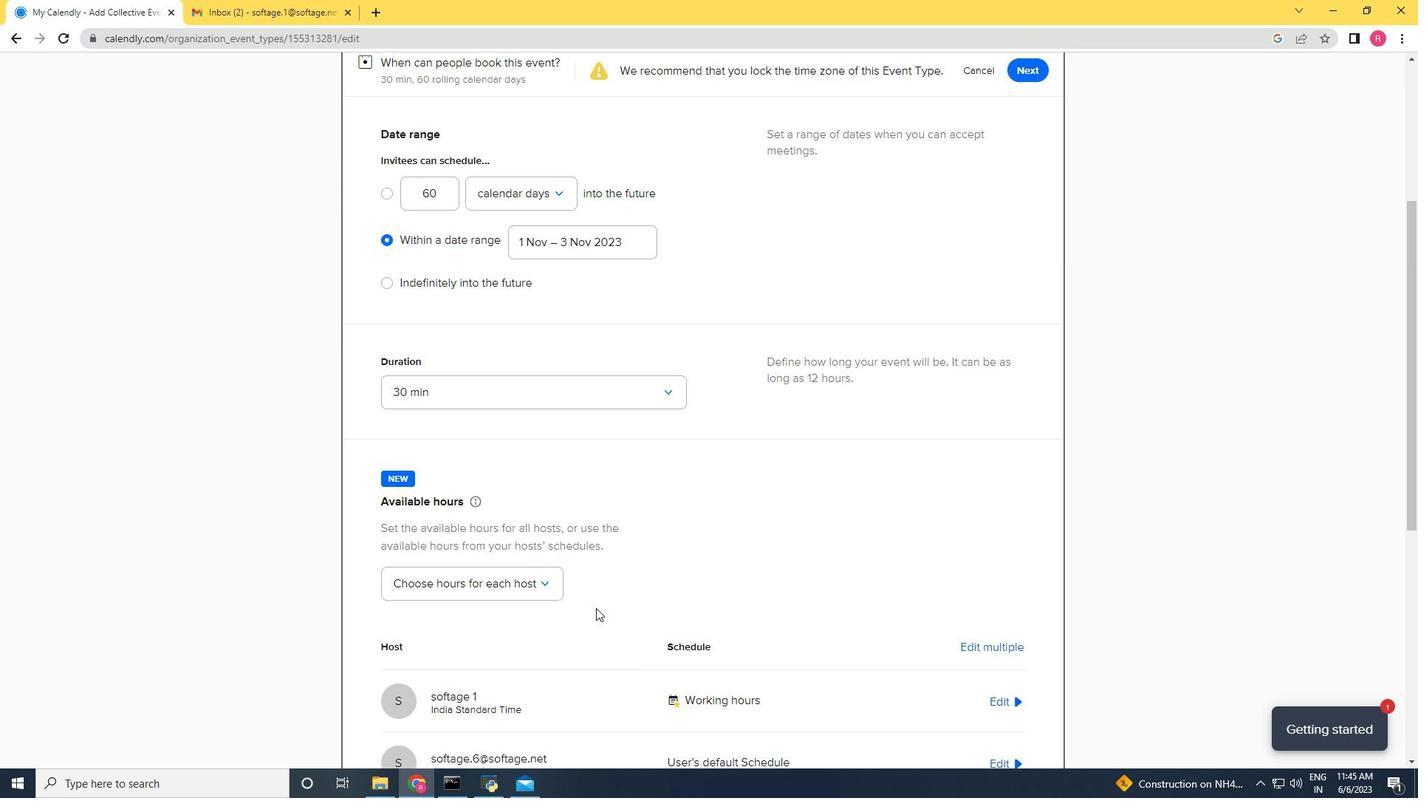 
Action: Mouse scrolled (601, 610) with delta (0, 0)
Screenshot: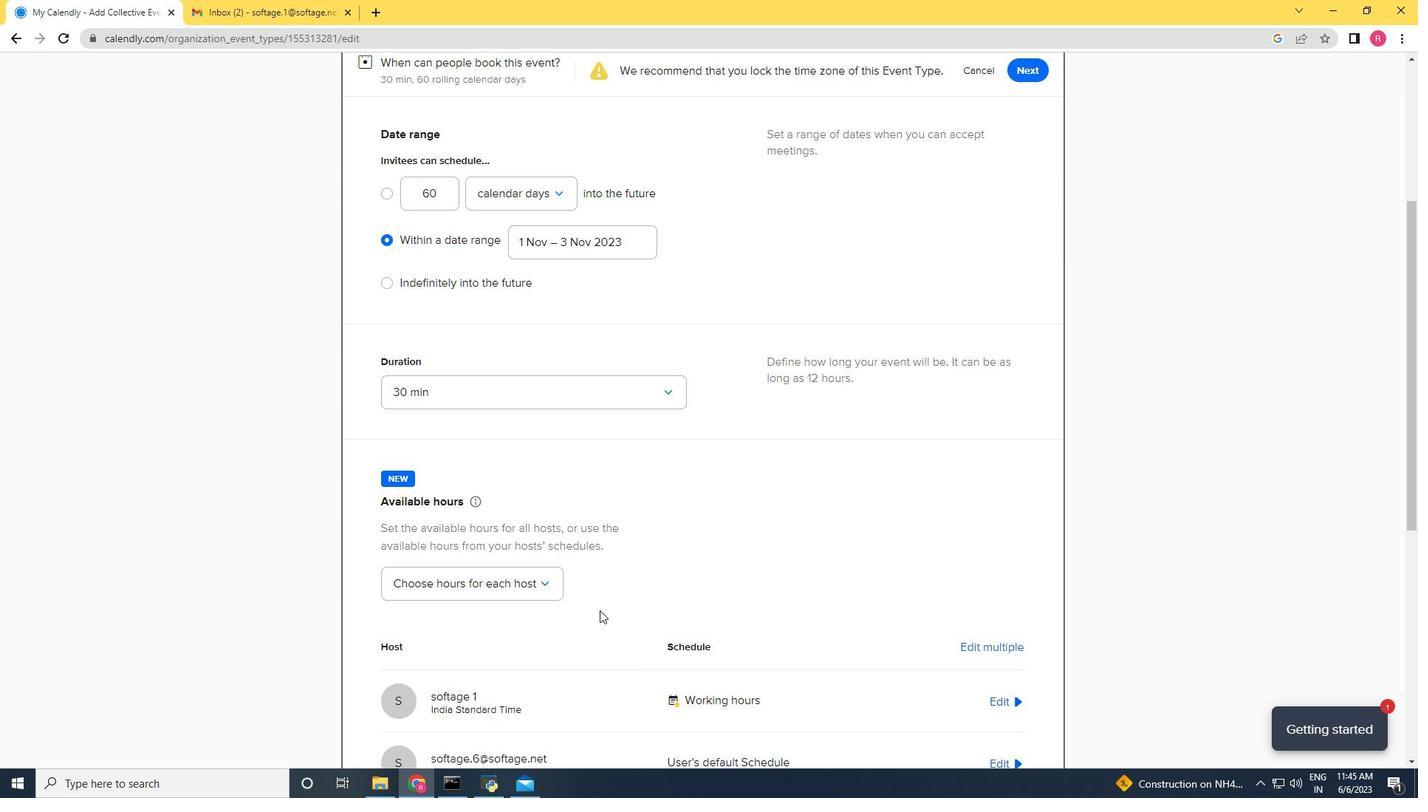 
Action: Mouse moved to (1007, 483)
Screenshot: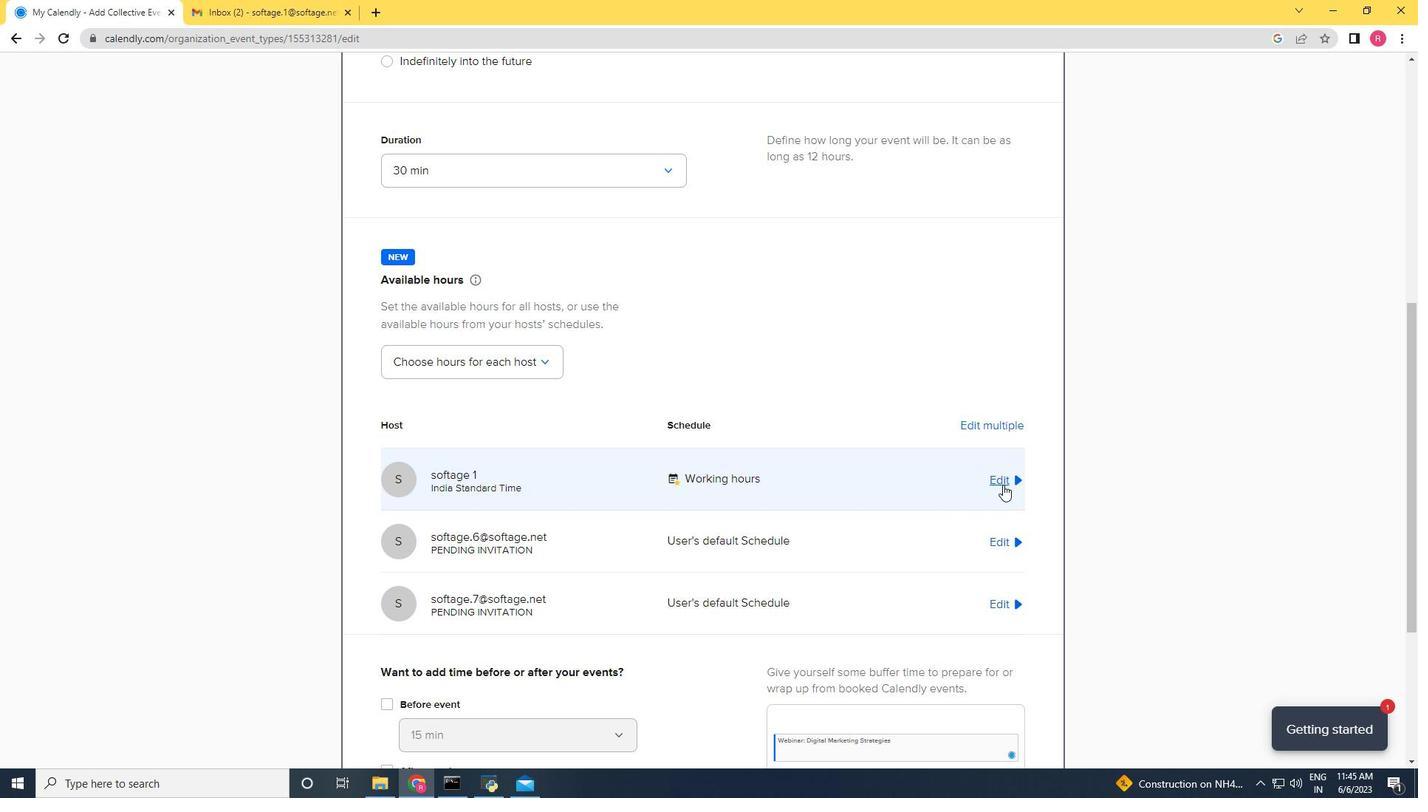 
Action: Mouse pressed left at (1007, 483)
Screenshot: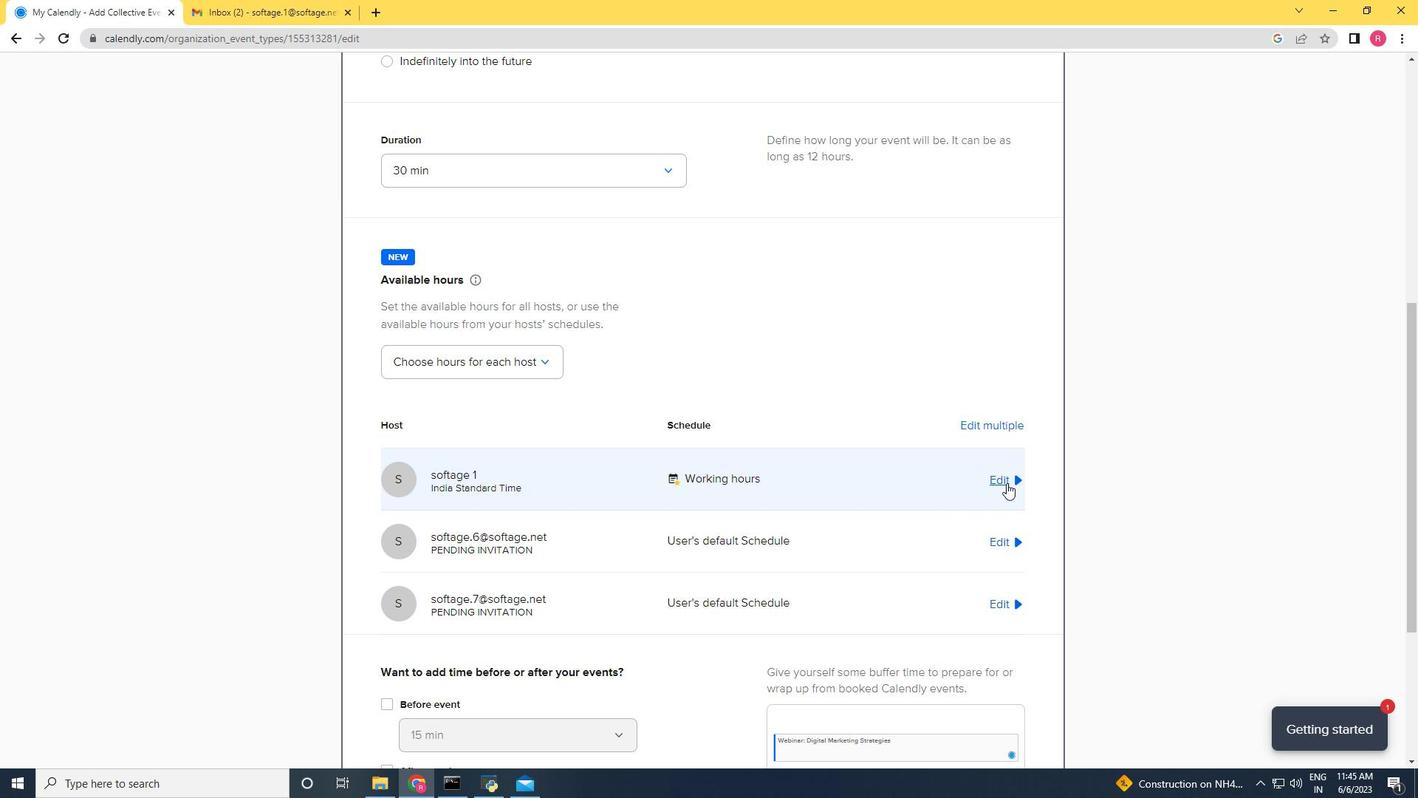 
Action: Mouse moved to (1007, 483)
Screenshot: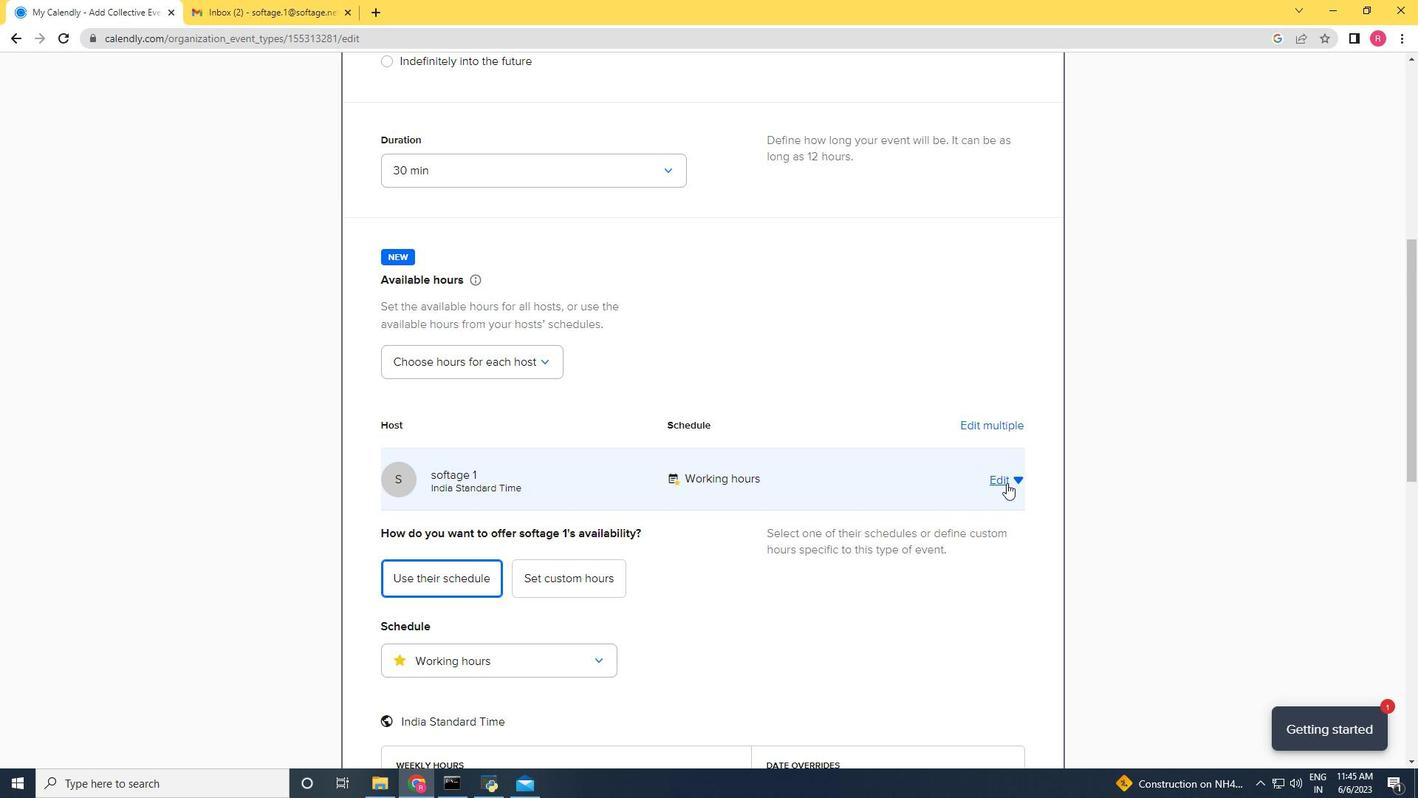 
Action: Mouse scrolled (1007, 482) with delta (0, 0)
Screenshot: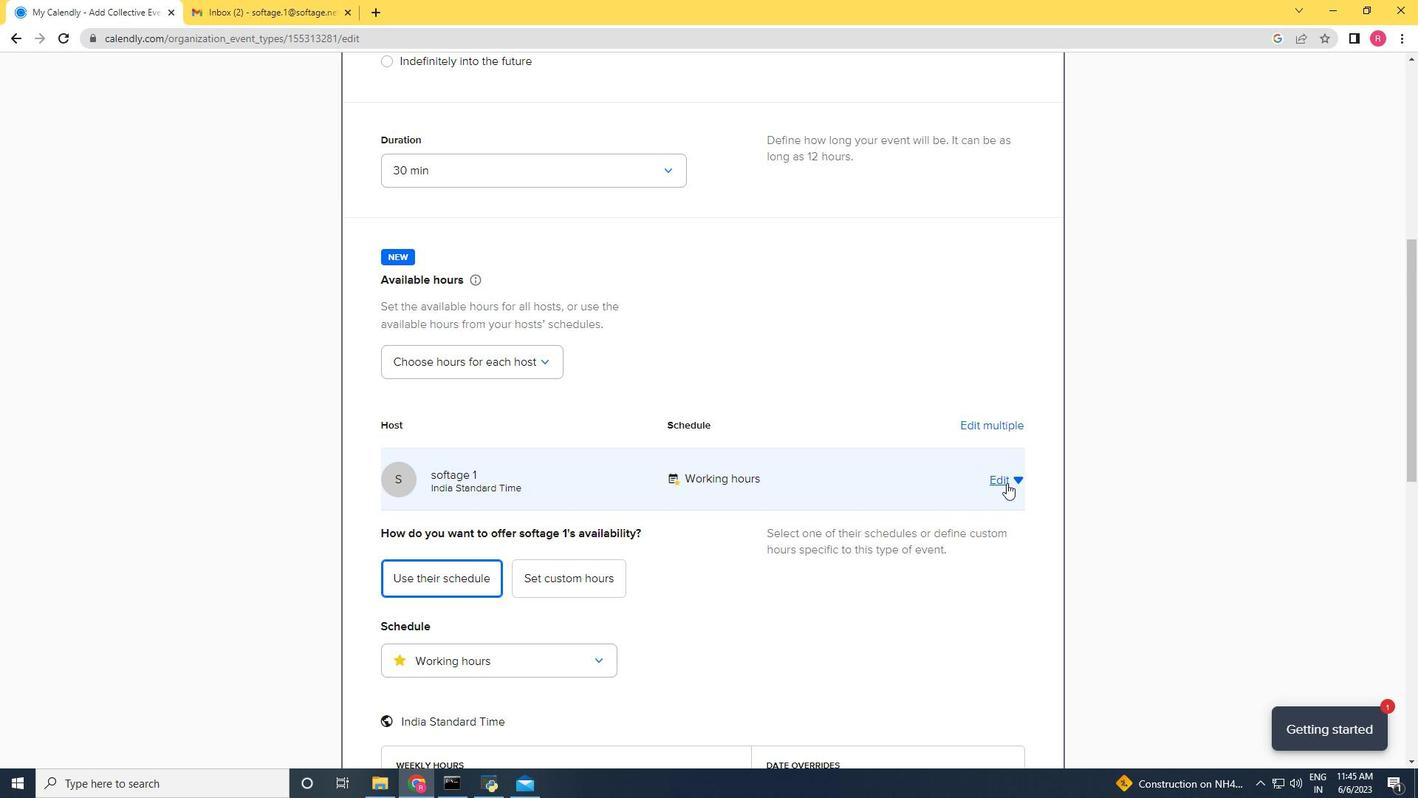 
Action: Mouse scrolled (1007, 482) with delta (0, 0)
Screenshot: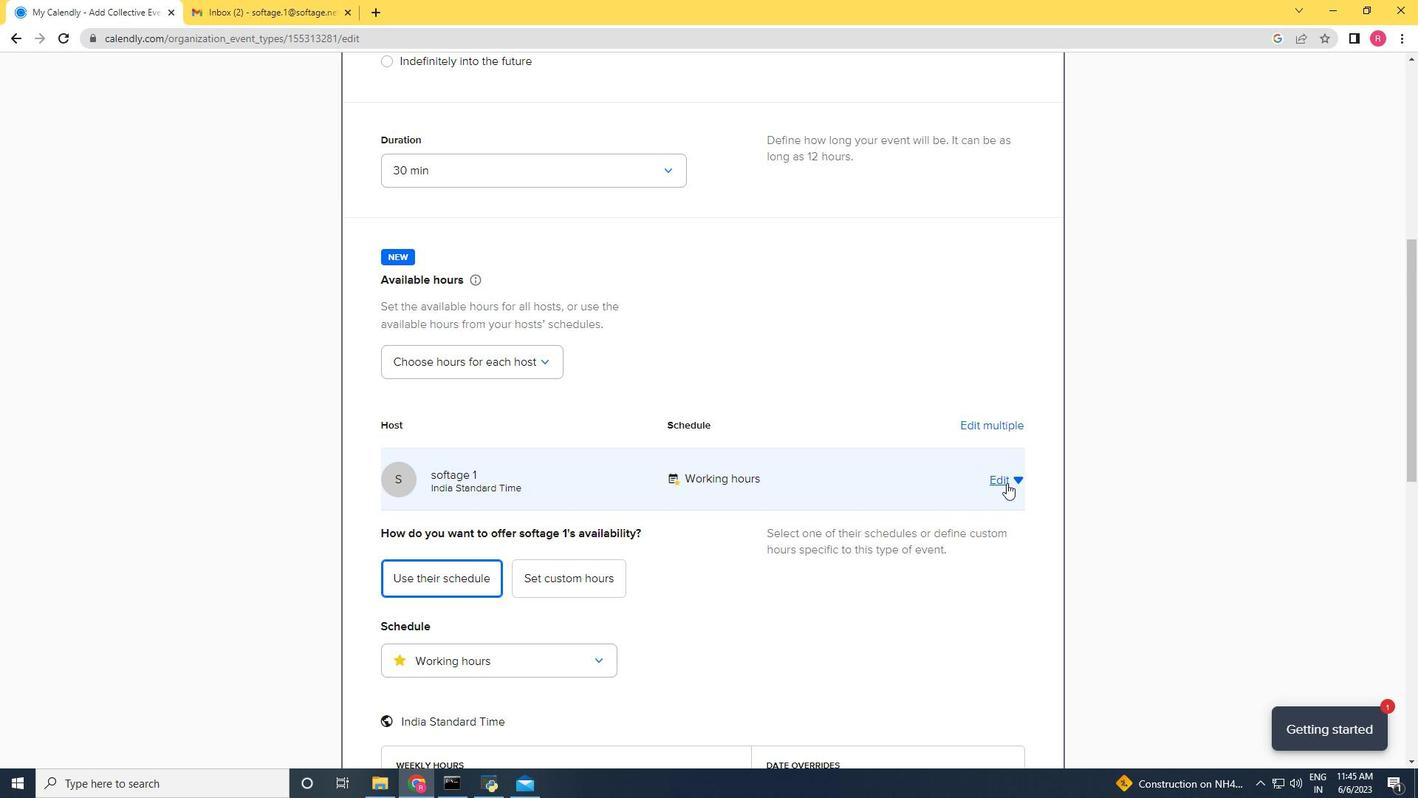 
Action: Mouse scrolled (1007, 484) with delta (0, 0)
Screenshot: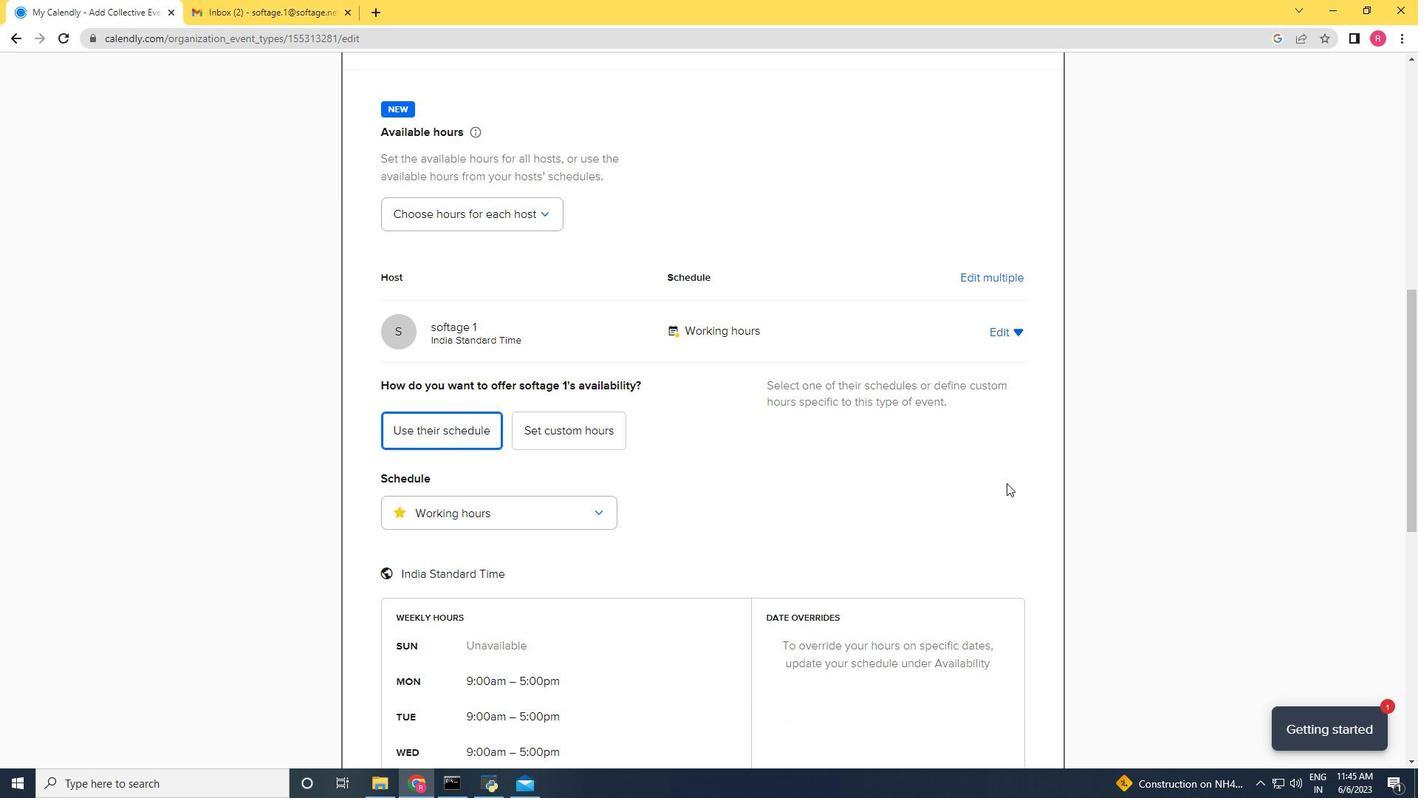 
Action: Mouse scrolled (1007, 482) with delta (0, 0)
Screenshot: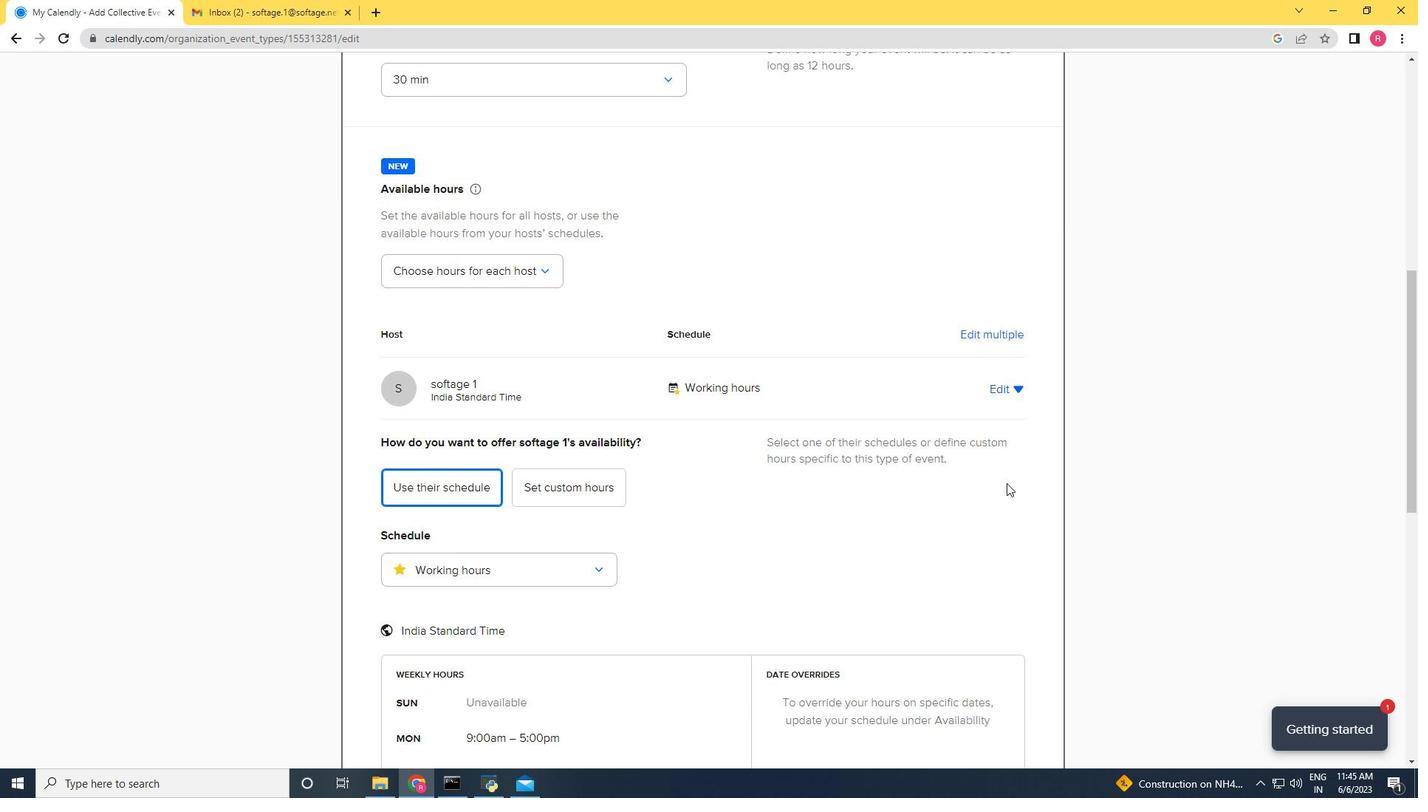 
Action: Mouse scrolled (1007, 482) with delta (0, 0)
Screenshot: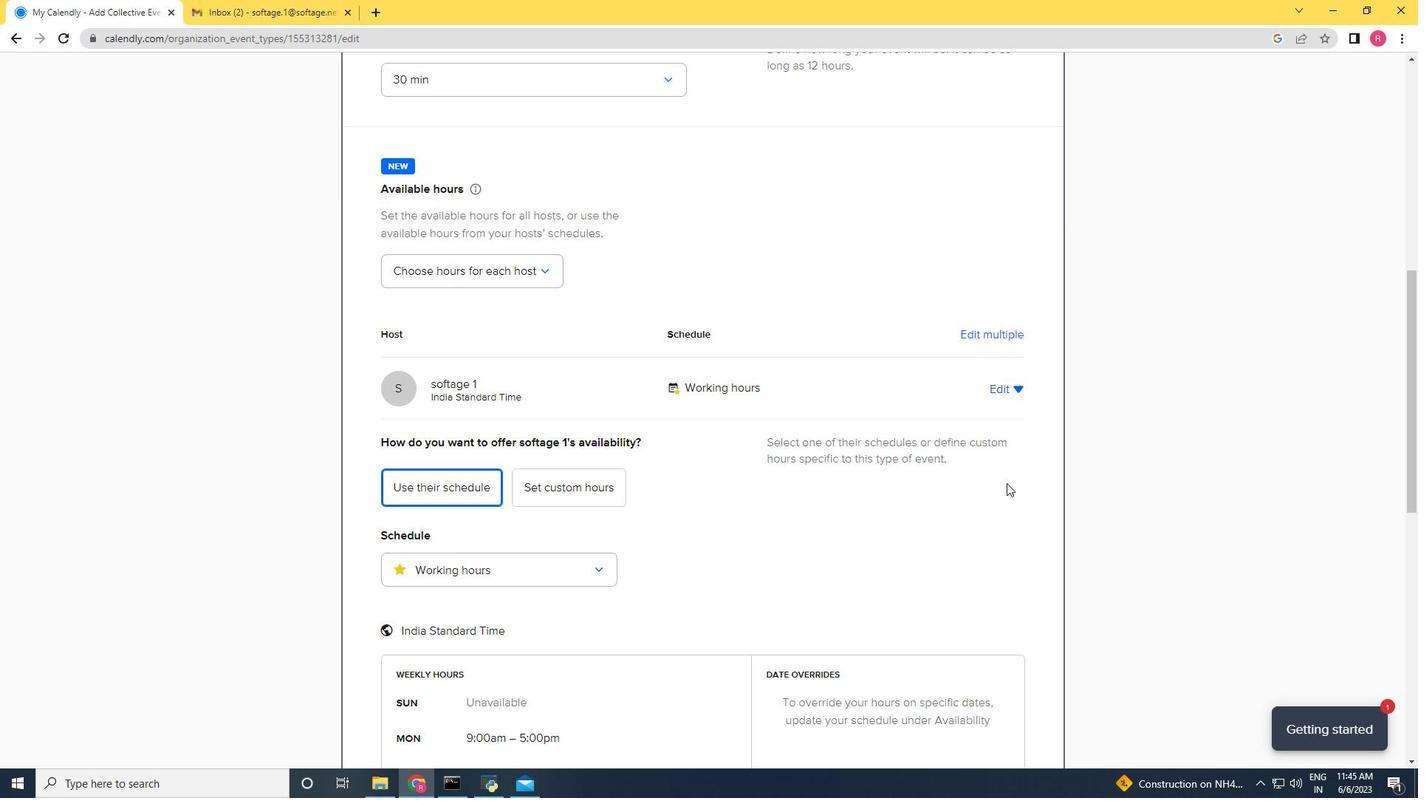 
Action: Mouse scrolled (1007, 482) with delta (0, 0)
Screenshot: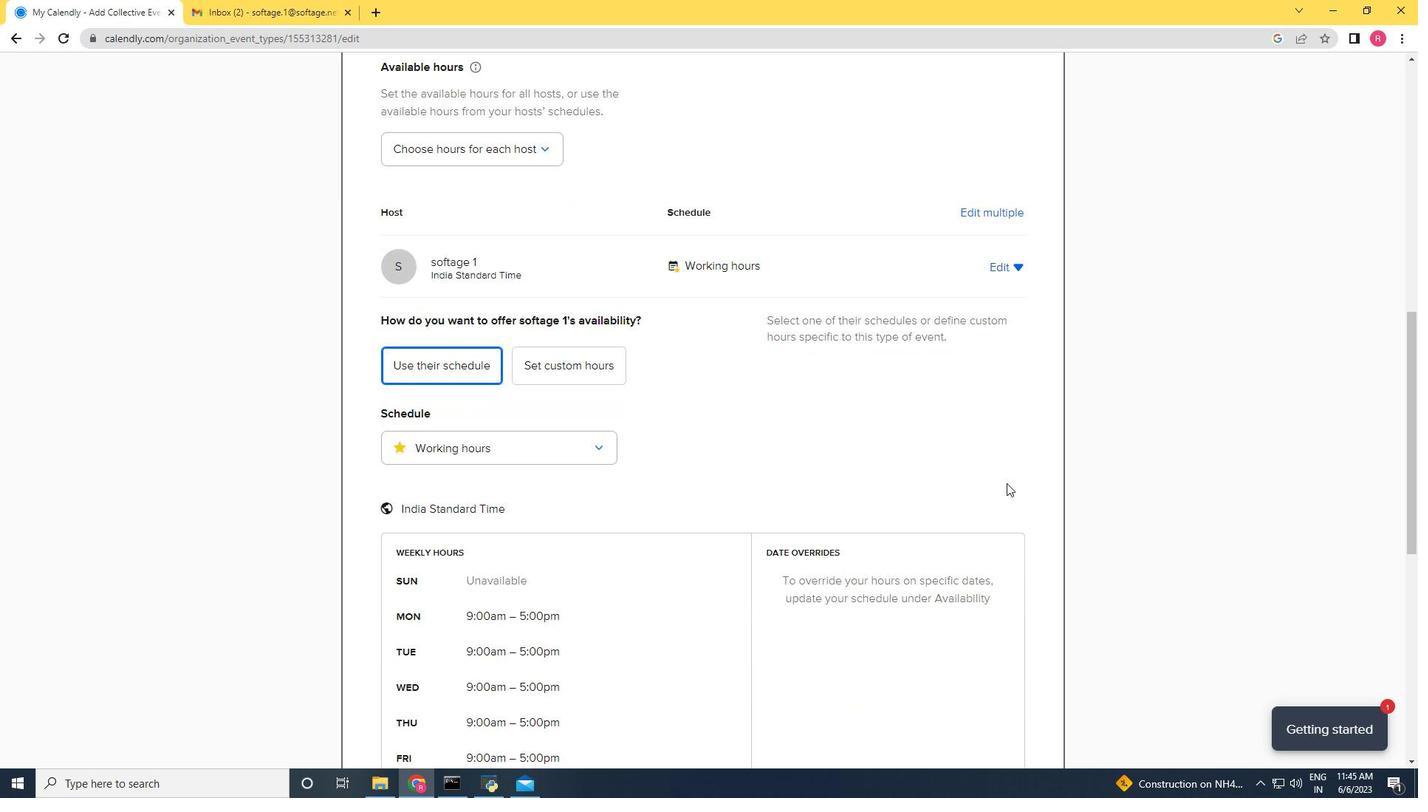 
Action: Mouse scrolled (1007, 482) with delta (0, 0)
Screenshot: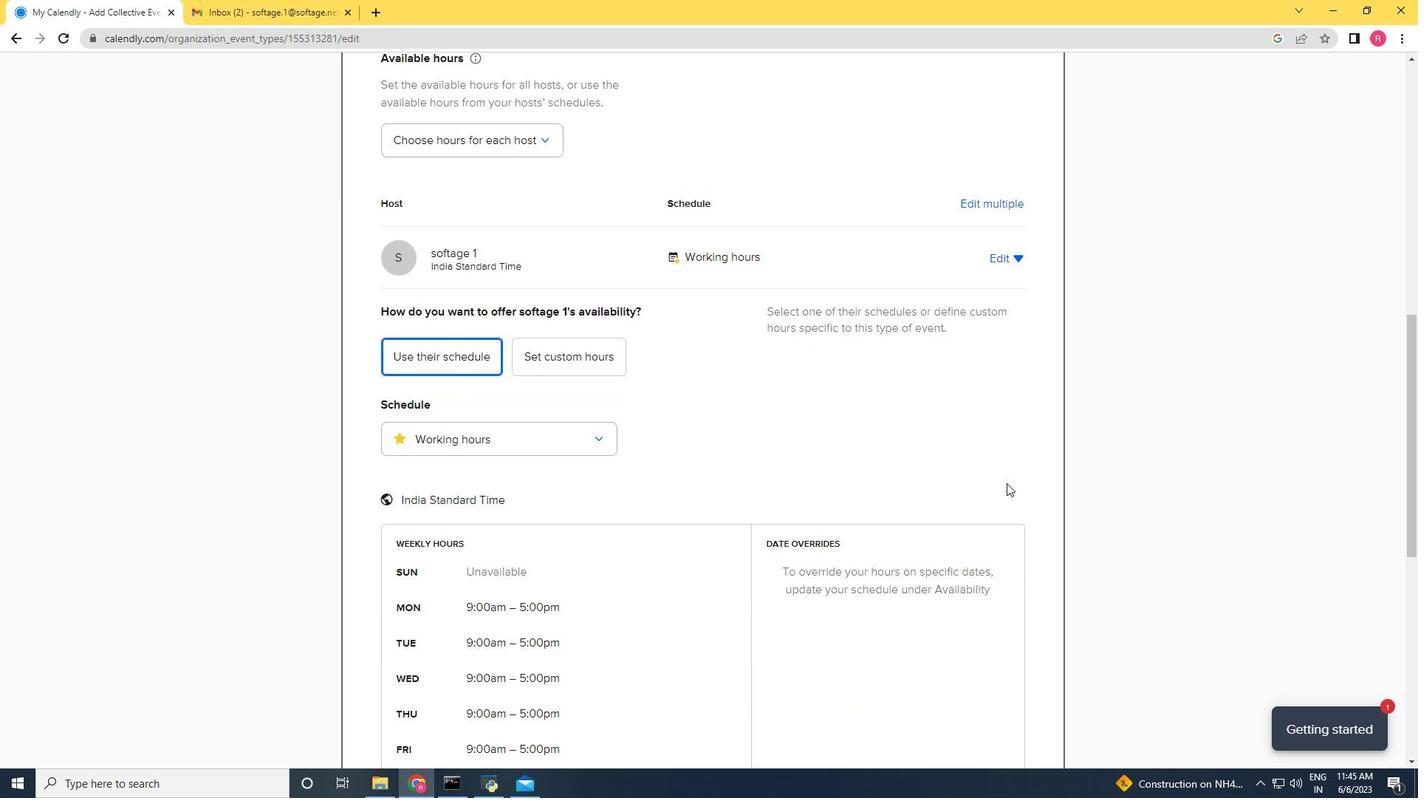 
Action: Mouse scrolled (1007, 482) with delta (0, 0)
Screenshot: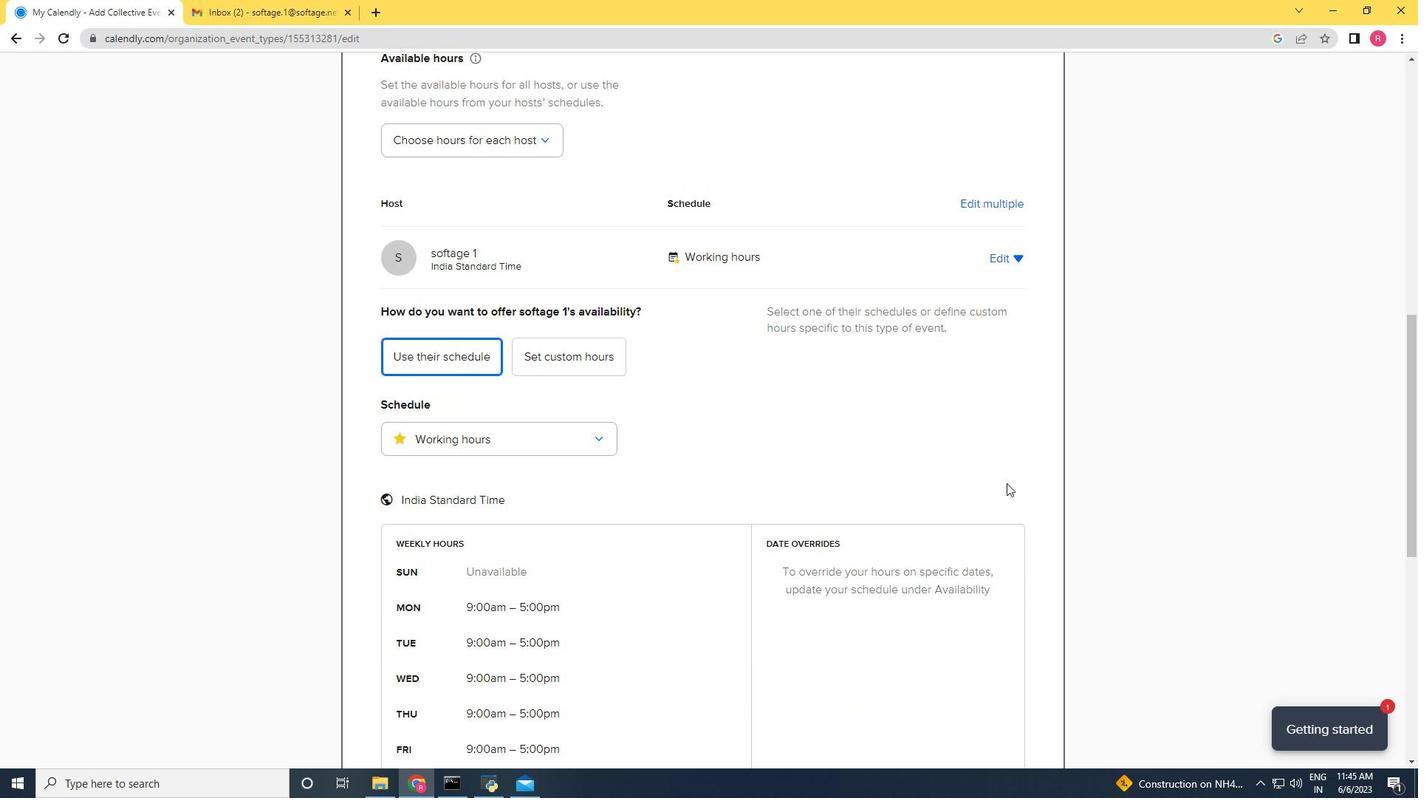 
Action: Mouse scrolled (1007, 484) with delta (0, 0)
Screenshot: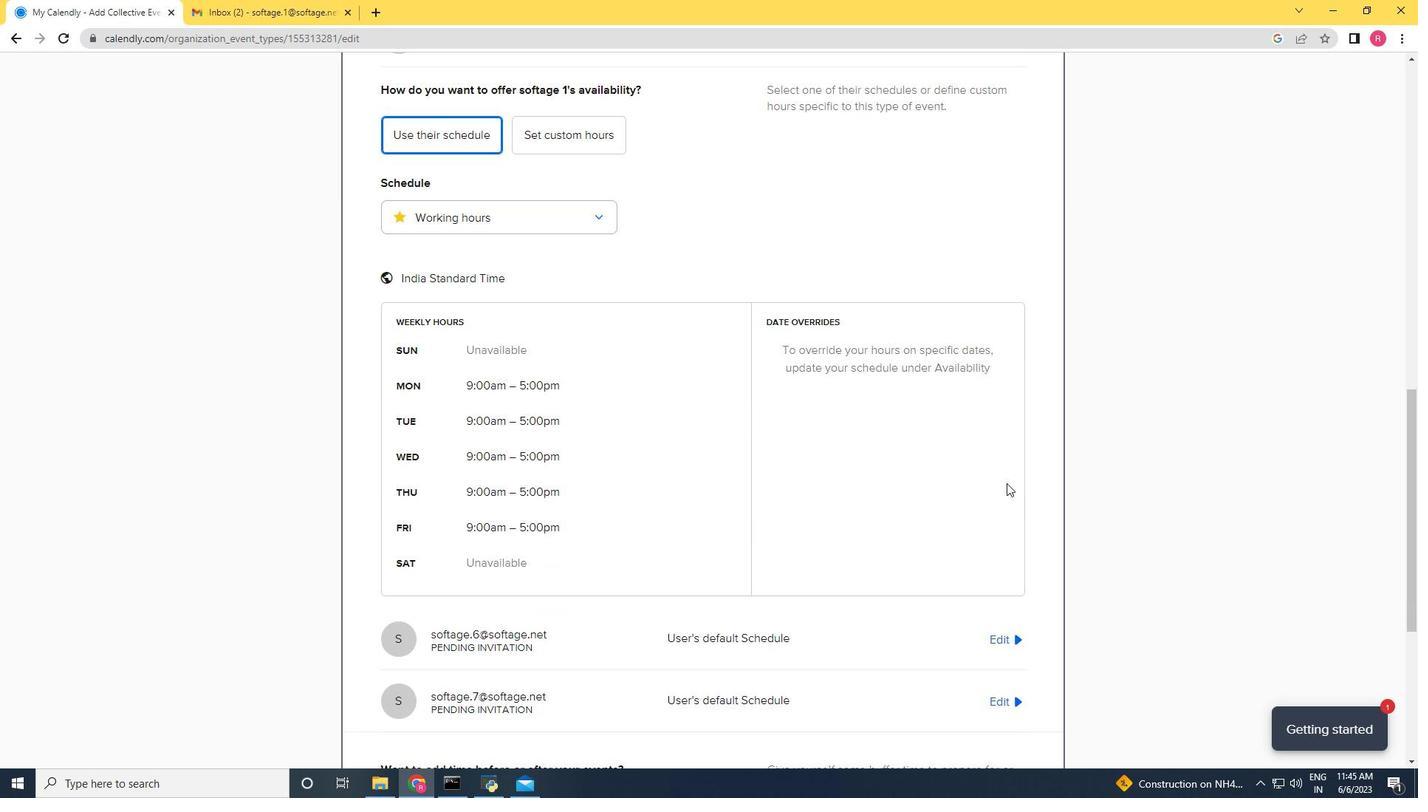 
Action: Mouse scrolled (1007, 484) with delta (0, 0)
Screenshot: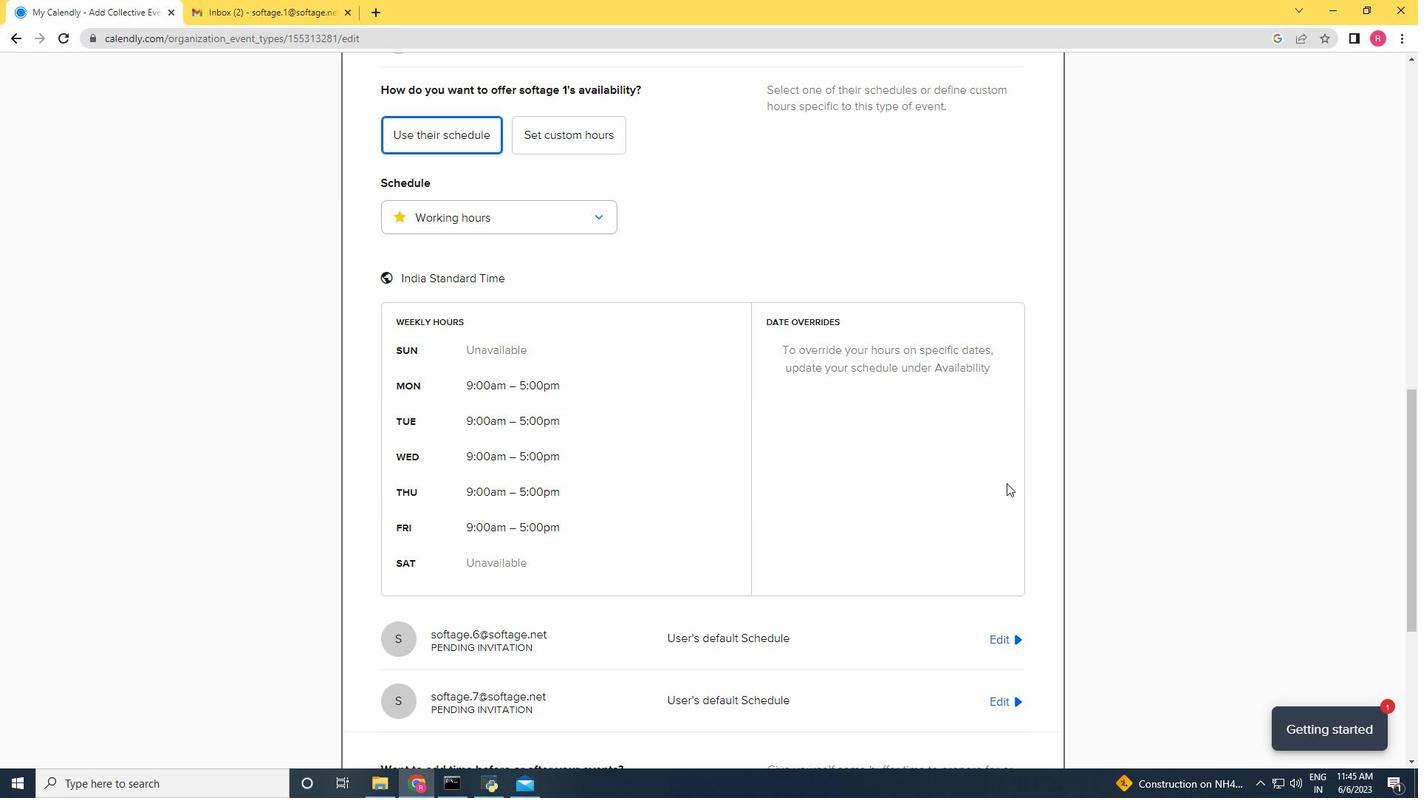 
Action: Mouse scrolled (1007, 484) with delta (0, 0)
Screenshot: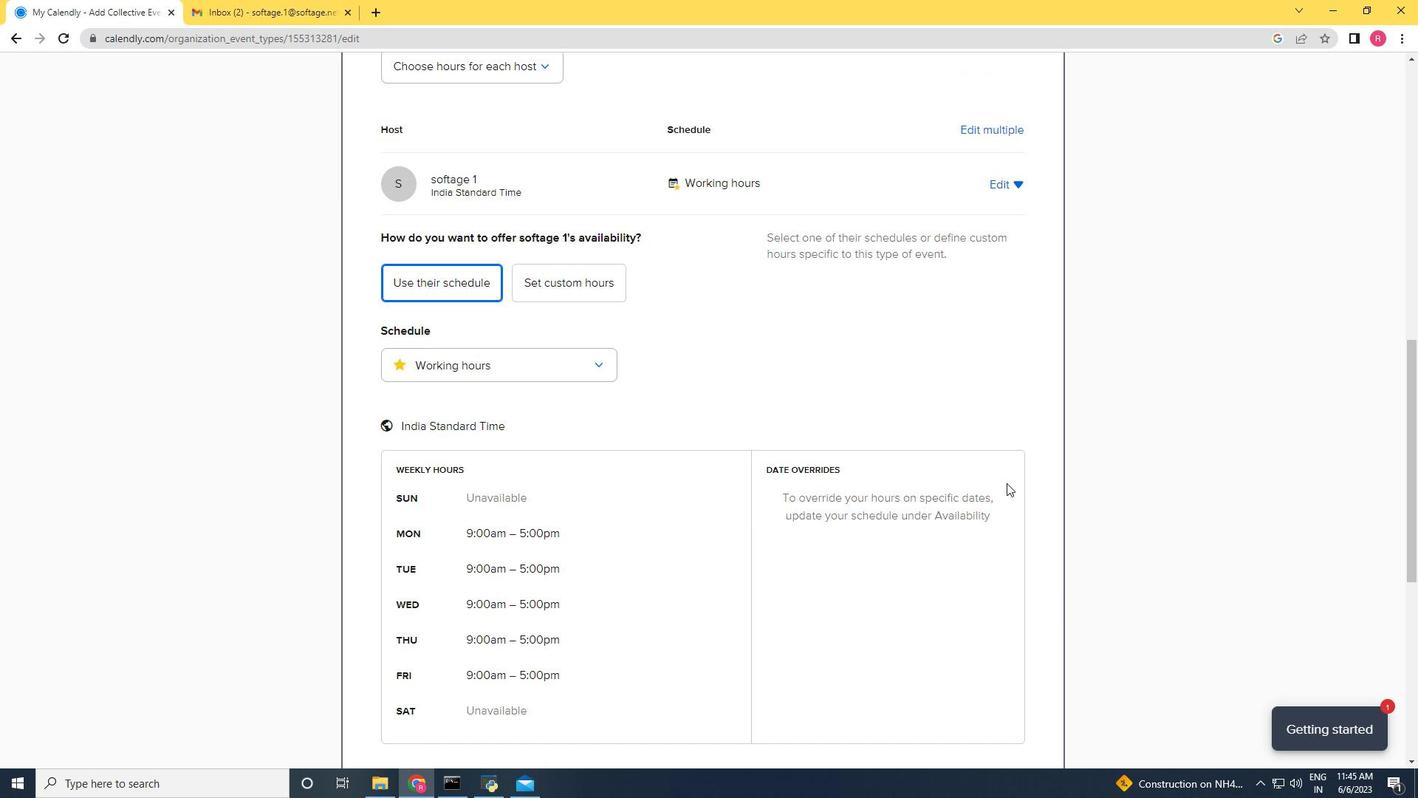 
Action: Mouse scrolled (1007, 484) with delta (0, 0)
Screenshot: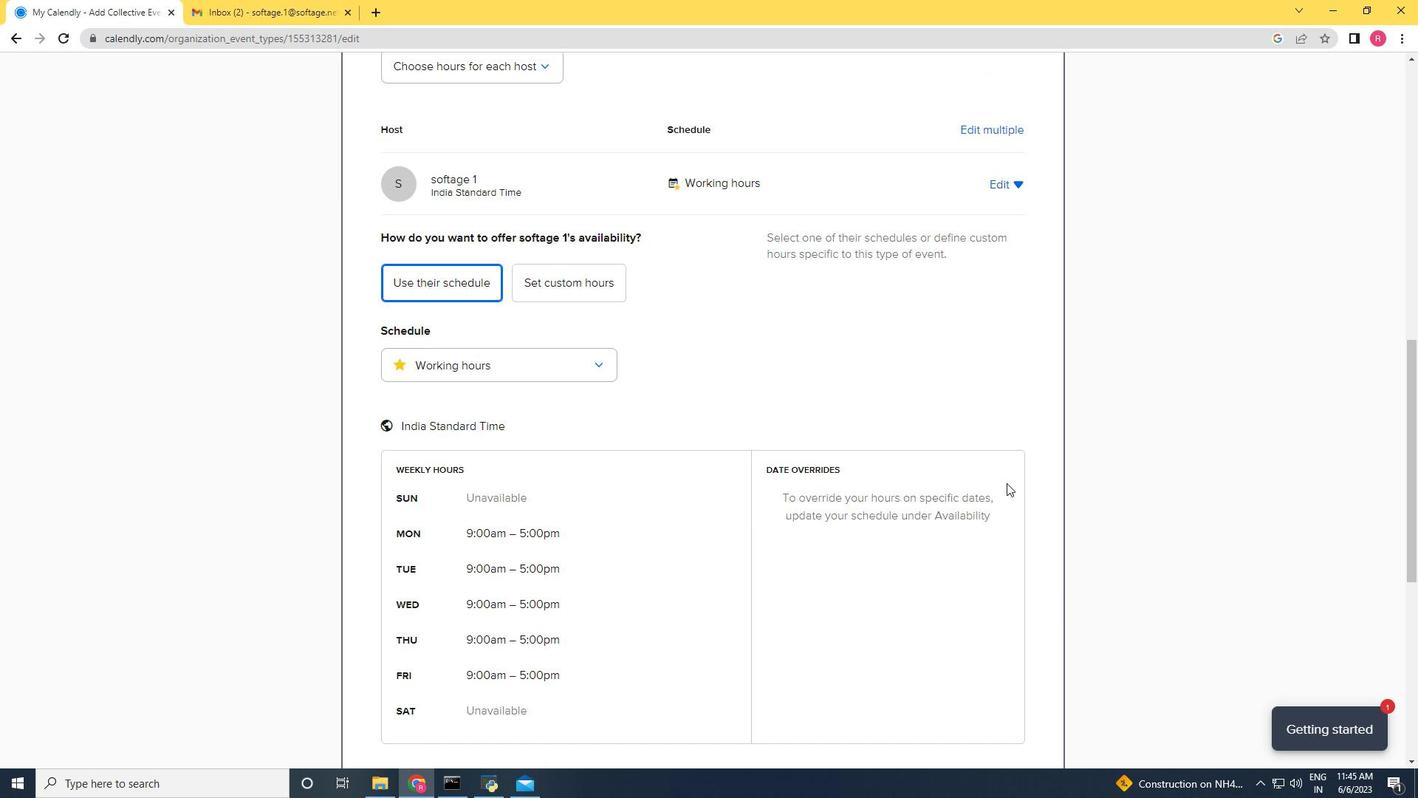 
Action: Mouse scrolled (1007, 484) with delta (0, 0)
Screenshot: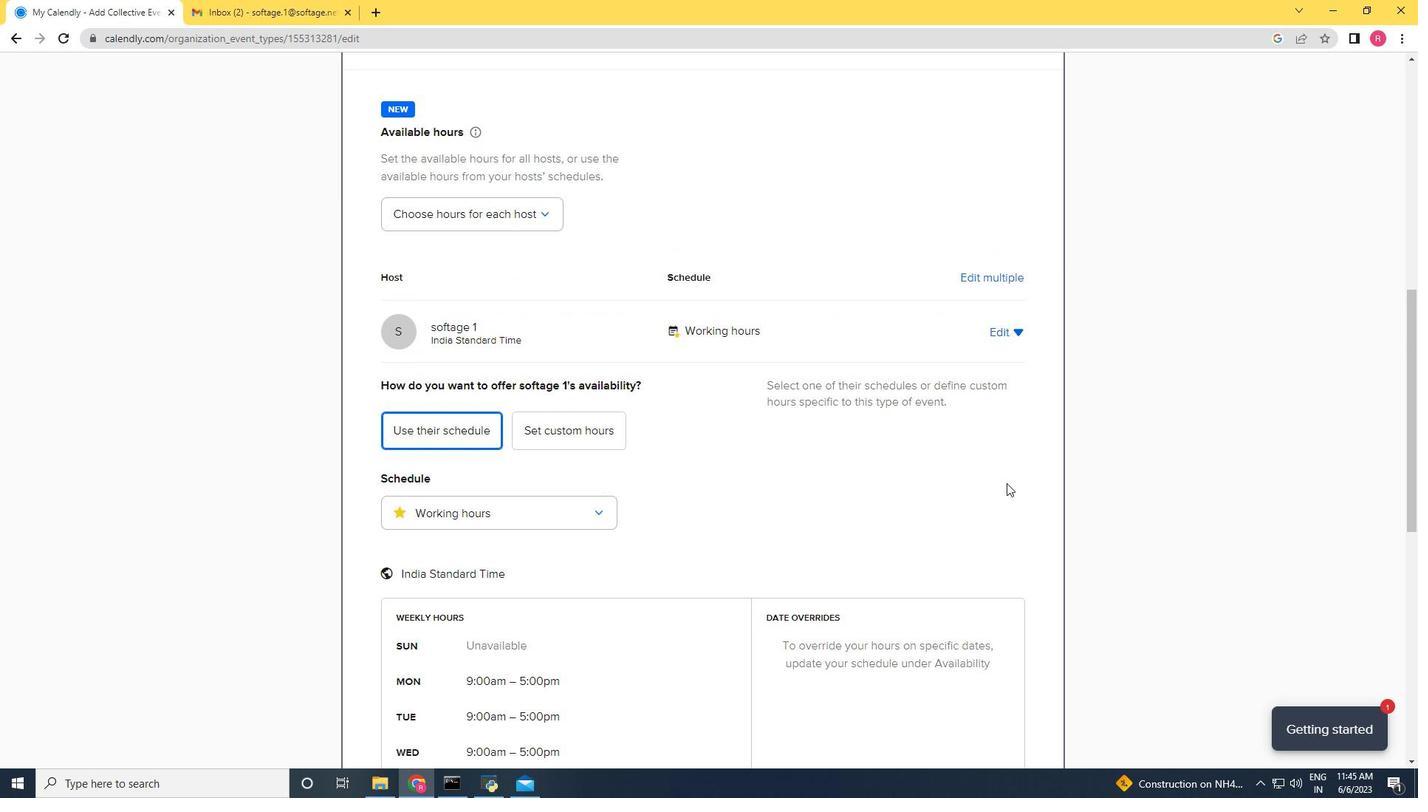 
Action: Mouse moved to (1007, 477)
Screenshot: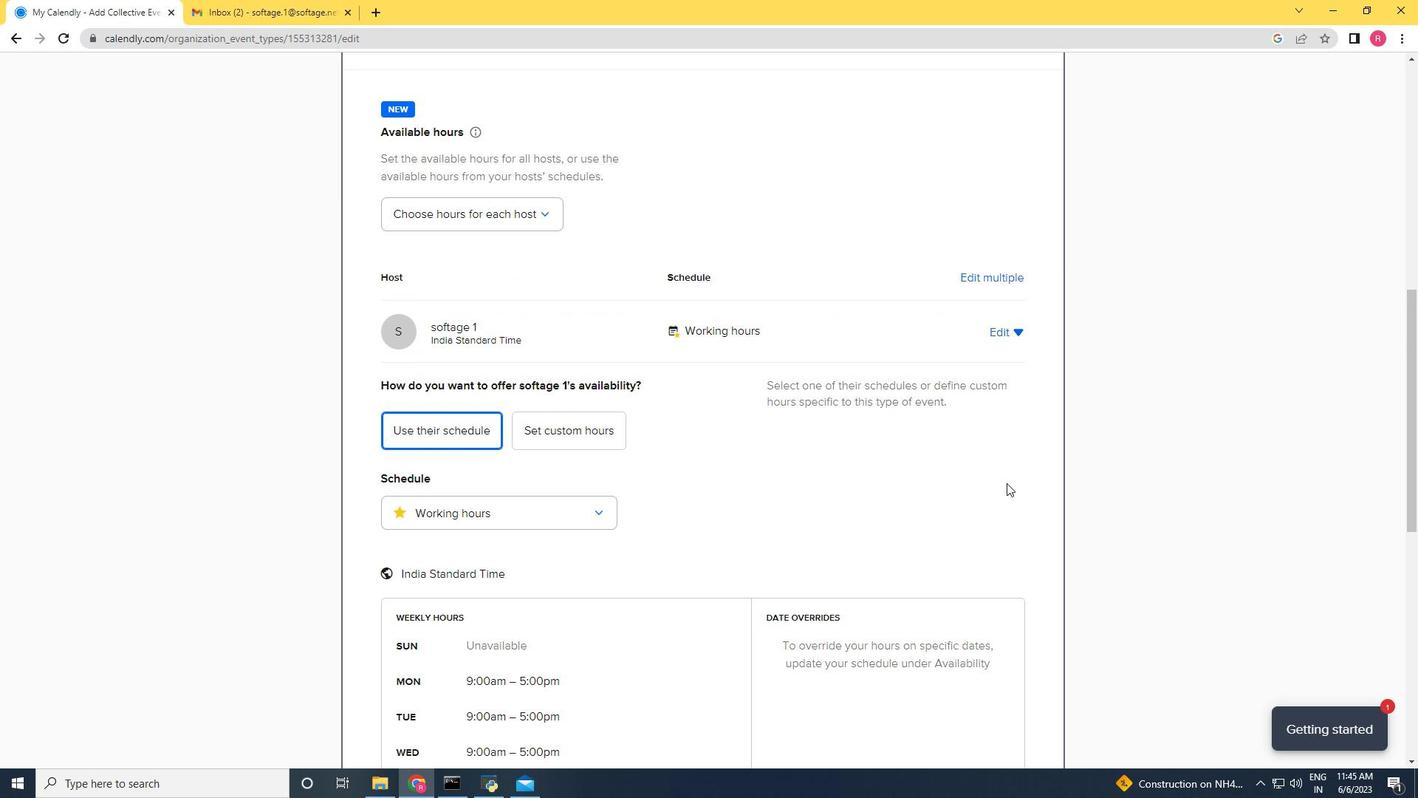
Action: Mouse scrolled (1007, 481) with delta (0, 0)
Screenshot: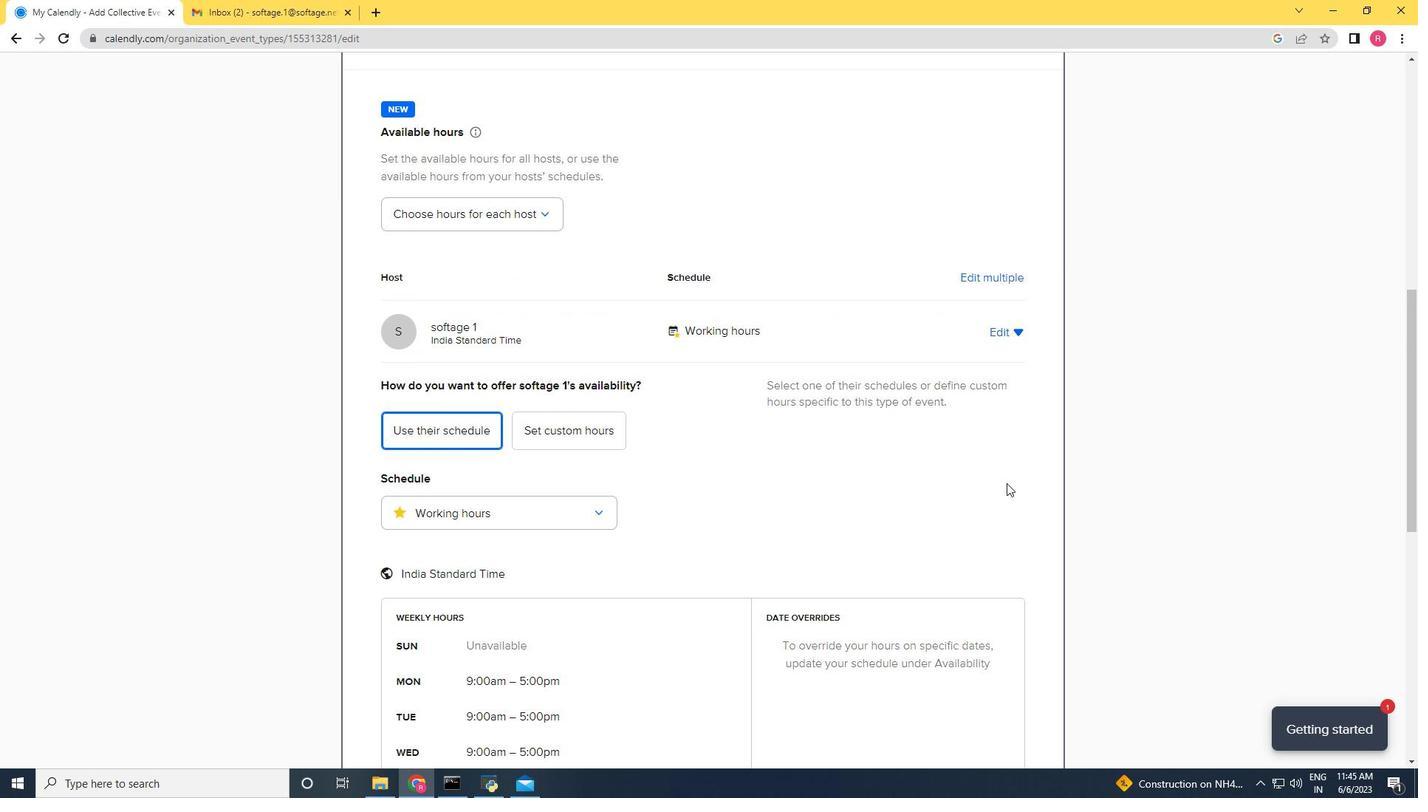 
Action: Mouse moved to (1008, 478)
Screenshot: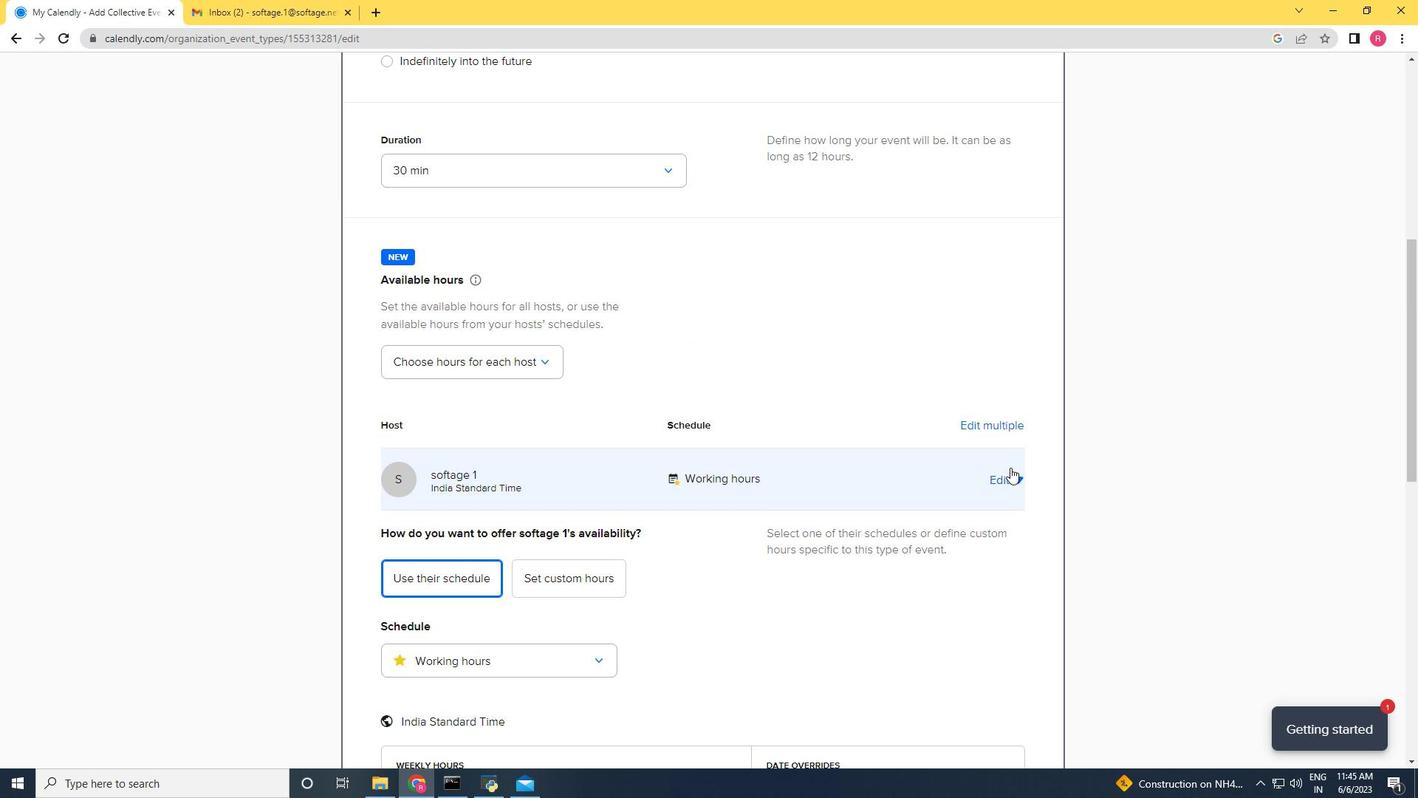 
Action: Mouse pressed left at (1008, 478)
Screenshot: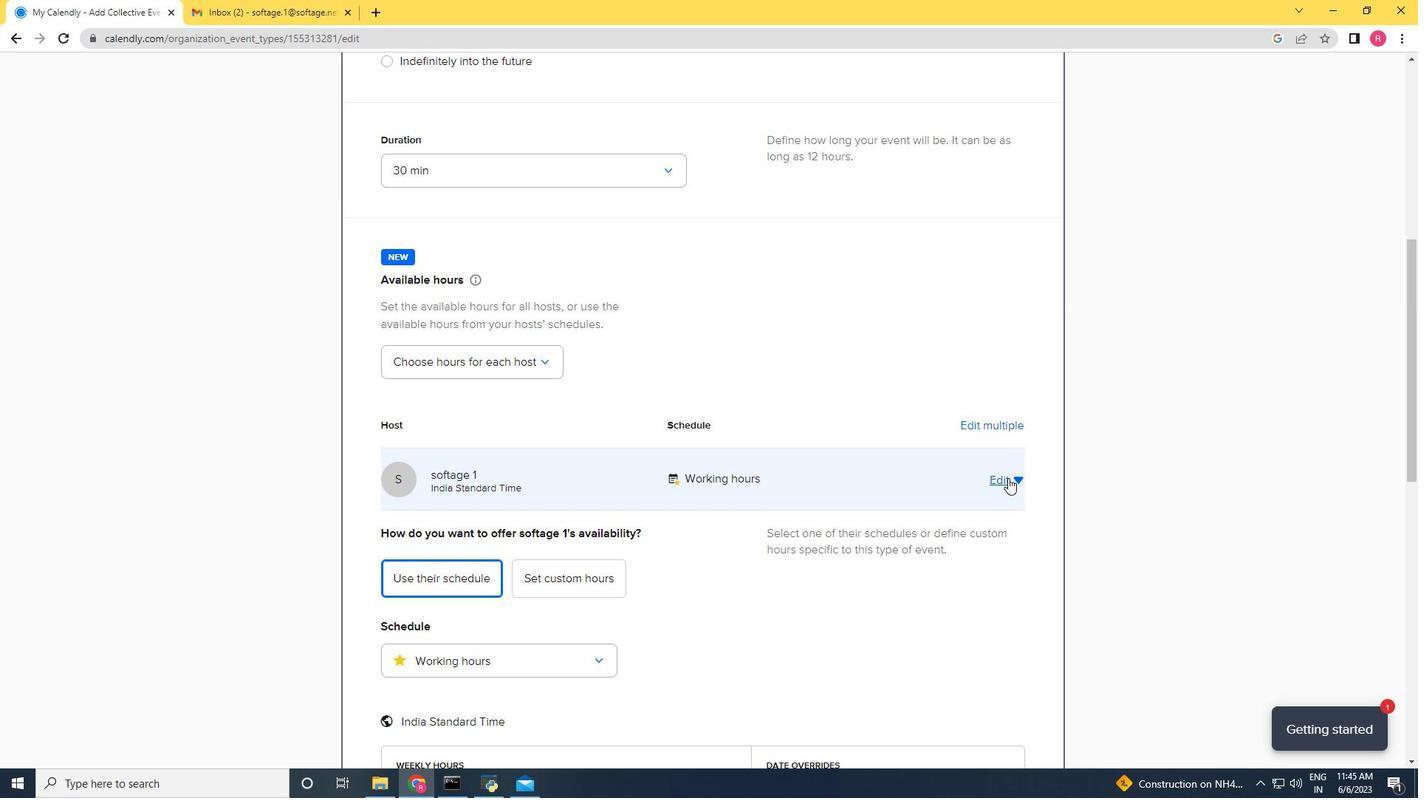 
Action: Mouse moved to (1008, 478)
Screenshot: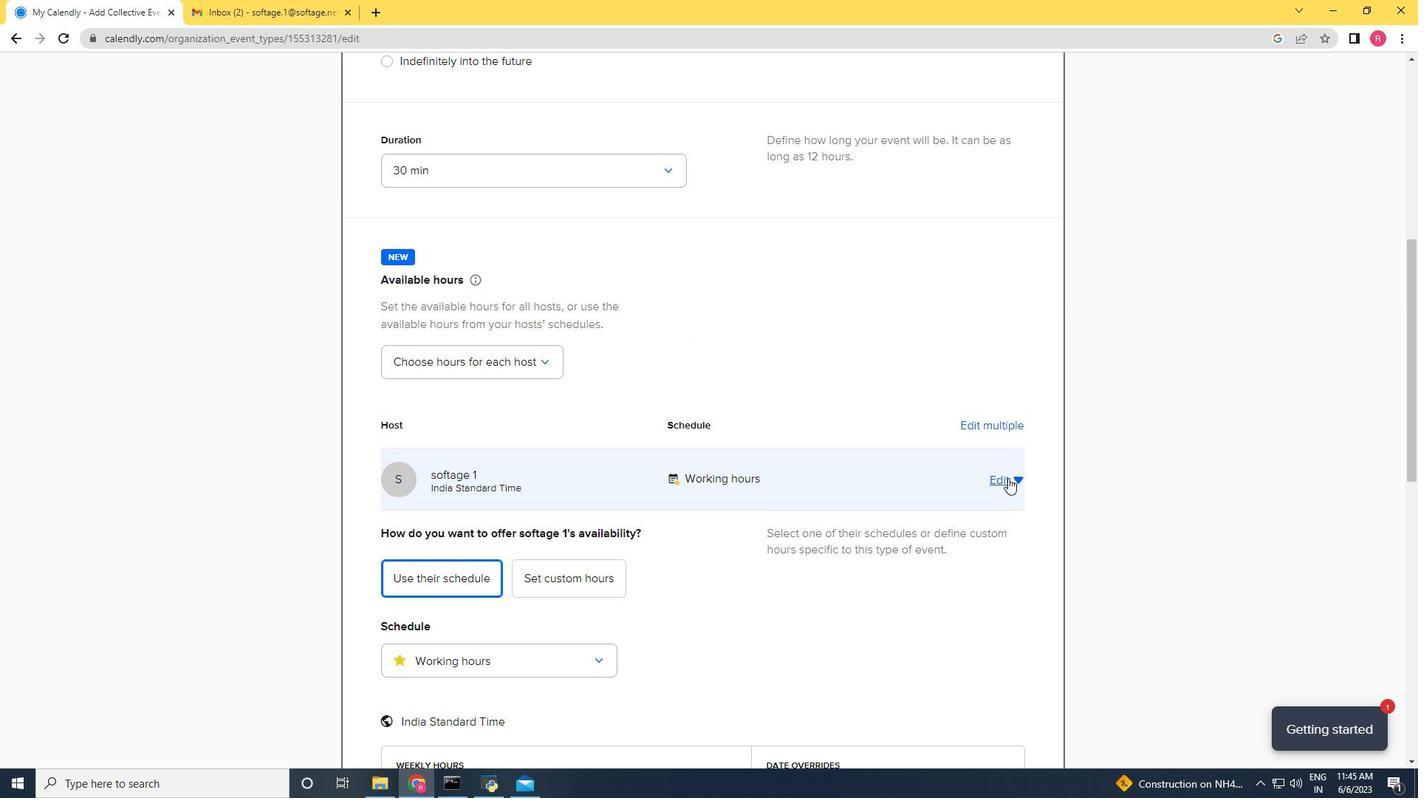
Action: Mouse pressed right at (1008, 478)
Screenshot: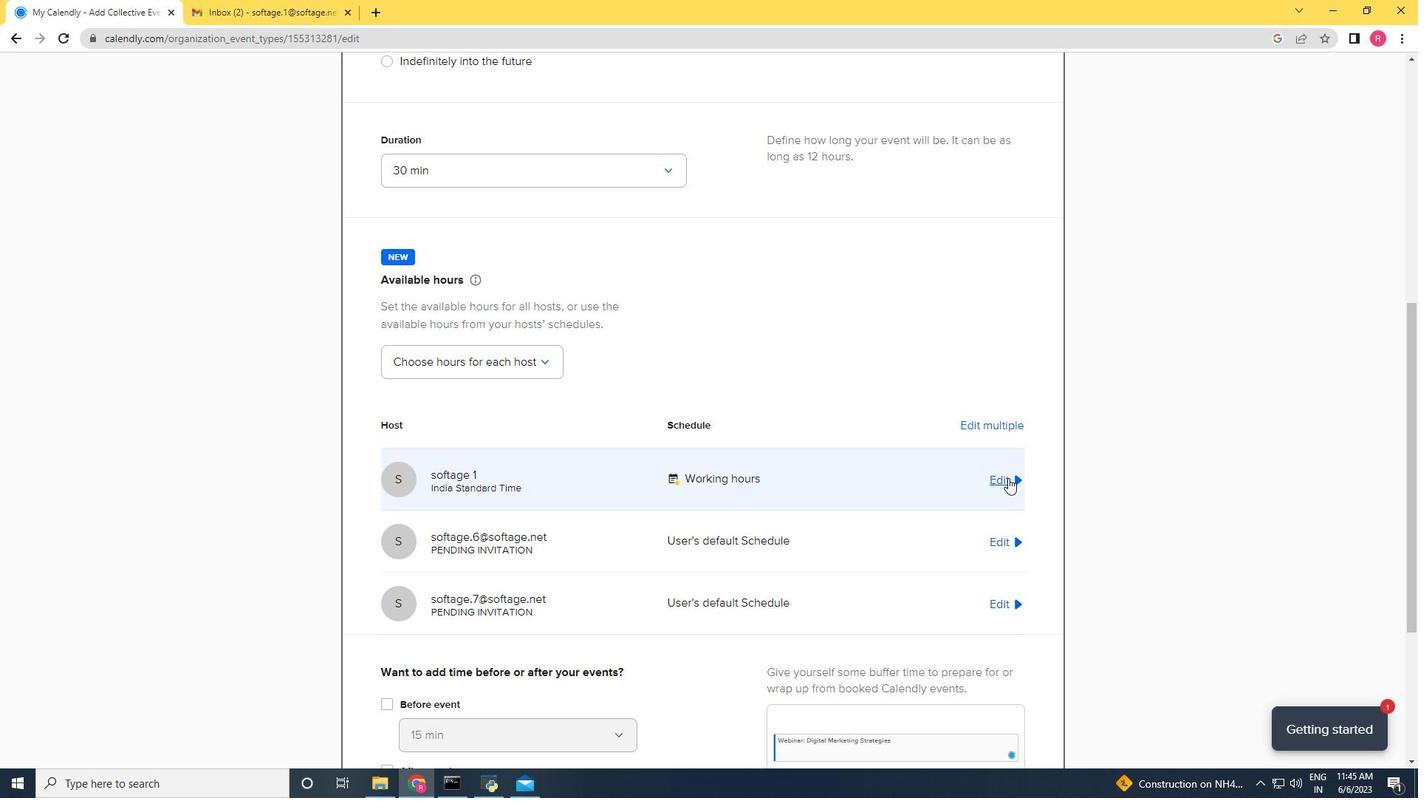 
Action: Mouse moved to (882, 583)
Screenshot: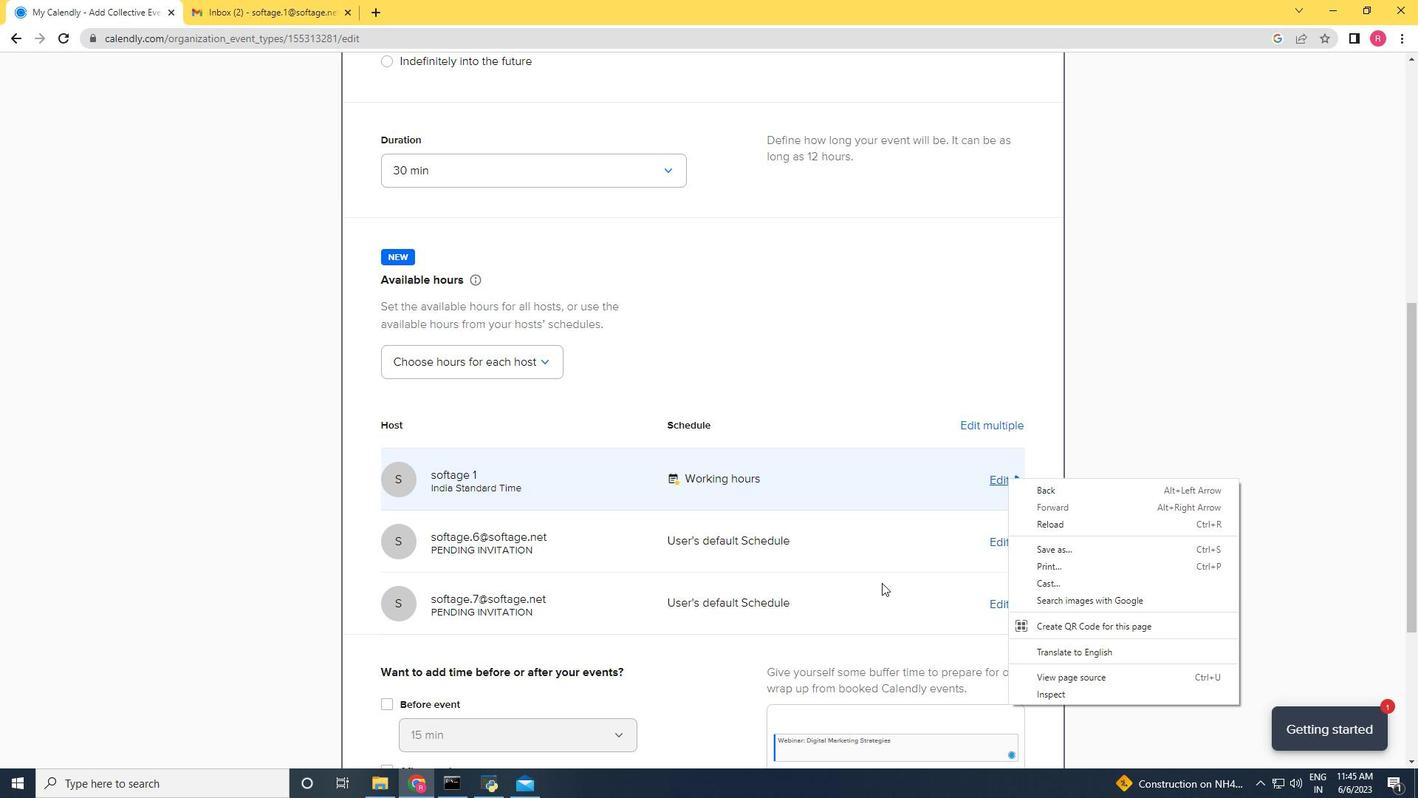 
Action: Mouse scrolled (882, 583) with delta (0, 0)
Screenshot: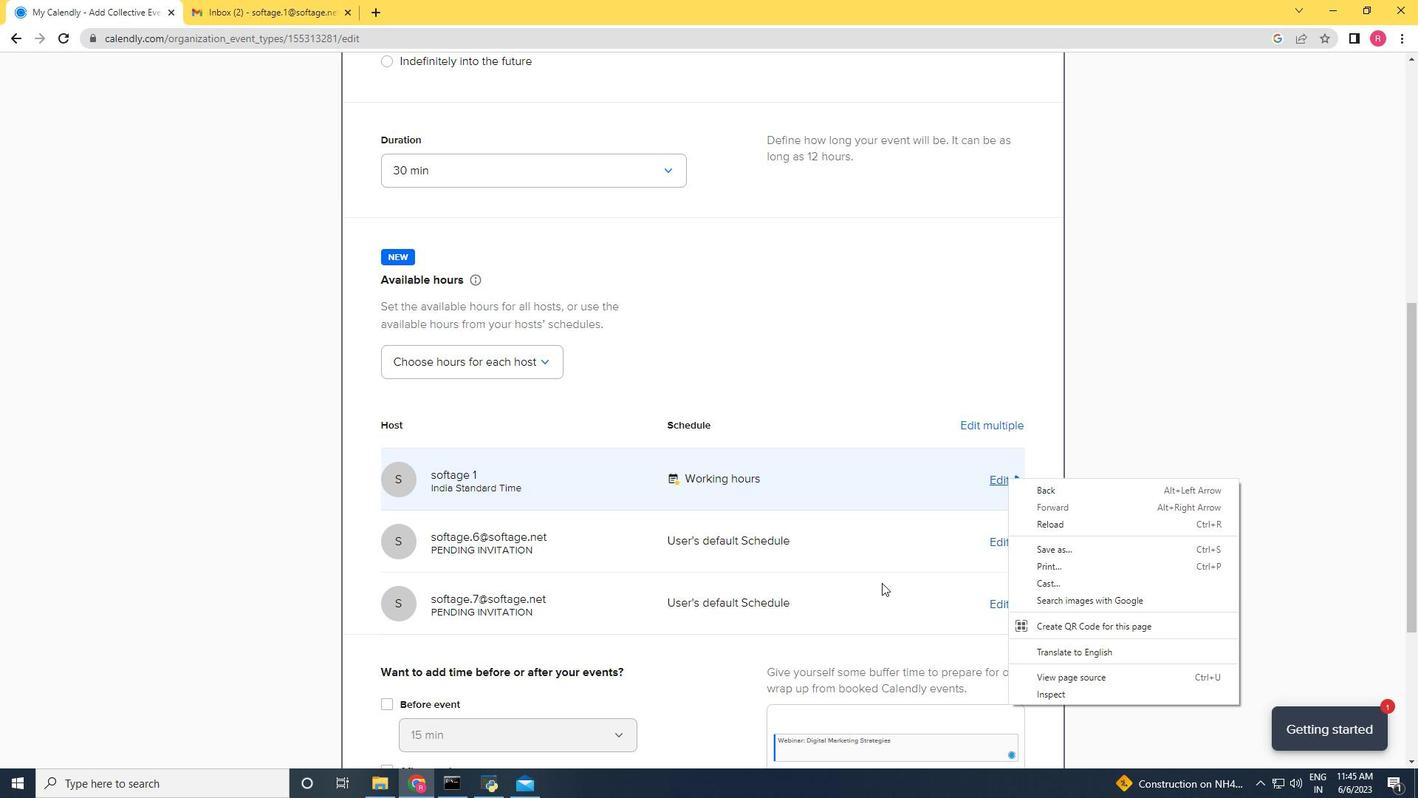 
Action: Mouse scrolled (882, 583) with delta (0, 0)
Screenshot: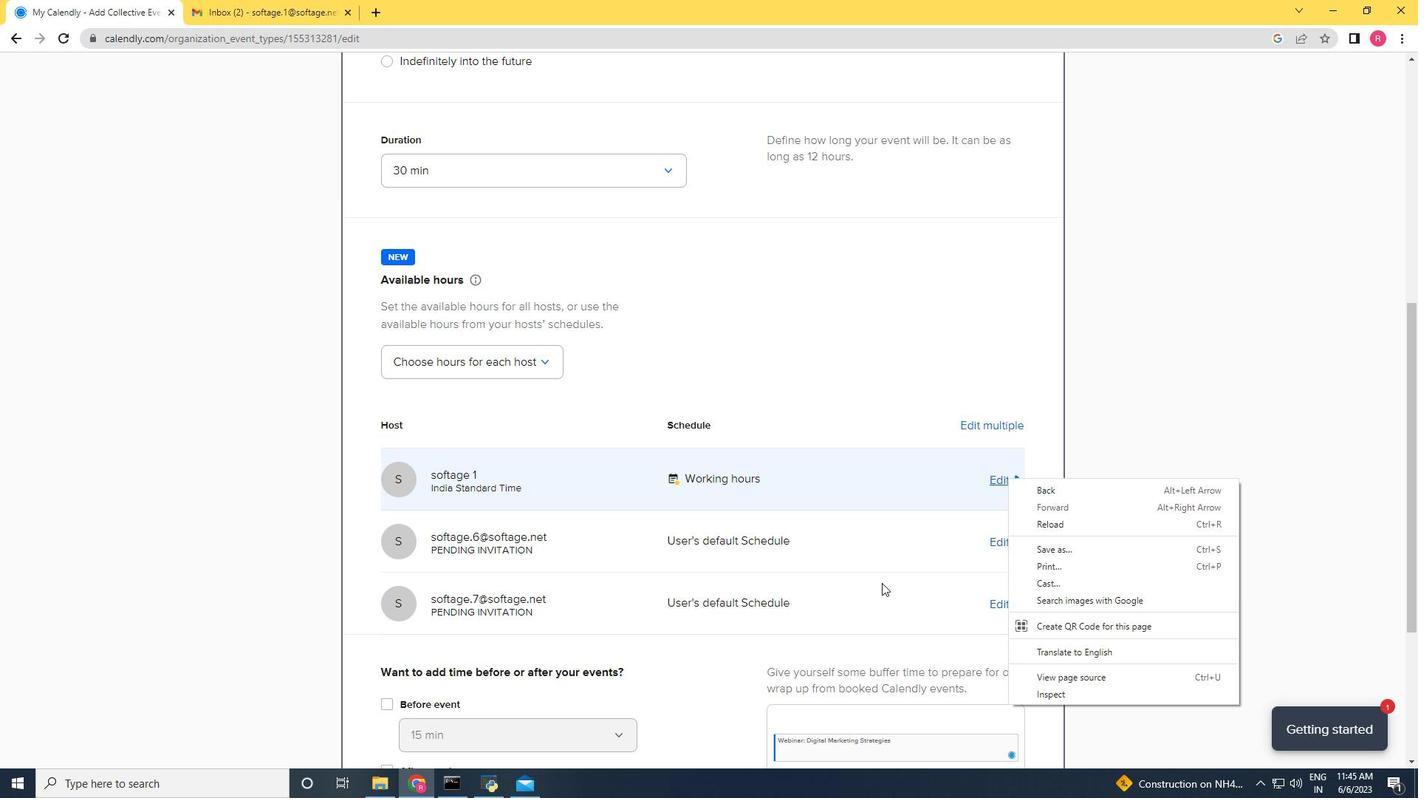 
Action: Mouse moved to (691, 649)
Screenshot: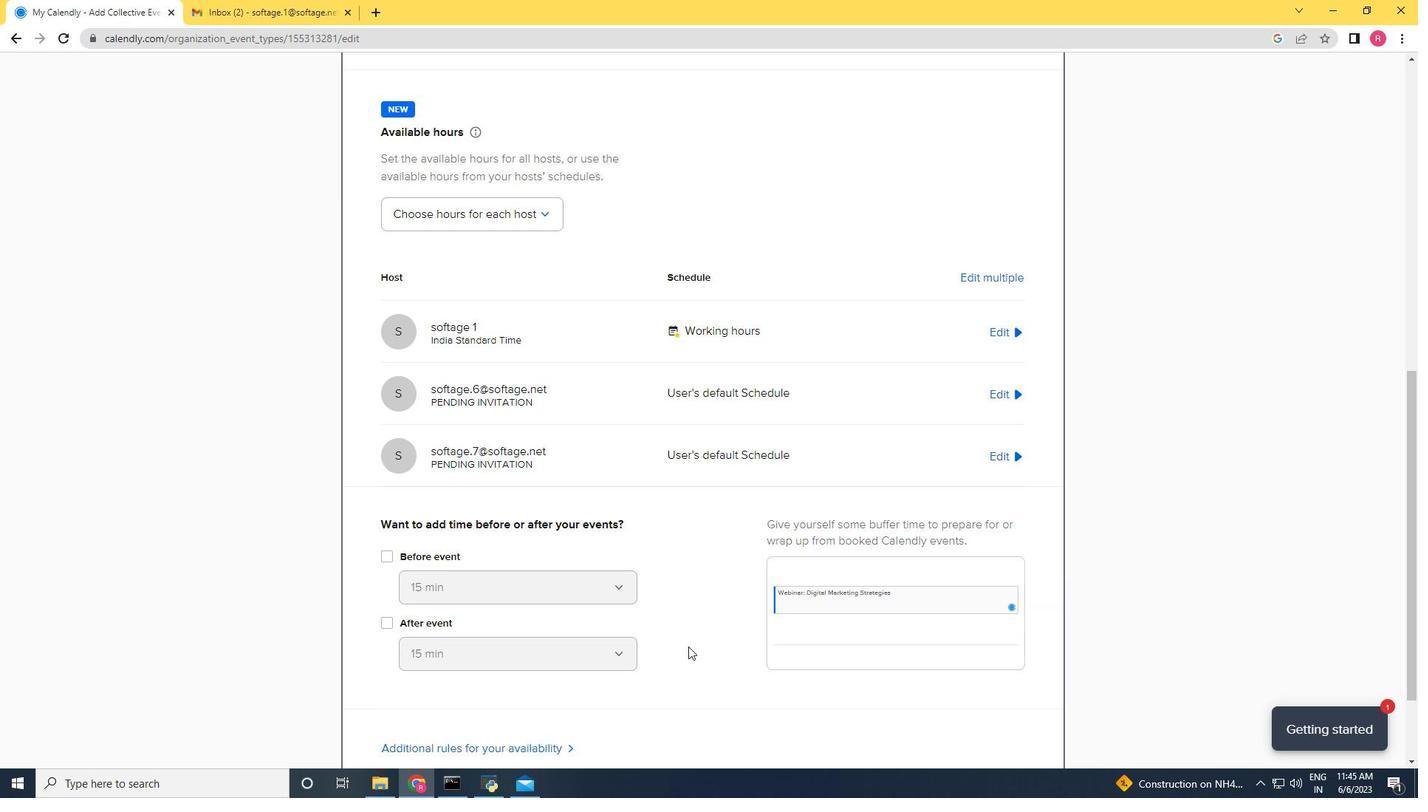 
Action: Mouse scrolled (691, 648) with delta (0, 0)
Screenshot: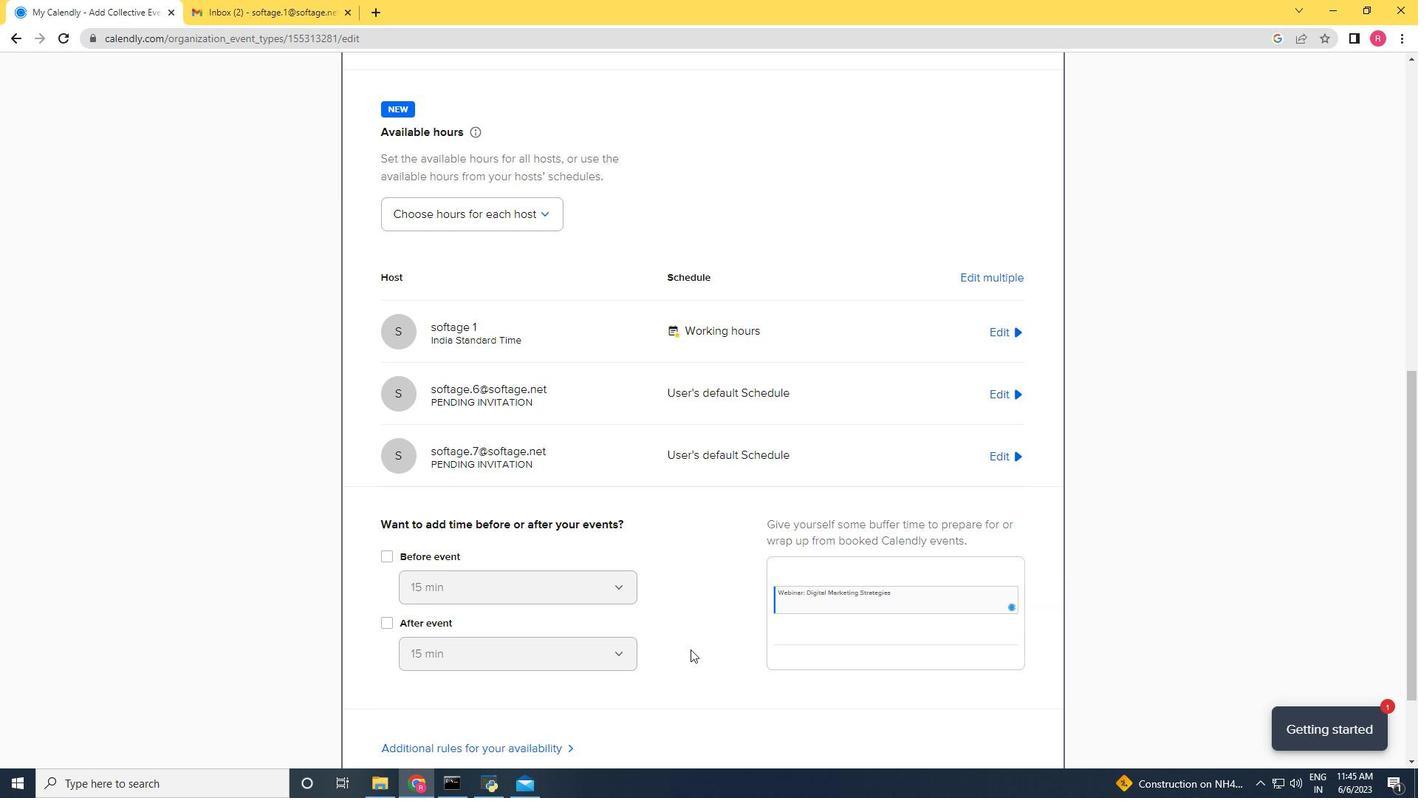 
Action: Mouse scrolled (691, 648) with delta (0, 0)
Screenshot: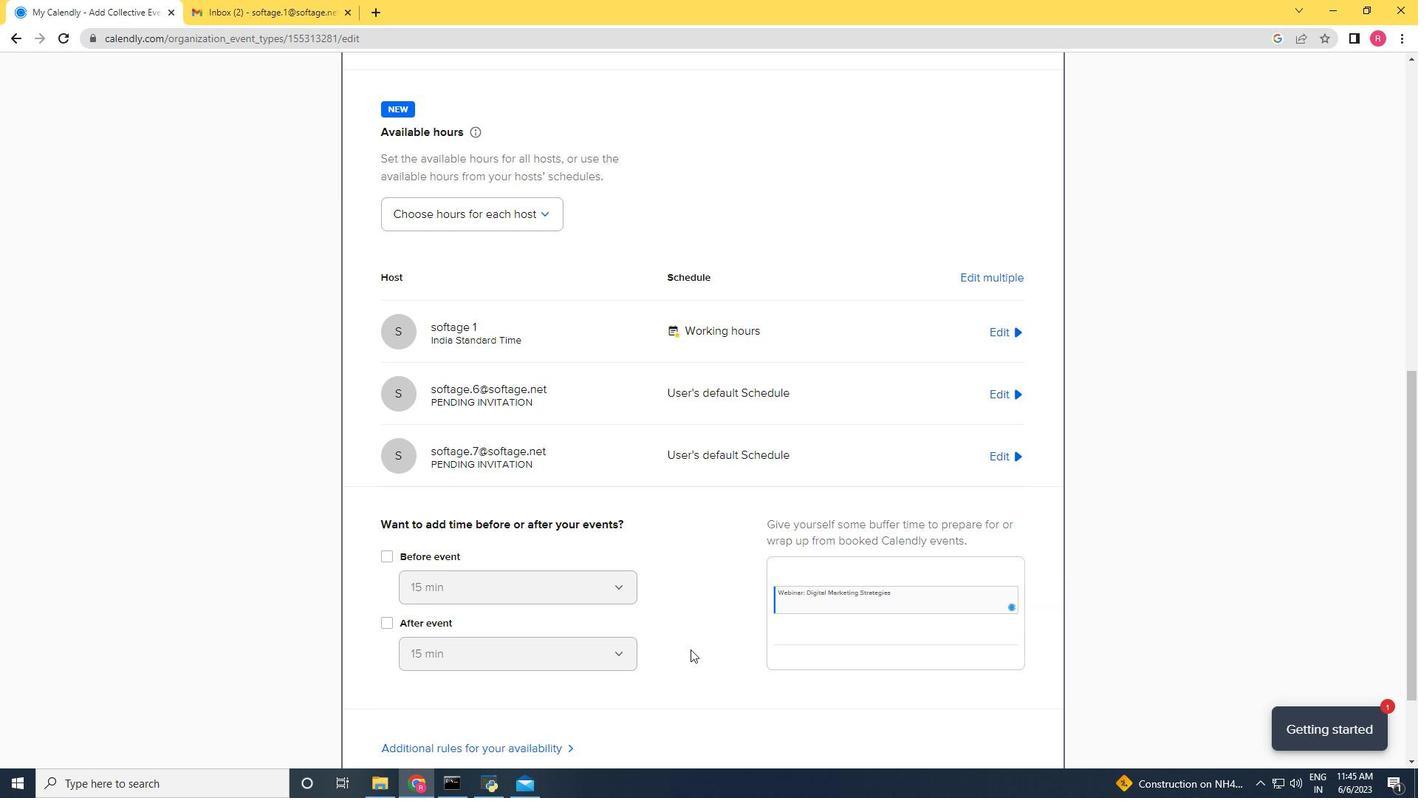 
Action: Mouse moved to (843, 478)
Screenshot: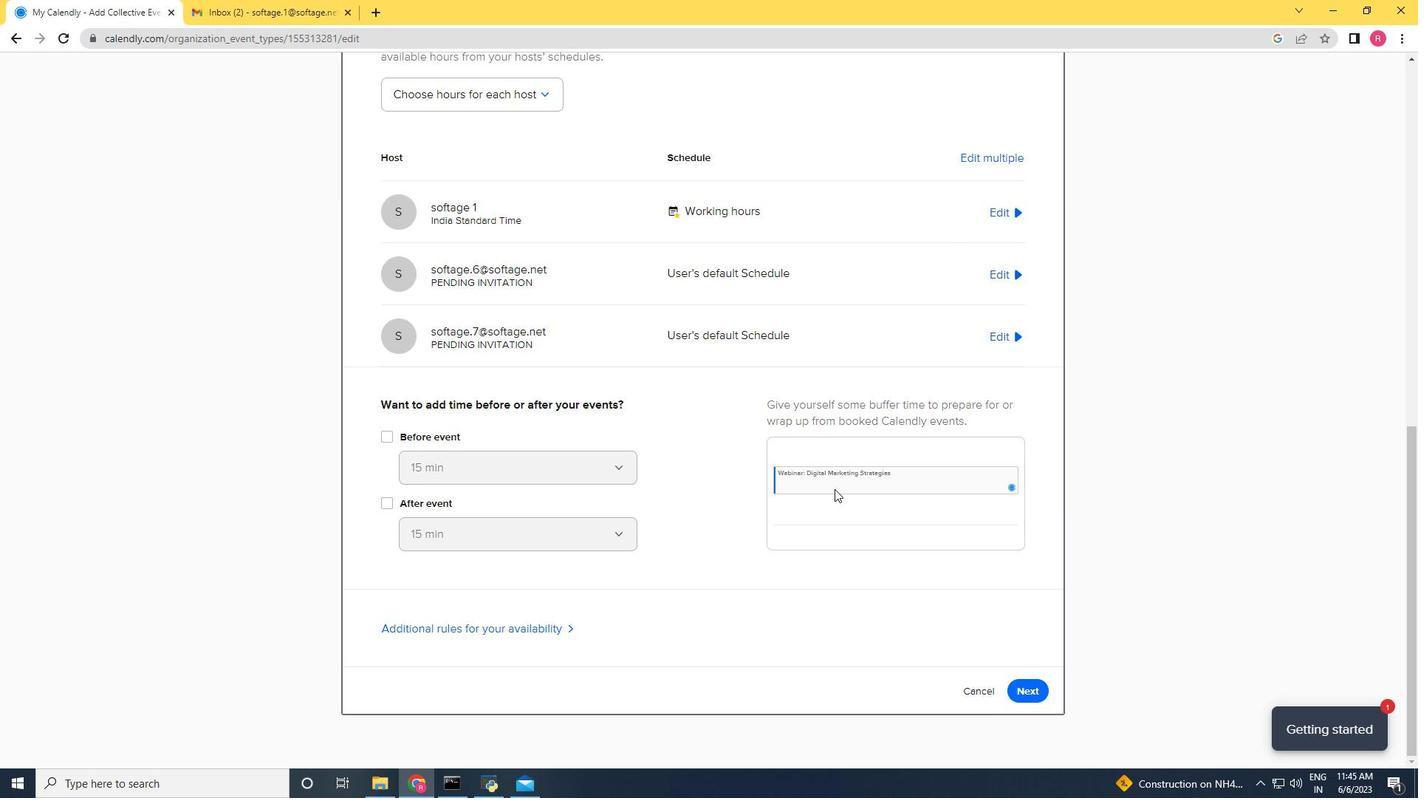 
Action: Mouse pressed left at (843, 478)
Screenshot: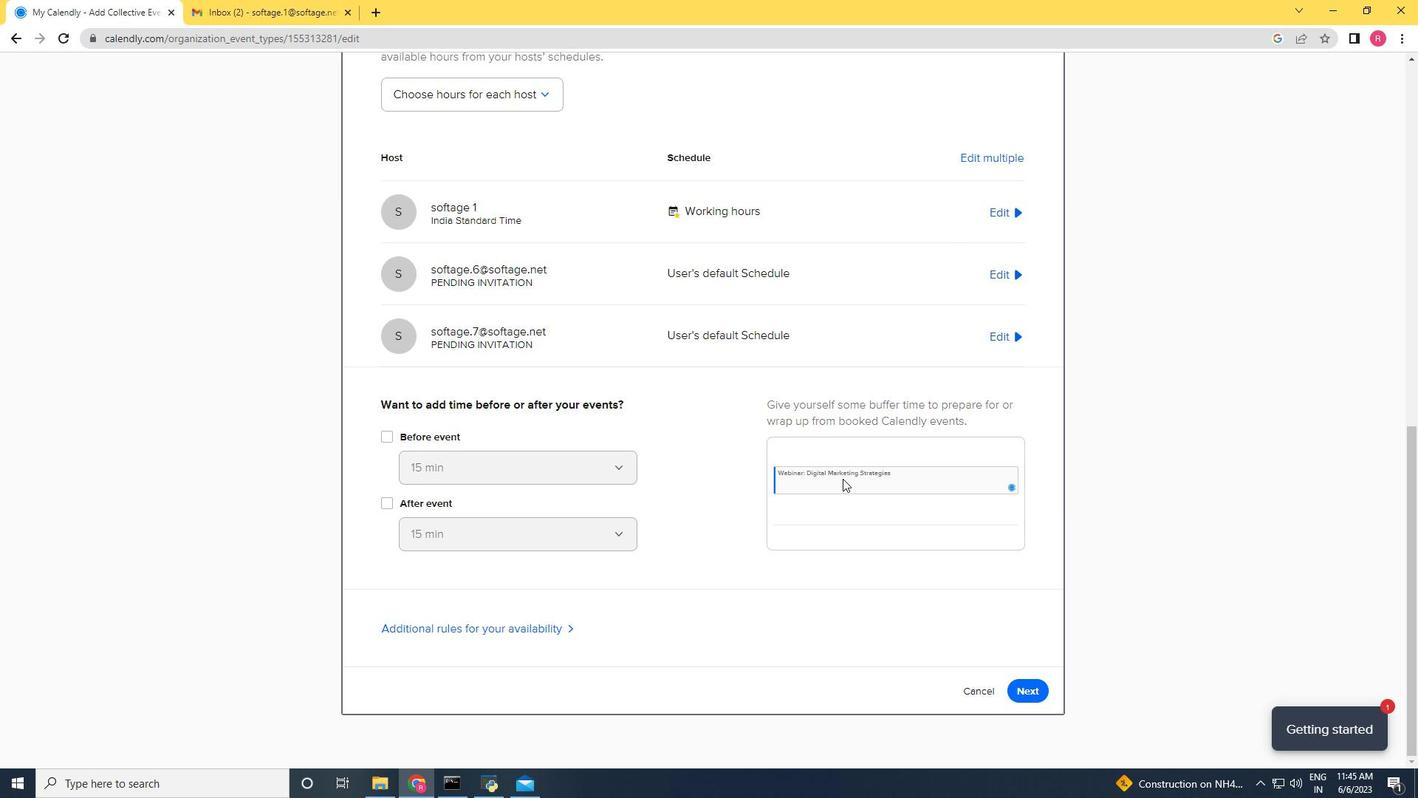 
Action: Mouse moved to (691, 588)
Screenshot: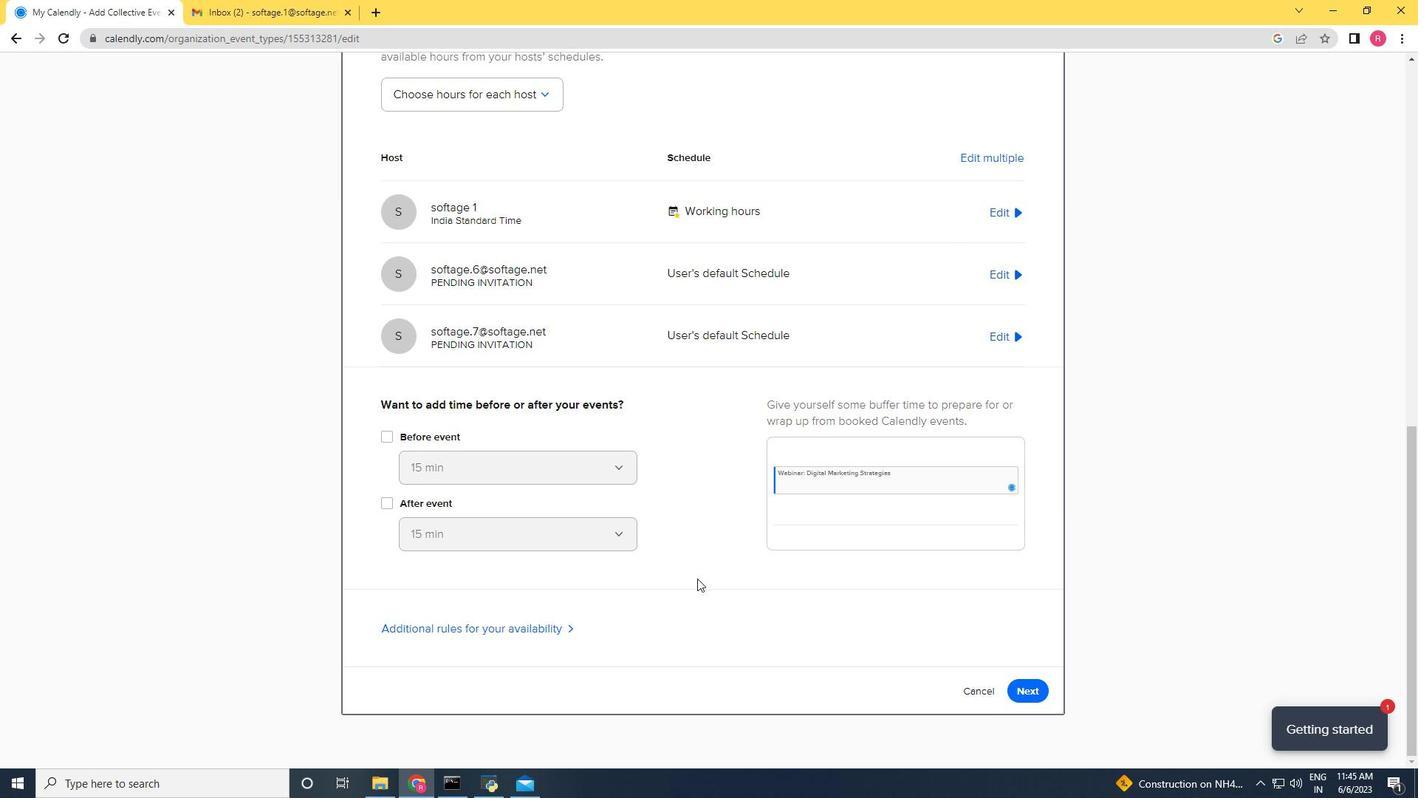 
Action: Mouse scrolled (691, 587) with delta (0, 0)
Screenshot: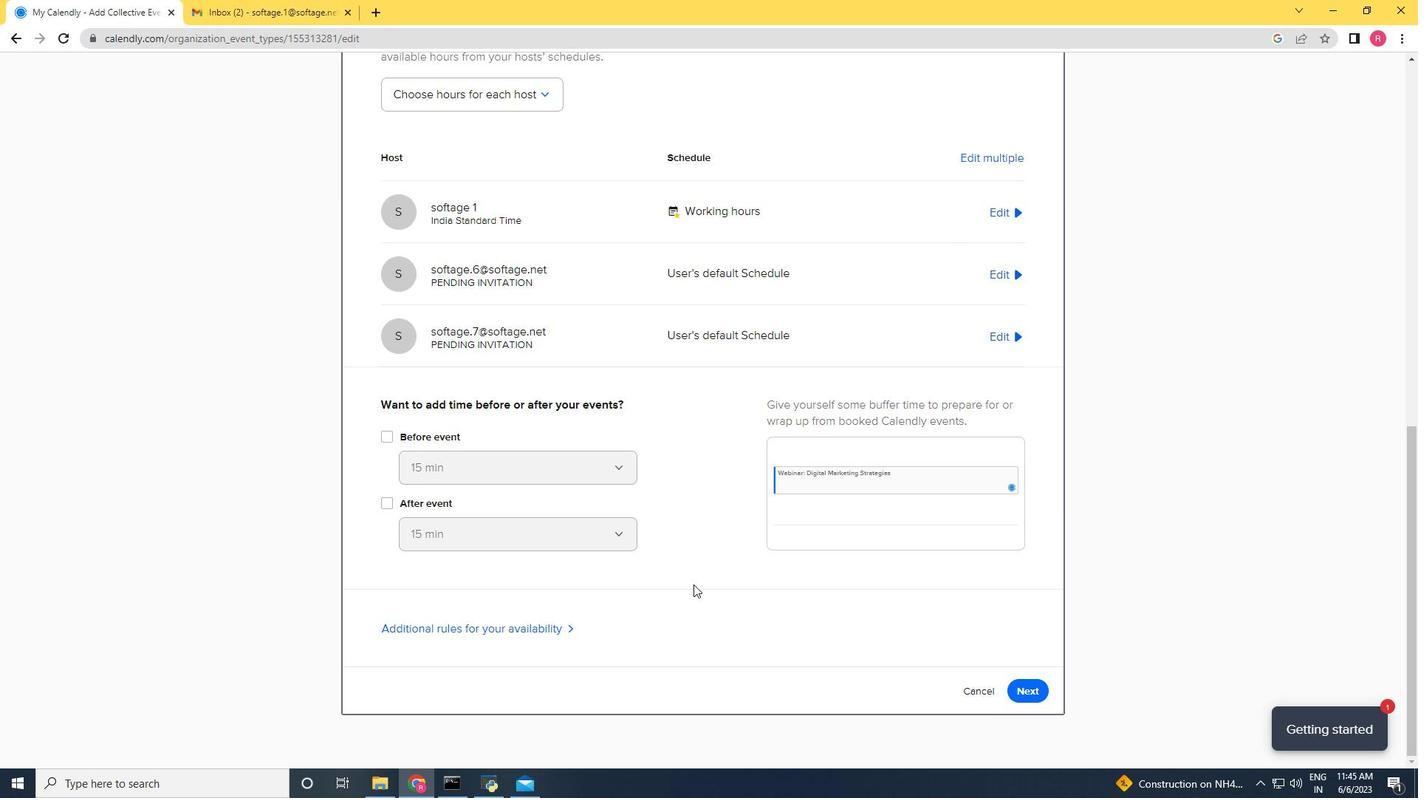 
Action: Mouse moved to (1023, 684)
Screenshot: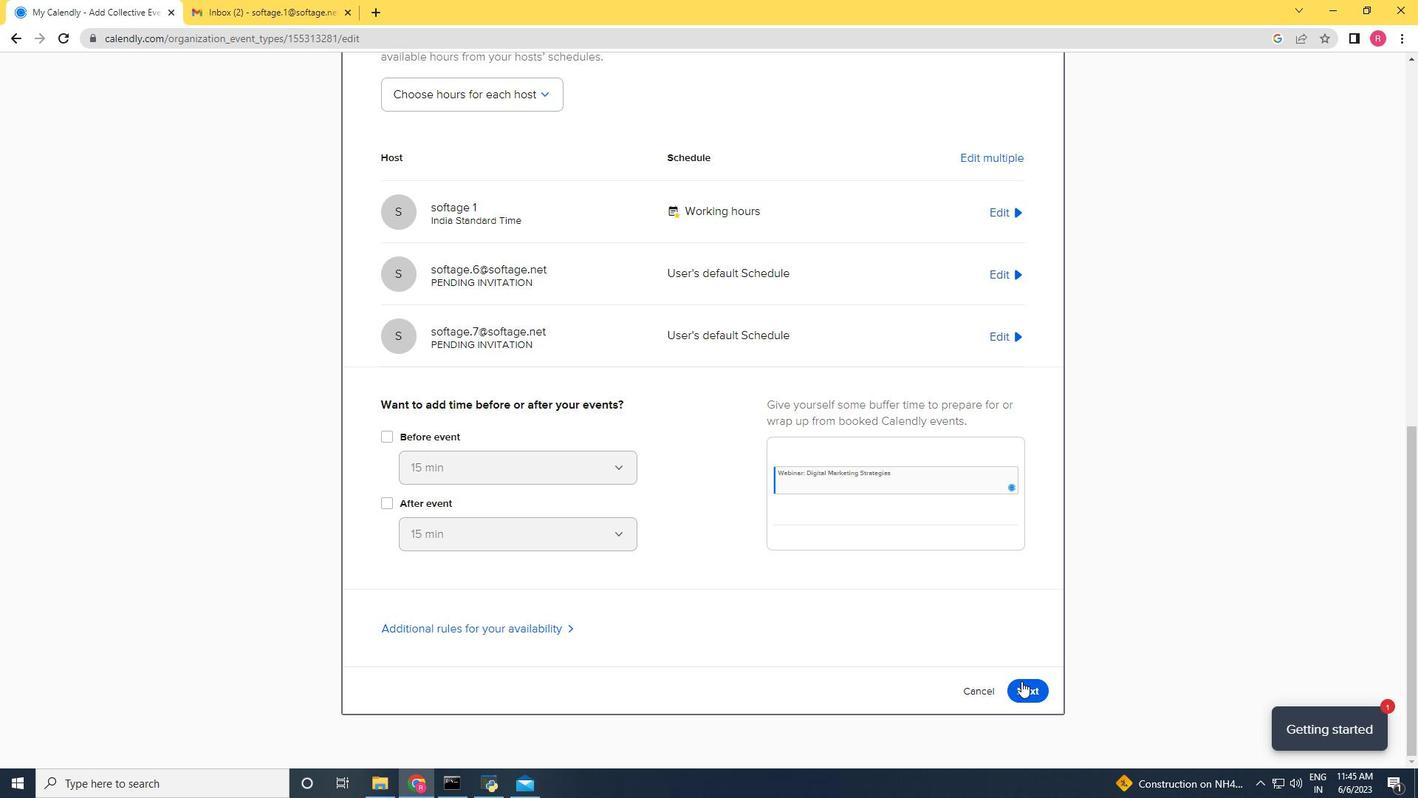 
Action: Mouse pressed left at (1023, 684)
Screenshot: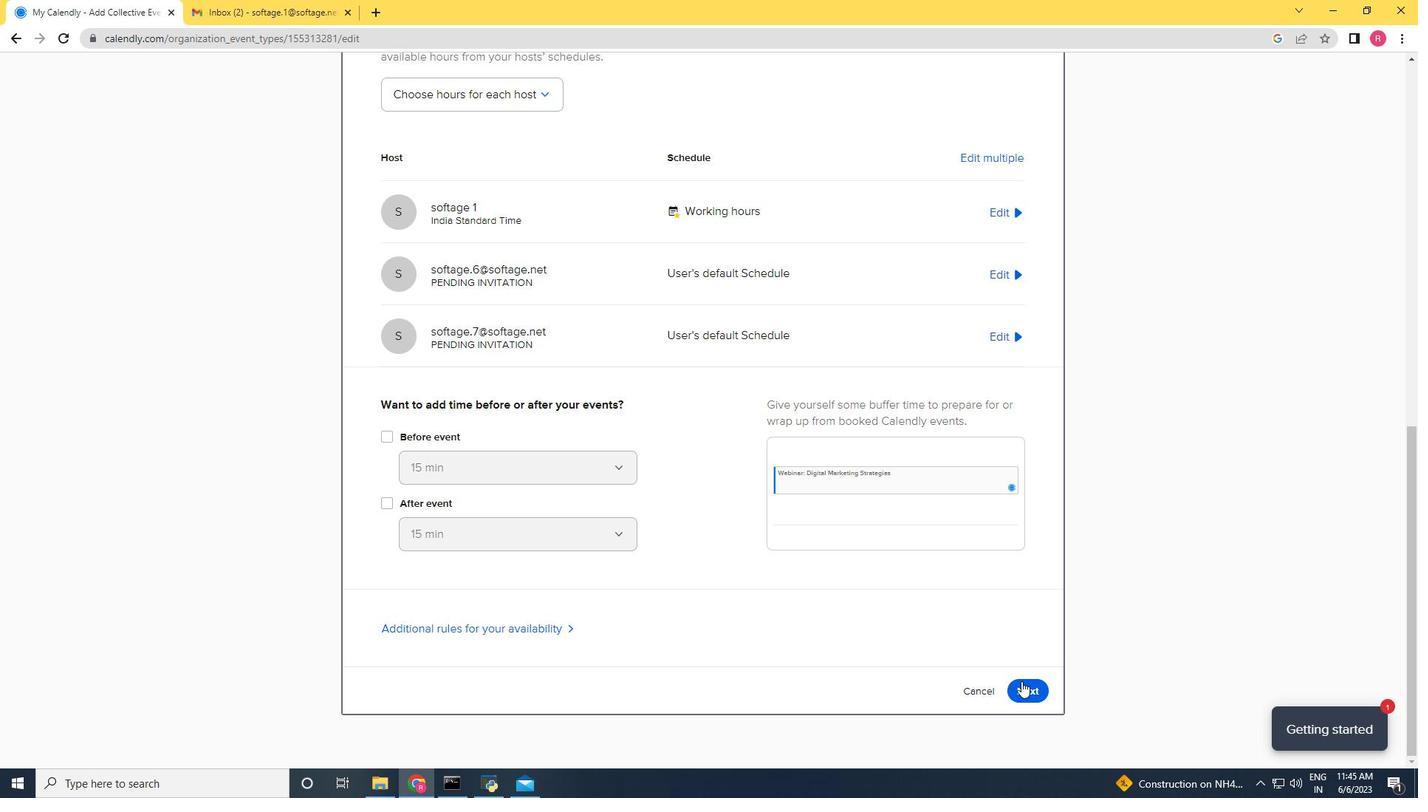 
Action: Mouse moved to (749, 429)
Screenshot: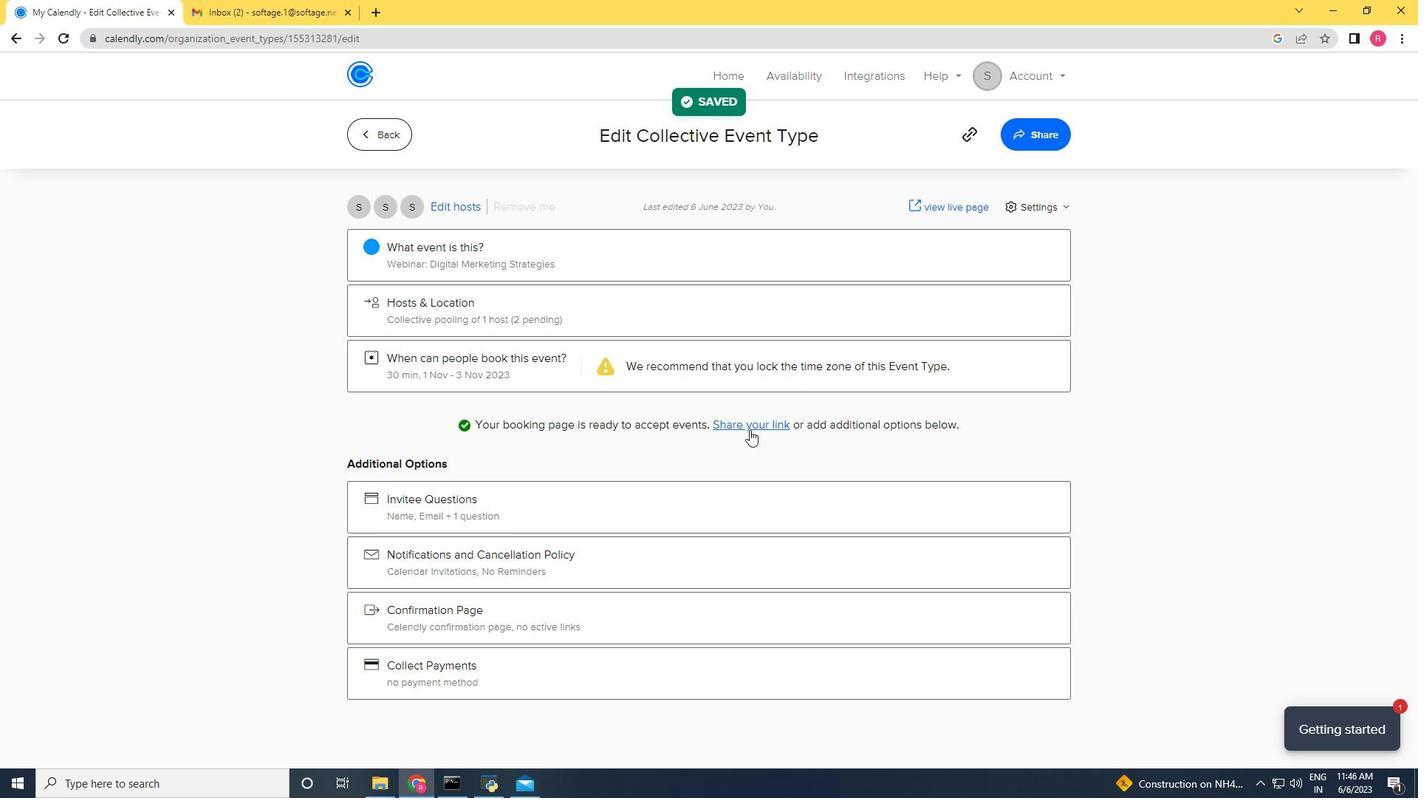 
Action: Mouse pressed left at (749, 429)
Screenshot: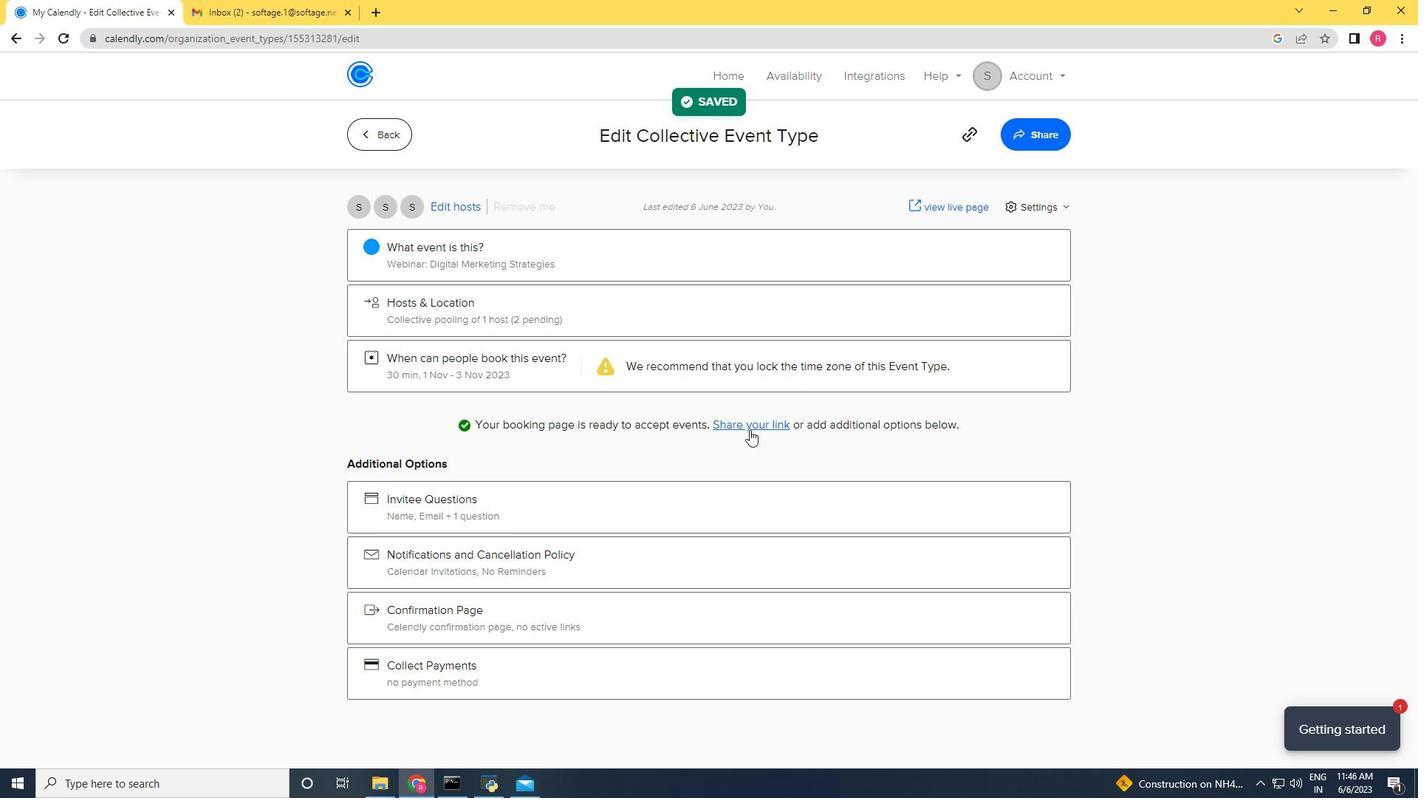 
Action: Mouse moved to (863, 277)
Screenshot: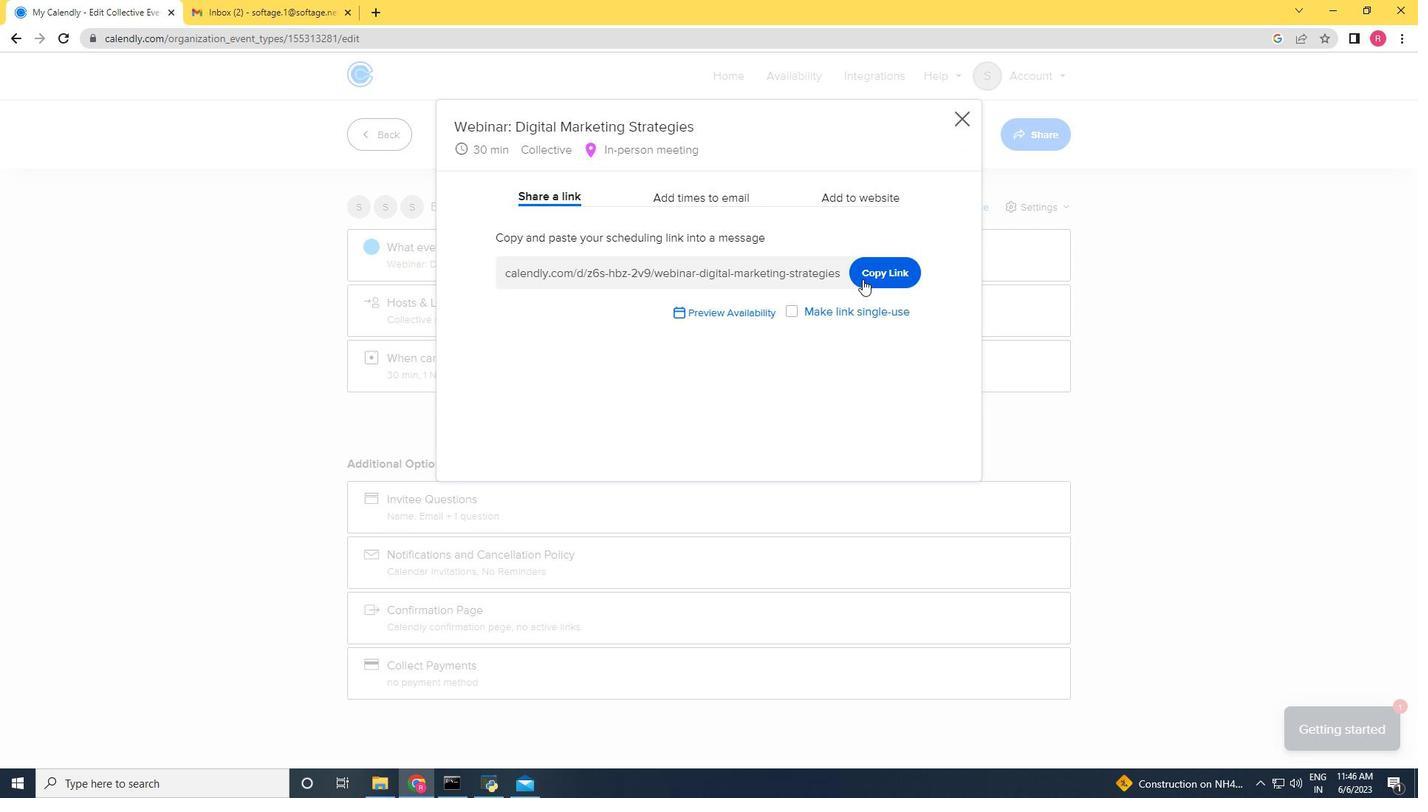 
Action: Mouse pressed left at (863, 277)
Screenshot: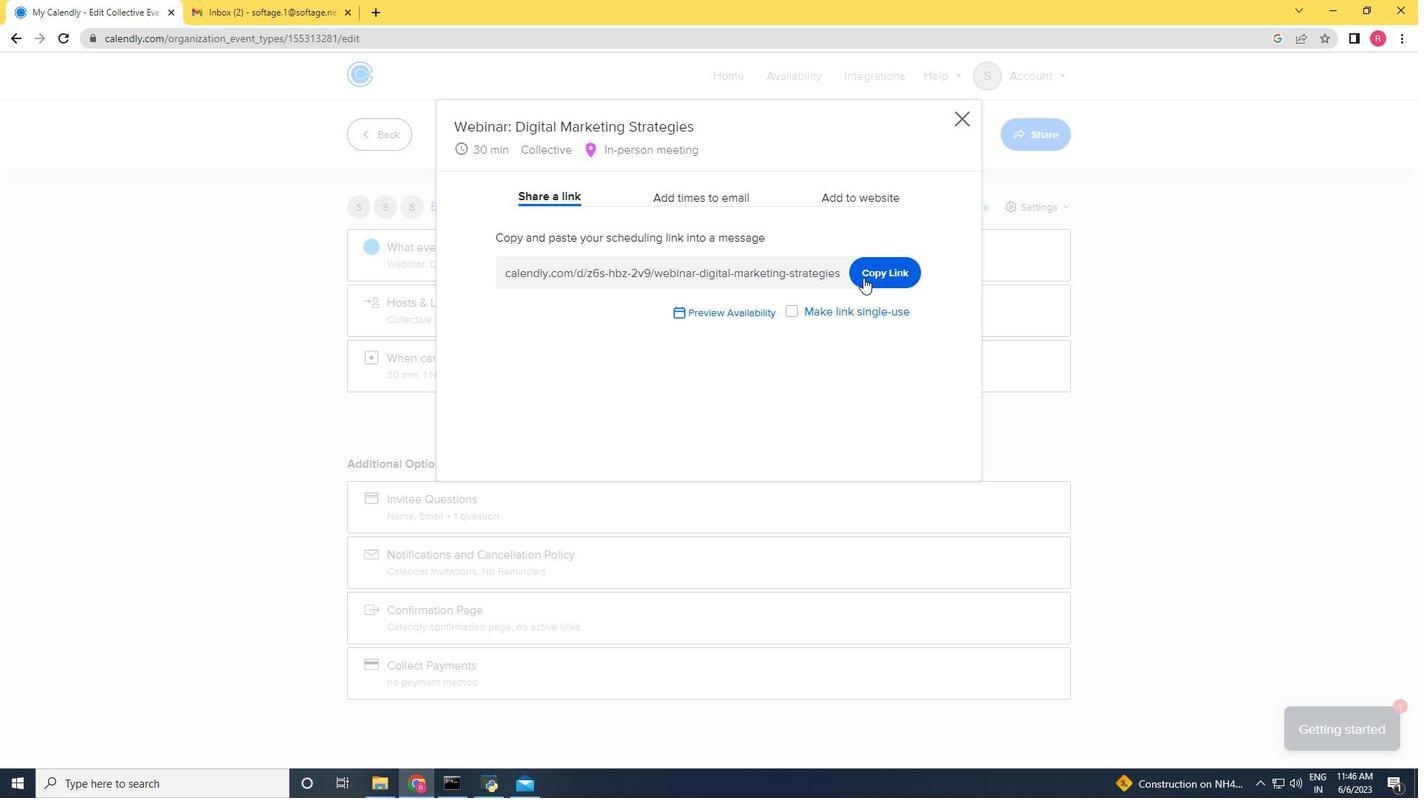 
Action: Mouse moved to (962, 119)
Screenshot: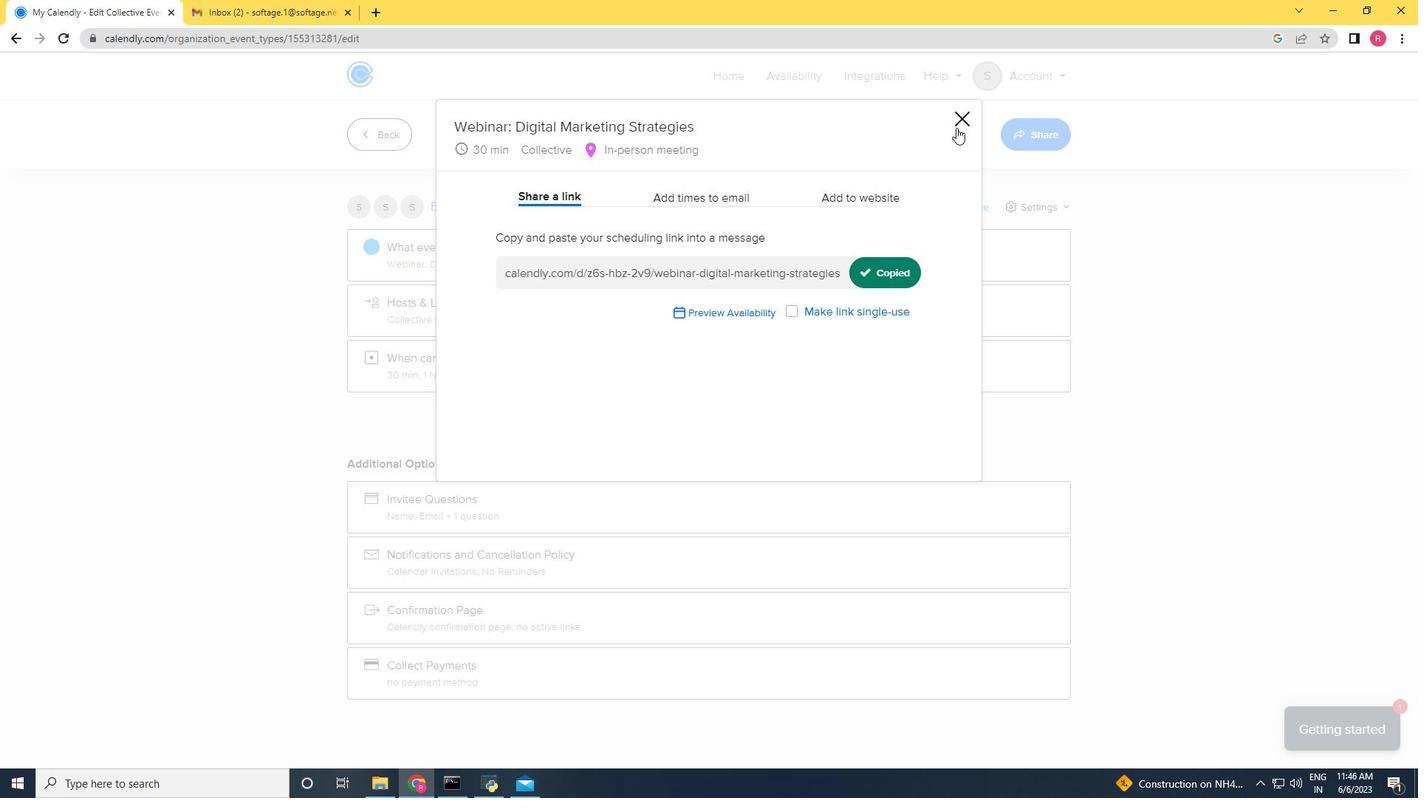 
Action: Mouse pressed left at (962, 119)
Screenshot: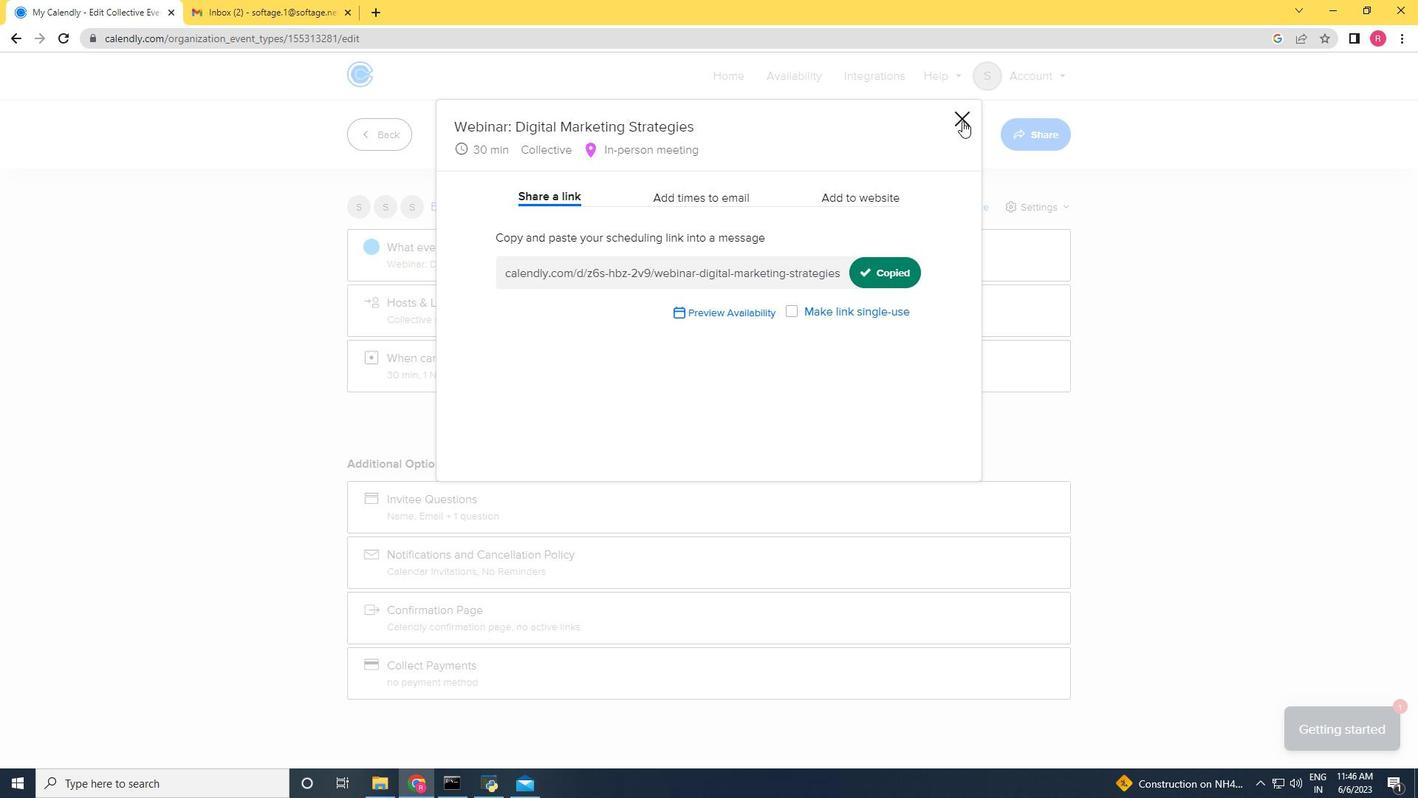 
Action: Mouse moved to (1053, 80)
Screenshot: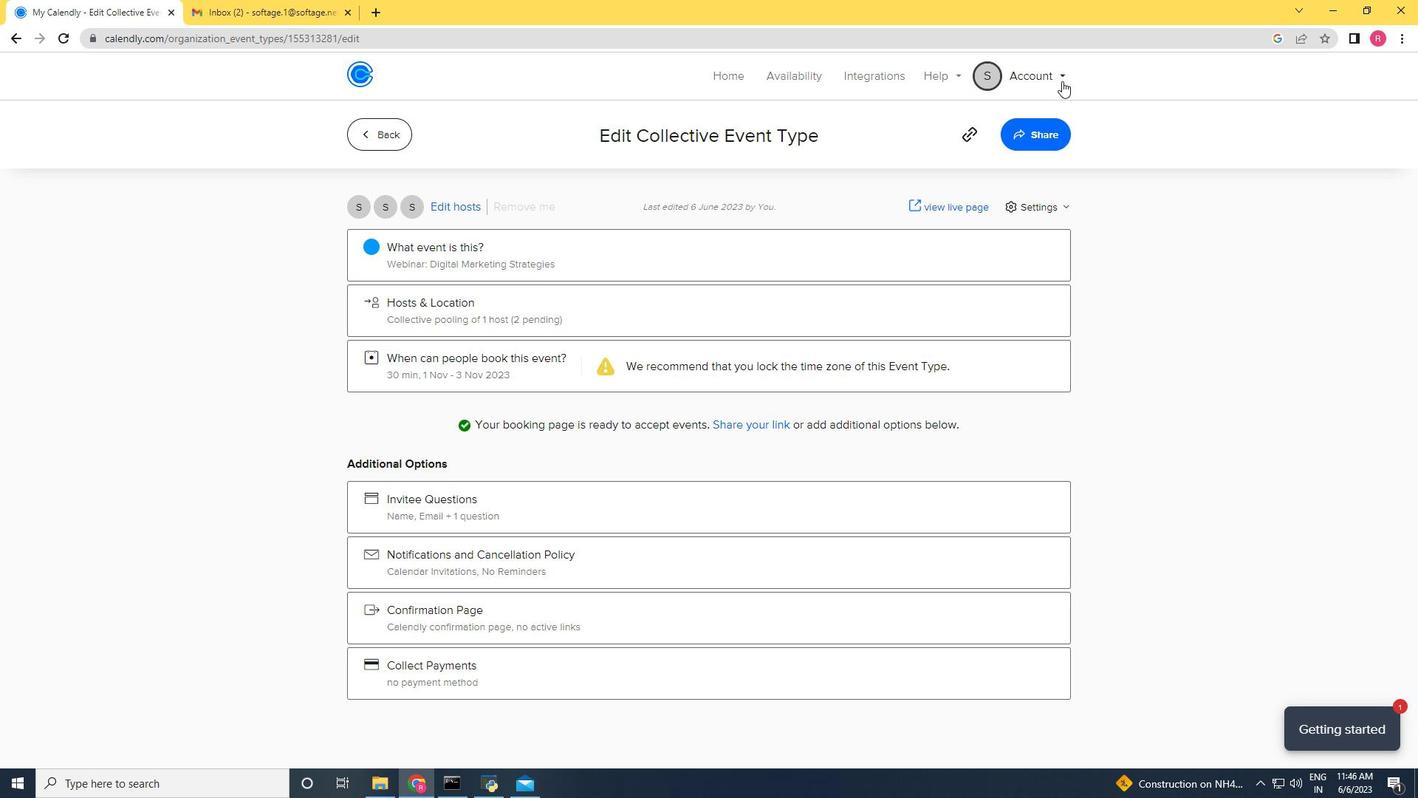 
Action: Mouse pressed left at (1053, 80)
Screenshot: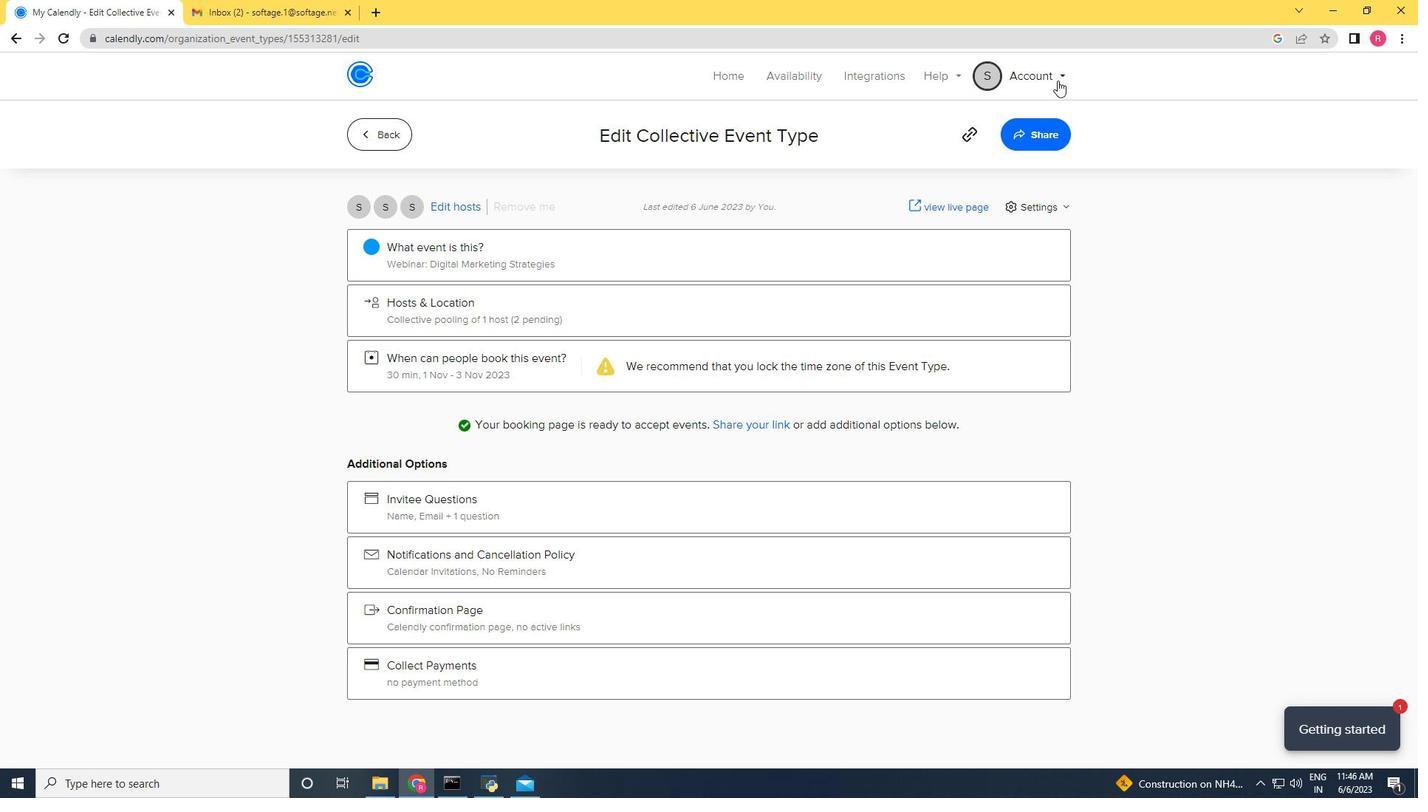 
Action: Mouse moved to (928, 274)
Screenshot: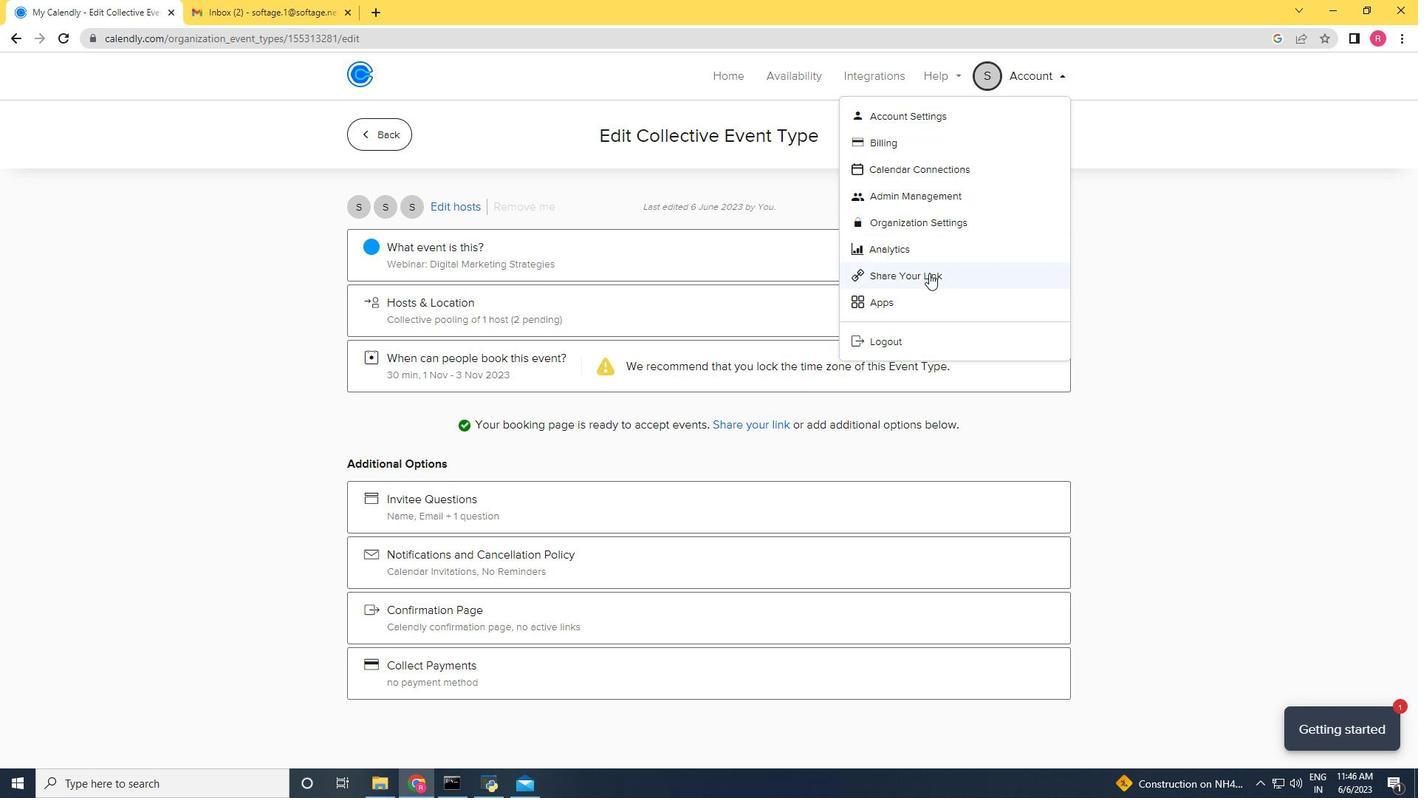 
Action: Mouse pressed left at (928, 274)
Screenshot: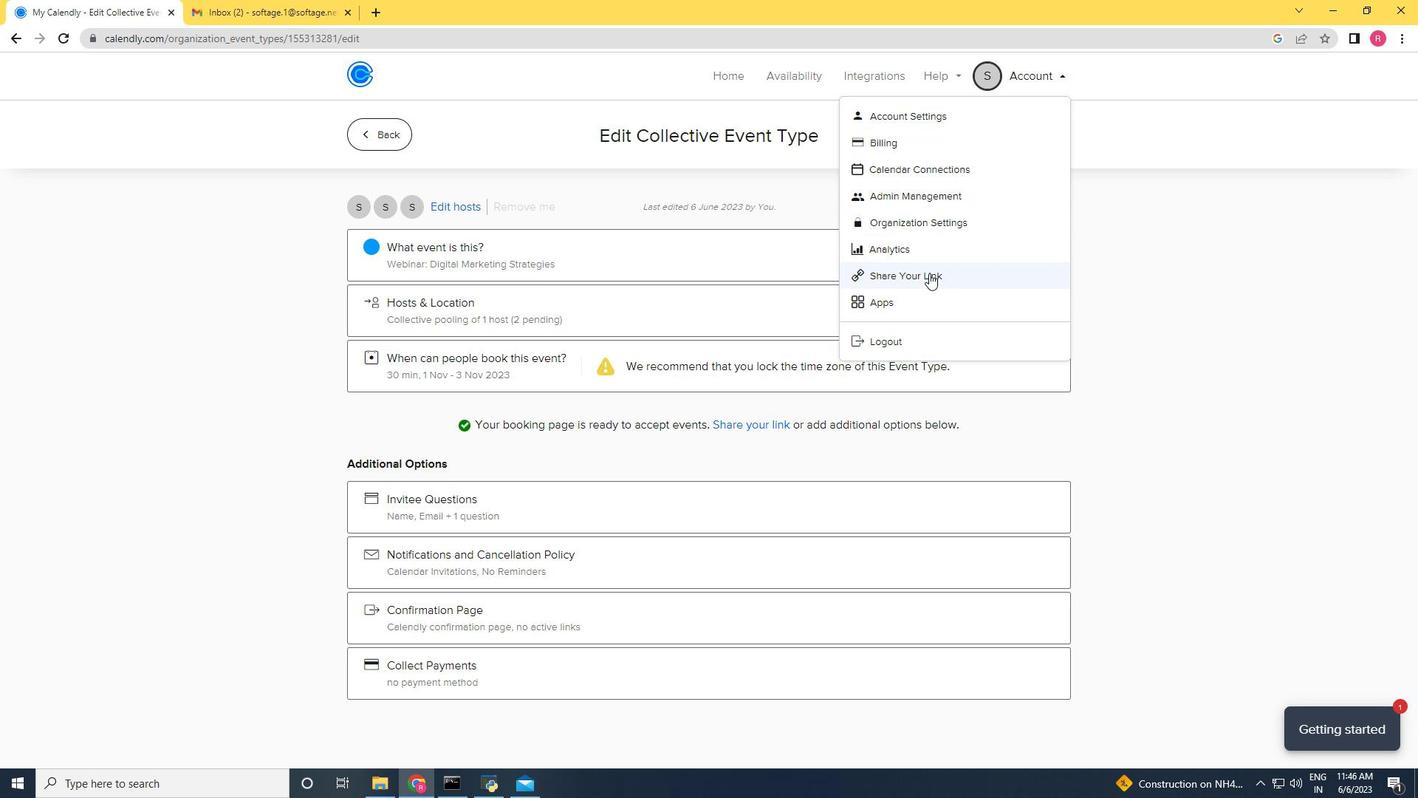 
Action: Mouse moved to (713, 232)
Screenshot: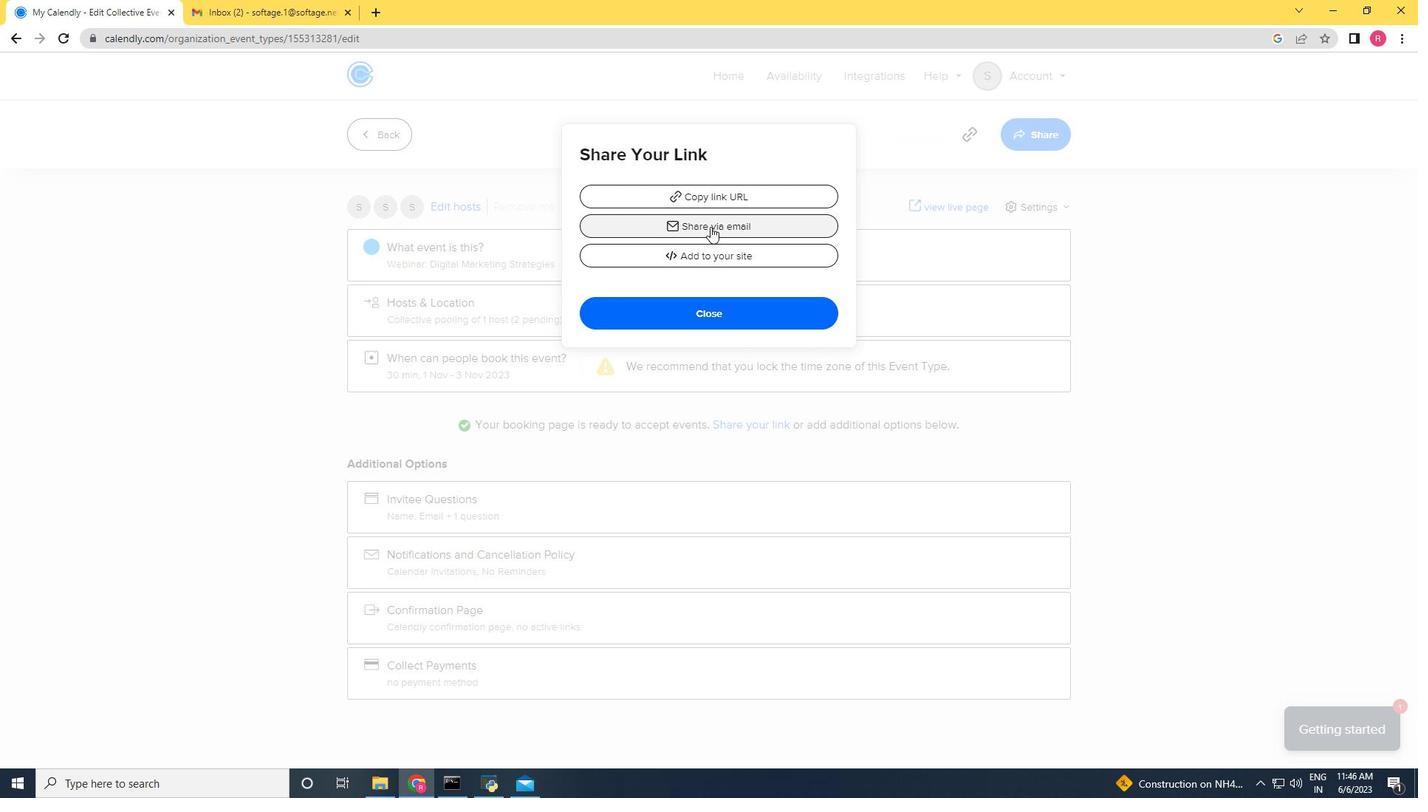
Action: Mouse pressed left at (713, 232)
Screenshot: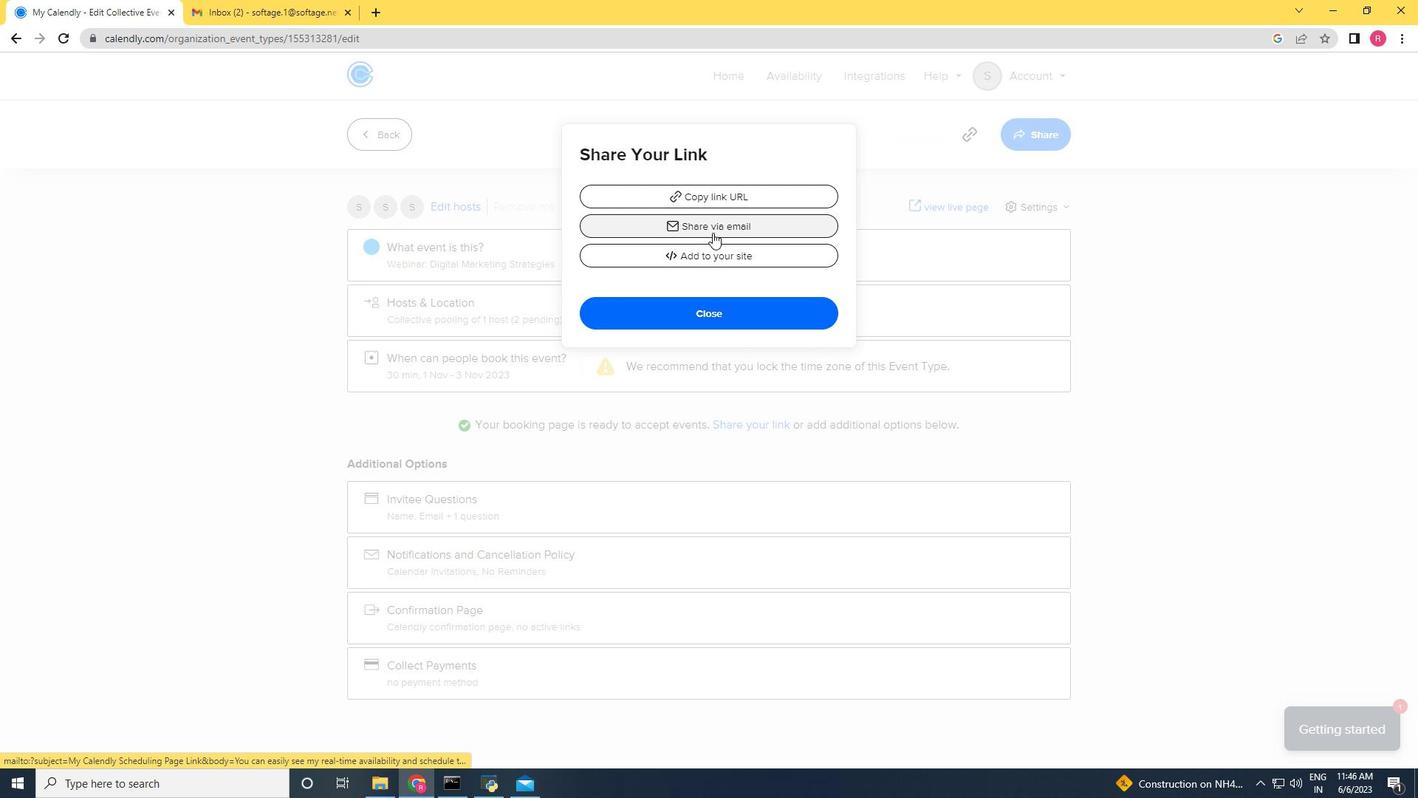 
Action: Mouse moved to (597, 269)
Screenshot: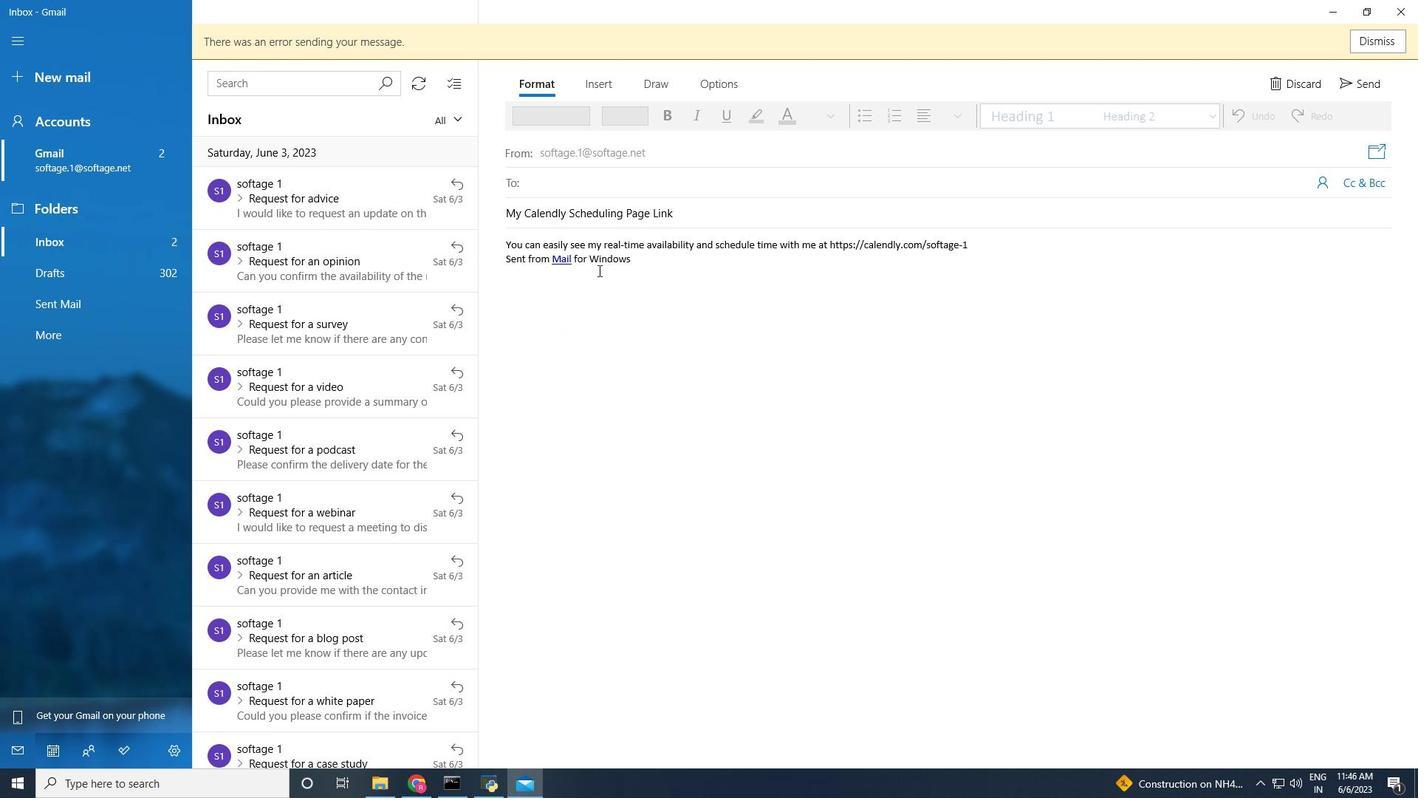
Action: Key pressed softage.6<Key.shift>@softage.net
Screenshot: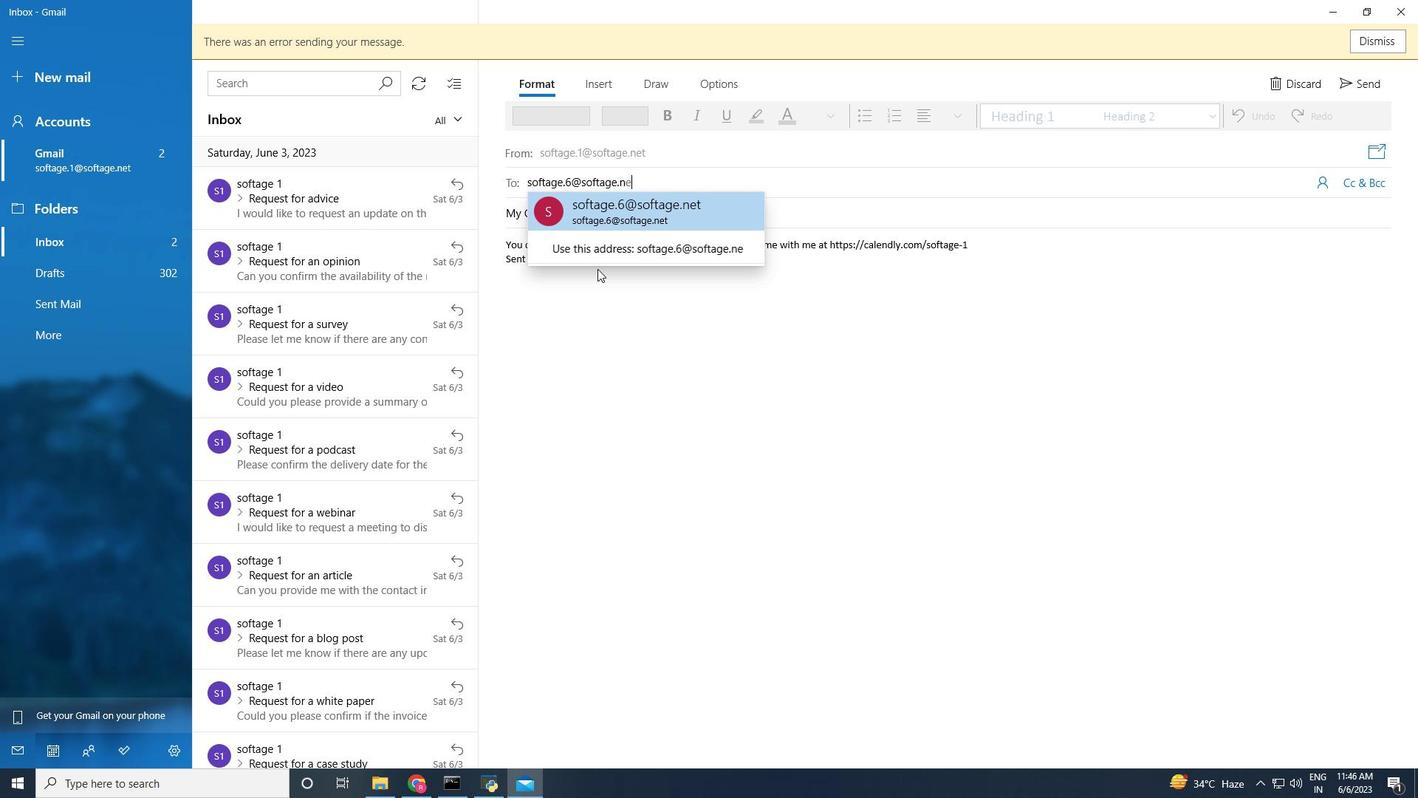 
Action: Mouse moved to (655, 211)
Screenshot: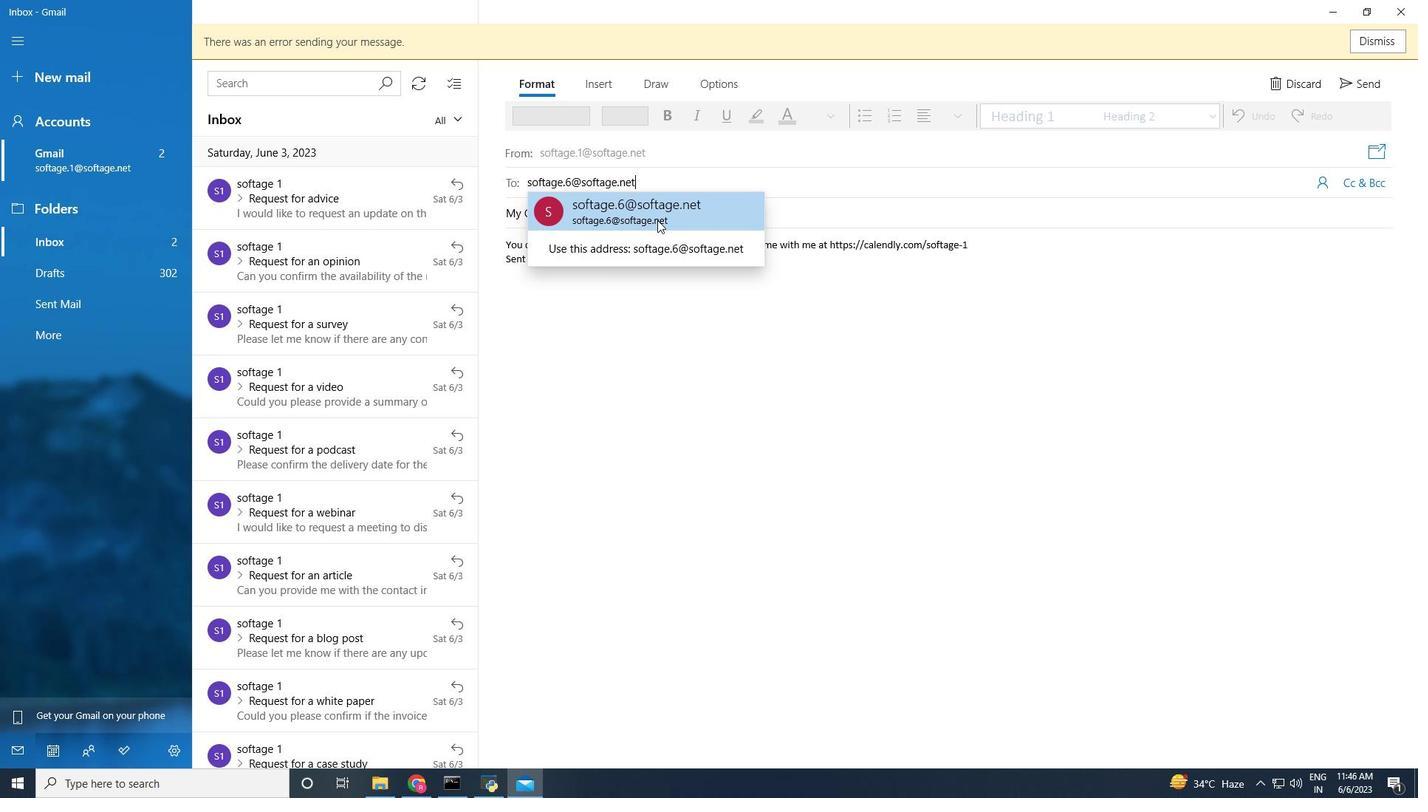 
Action: Mouse pressed left at (655, 211)
Screenshot: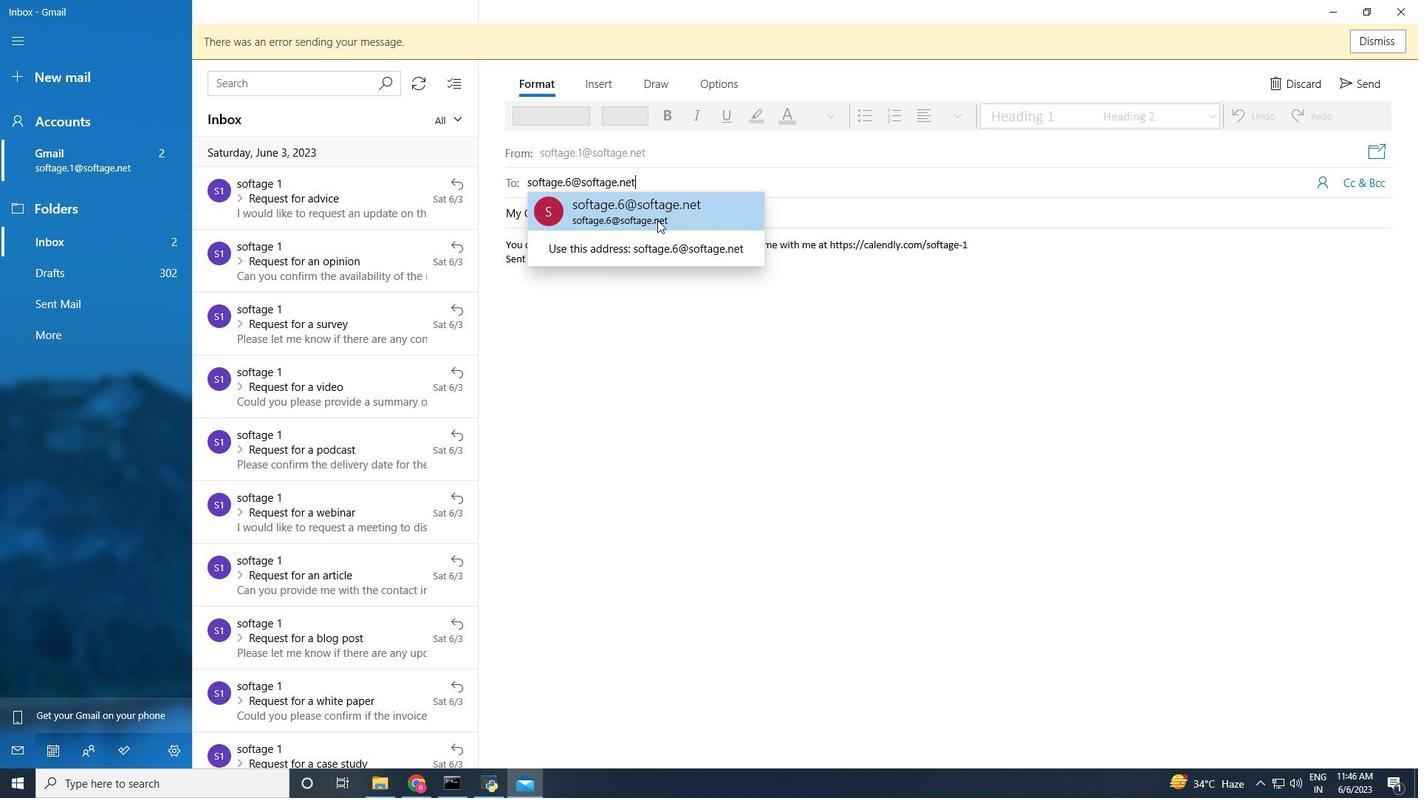 
Action: Key pressed softage.7<Key.shift>@sofftage.net
Screenshot: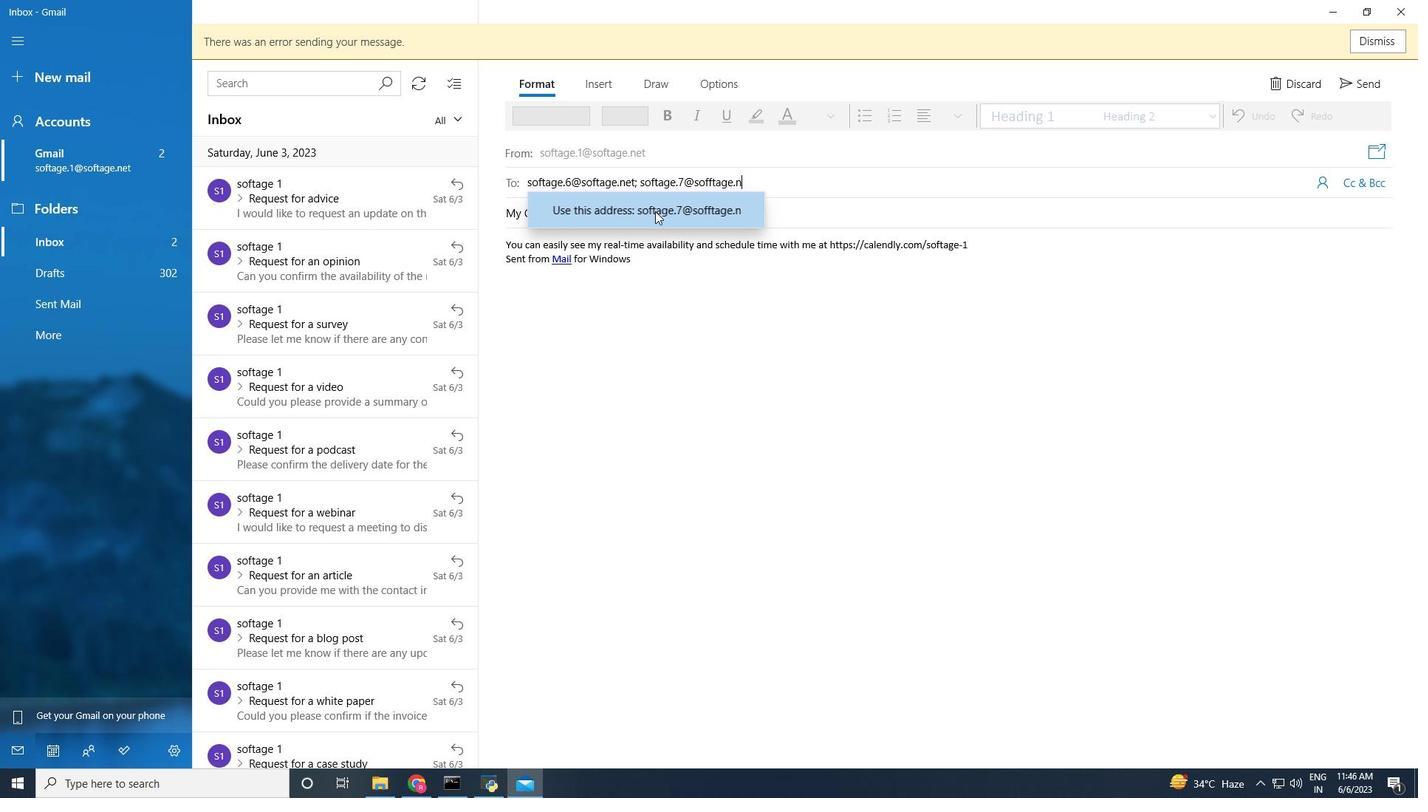 
Action: Mouse pressed left at (655, 211)
Screenshot: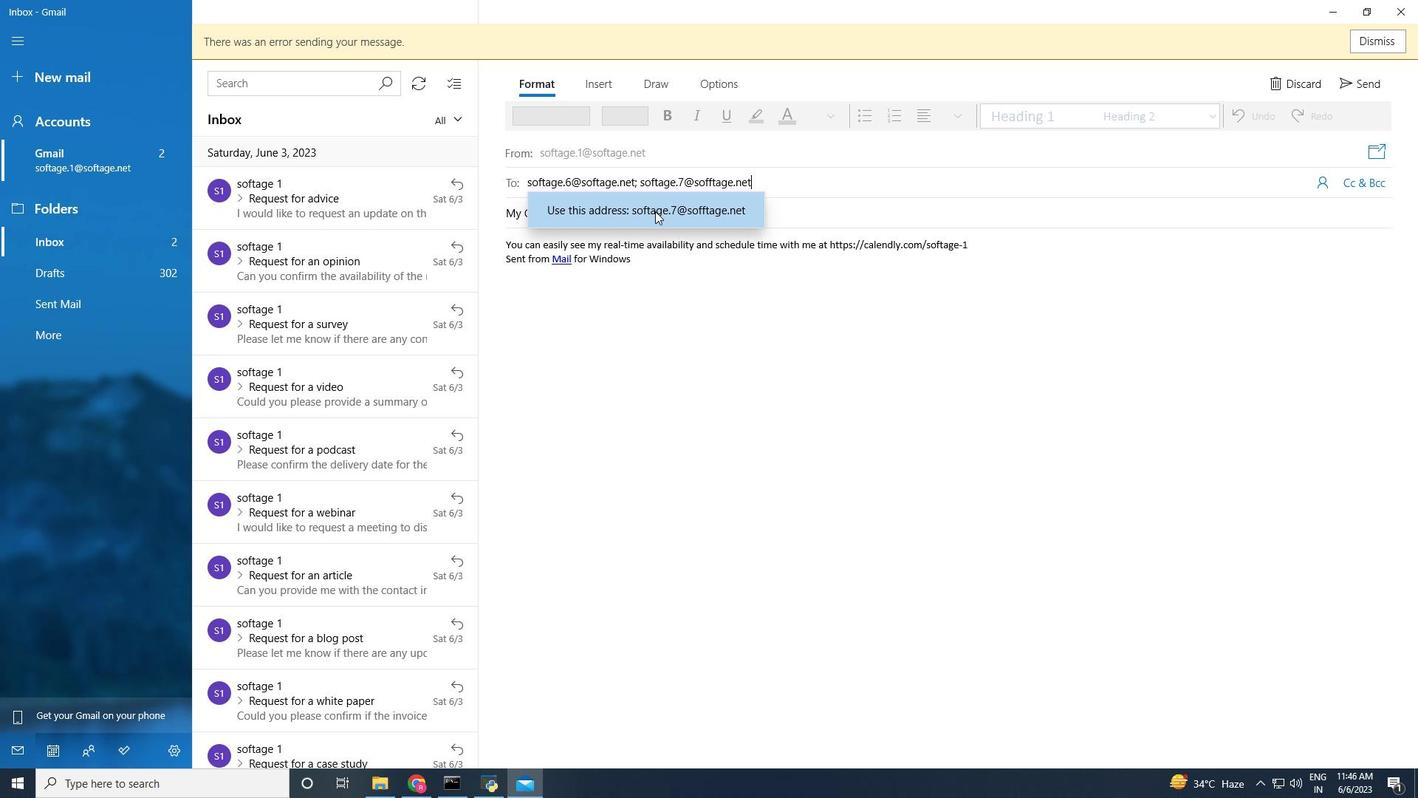 
Action: Mouse moved to (671, 308)
Screenshot: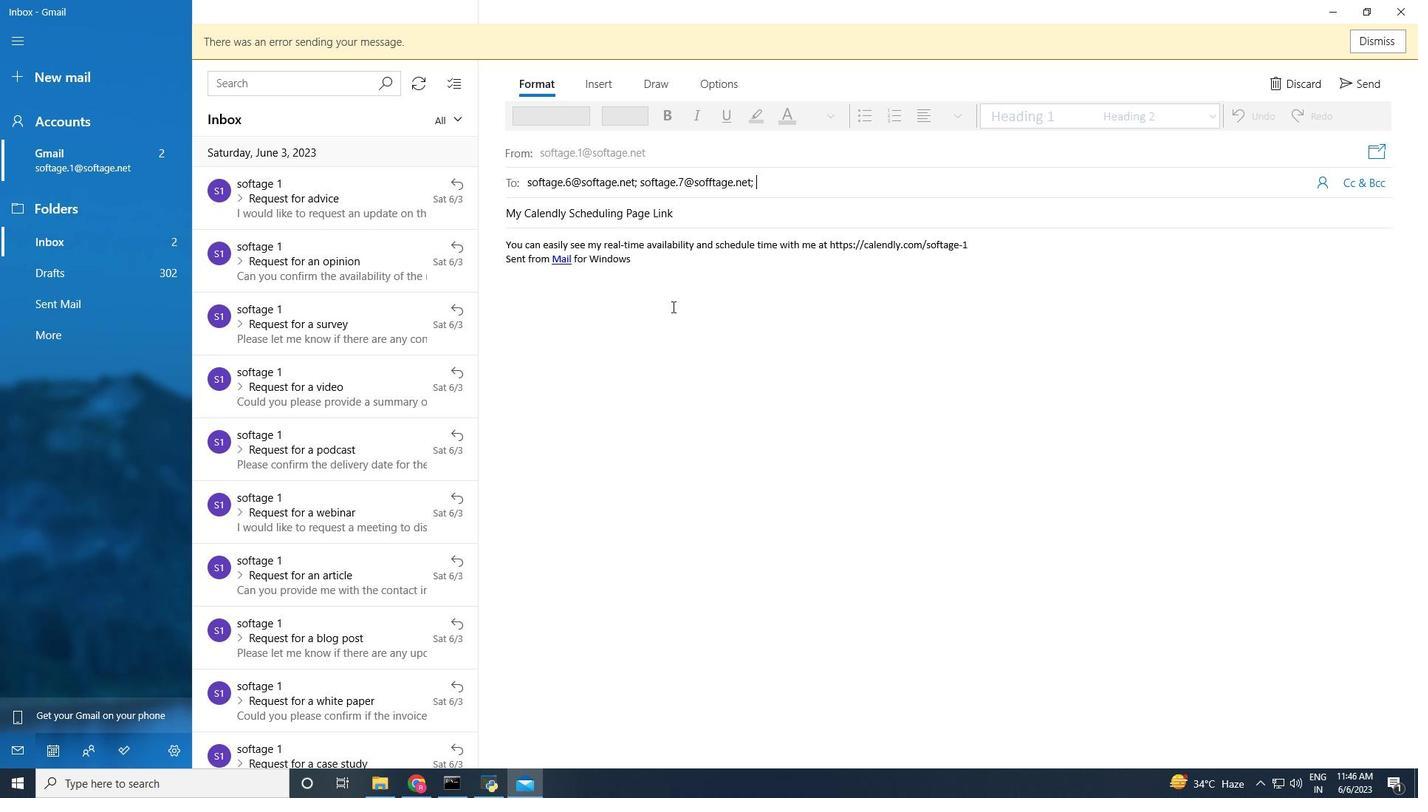 
Action: Mouse pressed left at (671, 308)
Screenshot: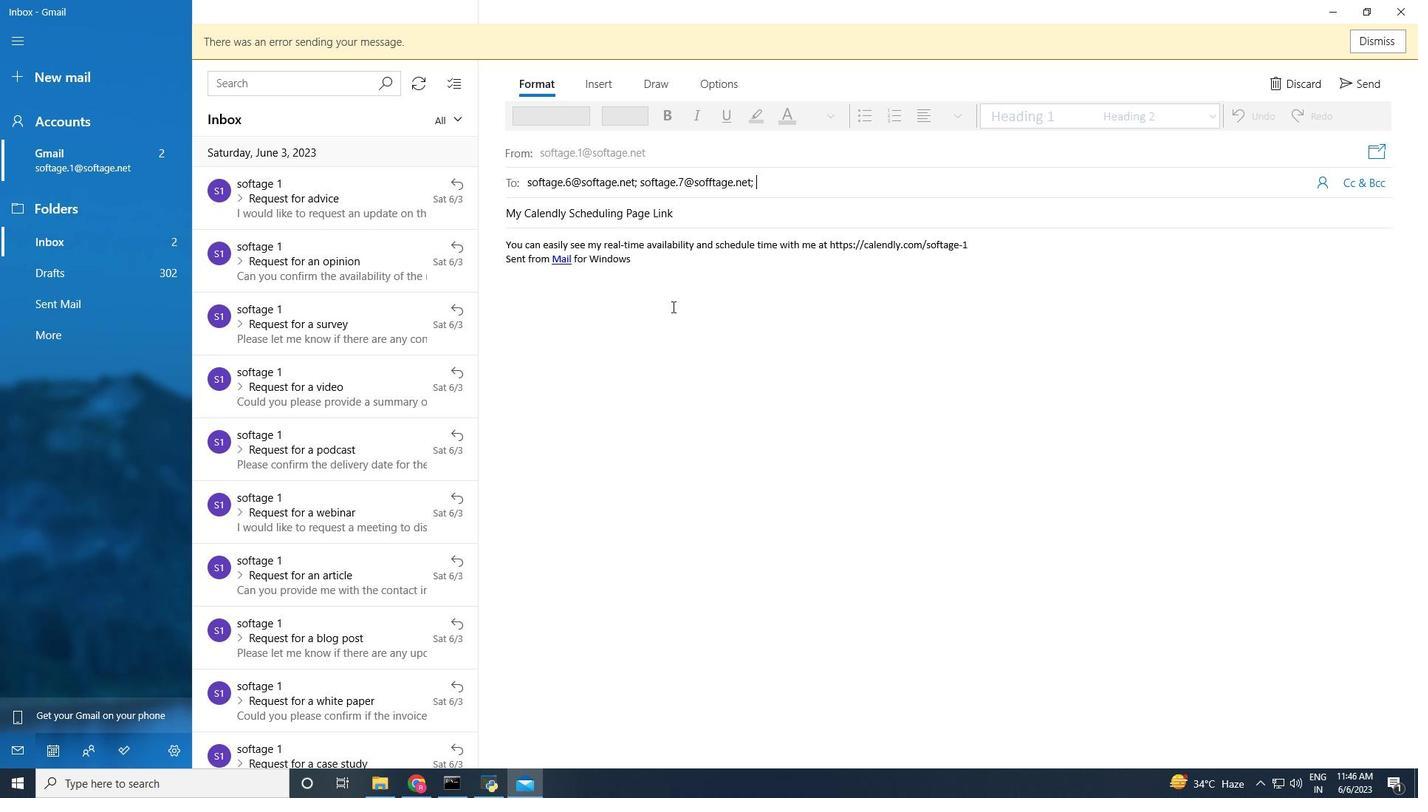 
Action: Mouse moved to (673, 318)
Screenshot: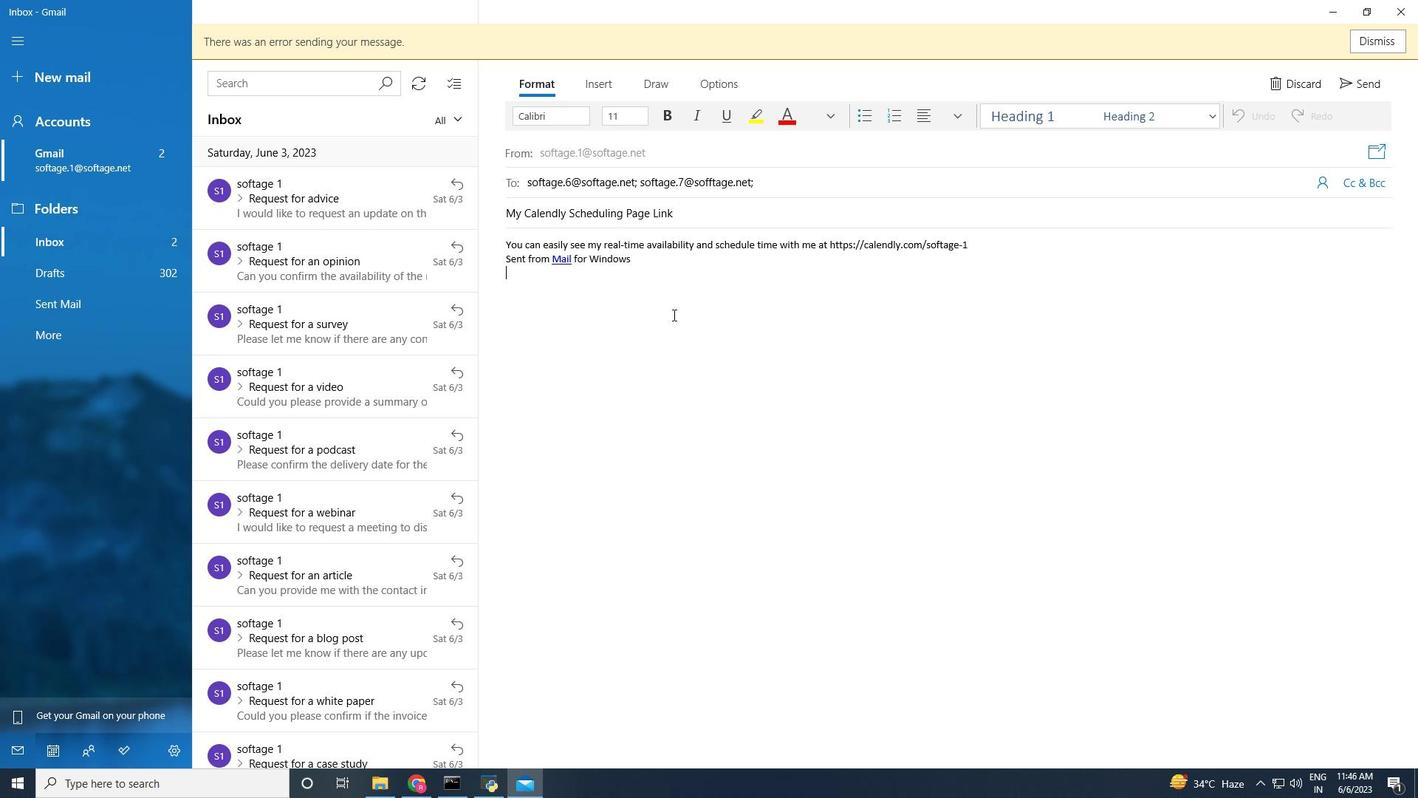 
Action: Mouse pressed right at (673, 318)
Screenshot: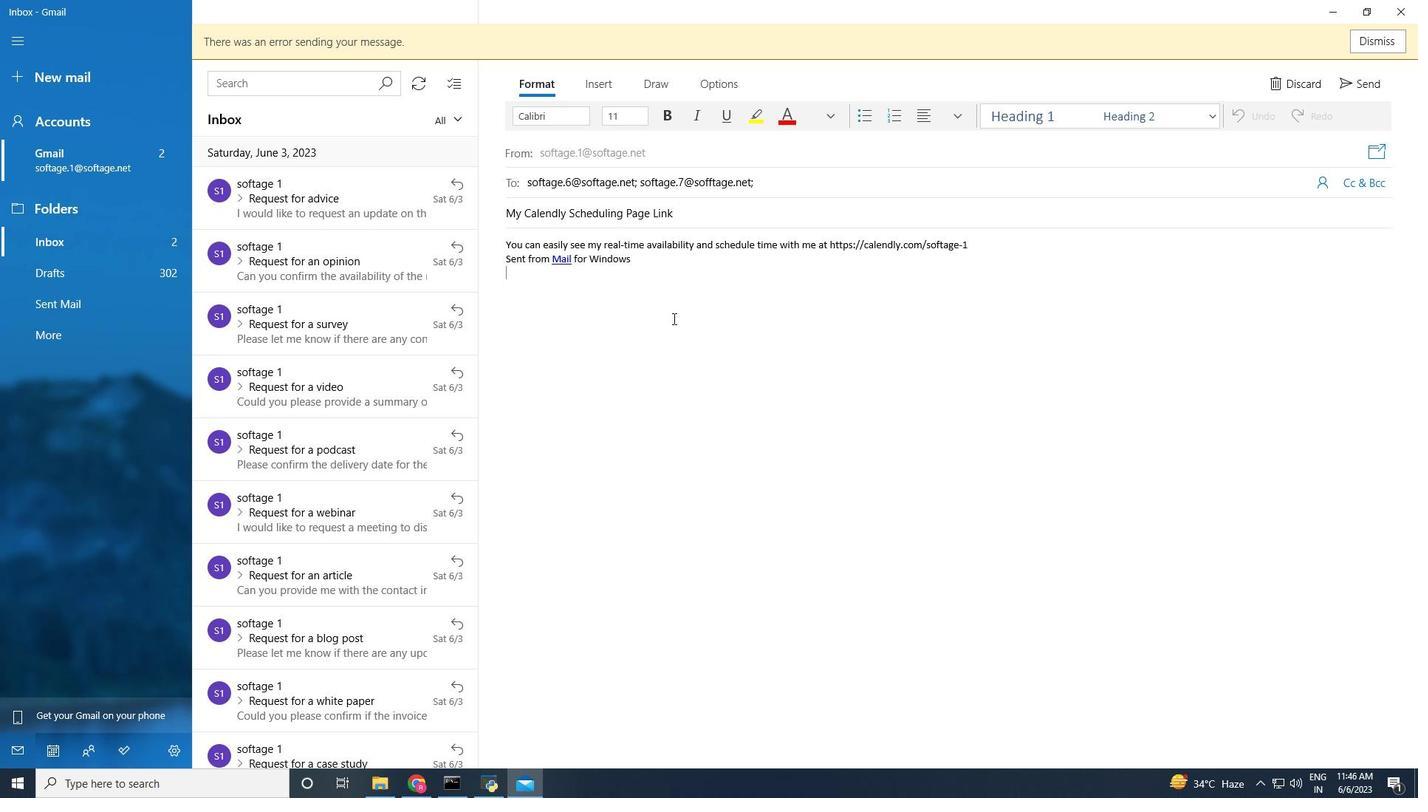 
Action: Mouse moved to (682, 334)
Screenshot: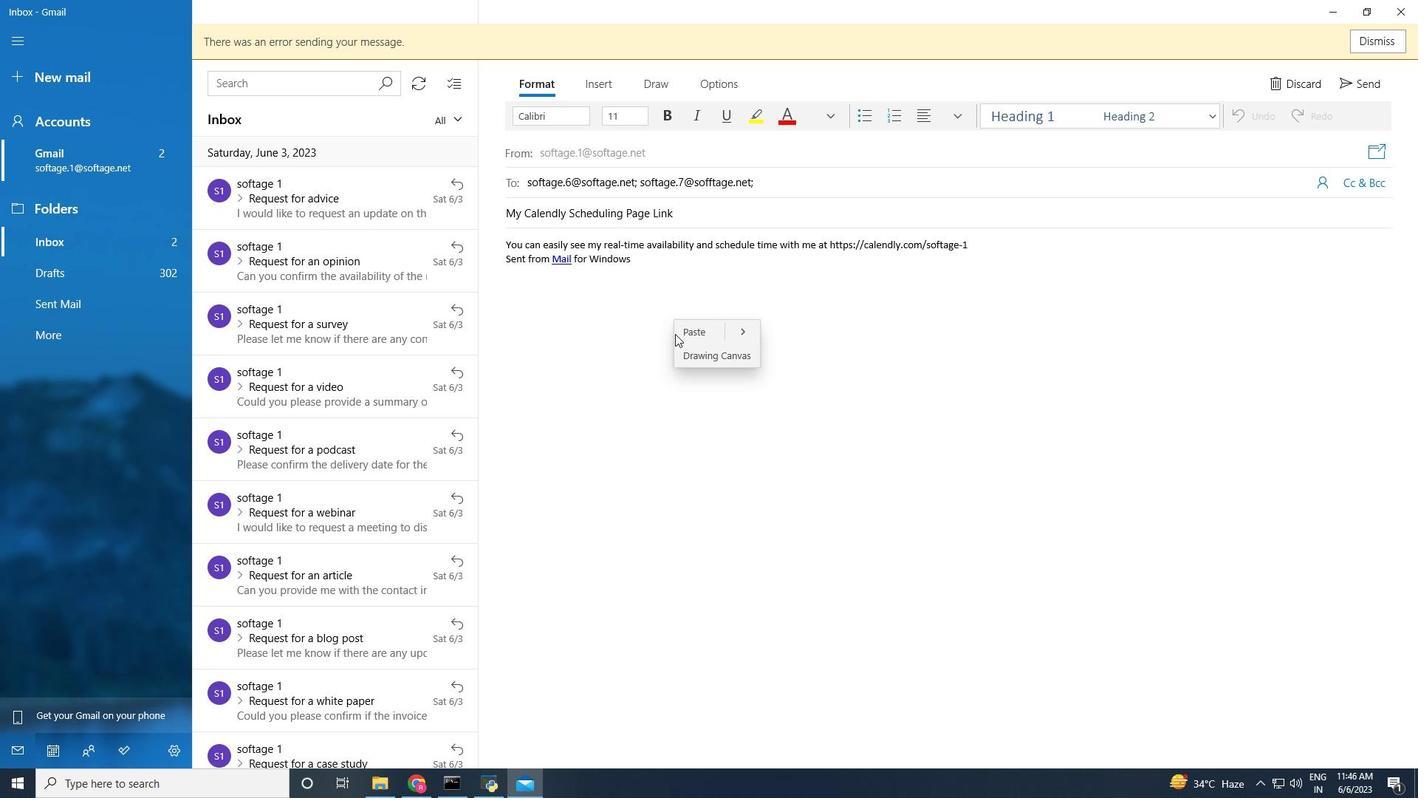 
Action: Mouse pressed left at (682, 334)
Screenshot: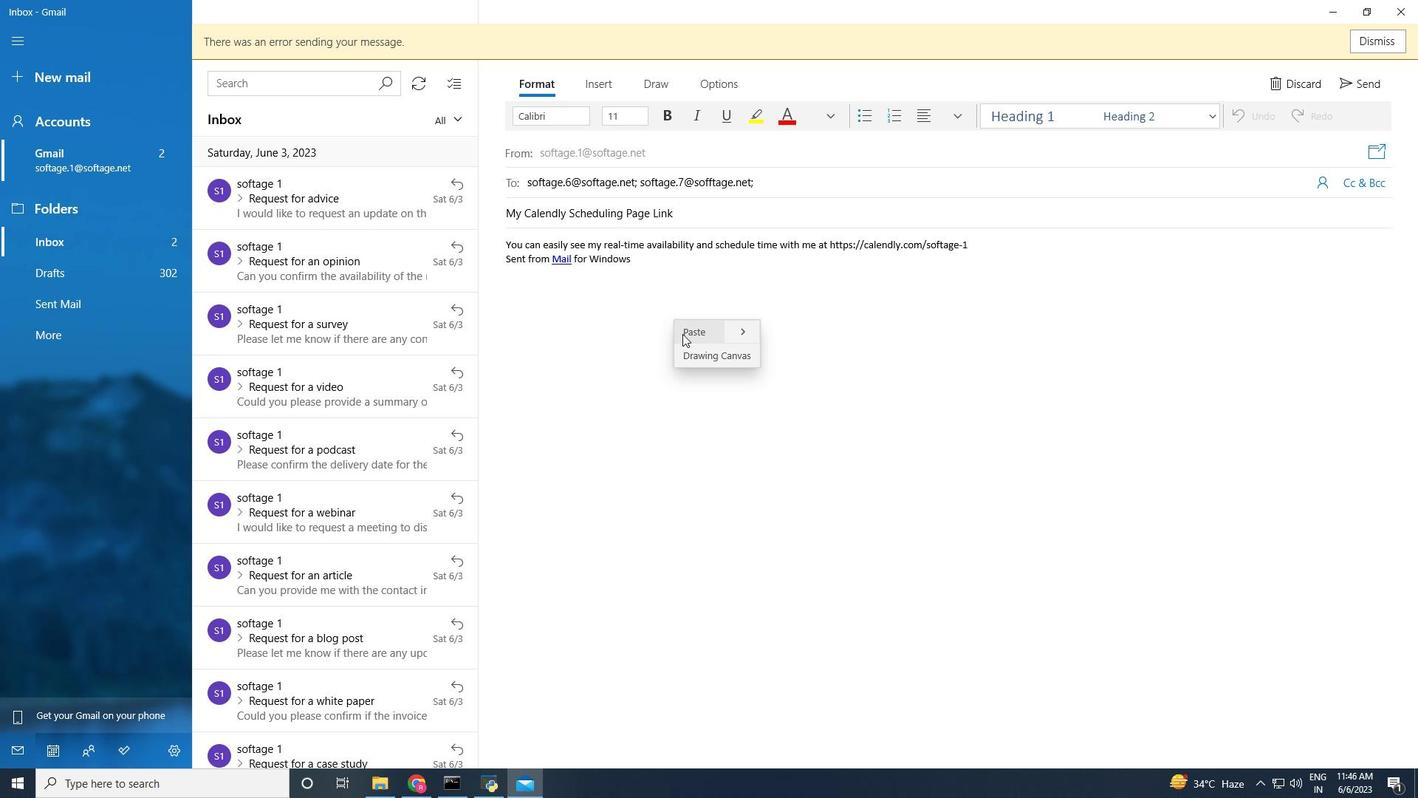 
Action: Mouse moved to (673, 336)
Screenshot: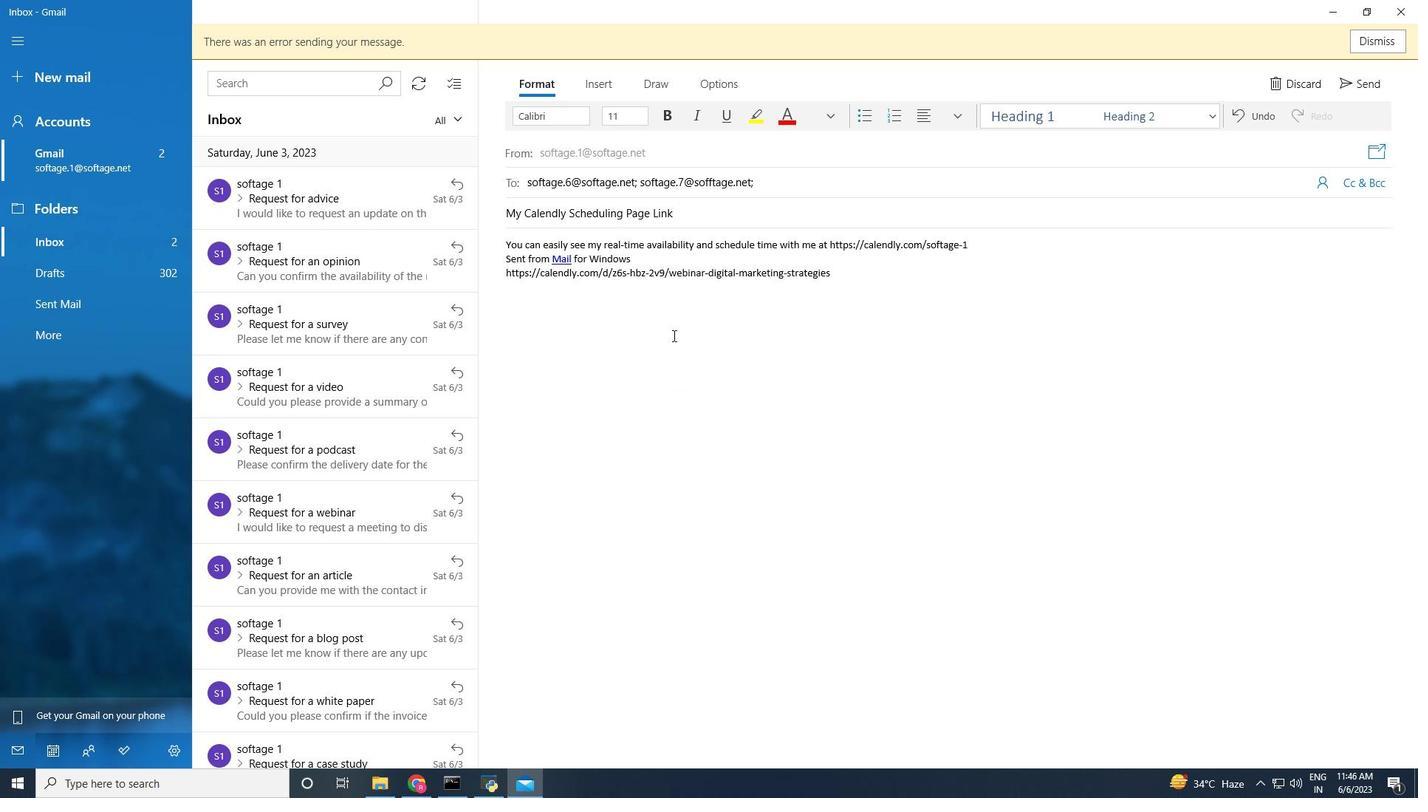 
Action: Mouse scrolled (673, 335) with delta (0, 0)
Screenshot: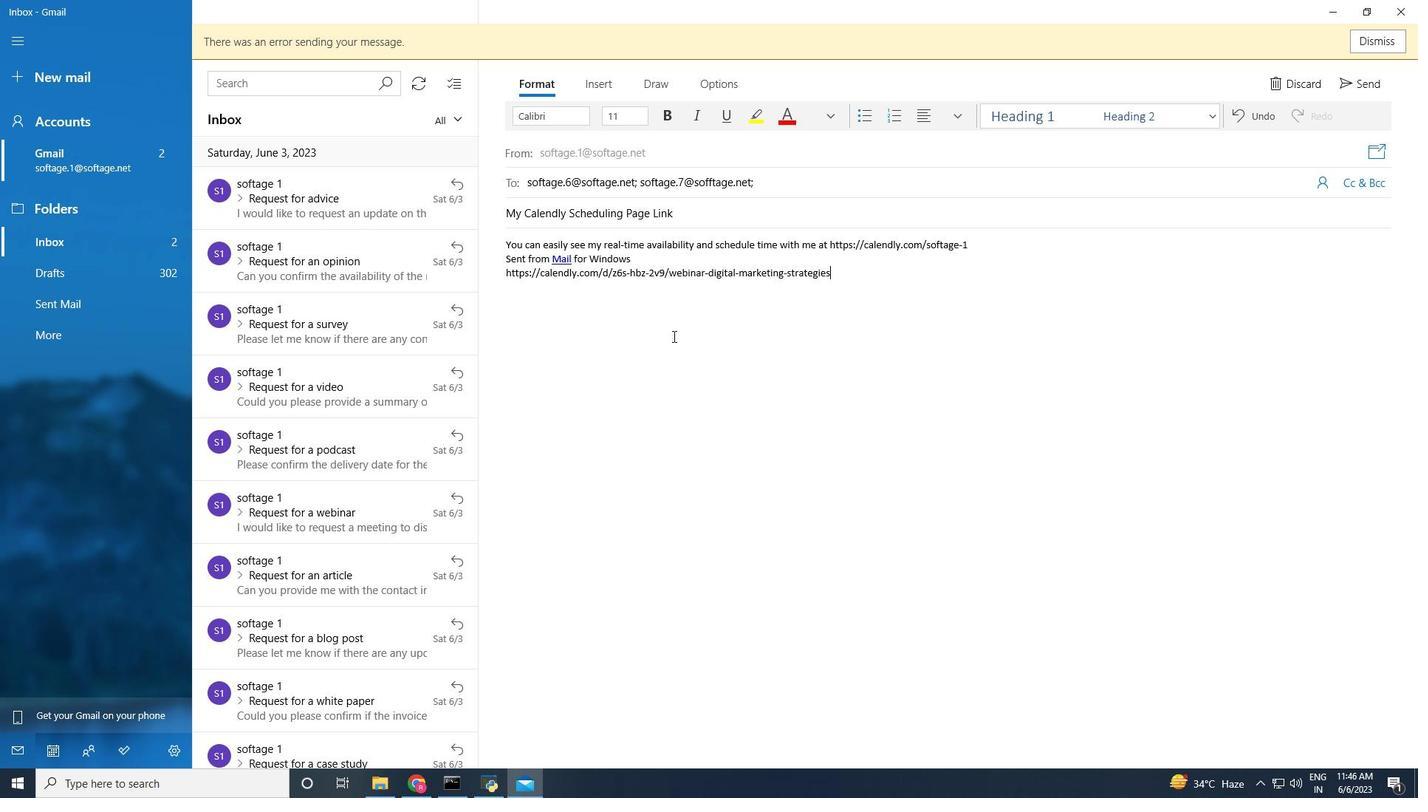 
Action: Mouse scrolled (673, 335) with delta (0, 0)
Screenshot: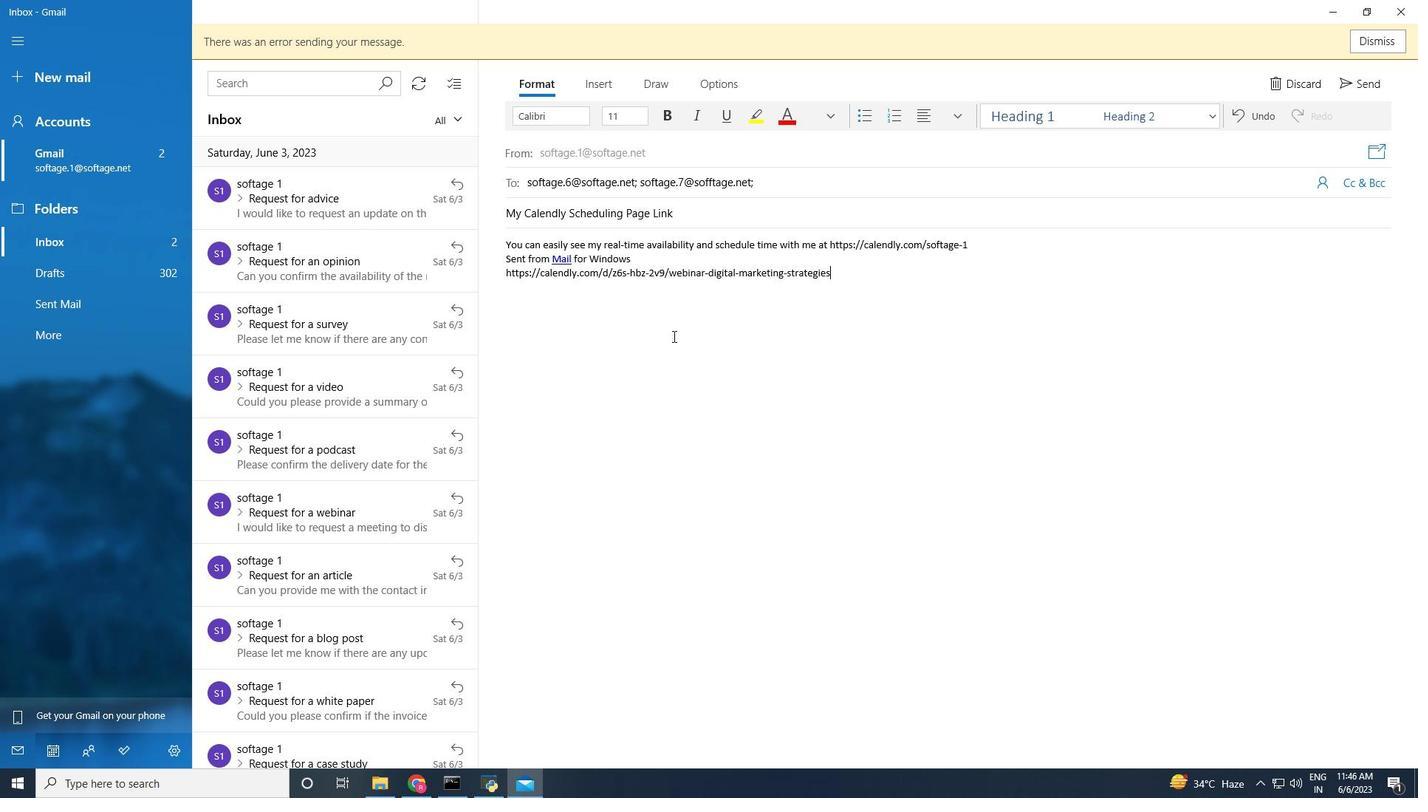 
Action: Mouse moved to (1359, 94)
Screenshot: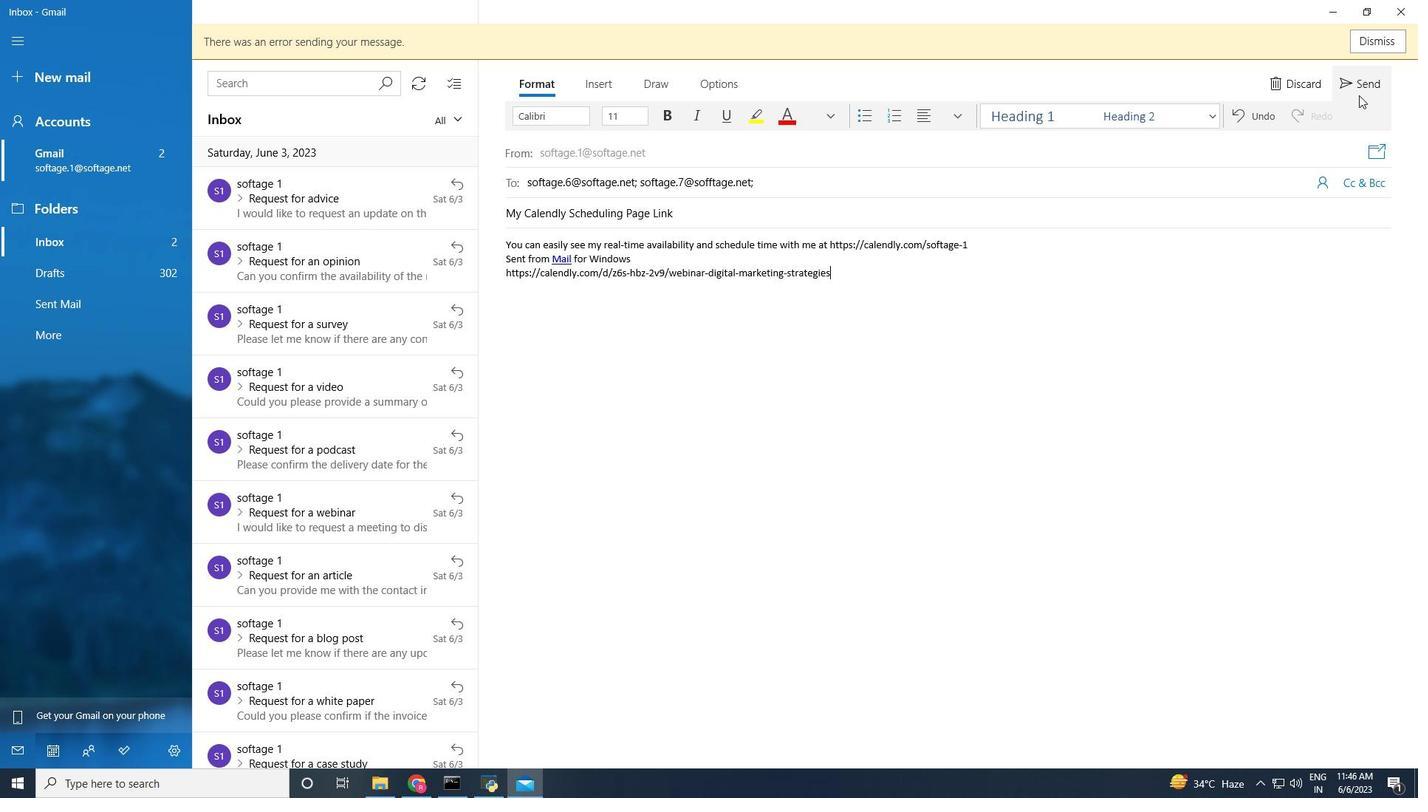 
Action: Mouse pressed left at (1359, 94)
Screenshot: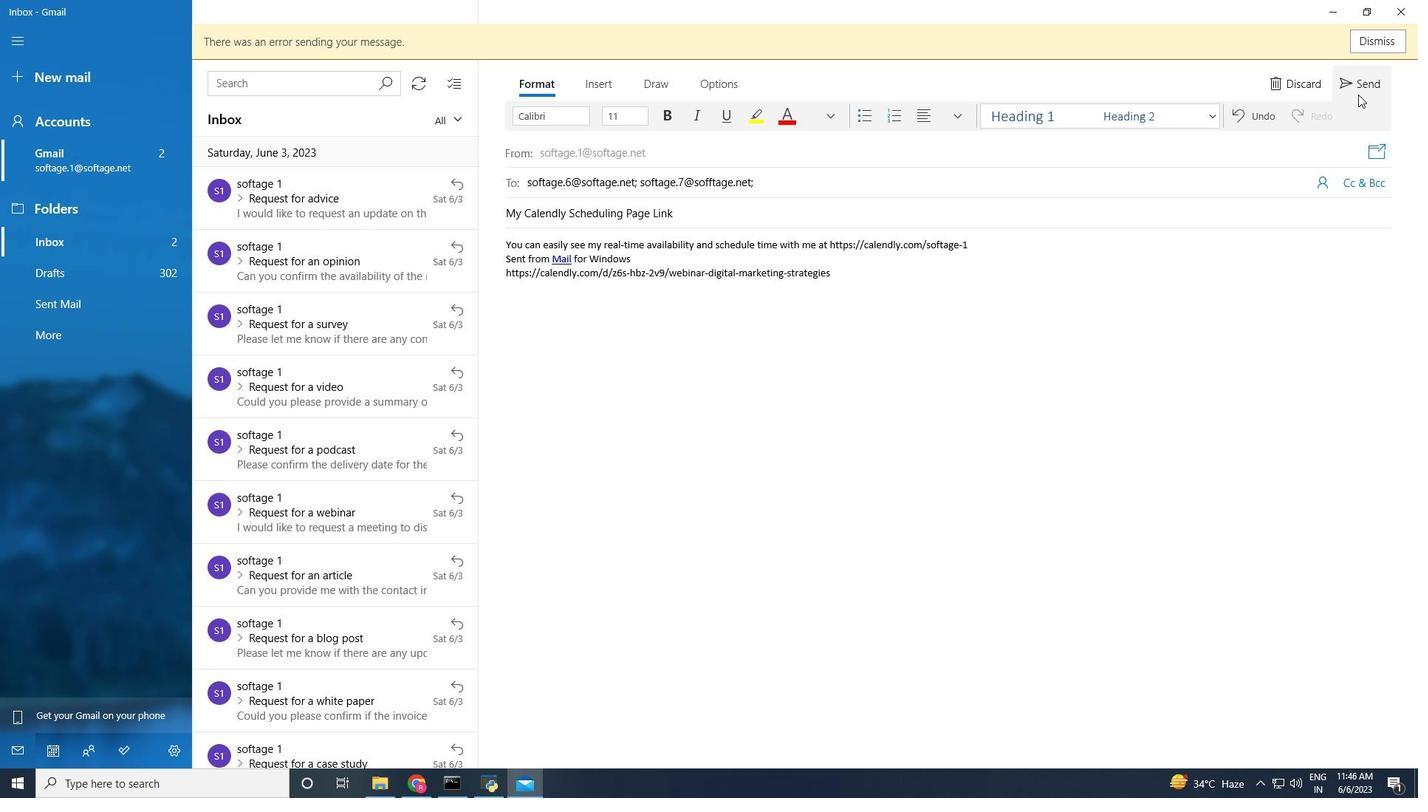 
Action: Mouse moved to (76, 305)
Screenshot: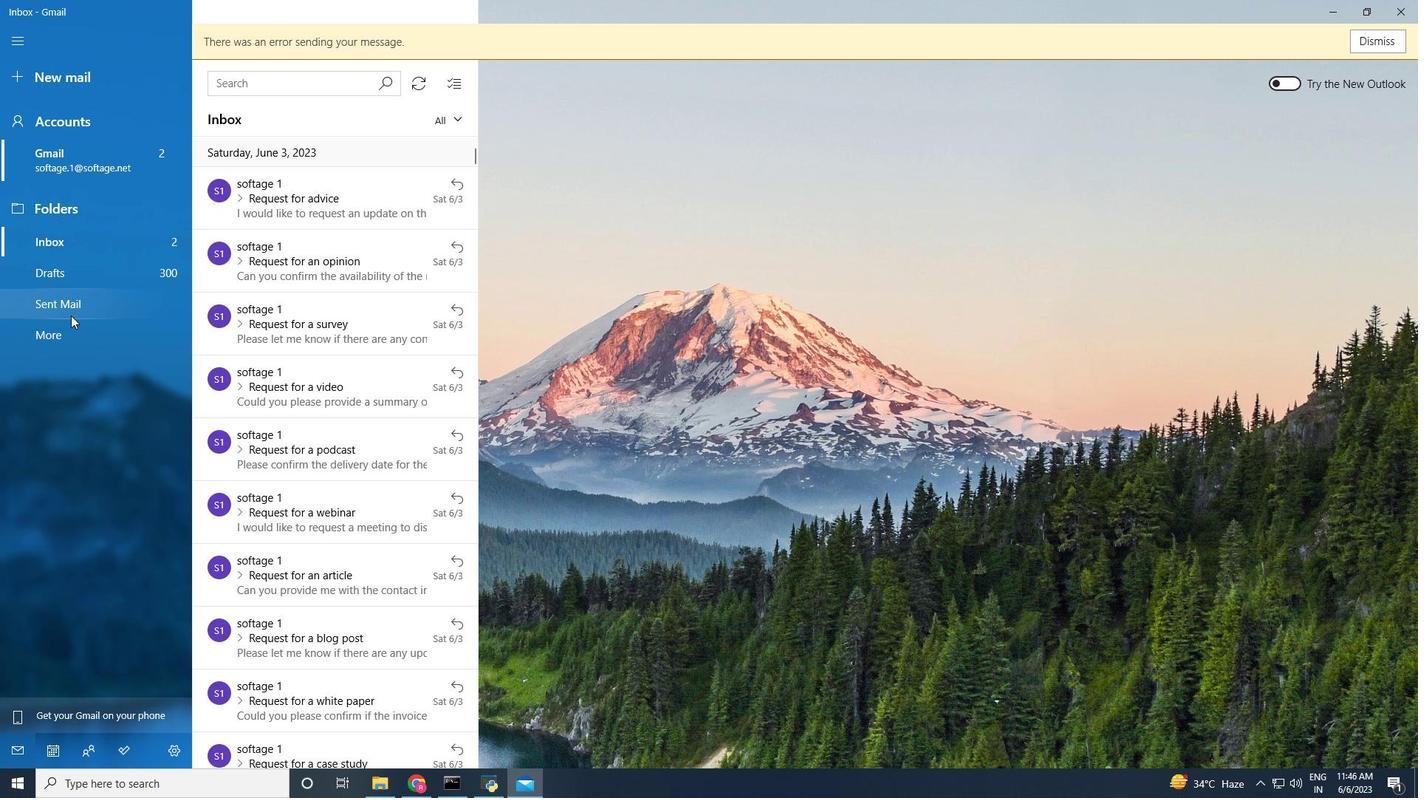 
Action: Mouse pressed left at (76, 305)
Screenshot: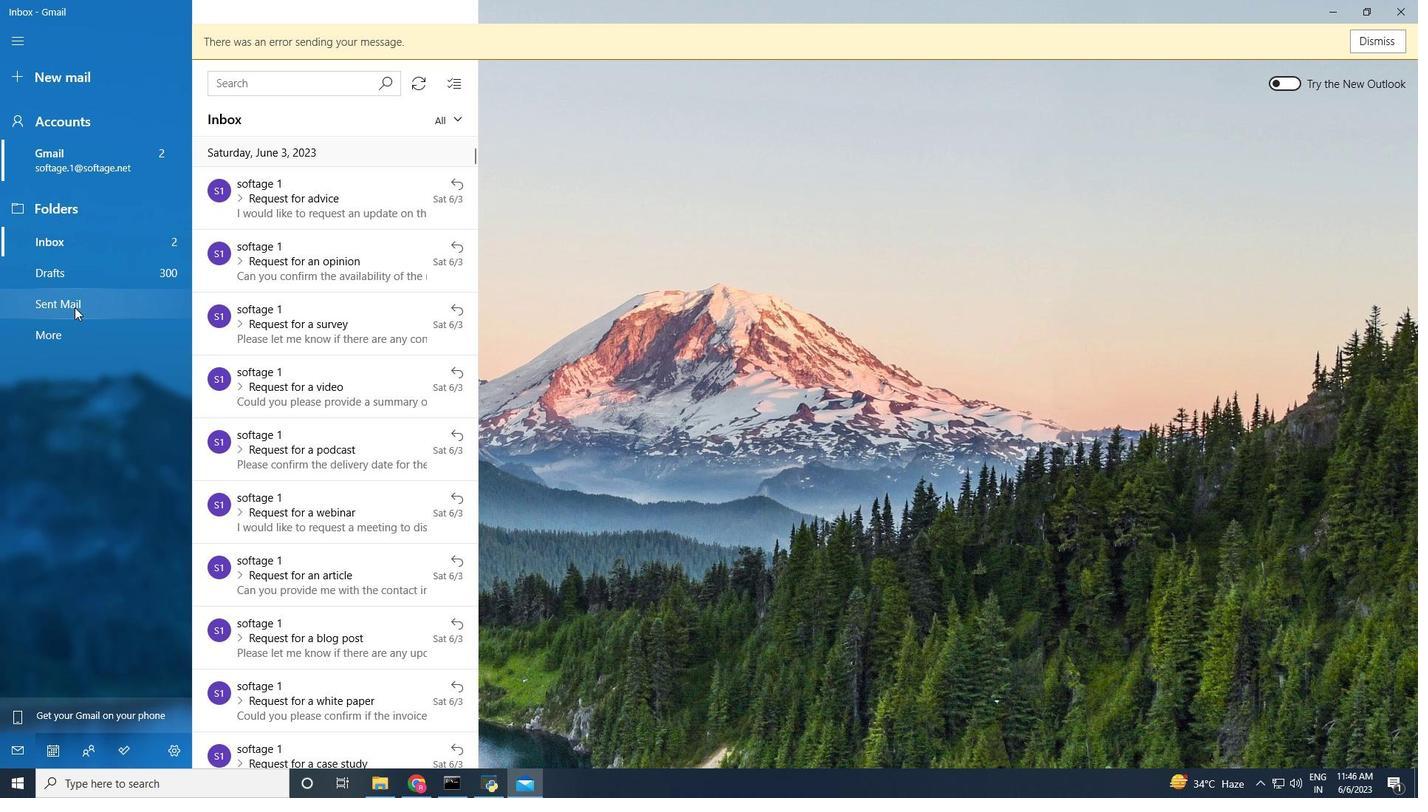 
Action: Mouse moved to (360, 252)
Screenshot: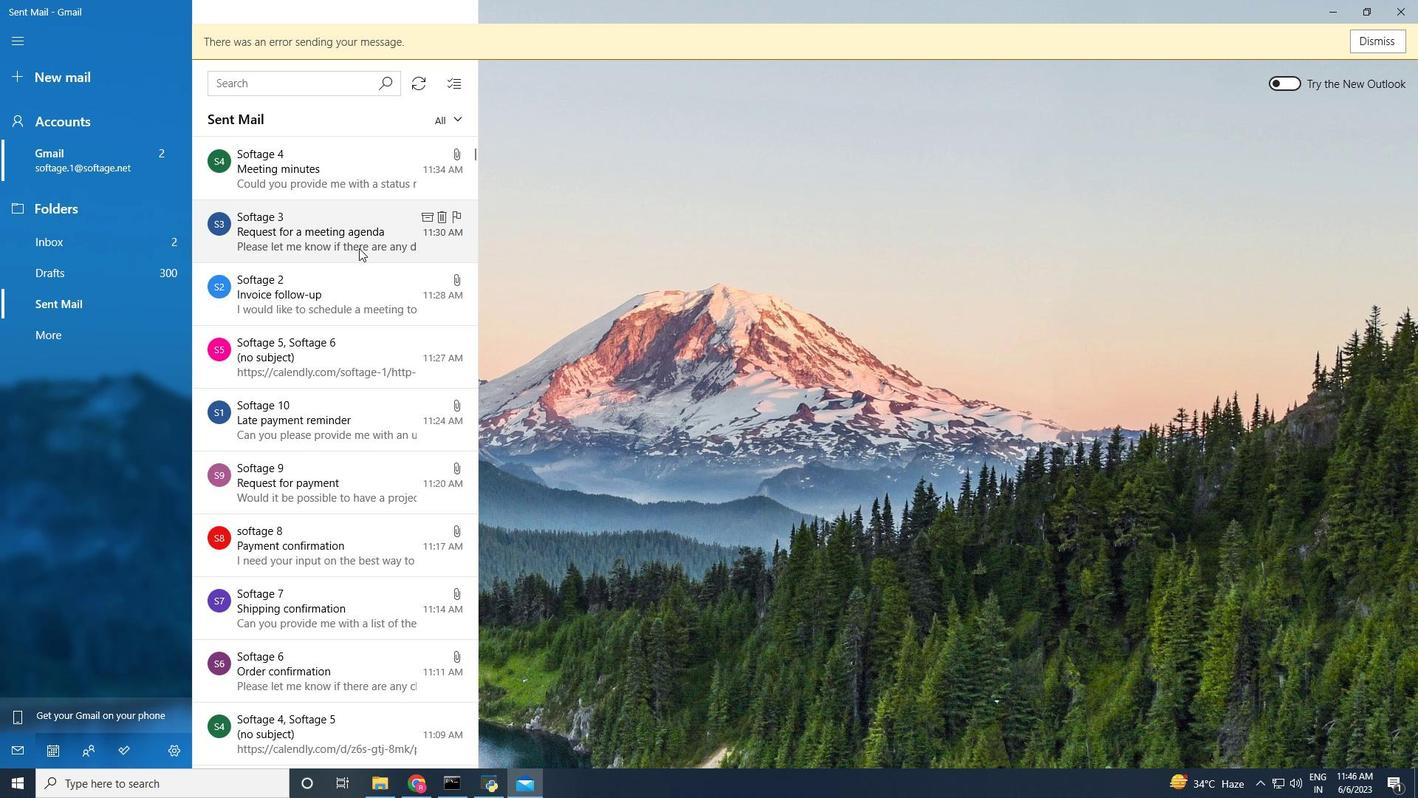 
Action: Mouse scrolled (360, 253) with delta (0, 0)
Screenshot: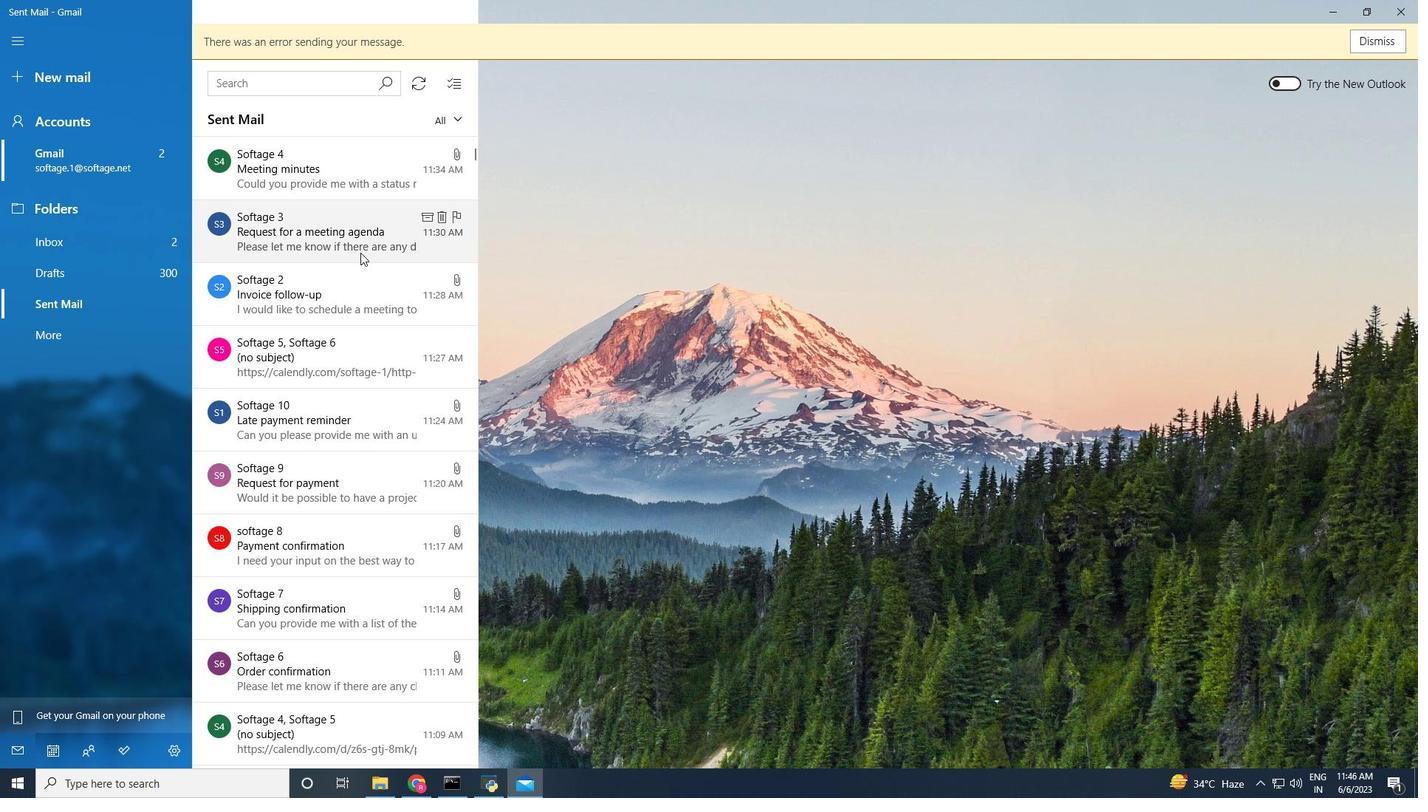 
Action: Mouse scrolled (360, 253) with delta (0, 0)
Screenshot: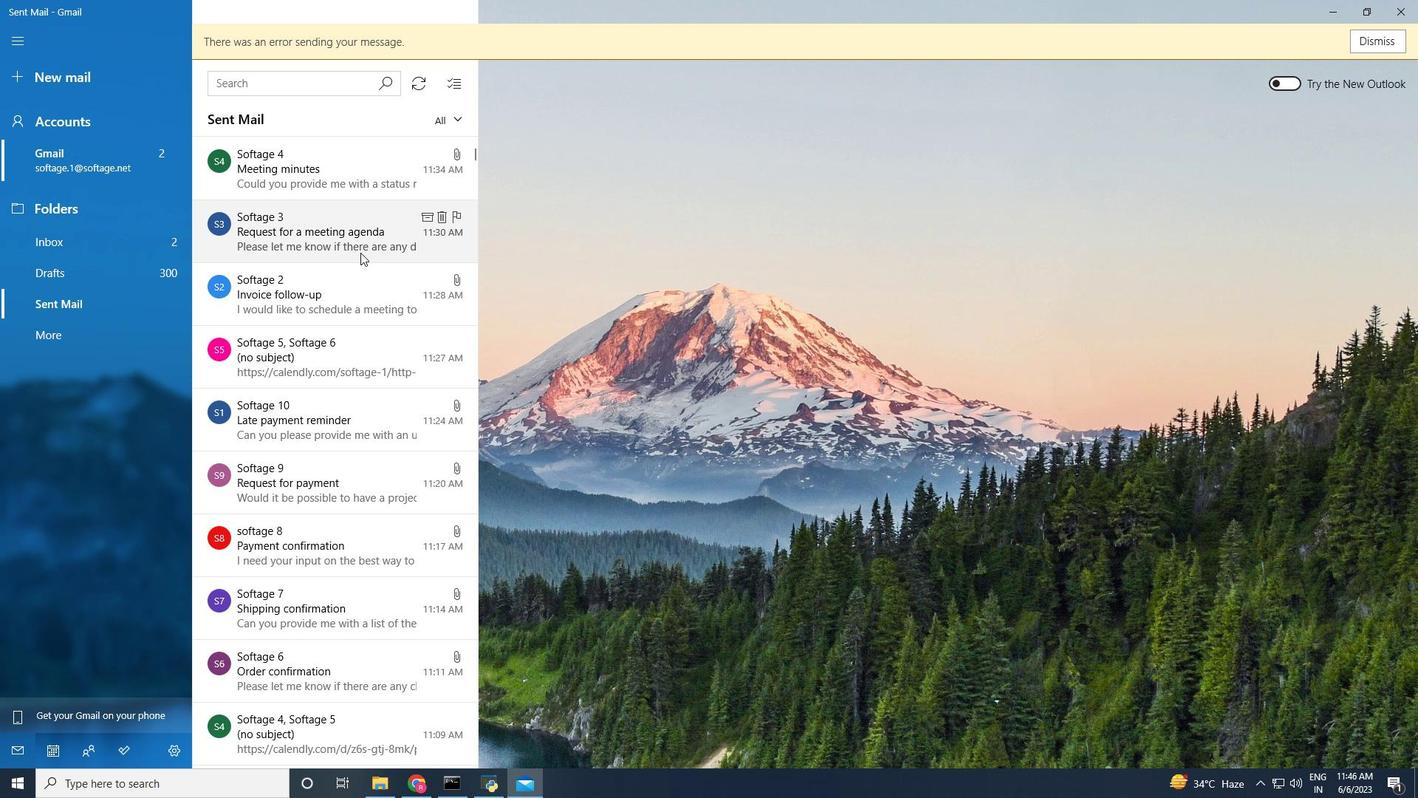 
Action: Mouse moved to (334, 174)
Screenshot: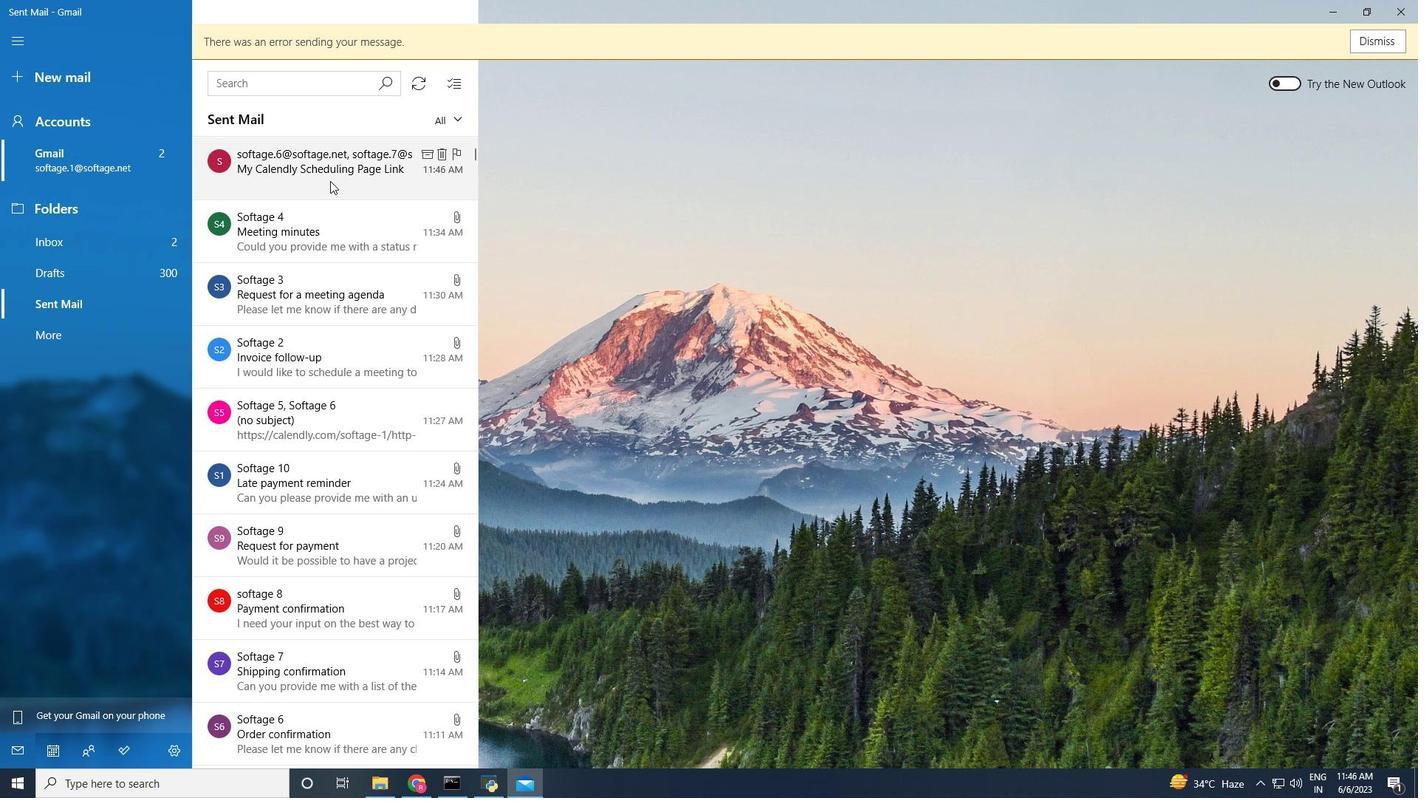 
Action: Mouse pressed left at (334, 174)
Screenshot: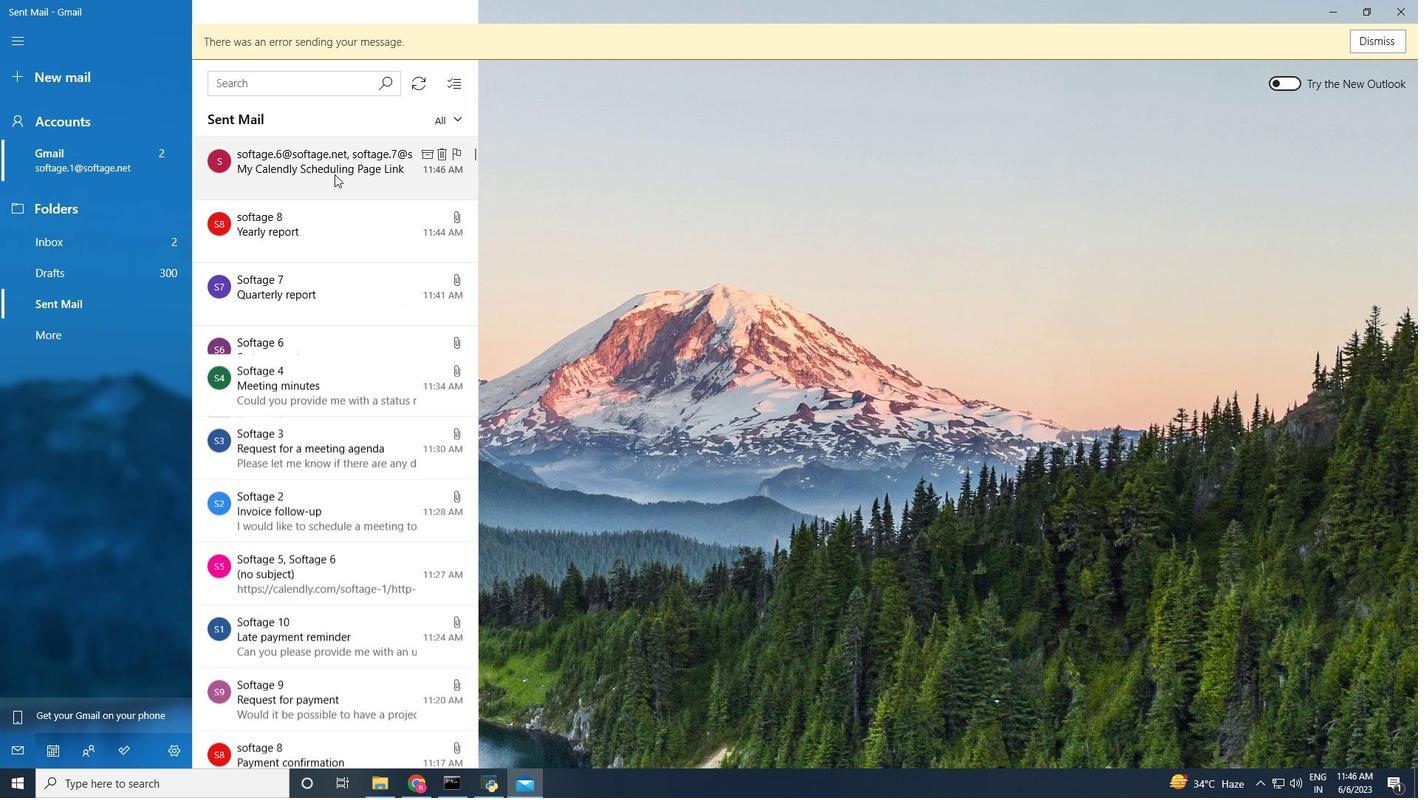 
Action: Mouse moved to (328, 178)
Screenshot: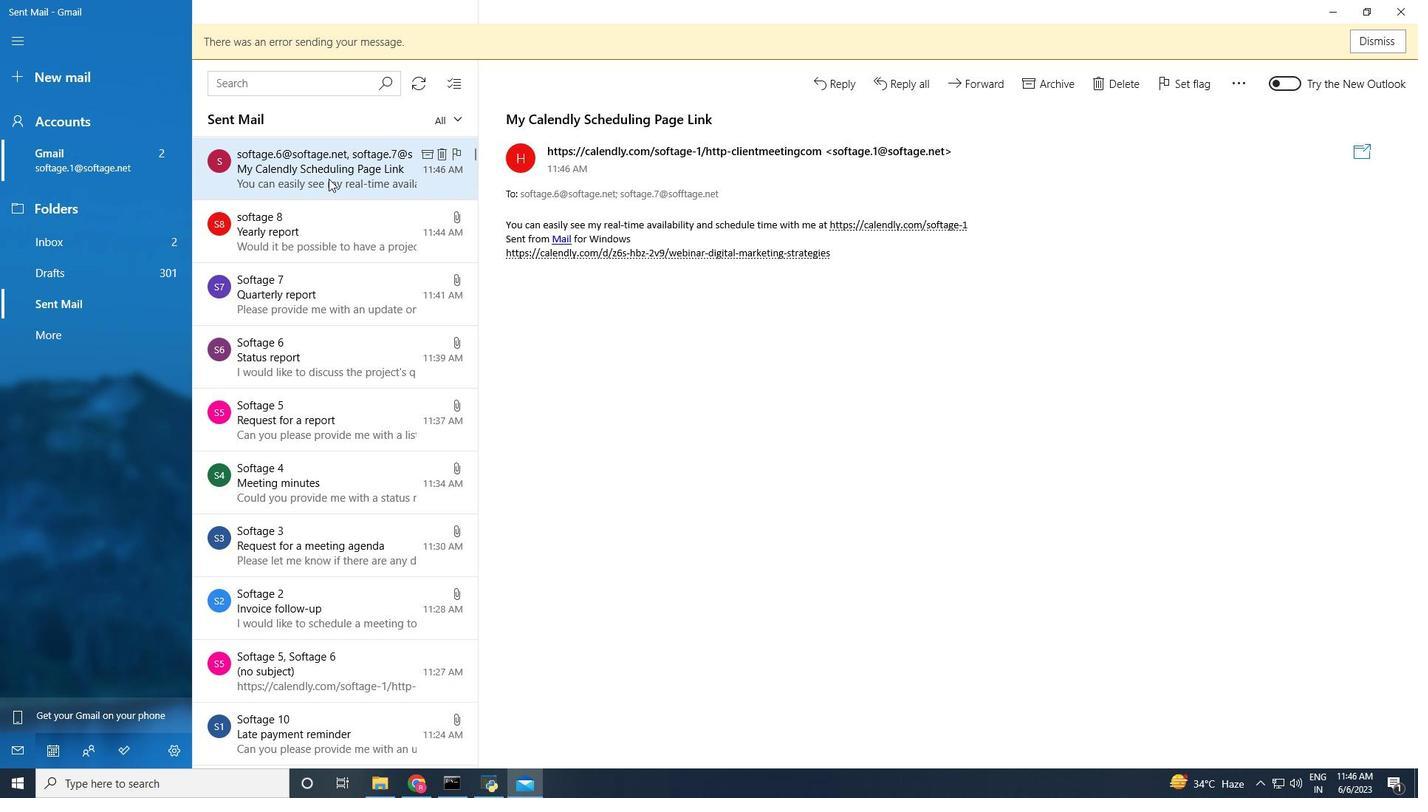 
